 Task: Browse the website to select and compare furniture items for purchase, then add your preferred items to the cart or wishlist.
Action: Mouse moved to (369, 237)
Screenshot: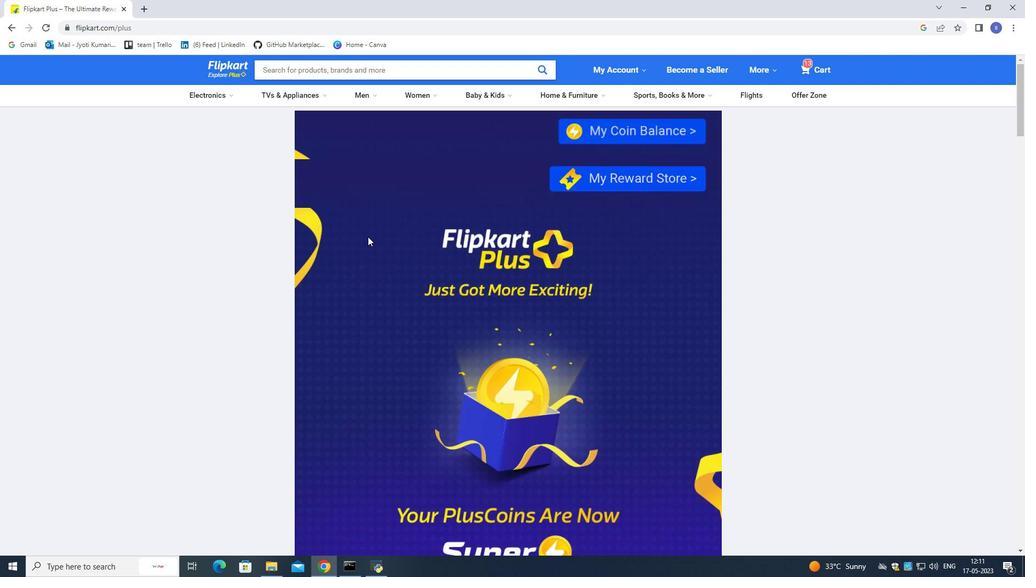 
Action: Mouse scrolled (369, 236) with delta (0, 0)
Screenshot: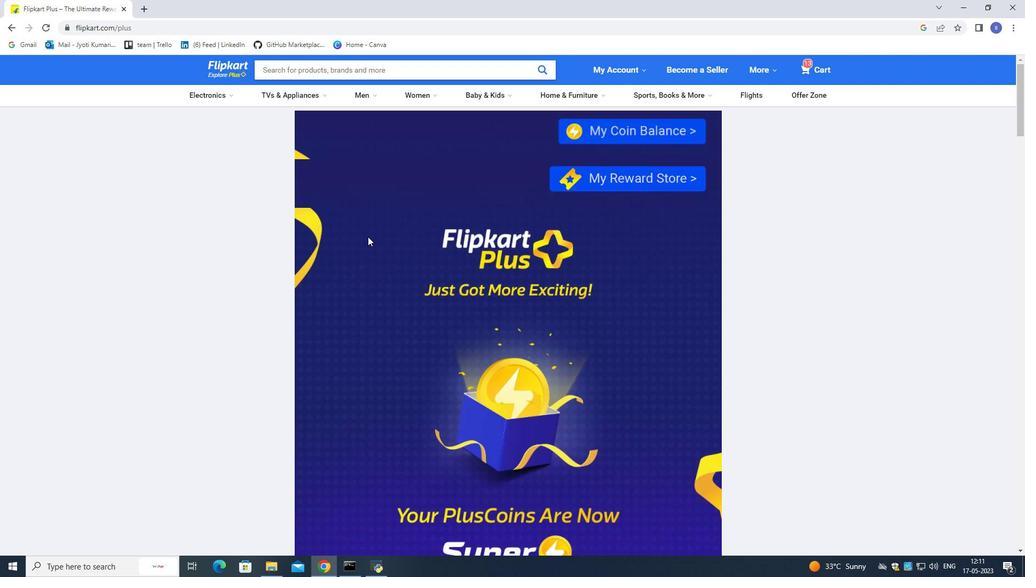 
Action: Mouse moved to (369, 238)
Screenshot: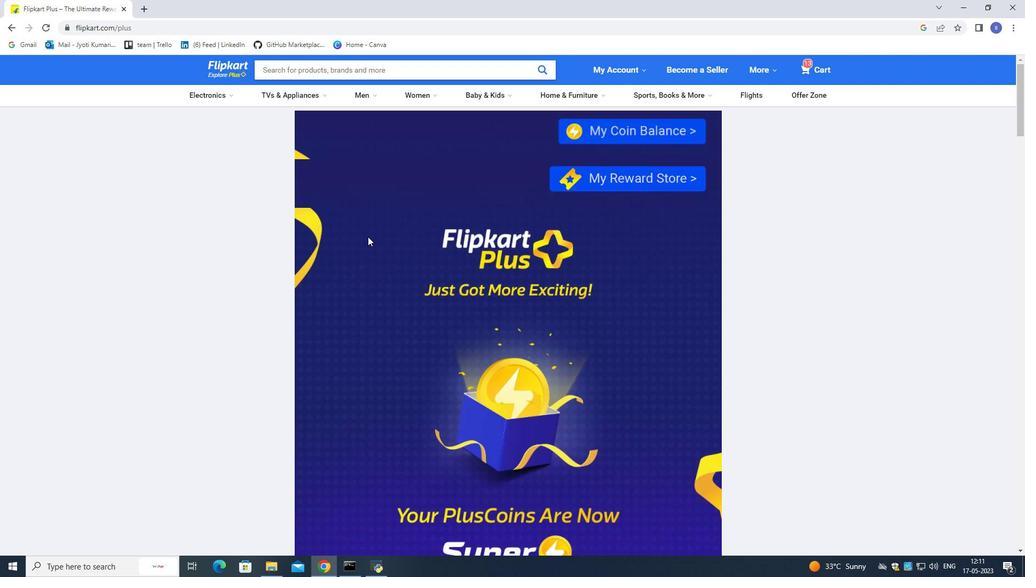 
Action: Mouse scrolled (369, 237) with delta (0, 0)
Screenshot: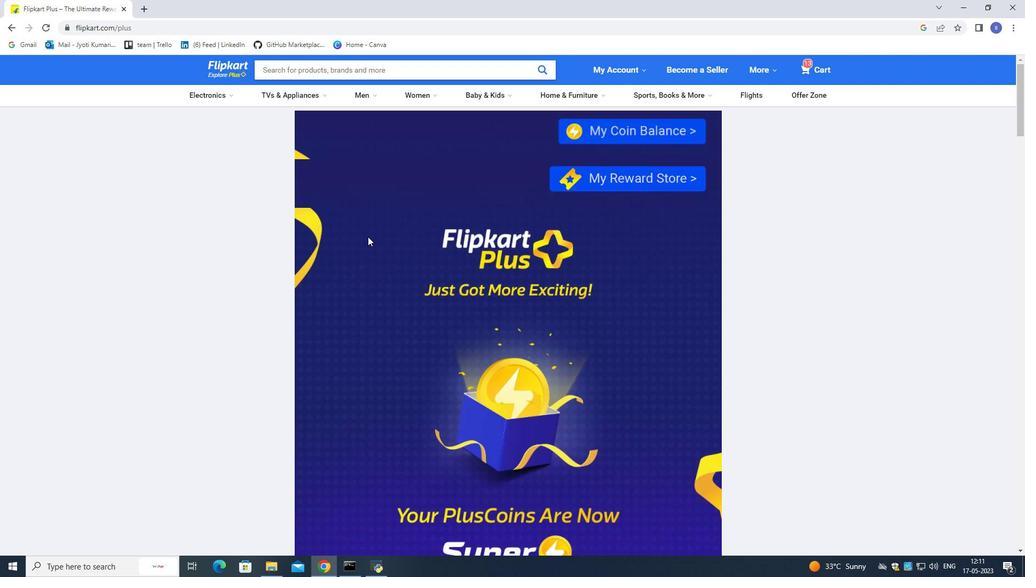 
Action: Mouse scrolled (369, 237) with delta (0, 0)
Screenshot: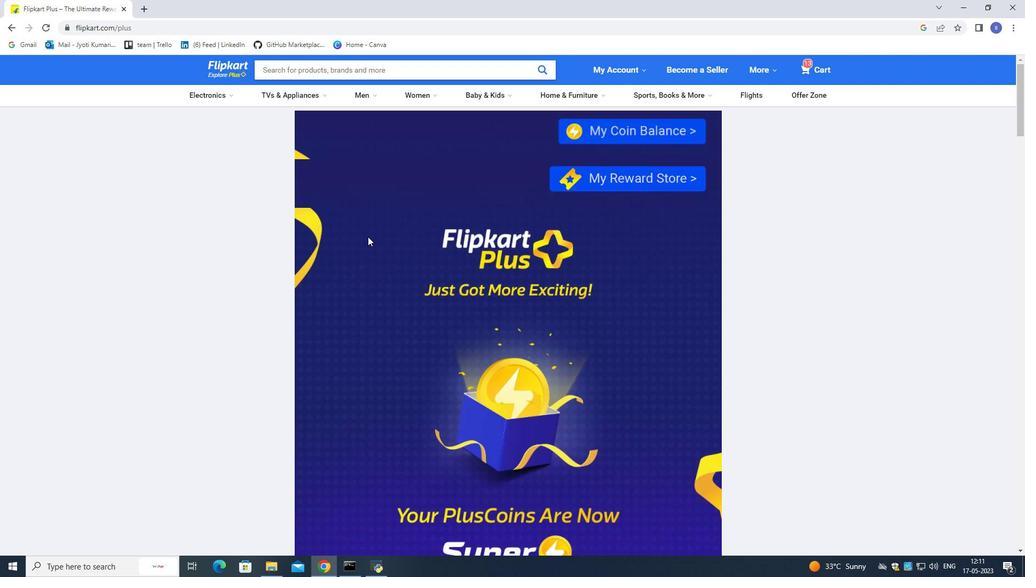 
Action: Mouse scrolled (369, 237) with delta (0, 0)
Screenshot: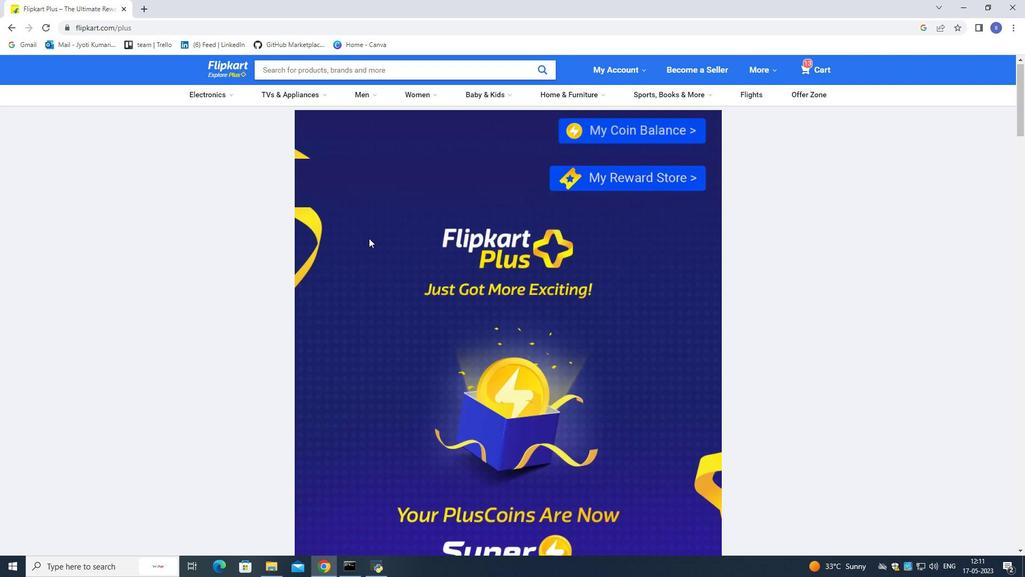 
Action: Mouse scrolled (369, 237) with delta (0, 0)
Screenshot: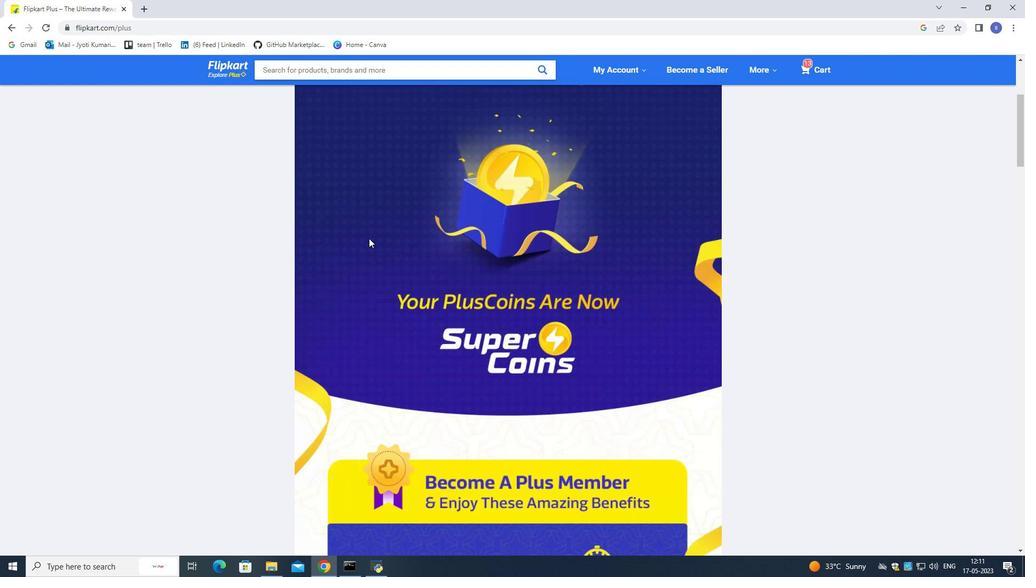 
Action: Mouse scrolled (369, 237) with delta (0, 0)
Screenshot: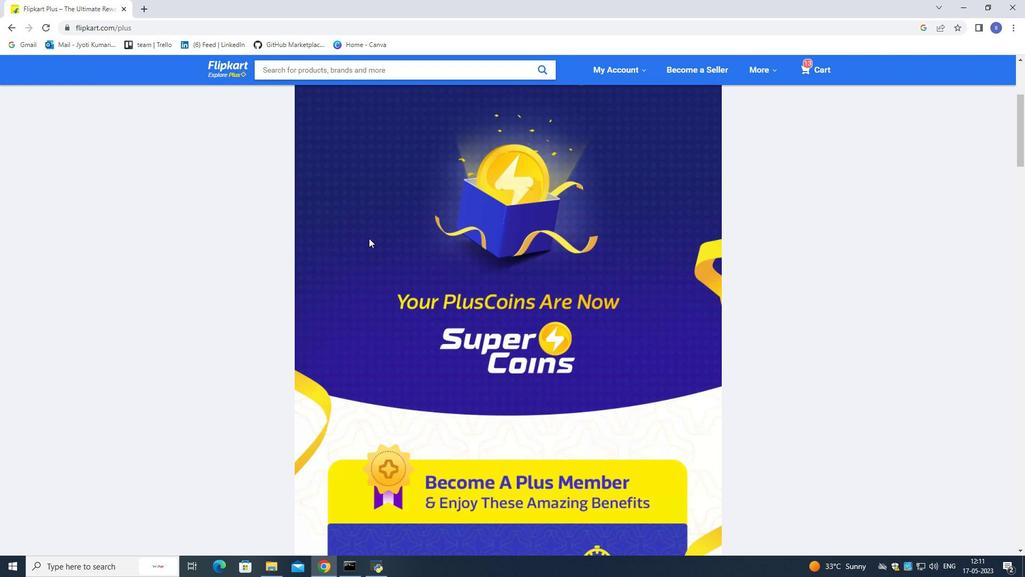 
Action: Mouse scrolled (369, 237) with delta (0, 0)
Screenshot: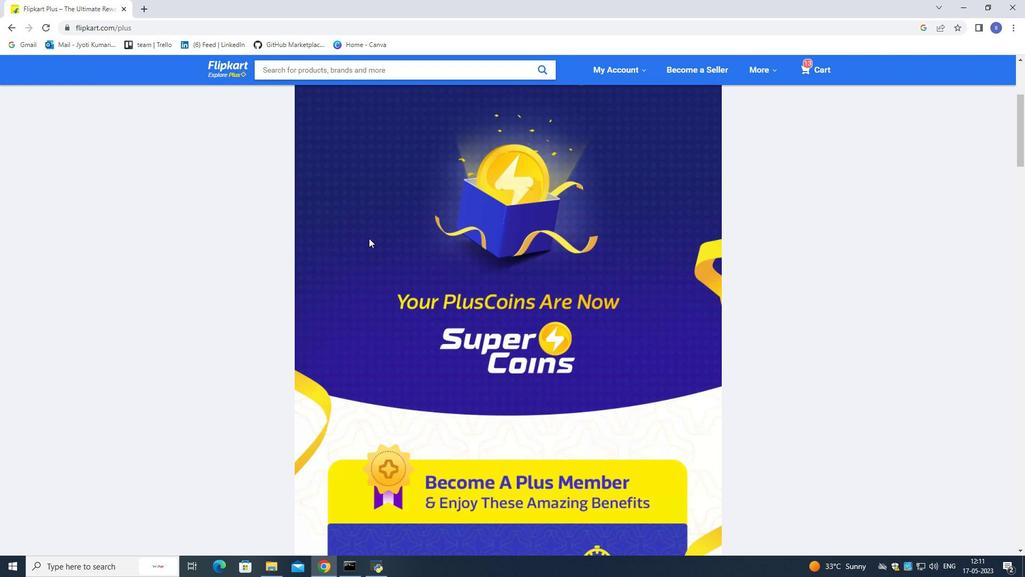 
Action: Mouse scrolled (369, 237) with delta (0, 0)
Screenshot: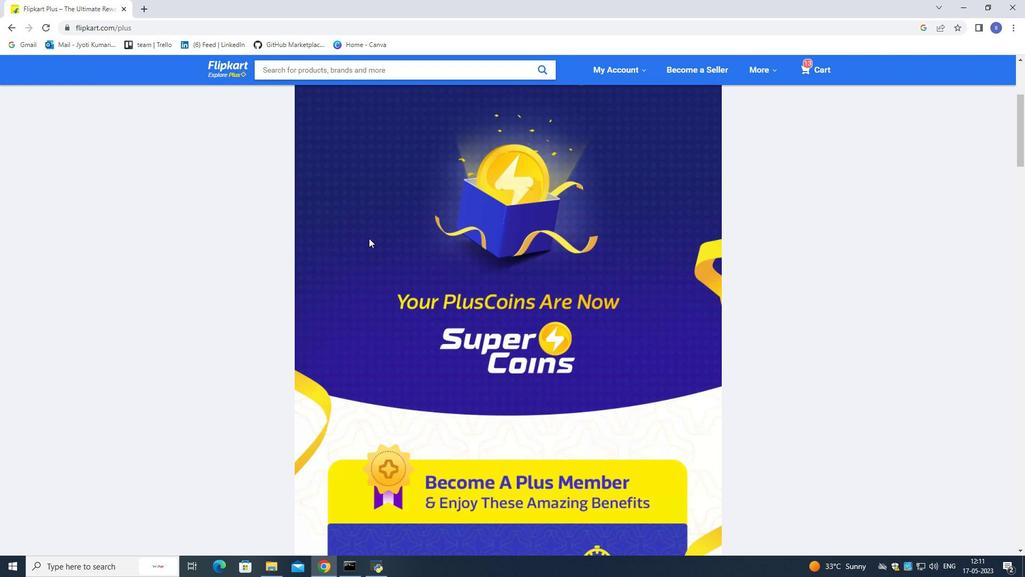 
Action: Mouse scrolled (369, 237) with delta (0, 0)
Screenshot: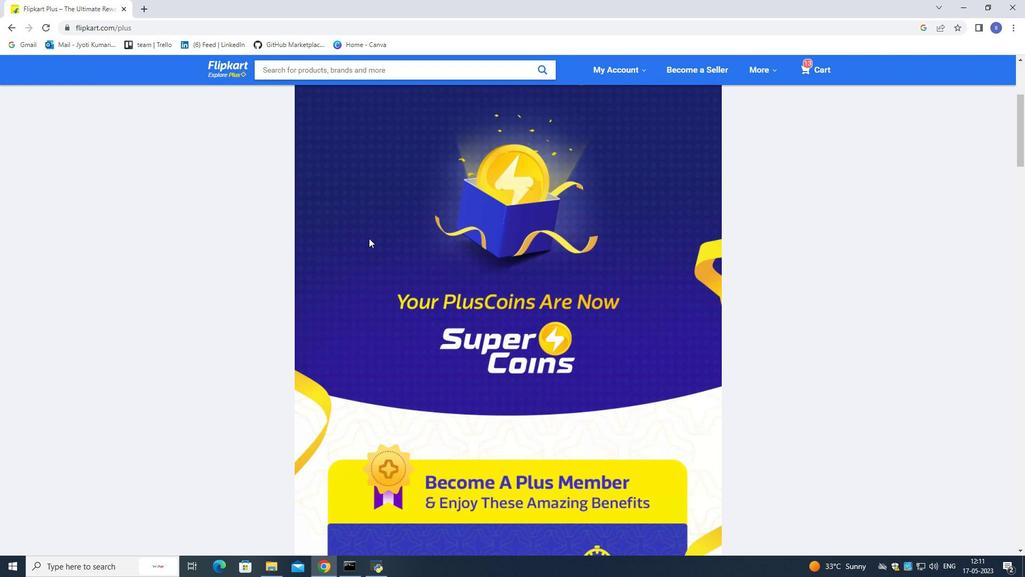 
Action: Mouse moved to (370, 237)
Screenshot: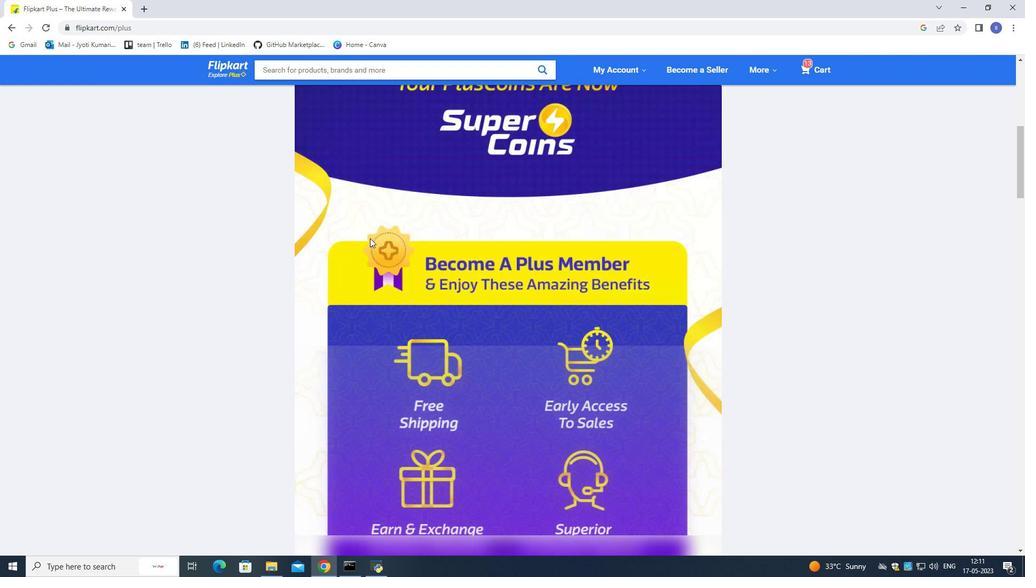 
Action: Mouse scrolled (370, 237) with delta (0, 0)
Screenshot: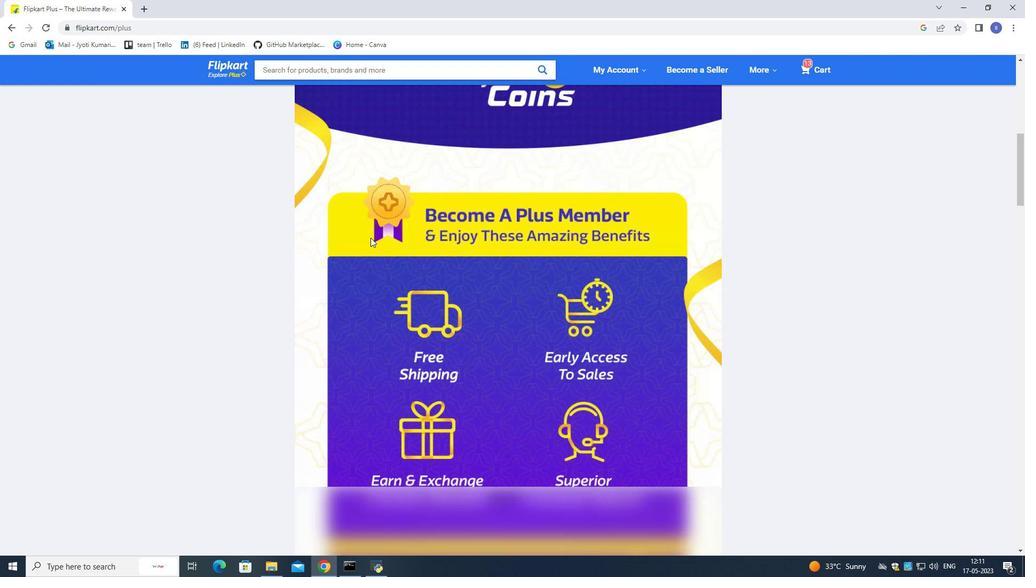 
Action: Mouse scrolled (370, 237) with delta (0, 0)
Screenshot: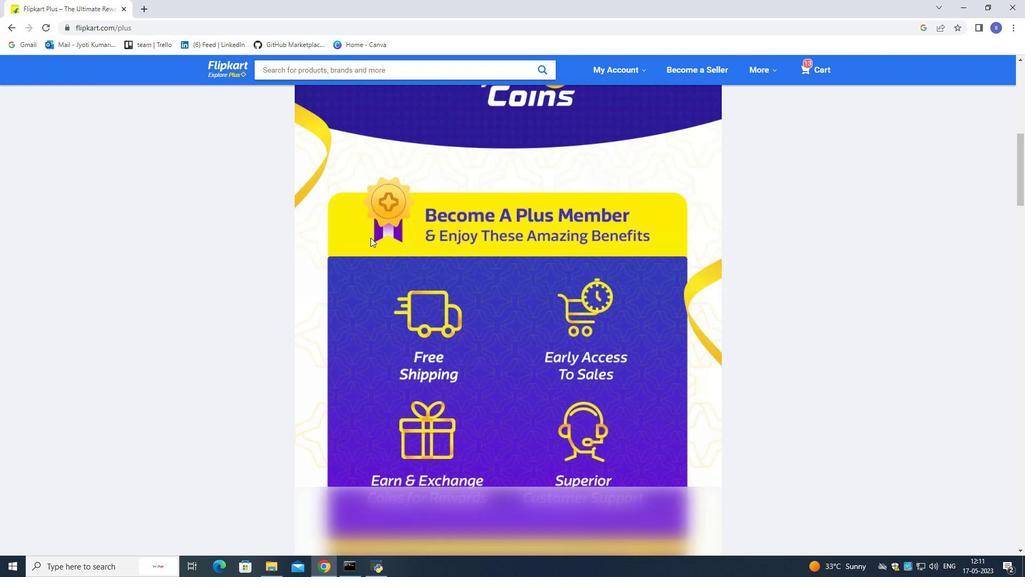 
Action: Mouse scrolled (370, 237) with delta (0, 0)
Screenshot: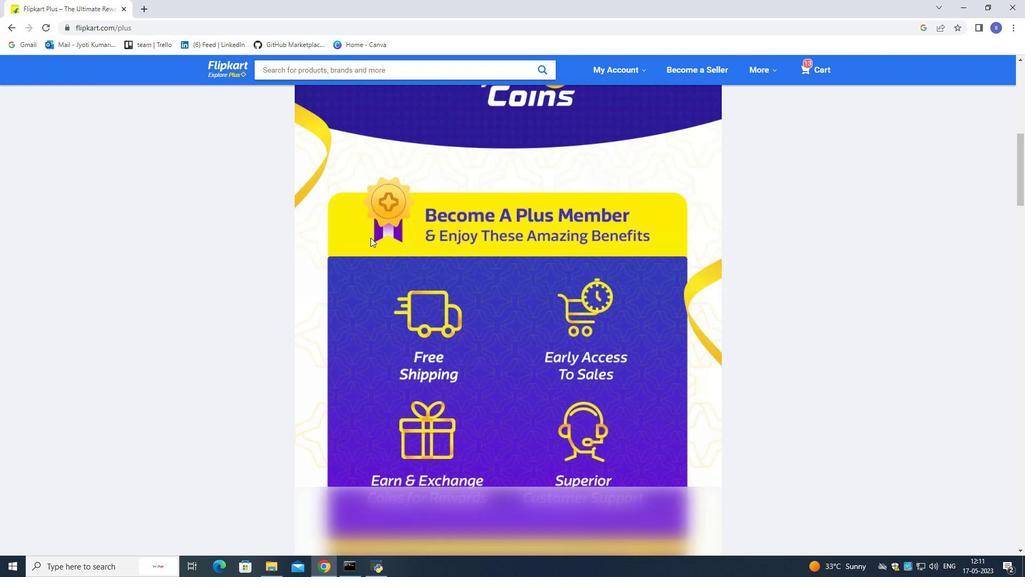 
Action: Mouse scrolled (370, 237) with delta (0, 0)
Screenshot: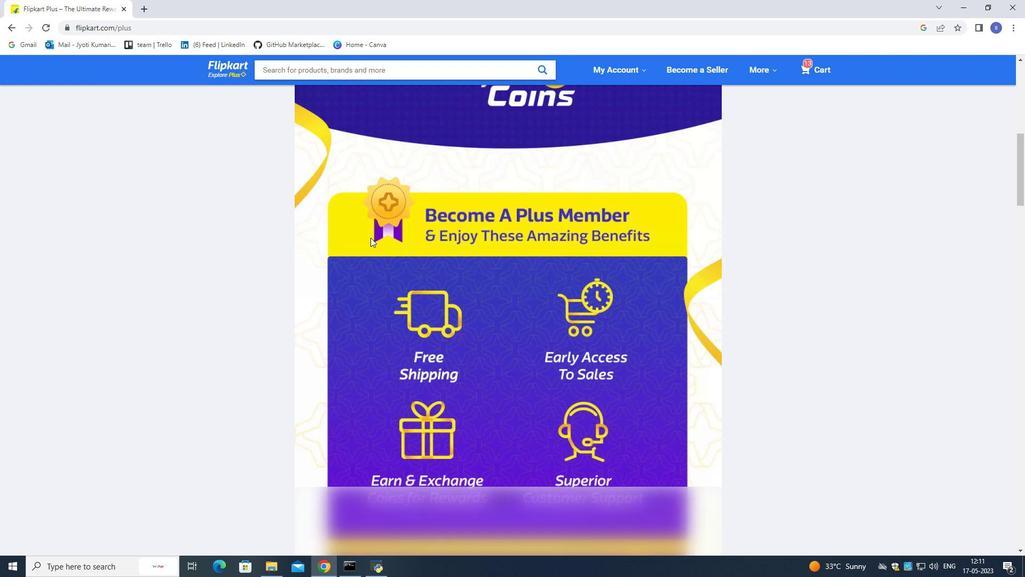 
Action: Mouse moved to (371, 237)
Screenshot: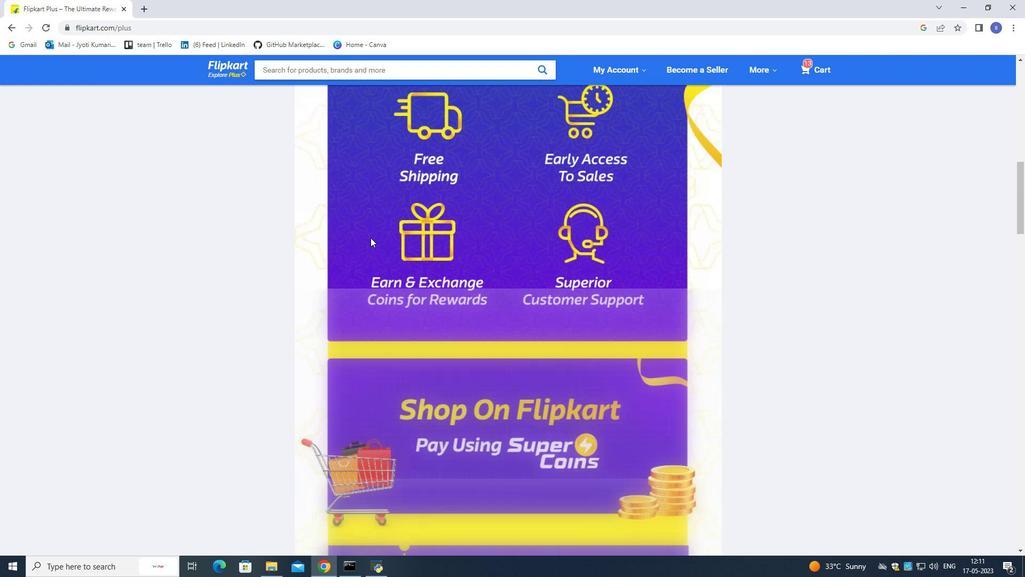 
Action: Mouse scrolled (371, 236) with delta (0, 0)
Screenshot: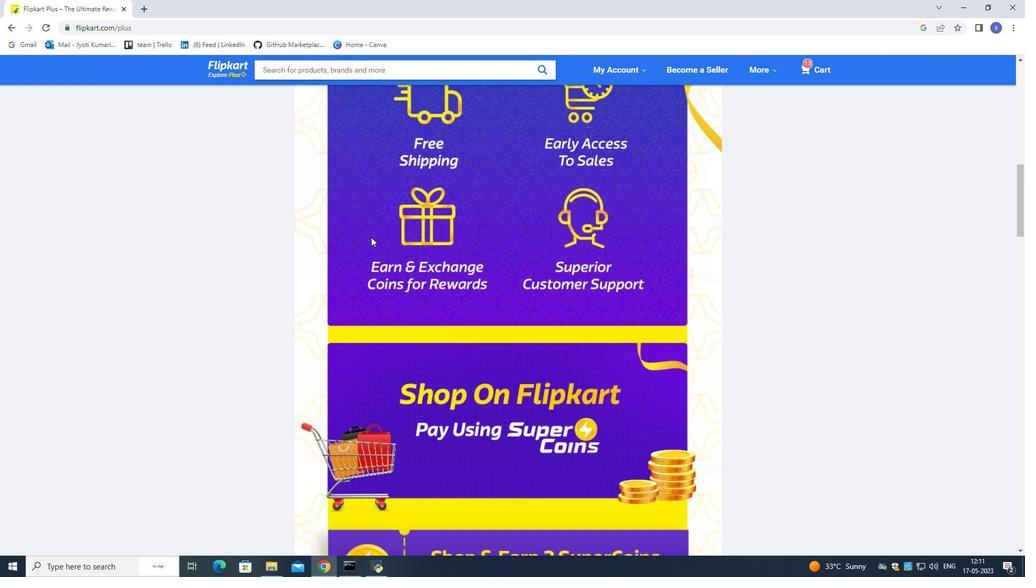 
Action: Mouse scrolled (371, 236) with delta (0, 0)
Screenshot: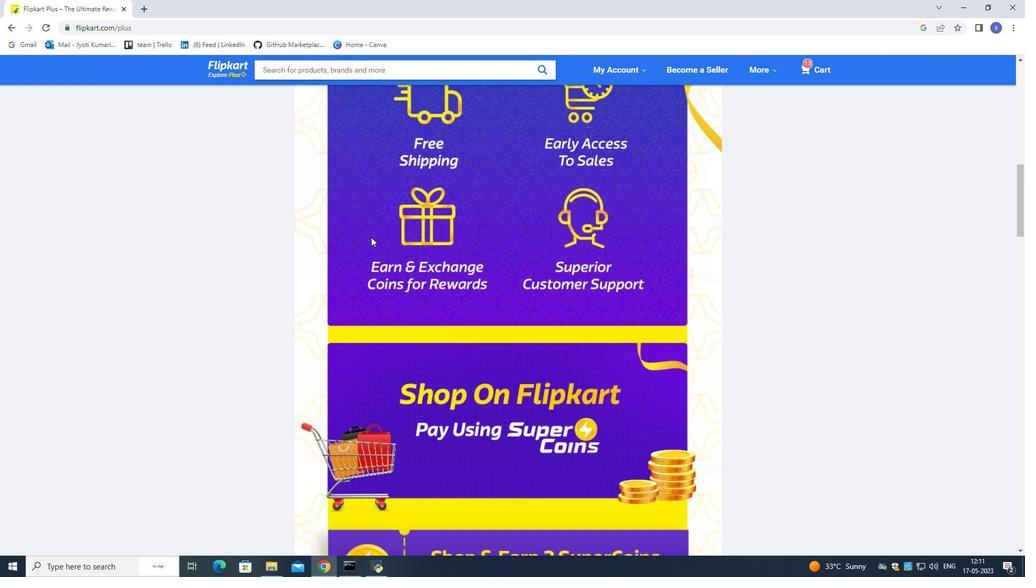
Action: Mouse scrolled (371, 236) with delta (0, 0)
Screenshot: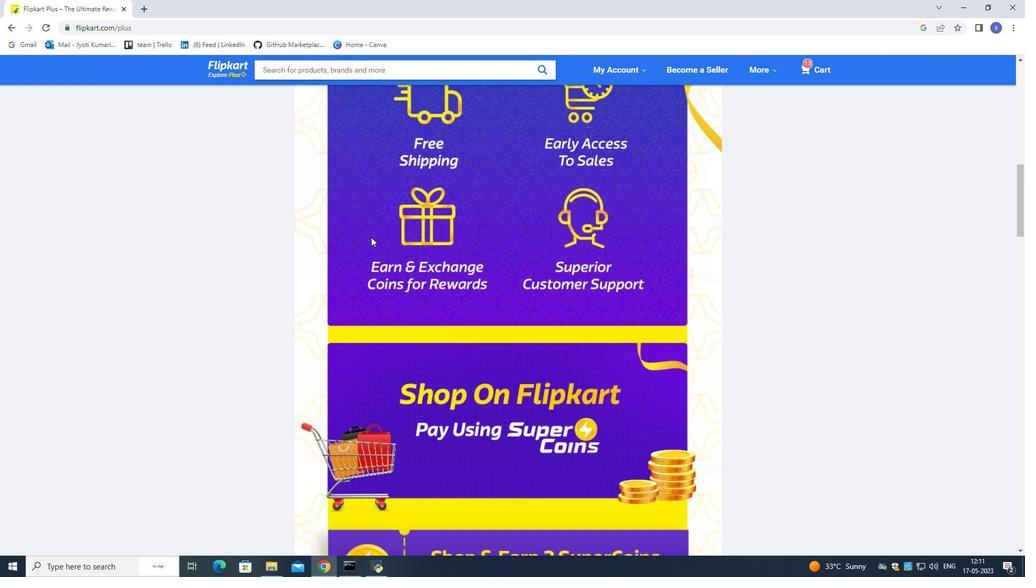 
Action: Mouse moved to (371, 237)
Screenshot: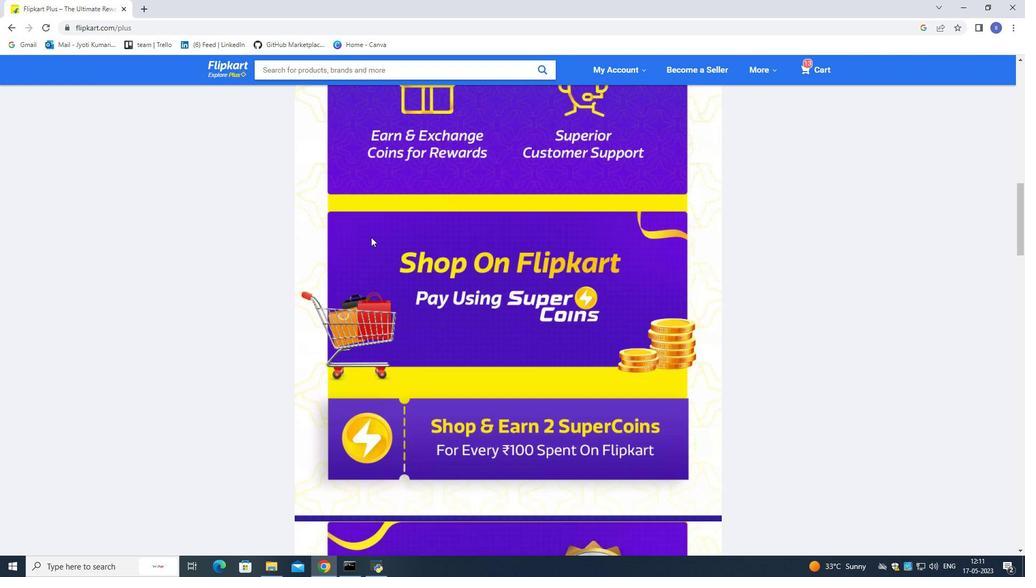 
Action: Mouse scrolled (371, 236) with delta (0, 0)
Screenshot: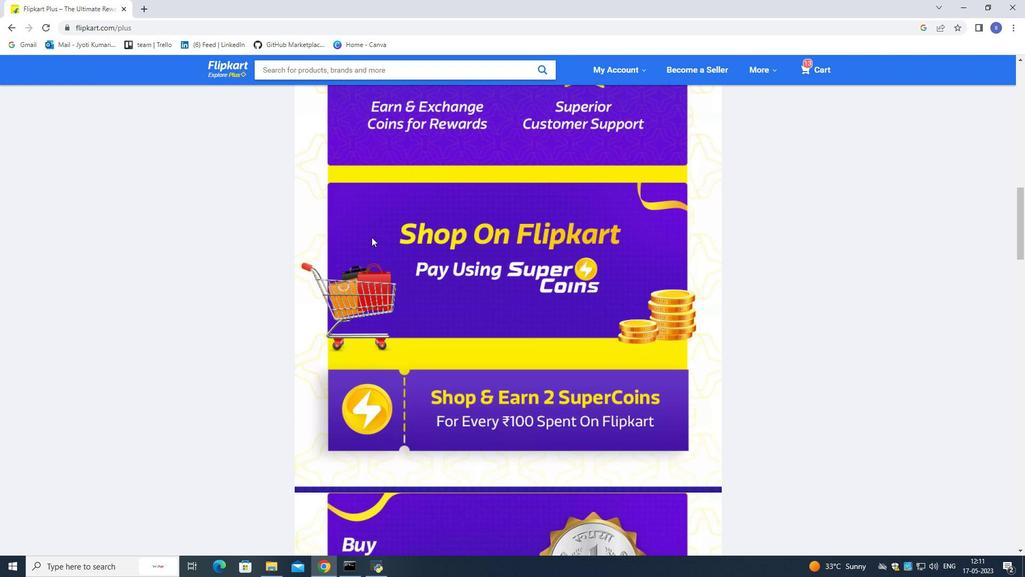 
Action: Mouse scrolled (371, 236) with delta (0, 0)
Screenshot: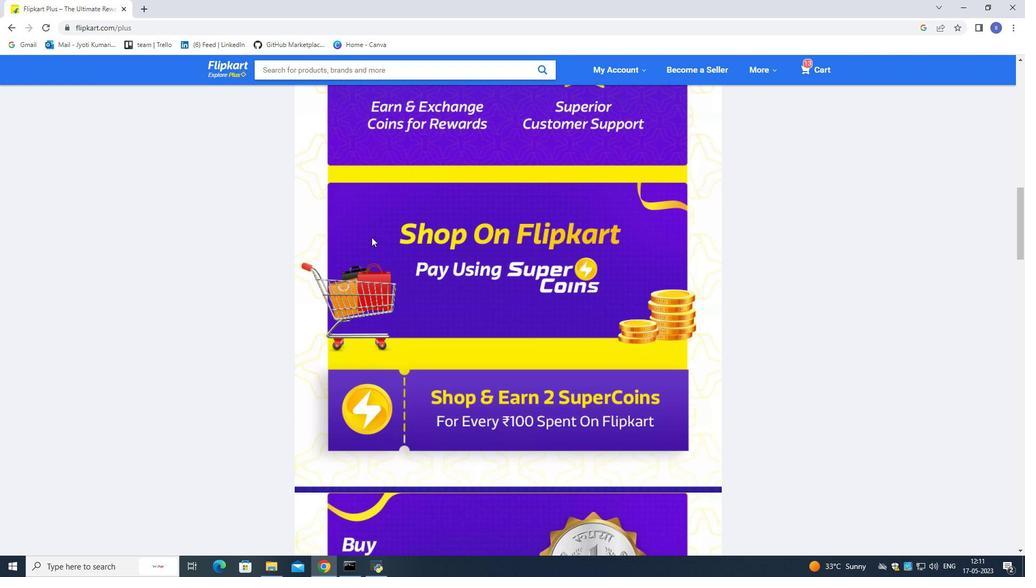 
Action: Mouse scrolled (371, 236) with delta (0, 0)
Screenshot: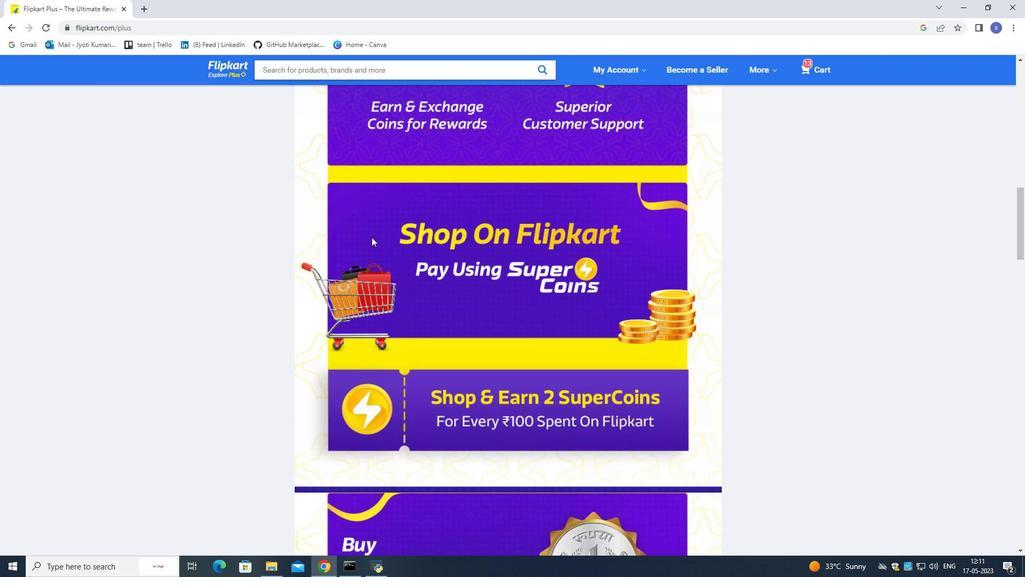 
Action: Mouse scrolled (371, 236) with delta (0, 0)
Screenshot: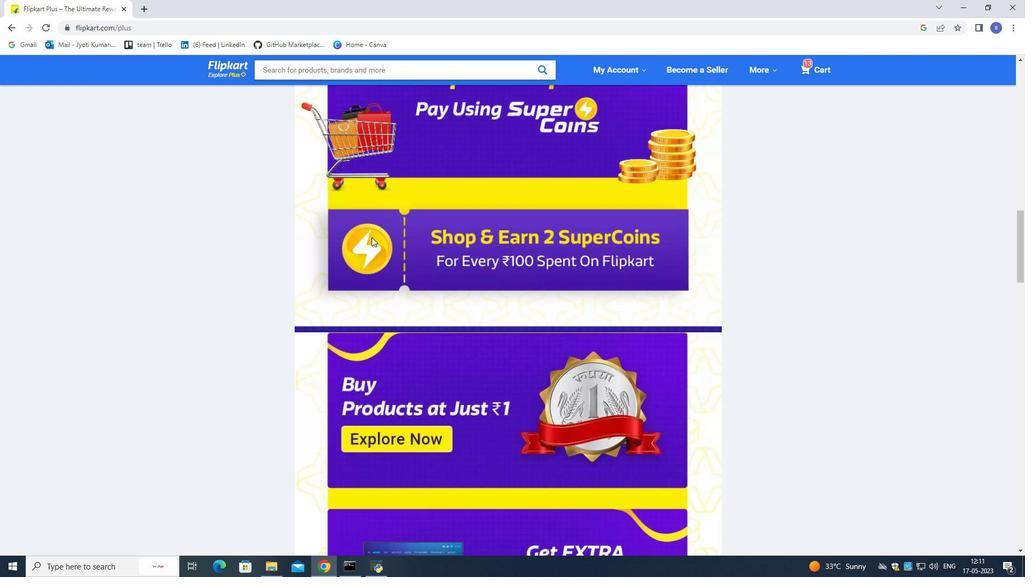 
Action: Mouse scrolled (371, 236) with delta (0, 0)
Screenshot: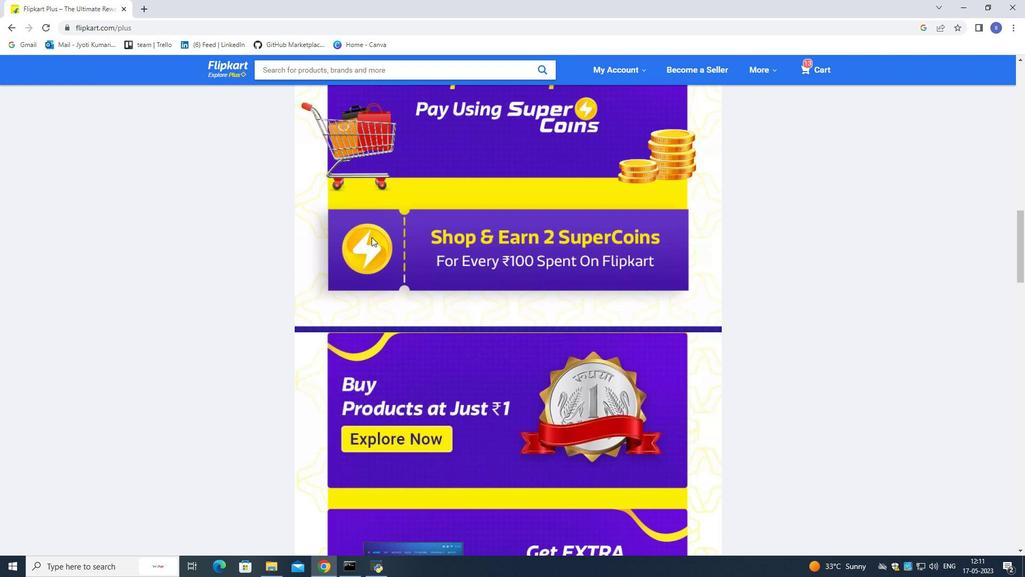 
Action: Mouse scrolled (371, 236) with delta (0, 0)
Screenshot: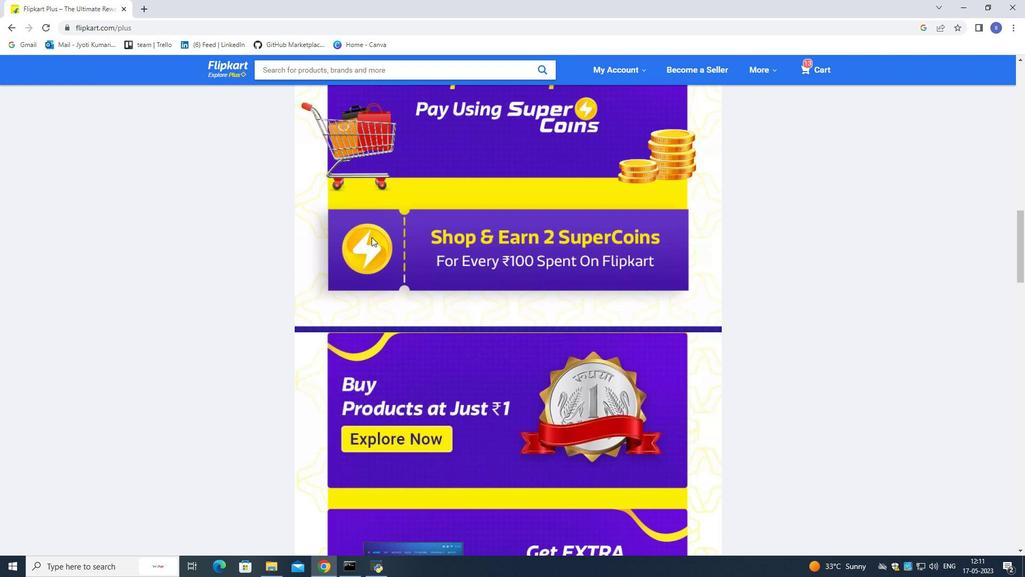 
Action: Mouse scrolled (371, 236) with delta (0, 0)
Screenshot: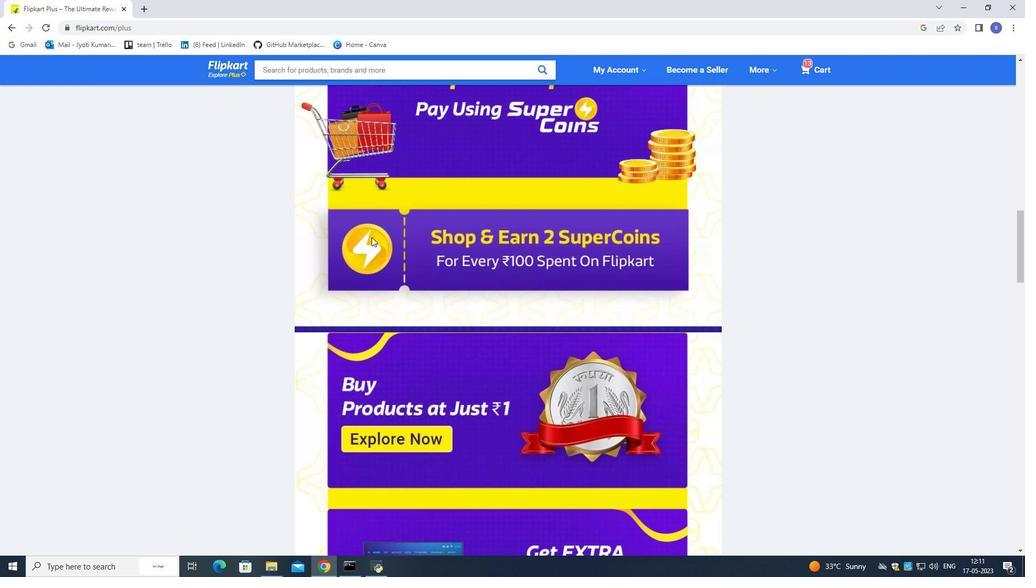 
Action: Mouse moved to (372, 236)
Screenshot: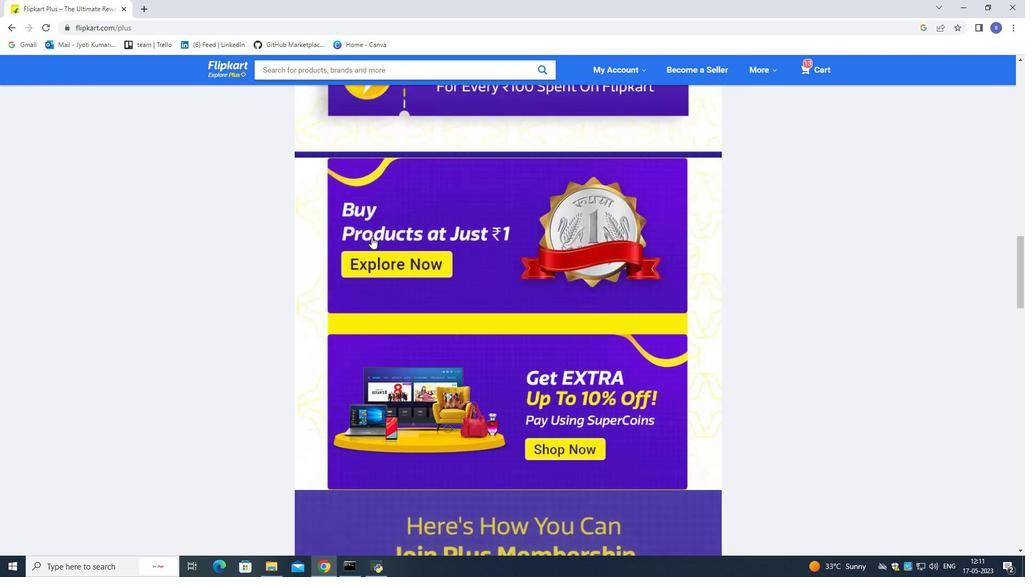 
Action: Mouse scrolled (372, 235) with delta (0, 0)
Screenshot: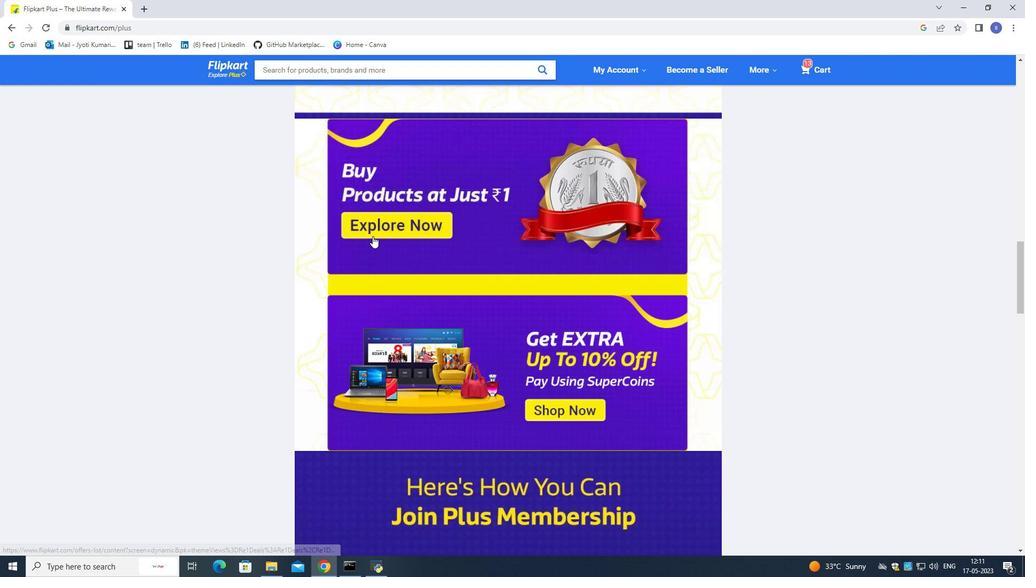 
Action: Mouse scrolled (372, 235) with delta (0, 0)
Screenshot: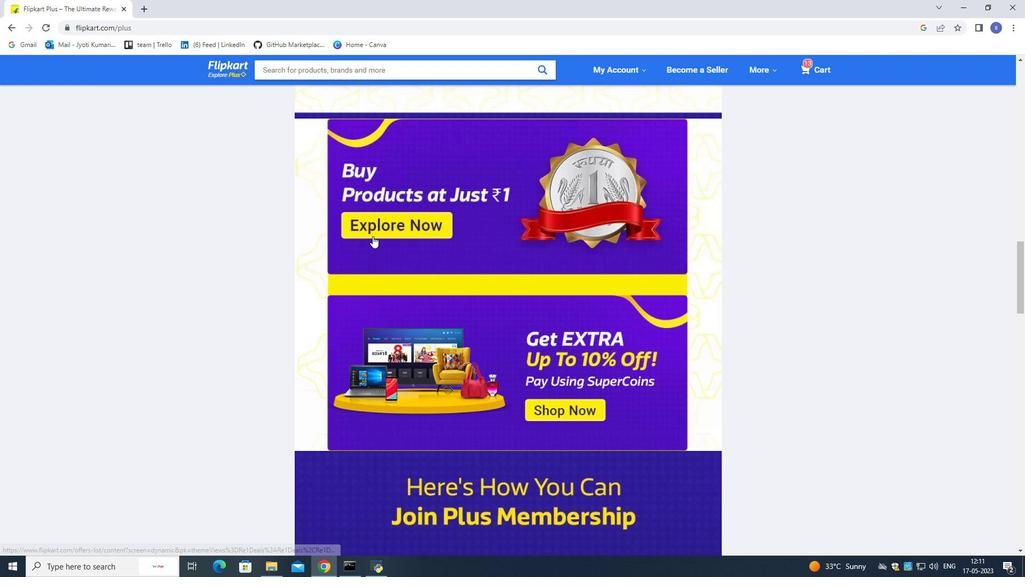 
Action: Mouse scrolled (372, 235) with delta (0, 0)
Screenshot: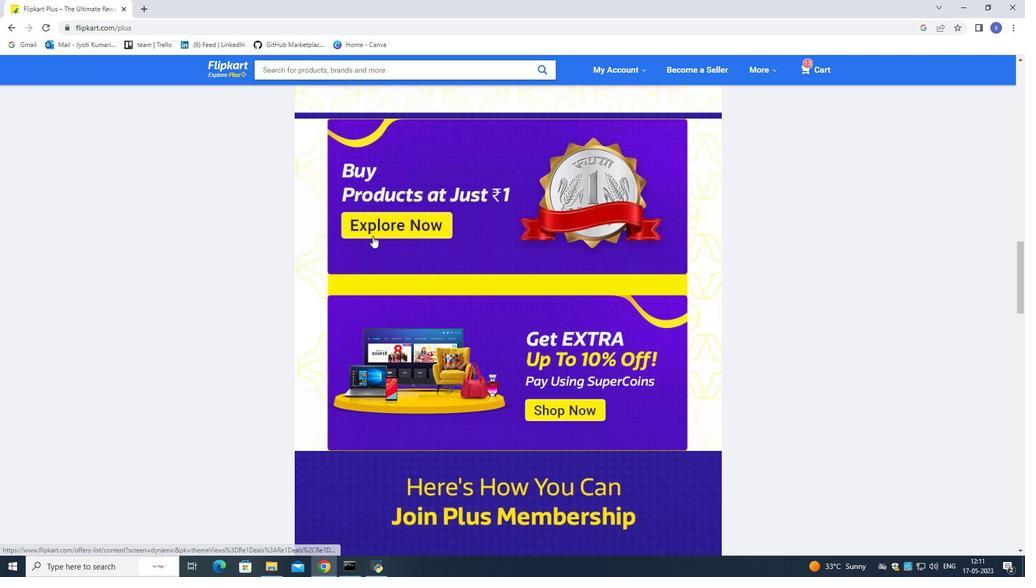 
Action: Mouse scrolled (372, 235) with delta (0, 0)
Screenshot: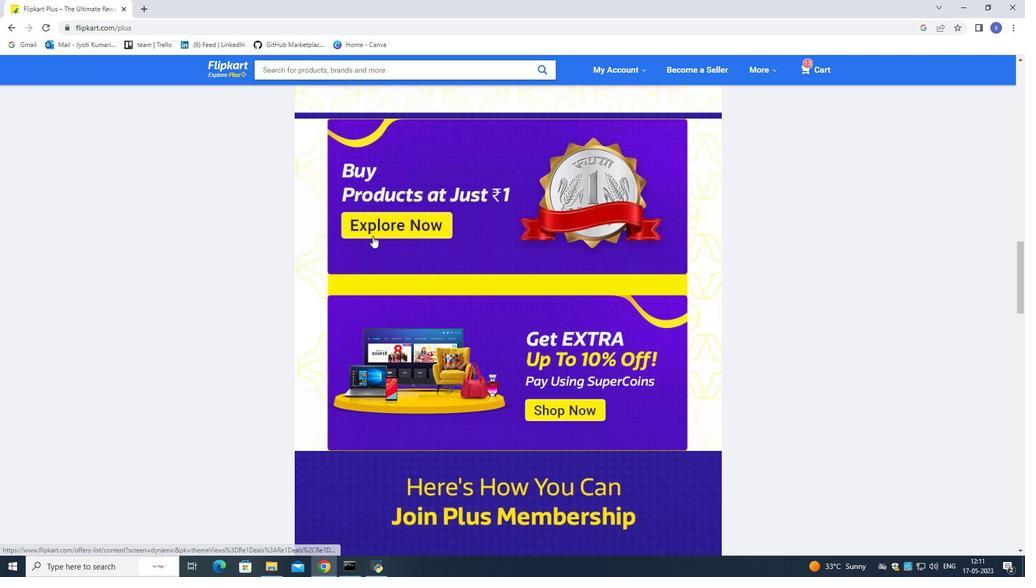 
Action: Mouse scrolled (372, 235) with delta (0, 0)
Screenshot: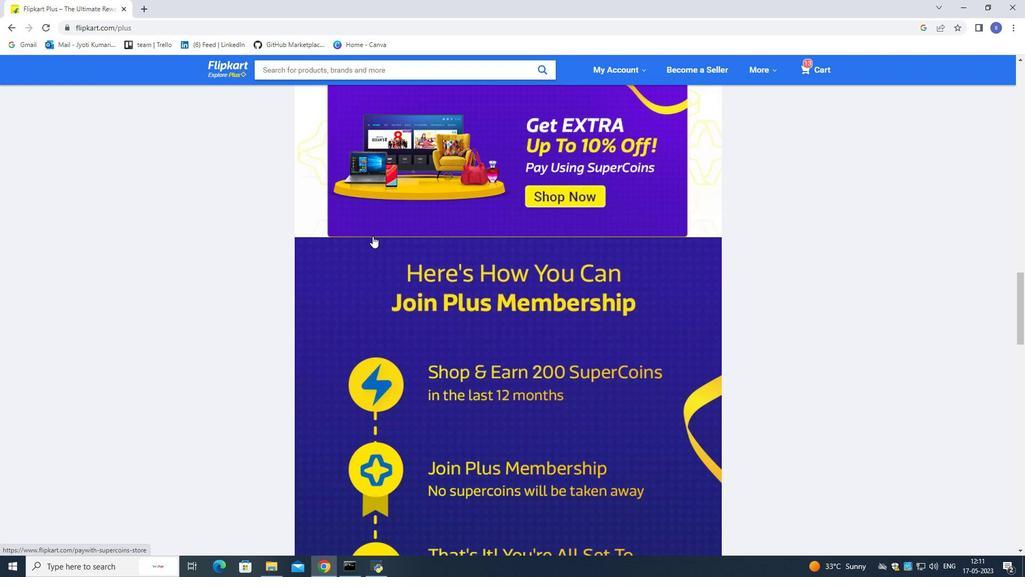 
Action: Mouse scrolled (372, 235) with delta (0, 0)
Screenshot: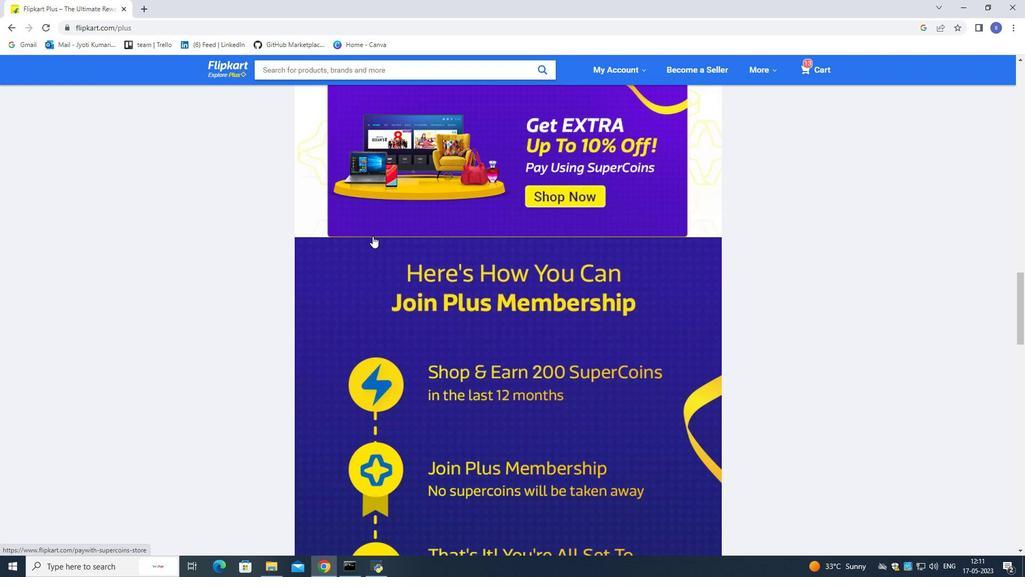
Action: Mouse scrolled (372, 235) with delta (0, 0)
Screenshot: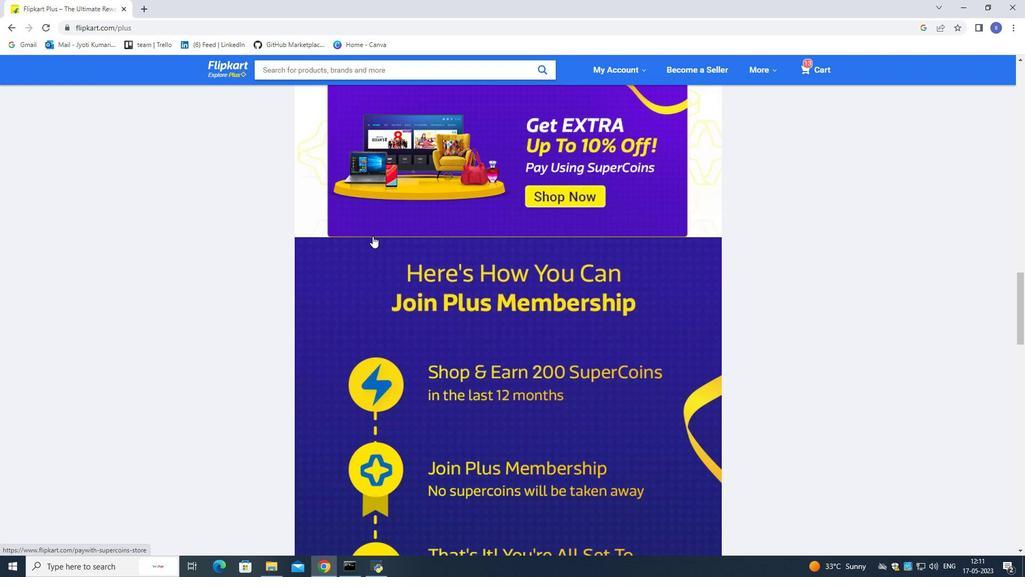 
Action: Mouse scrolled (372, 235) with delta (0, 0)
Screenshot: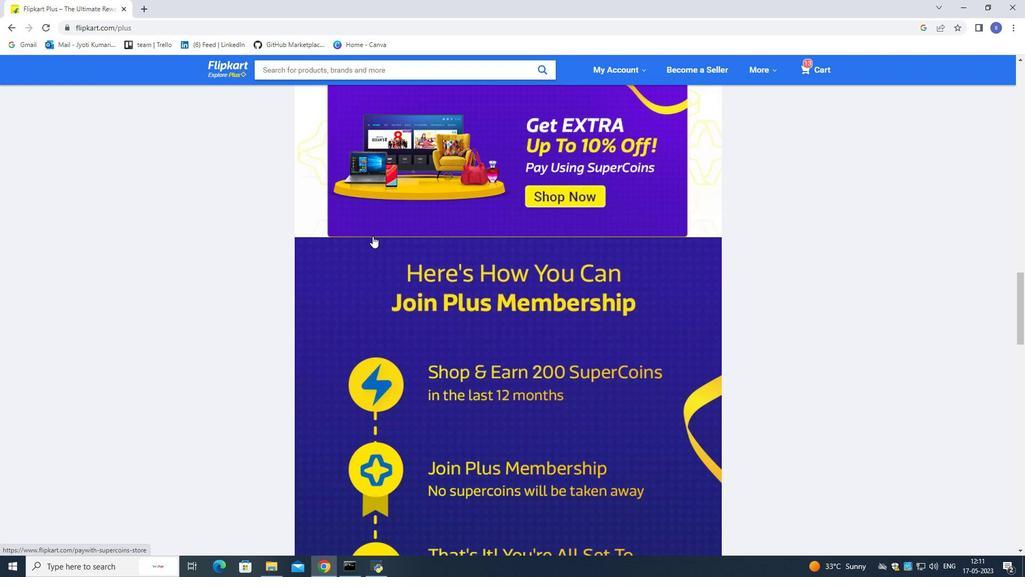 
Action: Mouse scrolled (372, 235) with delta (0, 0)
Screenshot: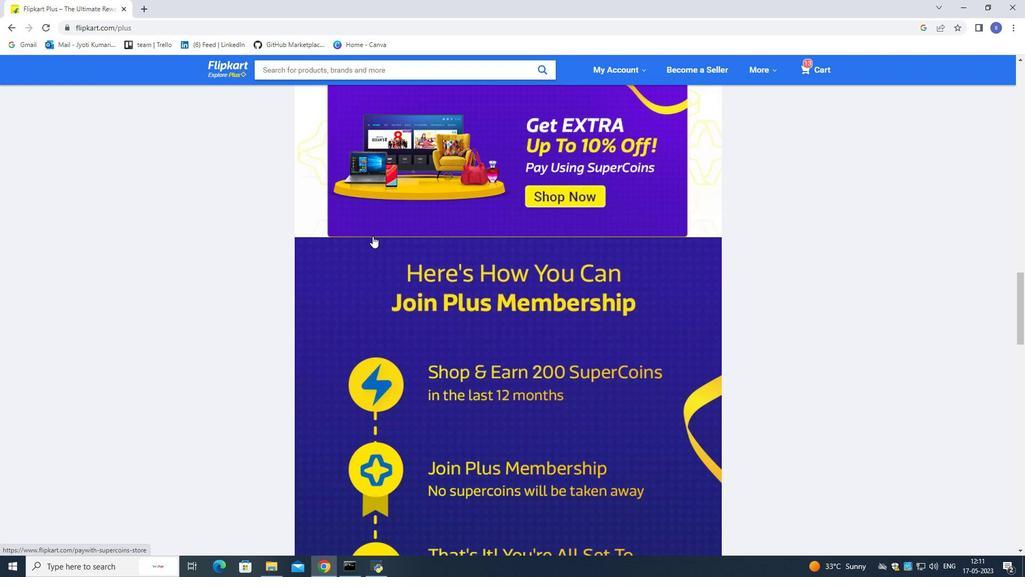 
Action: Mouse moved to (373, 236)
Screenshot: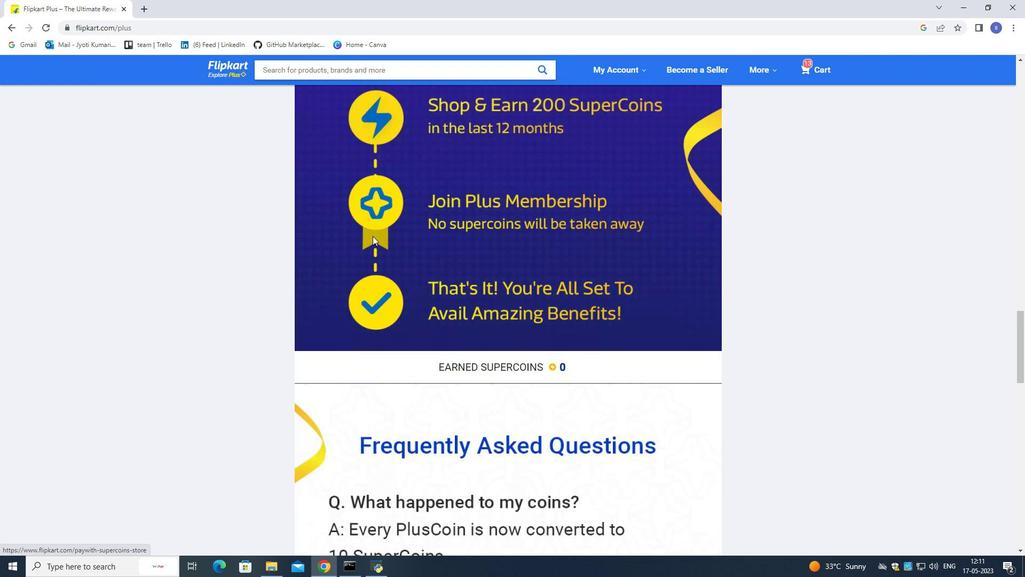 
Action: Mouse scrolled (373, 235) with delta (0, 0)
Screenshot: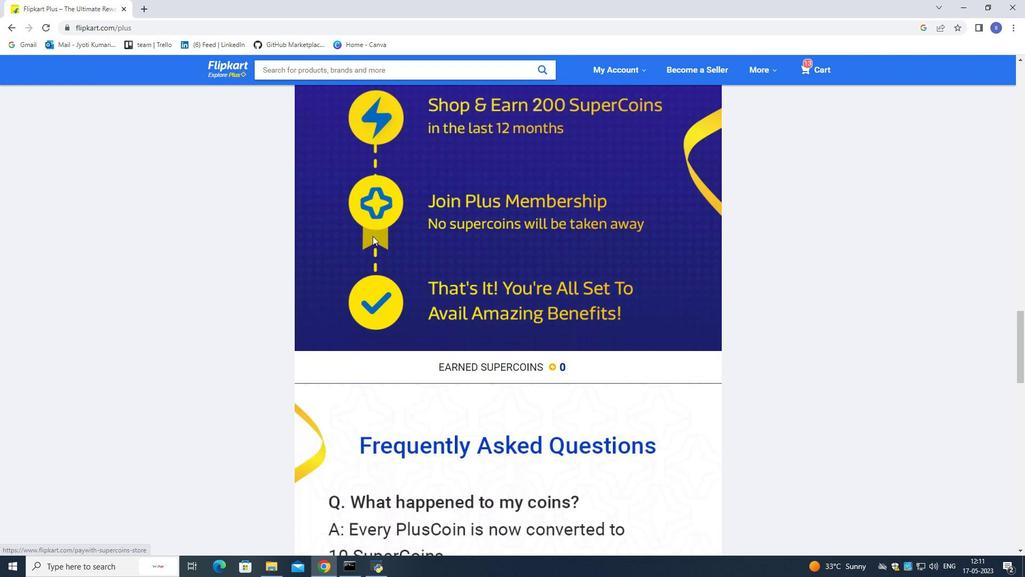 
Action: Mouse scrolled (373, 235) with delta (0, 0)
Screenshot: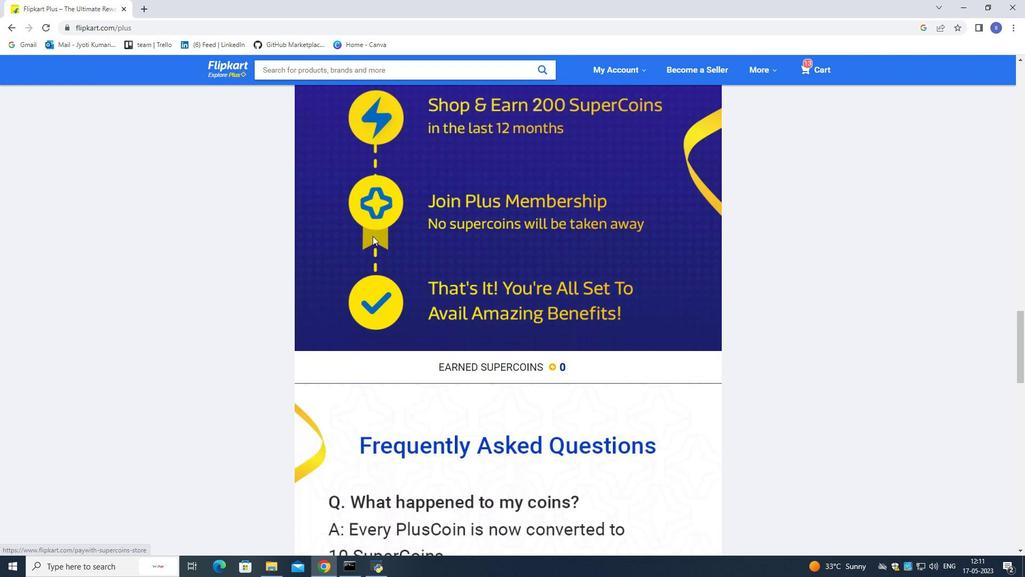 
Action: Mouse scrolled (373, 235) with delta (0, 0)
Screenshot: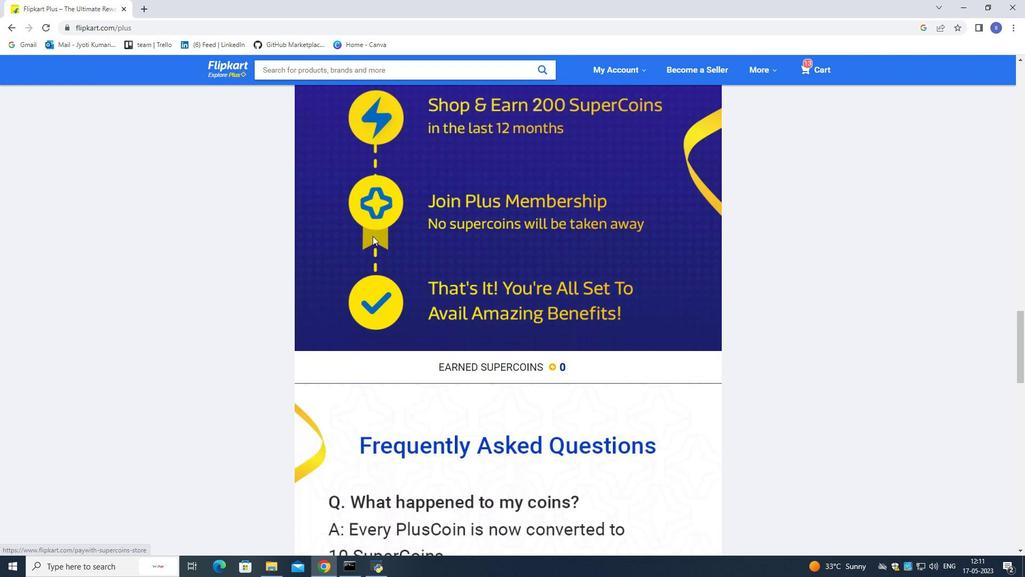 
Action: Mouse scrolled (373, 235) with delta (0, 0)
Screenshot: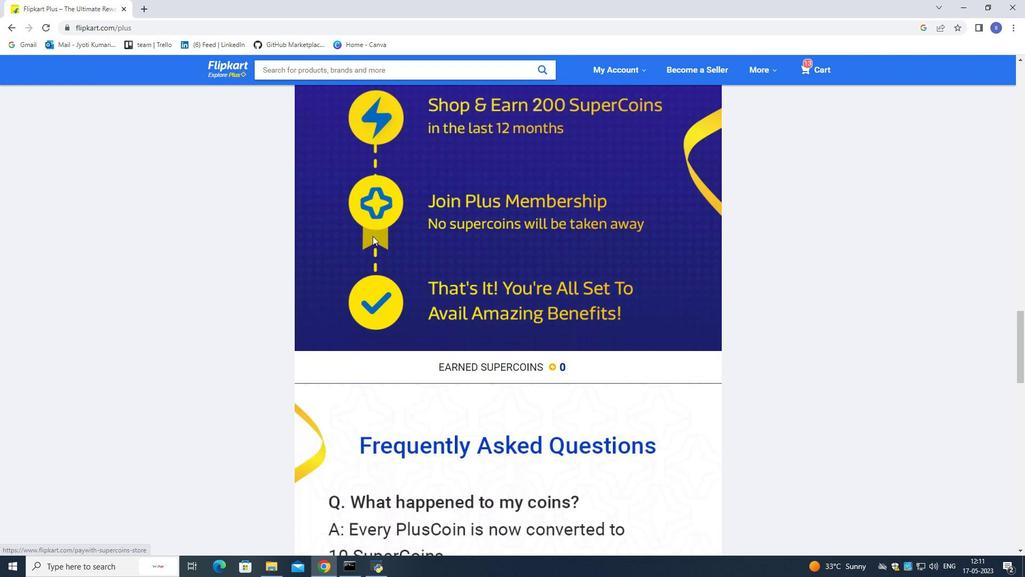 
Action: Mouse scrolled (373, 235) with delta (0, 0)
Screenshot: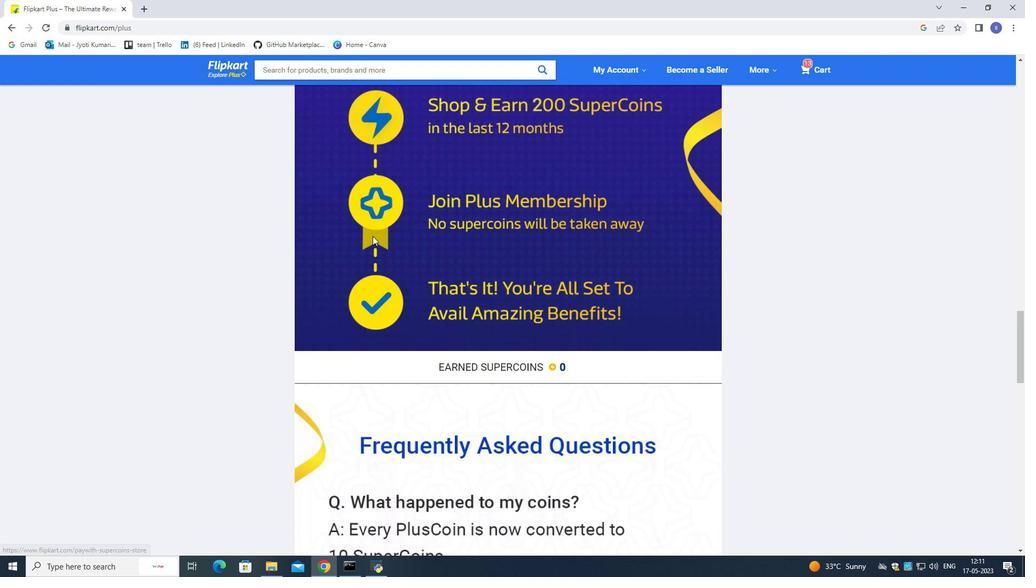 
Action: Mouse scrolled (373, 235) with delta (0, 0)
Screenshot: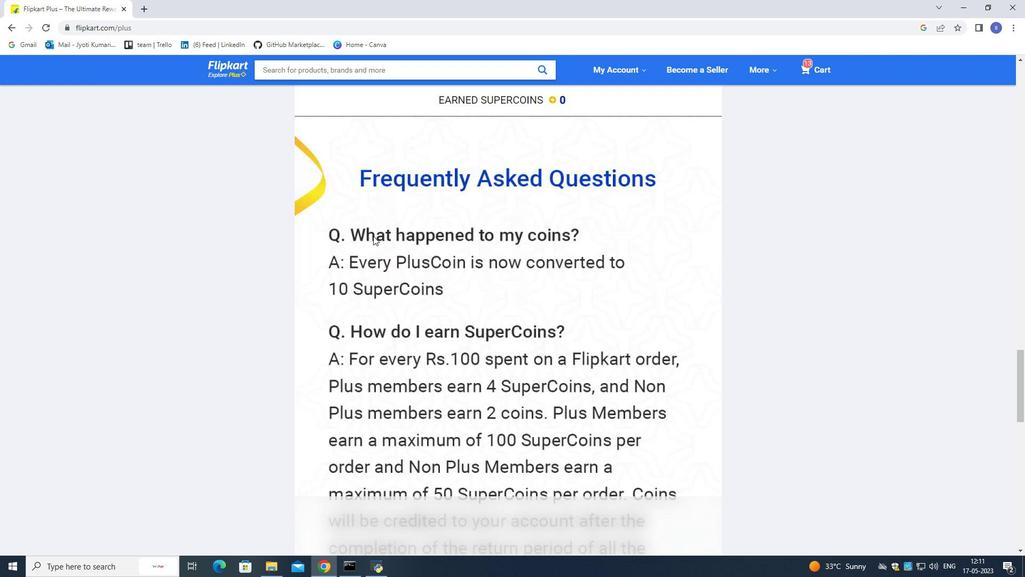 
Action: Mouse scrolled (373, 235) with delta (0, 0)
Screenshot: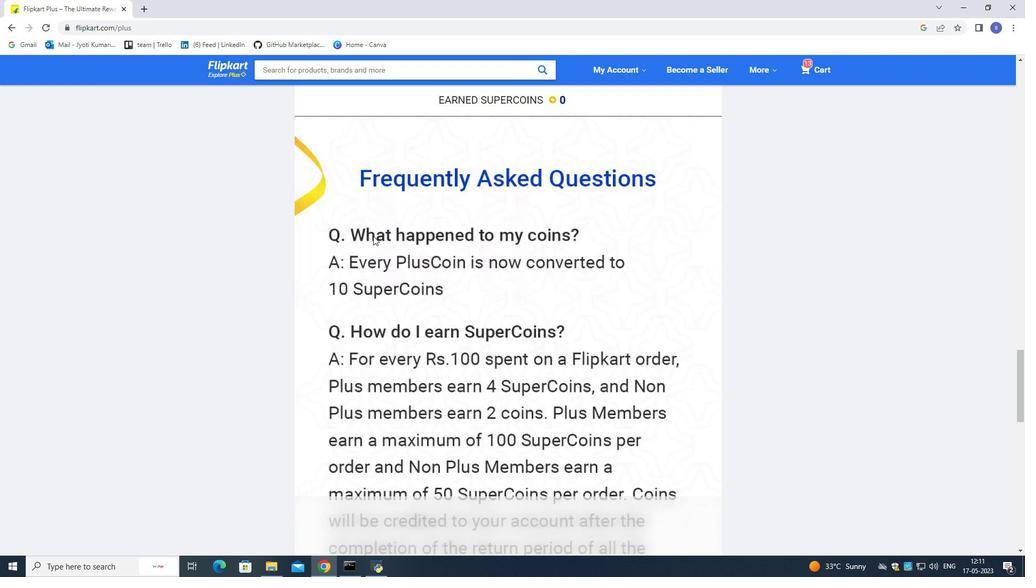 
Action: Mouse scrolled (373, 235) with delta (0, 0)
Screenshot: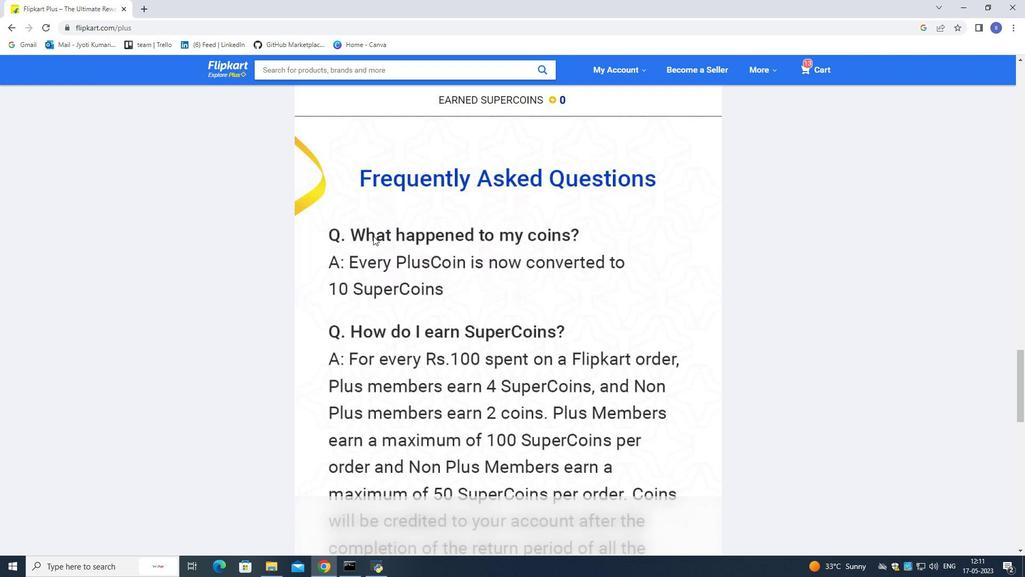 
Action: Mouse scrolled (373, 235) with delta (0, 0)
Screenshot: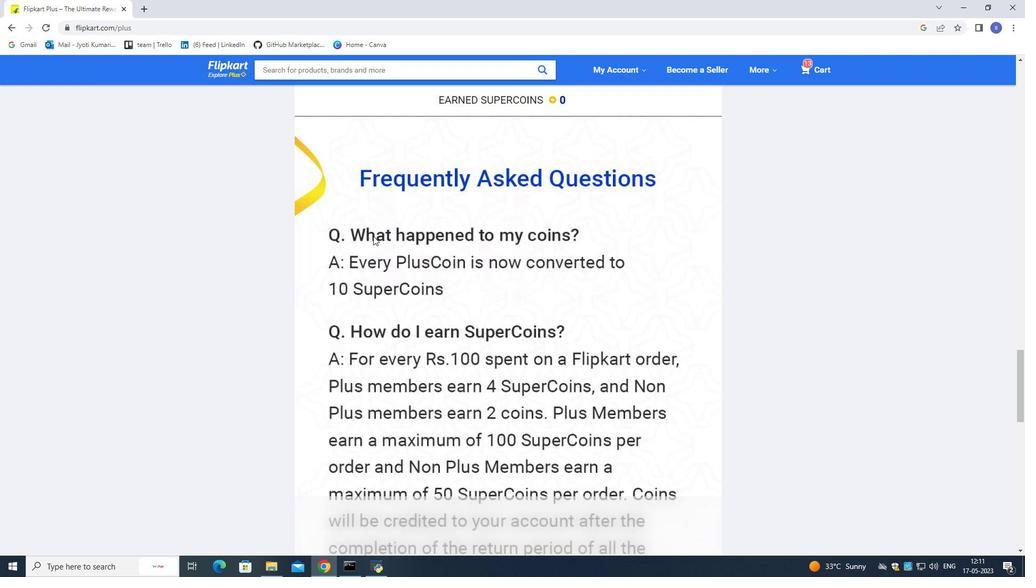 
Action: Mouse scrolled (373, 235) with delta (0, 0)
Screenshot: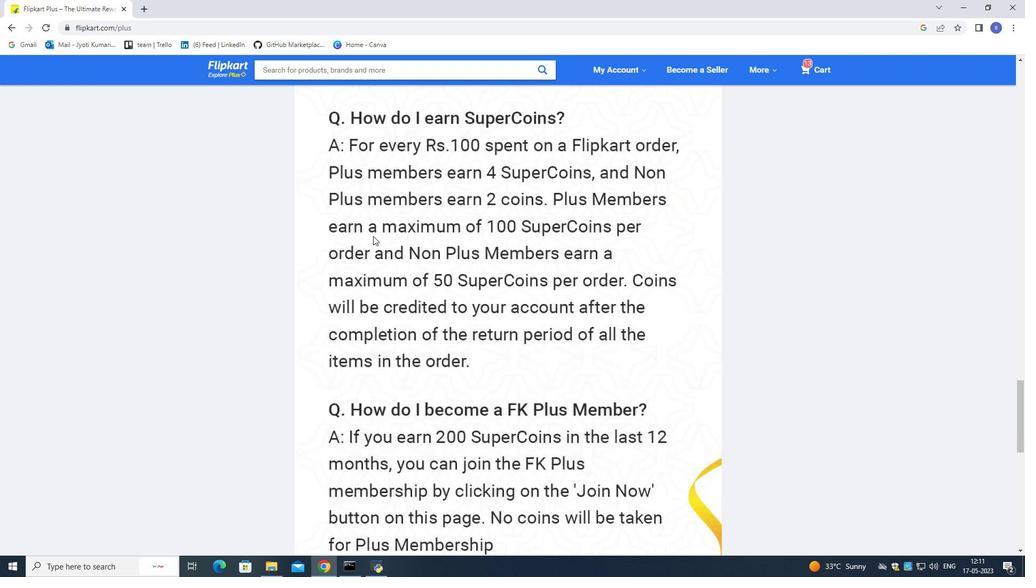 
Action: Mouse scrolled (373, 235) with delta (0, 0)
Screenshot: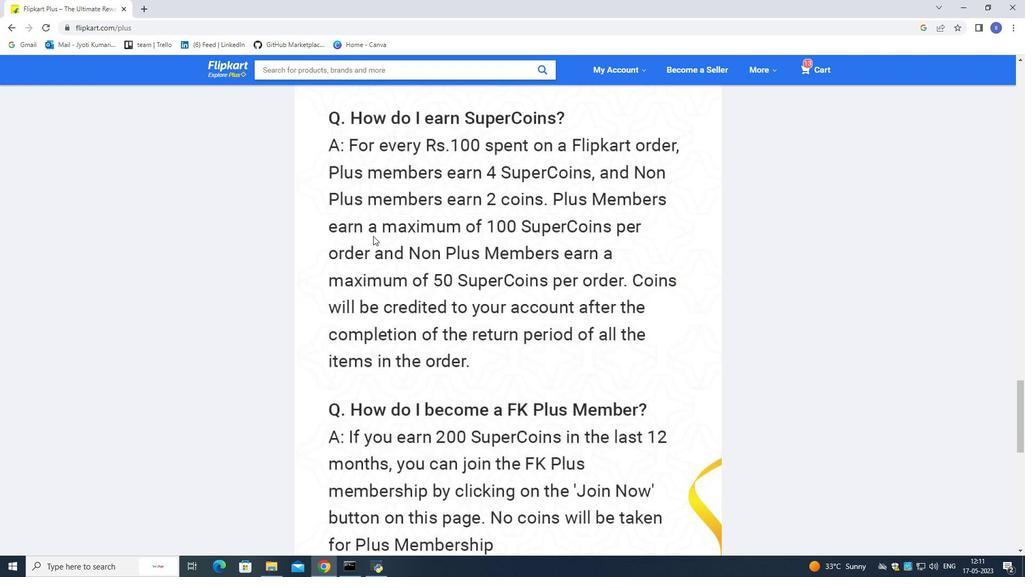 
Action: Mouse scrolled (373, 235) with delta (0, 0)
Screenshot: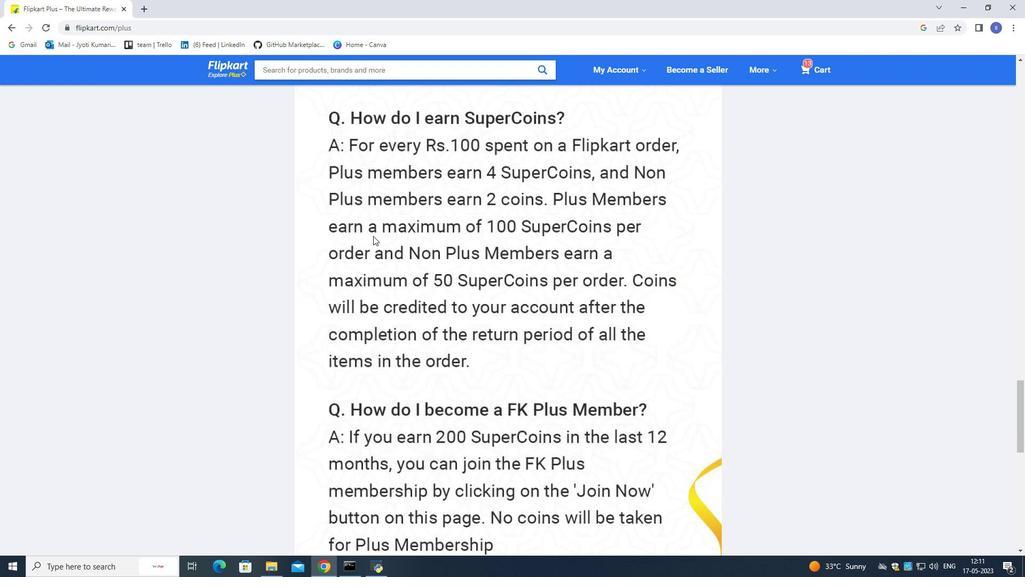 
Action: Mouse scrolled (373, 235) with delta (0, 0)
Screenshot: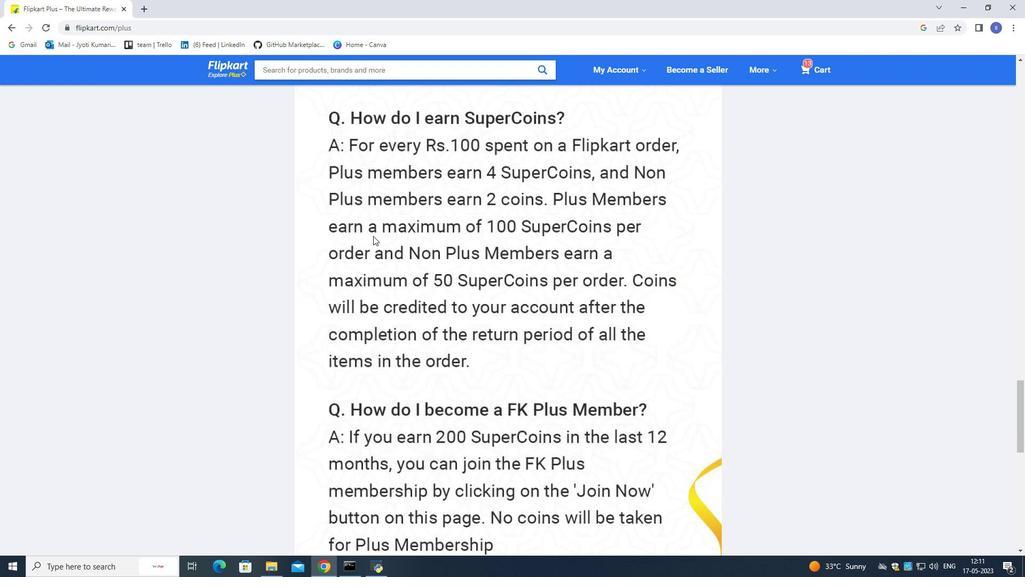 
Action: Mouse scrolled (373, 235) with delta (0, 0)
Screenshot: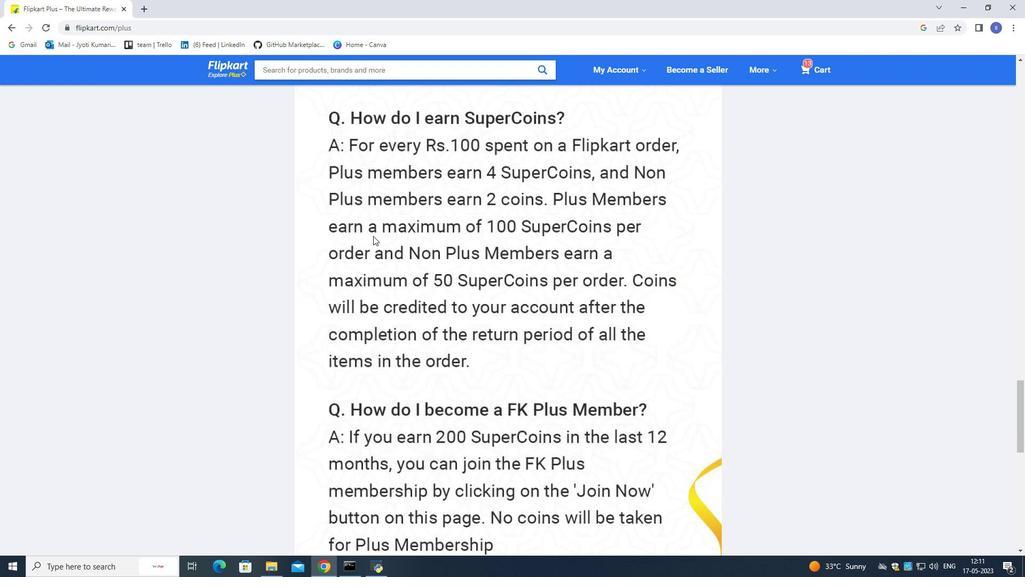 
Action: Mouse moved to (373, 235)
Screenshot: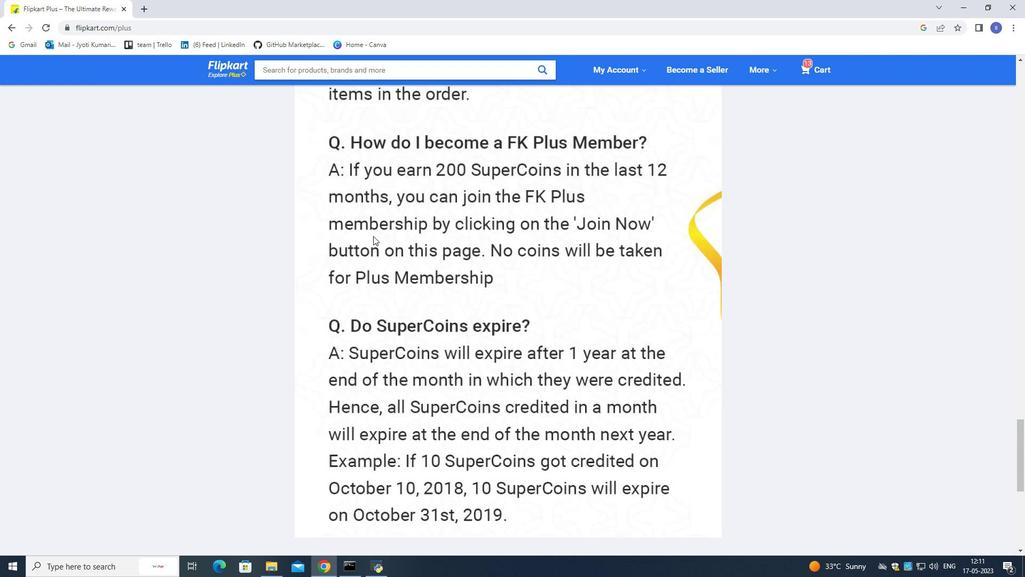 
Action: Mouse scrolled (373, 235) with delta (0, 0)
Screenshot: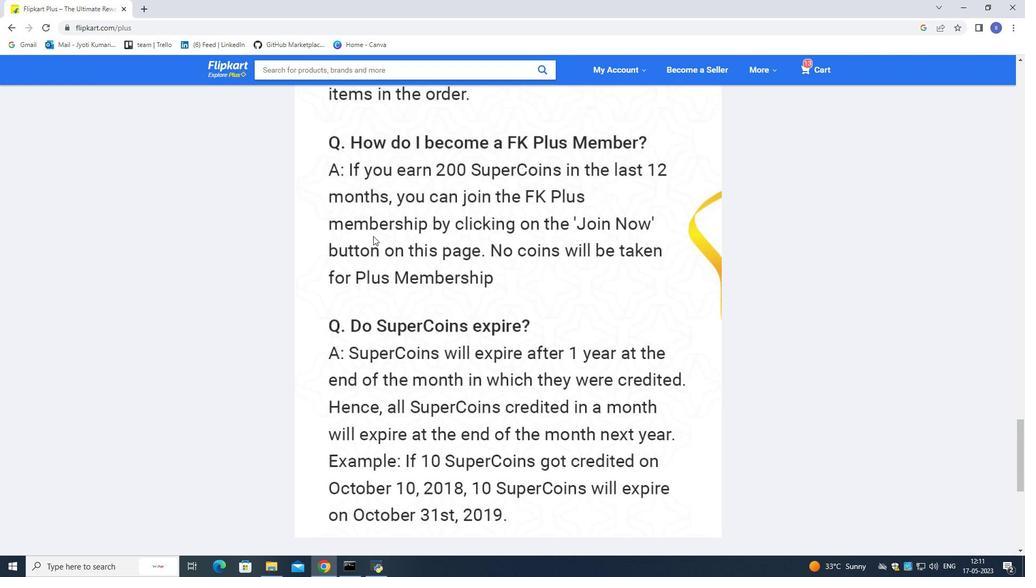 
Action: Mouse scrolled (373, 235) with delta (0, 0)
Screenshot: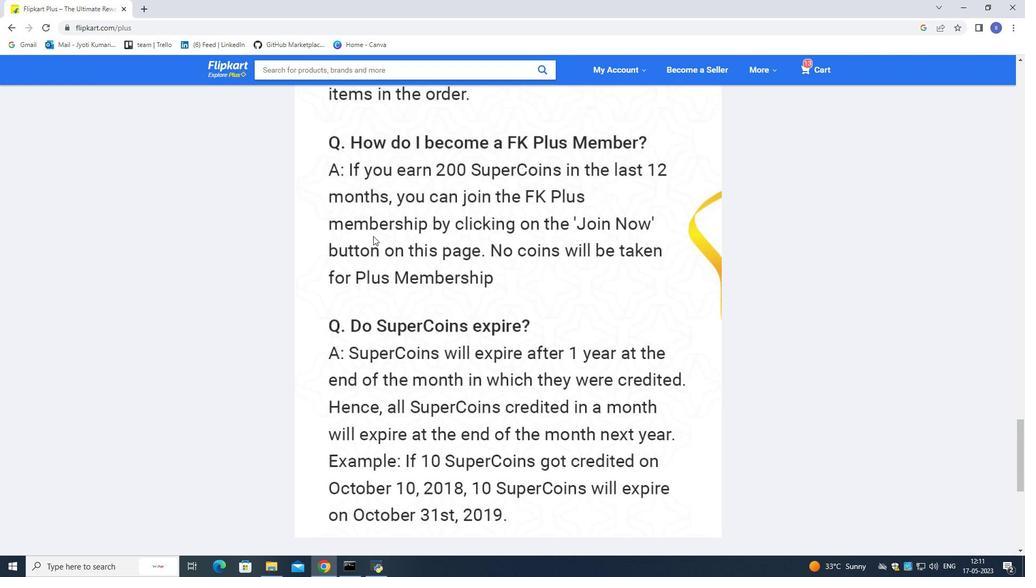 
Action: Mouse scrolled (373, 235) with delta (0, 0)
Screenshot: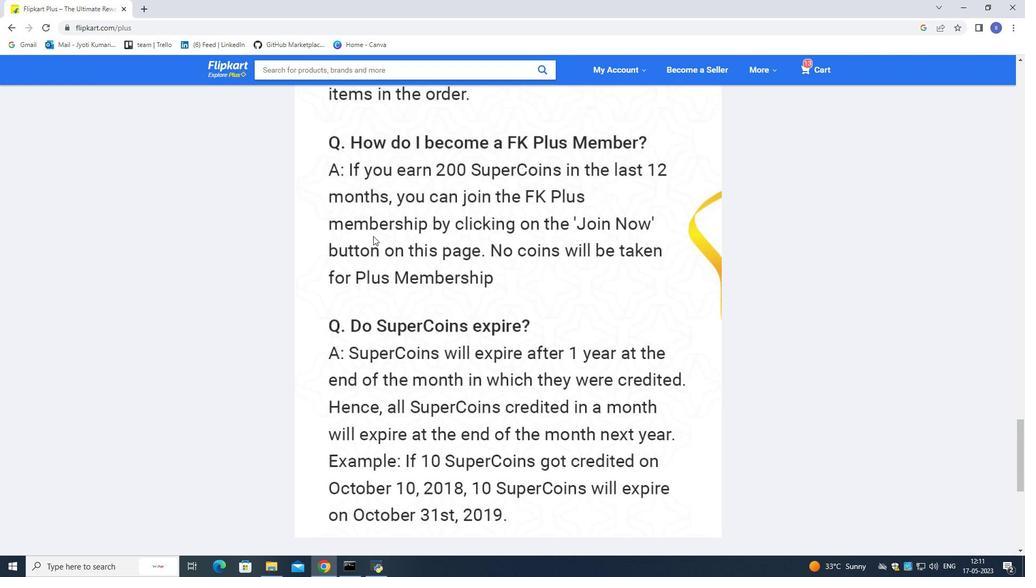 
Action: Mouse scrolled (373, 235) with delta (0, 0)
Screenshot: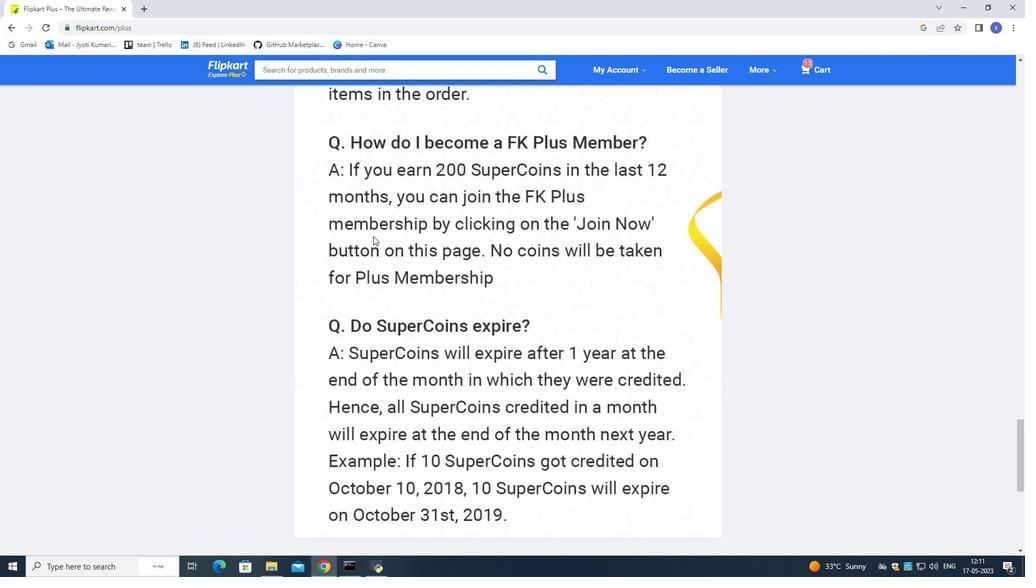 
Action: Mouse scrolled (373, 235) with delta (0, 0)
Screenshot: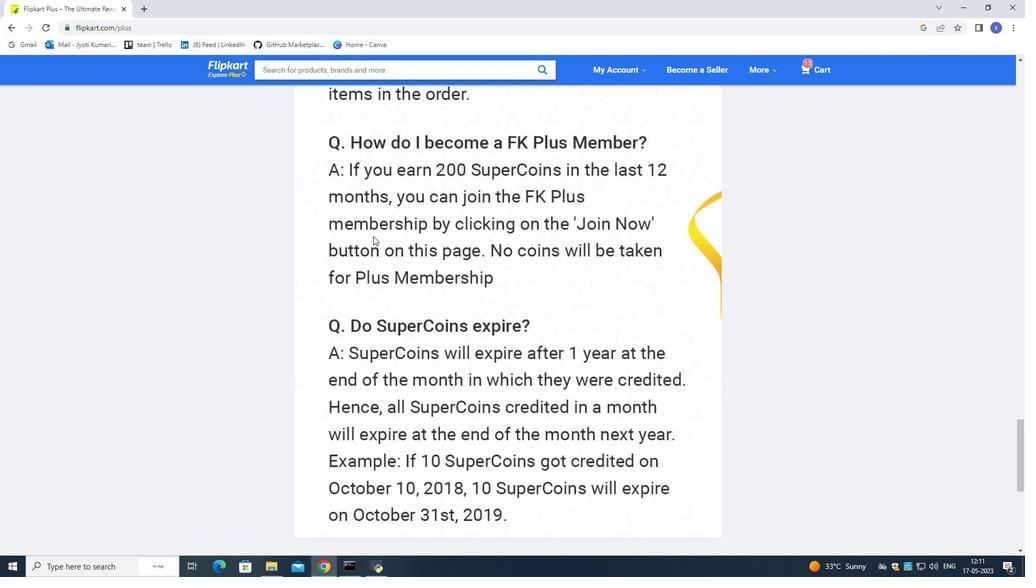 
Action: Mouse scrolled (373, 235) with delta (0, 0)
Screenshot: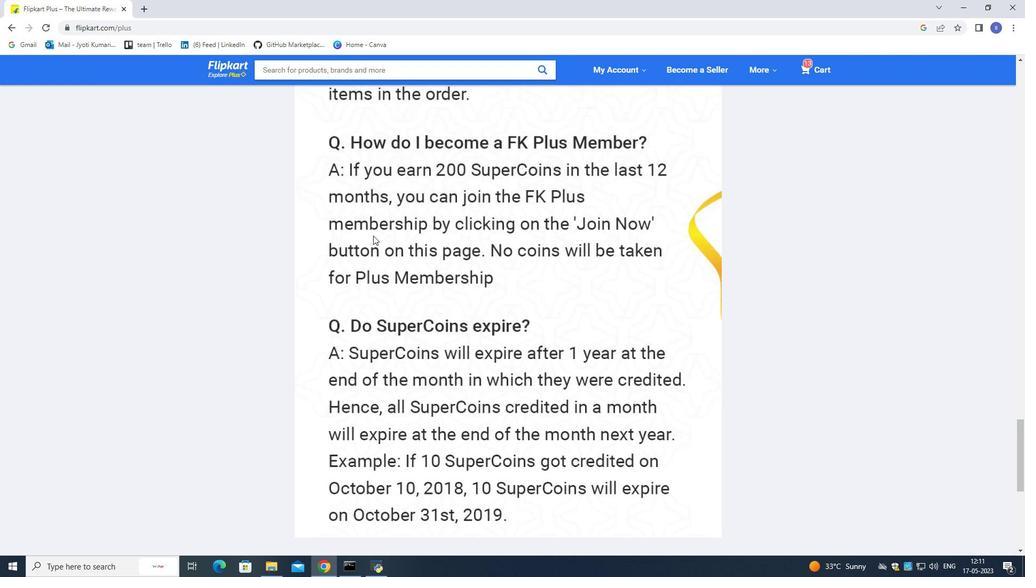
Action: Mouse scrolled (373, 235) with delta (0, 0)
Screenshot: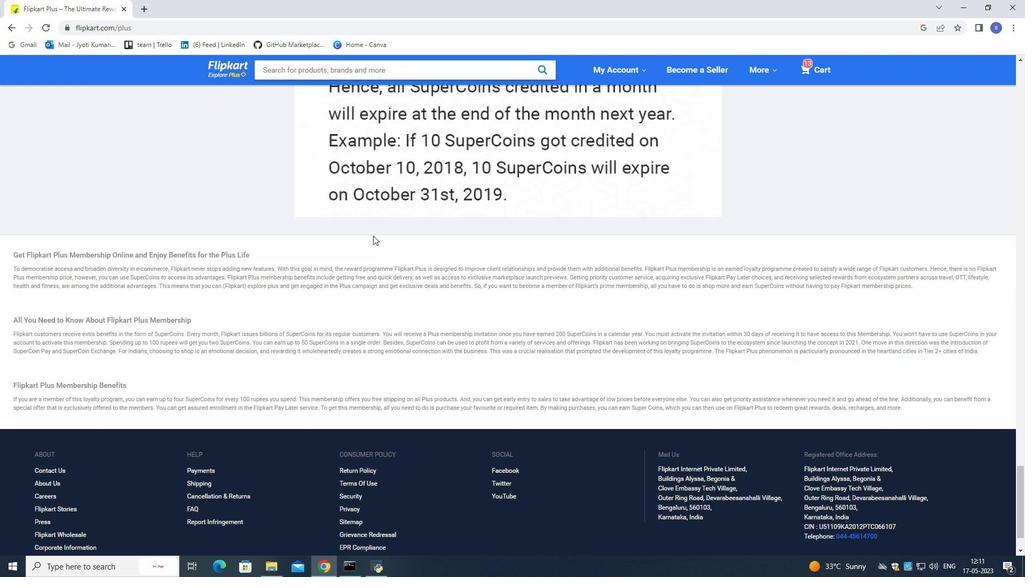 
Action: Mouse scrolled (373, 235) with delta (0, 0)
Screenshot: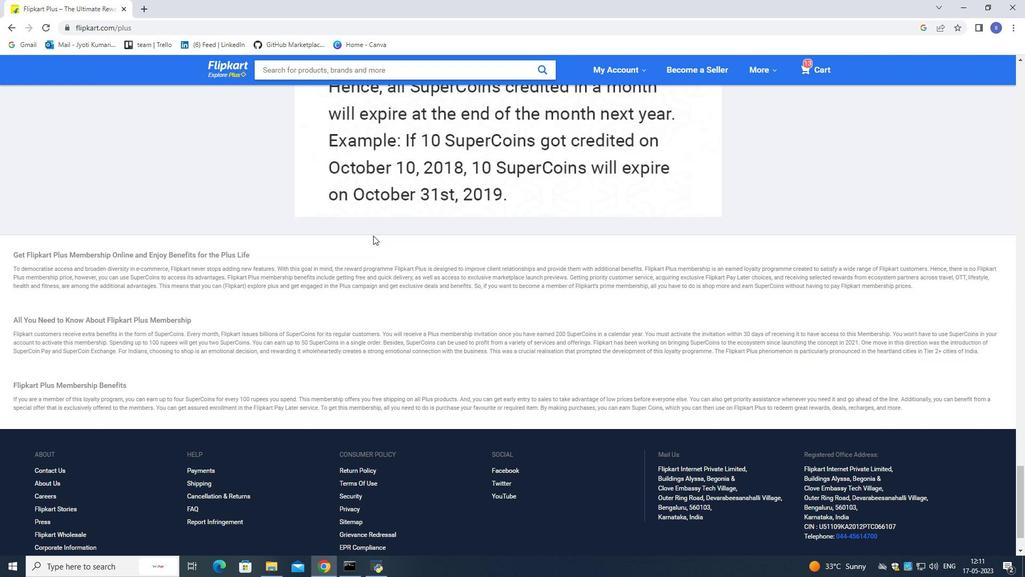 
Action: Mouse scrolled (373, 235) with delta (0, 0)
Screenshot: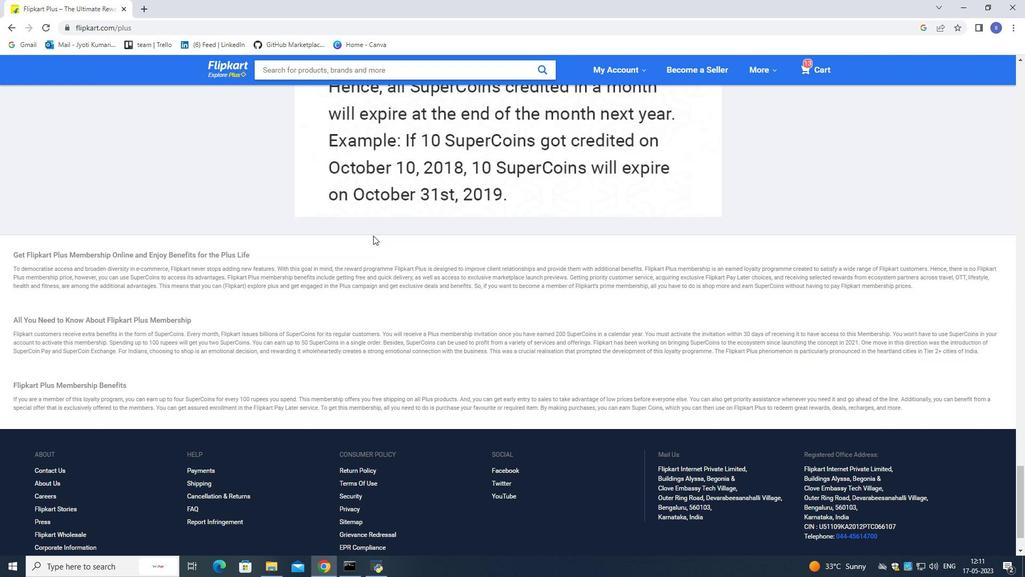 
Action: Mouse scrolled (373, 235) with delta (0, 0)
Screenshot: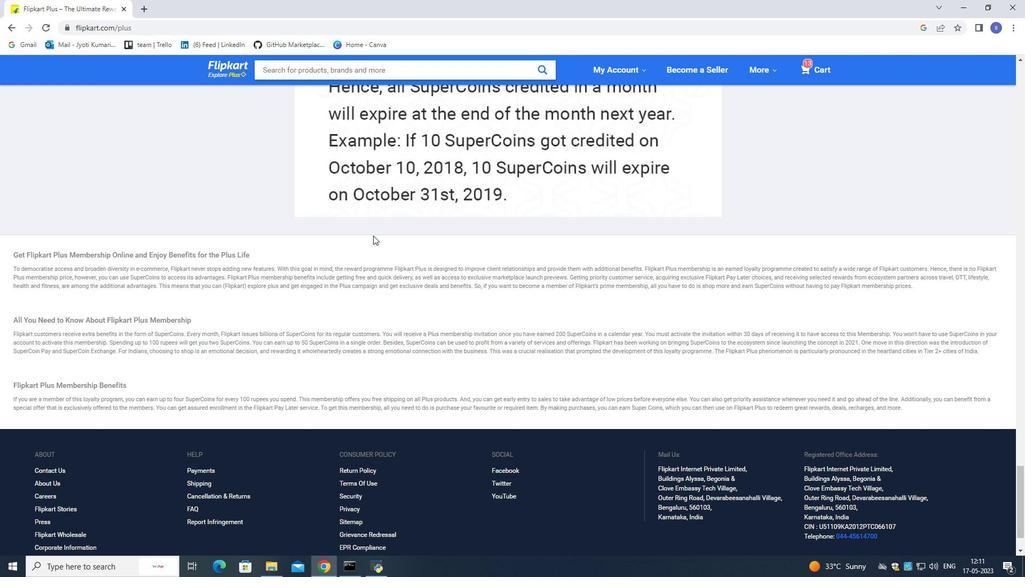
Action: Mouse scrolled (373, 236) with delta (0, 0)
Screenshot: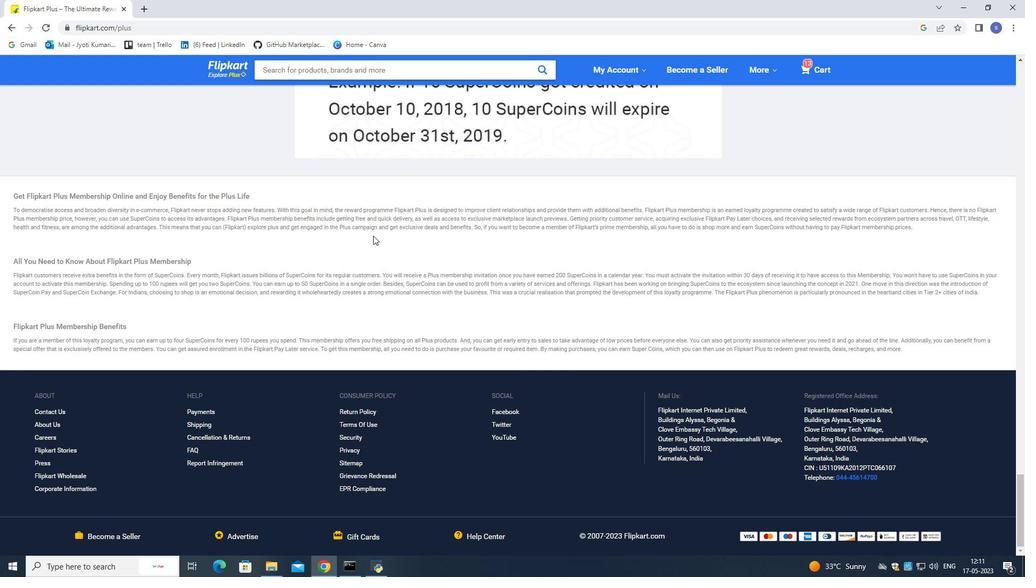 
Action: Mouse scrolled (373, 236) with delta (0, 0)
Screenshot: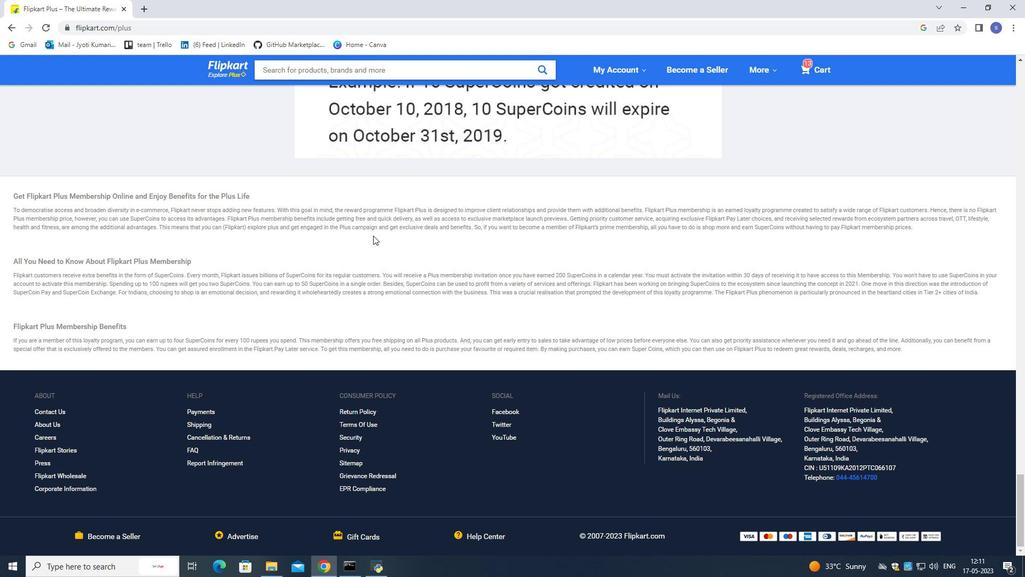 
Action: Mouse scrolled (373, 236) with delta (0, 0)
Screenshot: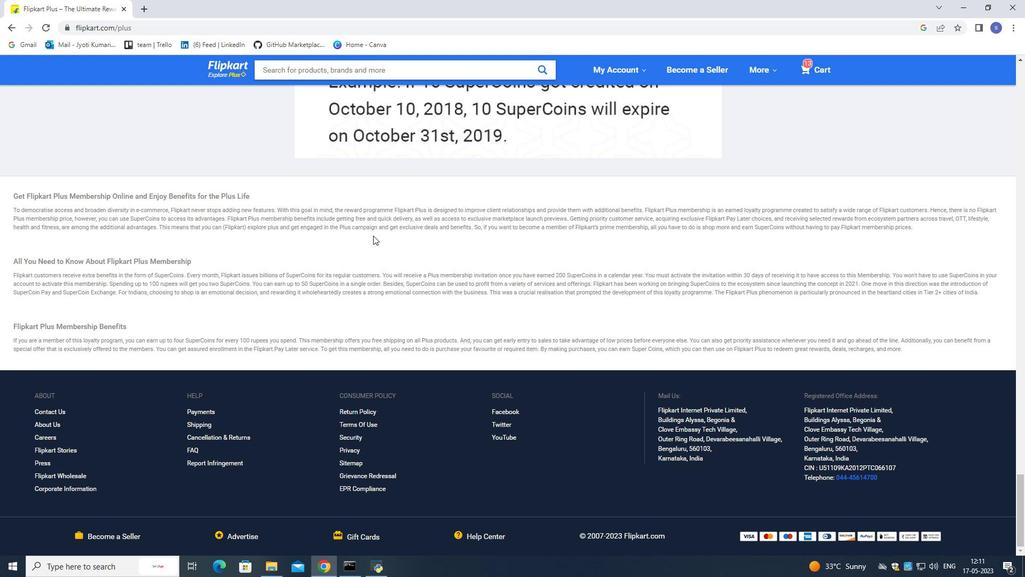 
Action: Mouse scrolled (373, 236) with delta (0, 0)
Screenshot: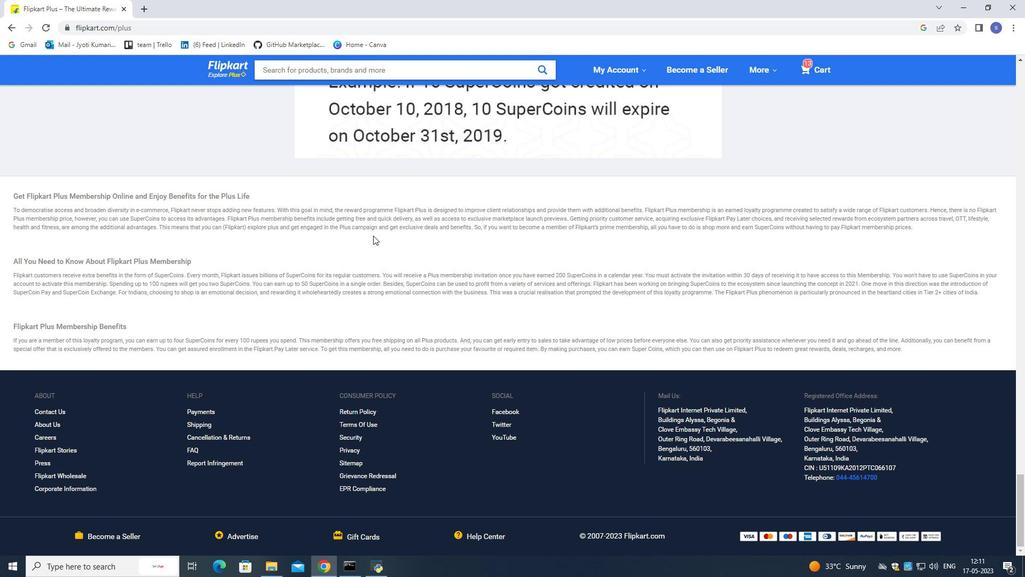 
Action: Mouse scrolled (373, 236) with delta (0, 0)
Screenshot: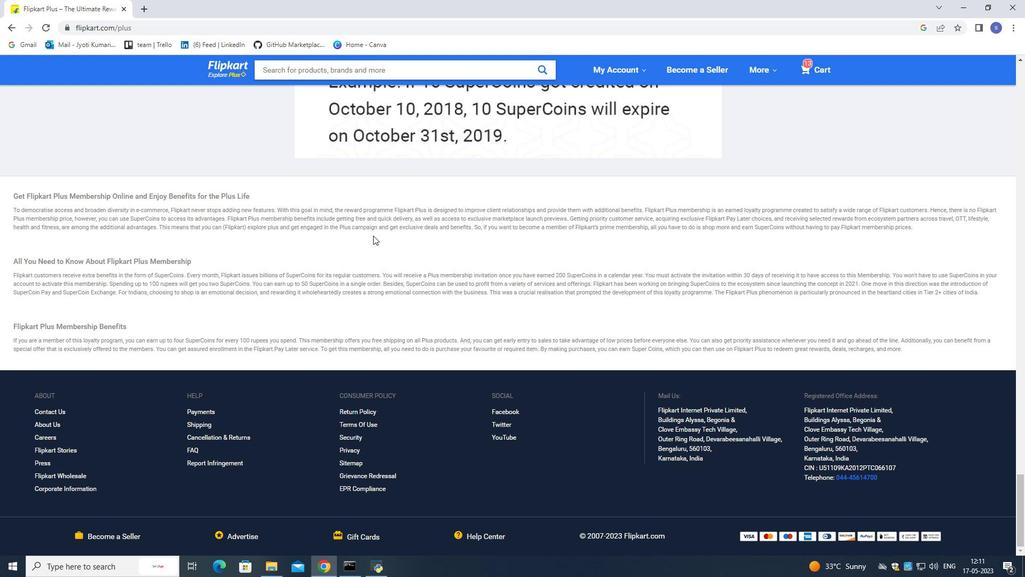 
Action: Mouse scrolled (373, 236) with delta (0, 0)
Screenshot: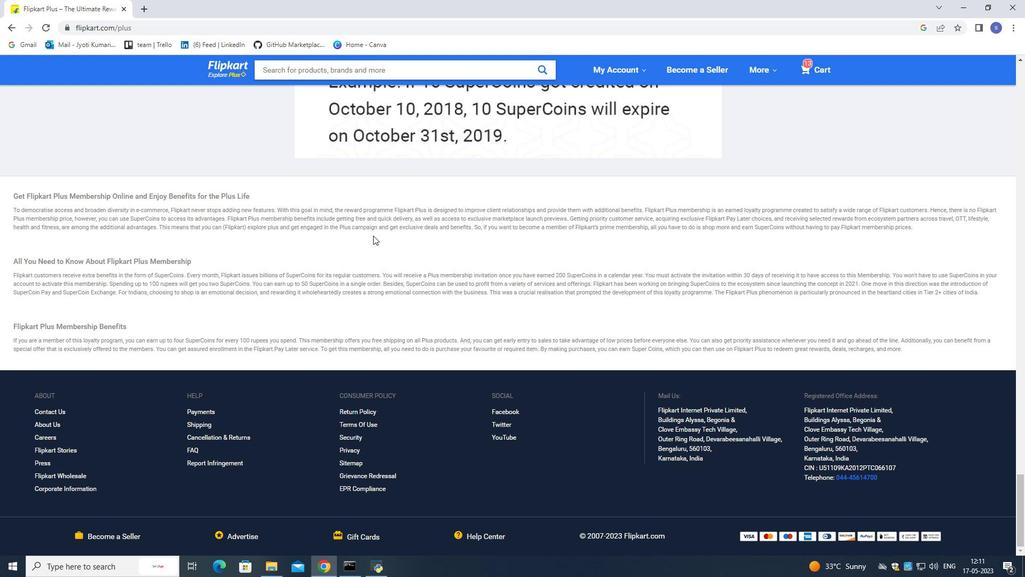 
Action: Mouse moved to (374, 235)
Screenshot: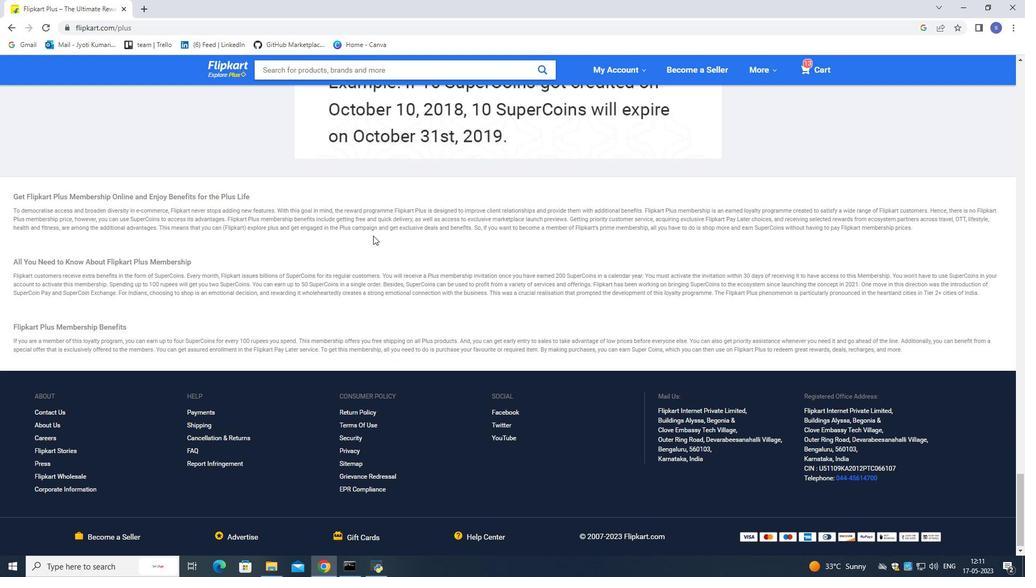 
Action: Mouse scrolled (374, 236) with delta (0, 0)
Screenshot: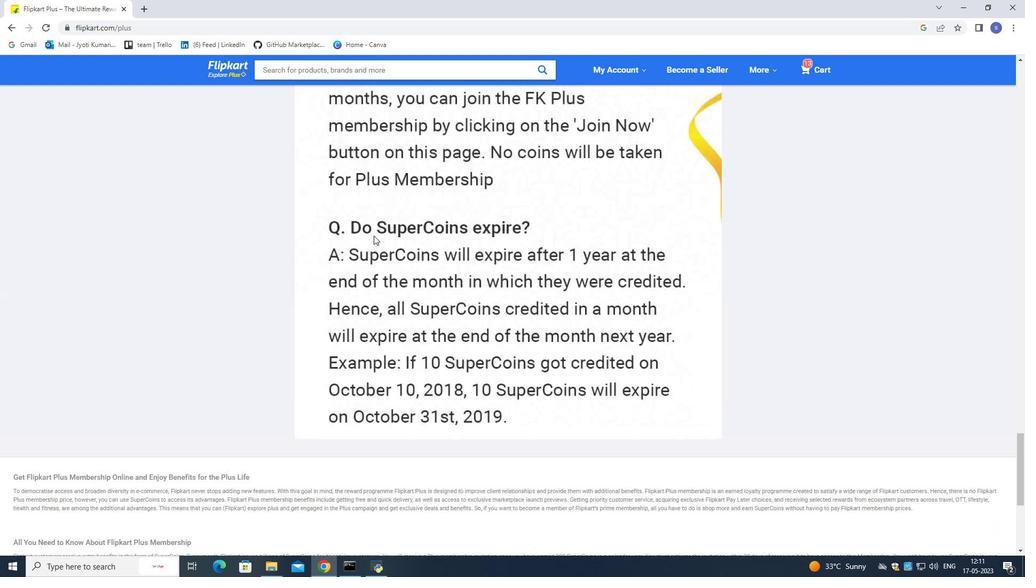 
Action: Mouse moved to (374, 235)
Screenshot: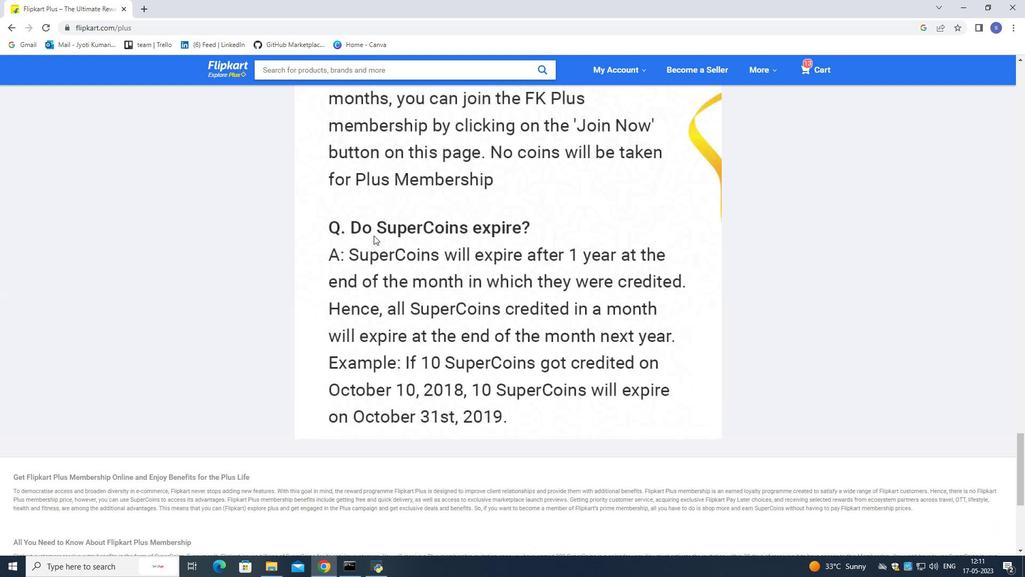 
Action: Mouse scrolled (374, 236) with delta (0, 0)
Screenshot: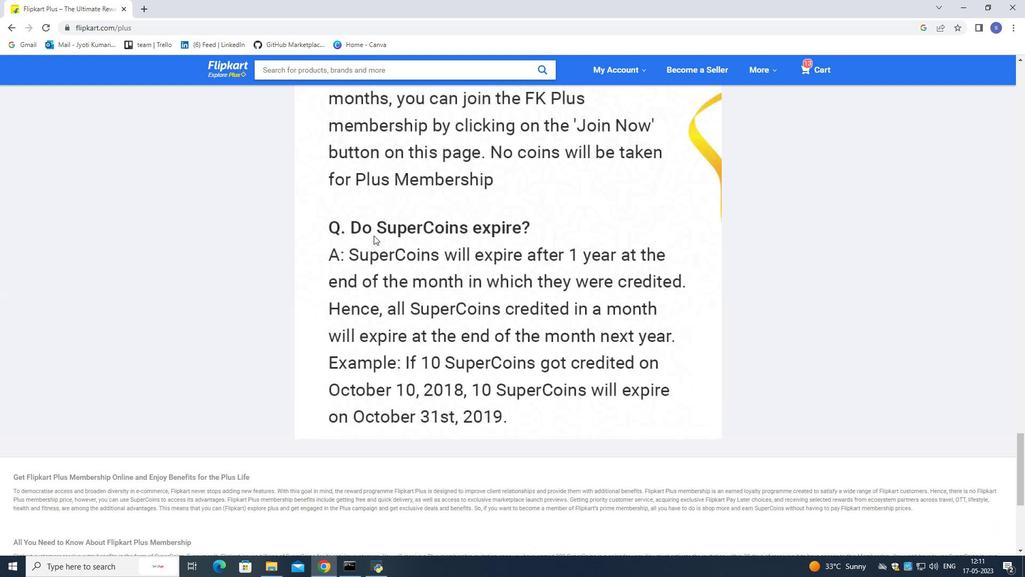 
Action: Mouse scrolled (374, 236) with delta (0, 0)
Screenshot: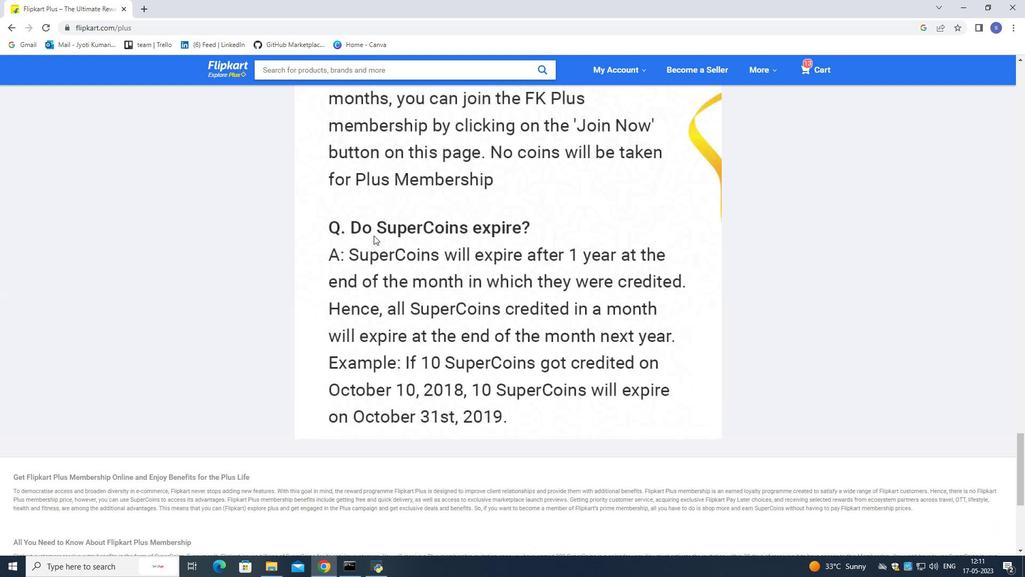 
Action: Mouse scrolled (374, 236) with delta (0, 0)
Screenshot: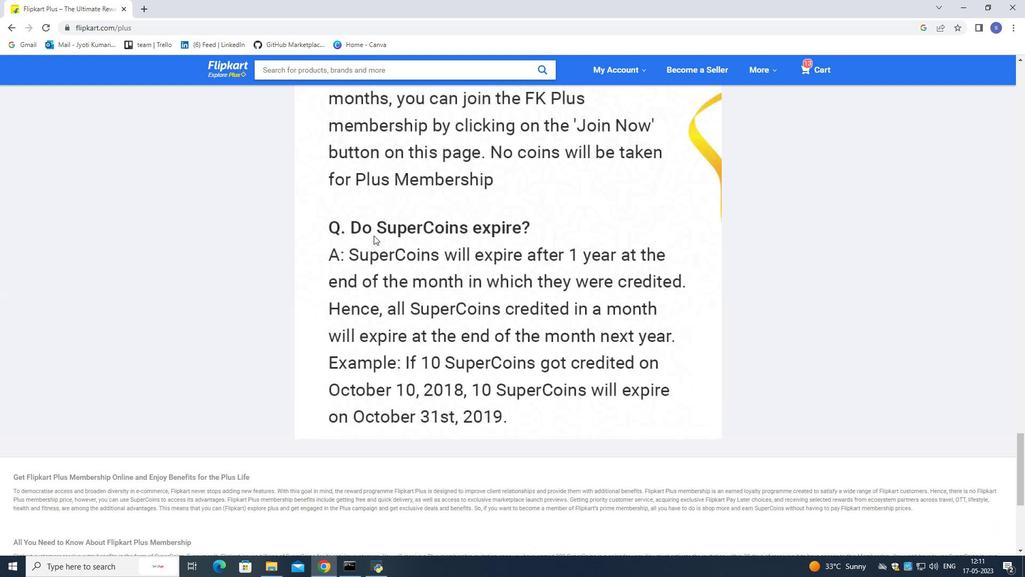 
Action: Mouse scrolled (374, 236) with delta (0, 0)
Screenshot: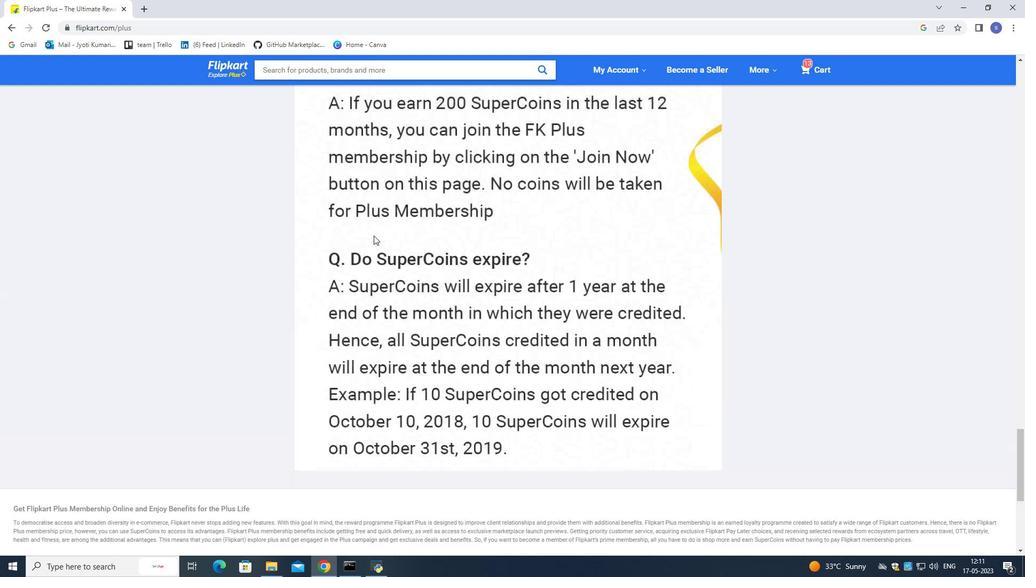 
Action: Mouse scrolled (374, 236) with delta (0, 0)
Screenshot: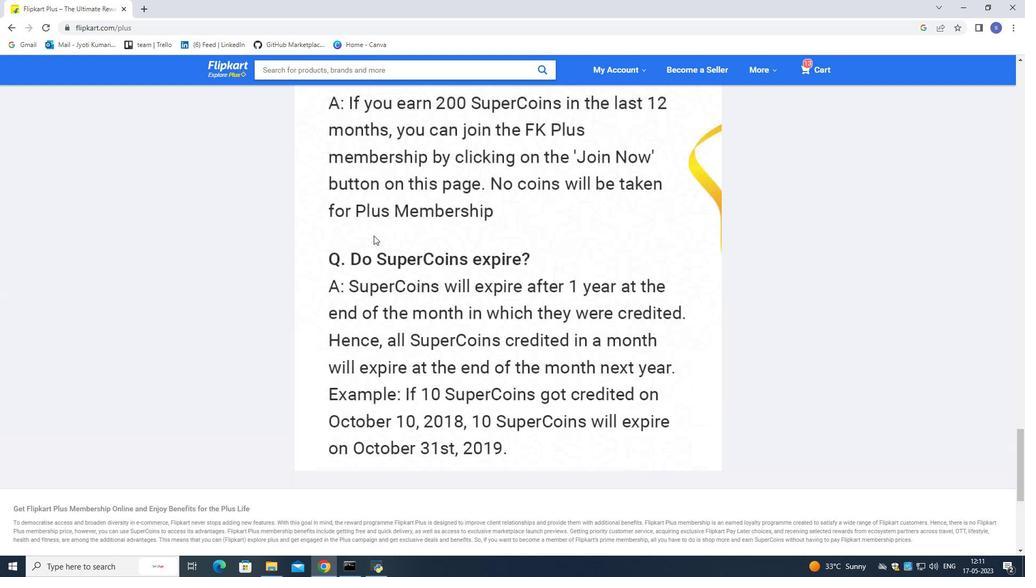 
Action: Mouse scrolled (374, 236) with delta (0, 0)
Screenshot: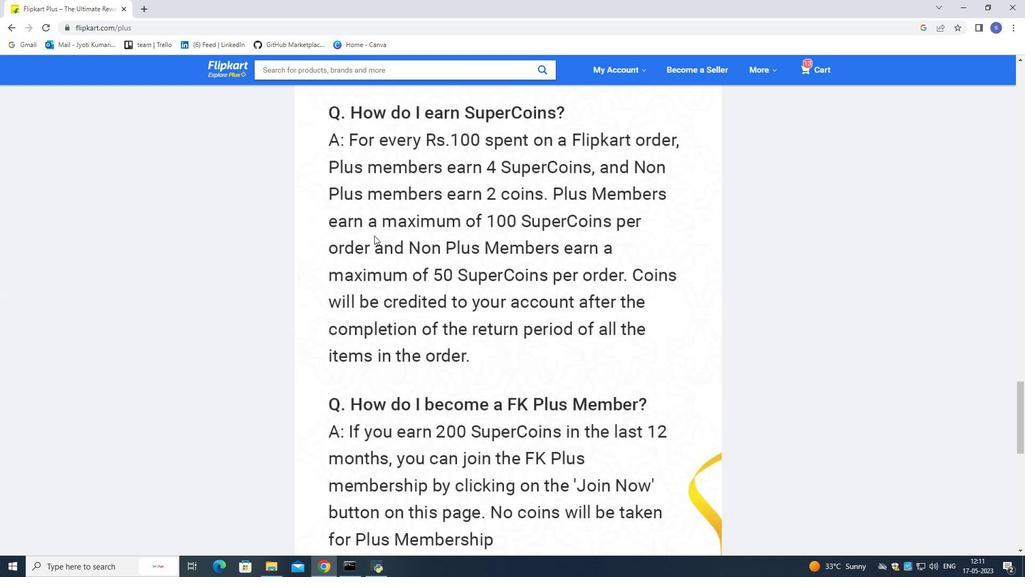 
Action: Mouse scrolled (374, 236) with delta (0, 0)
Screenshot: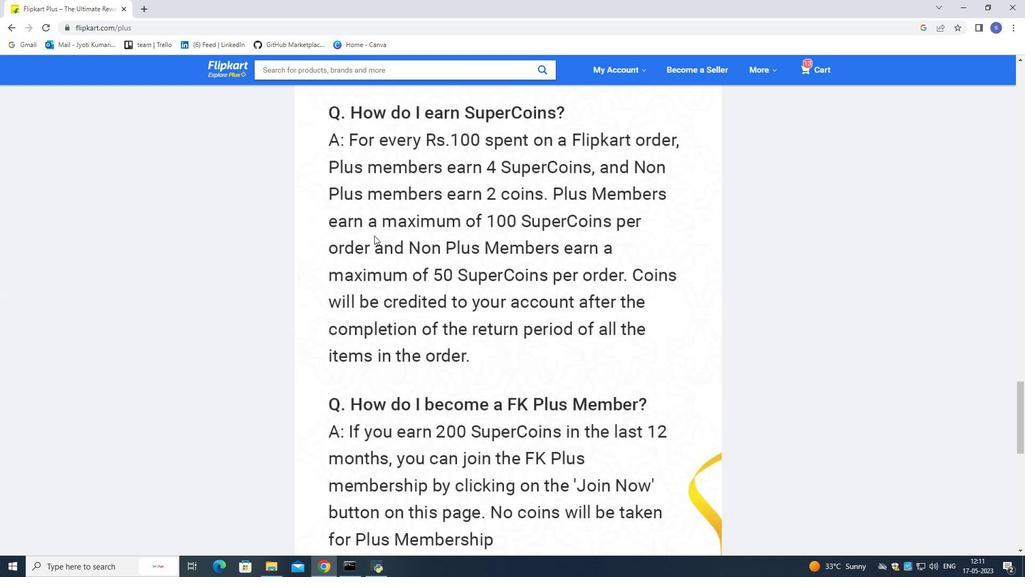 
Action: Mouse scrolled (374, 236) with delta (0, 0)
Screenshot: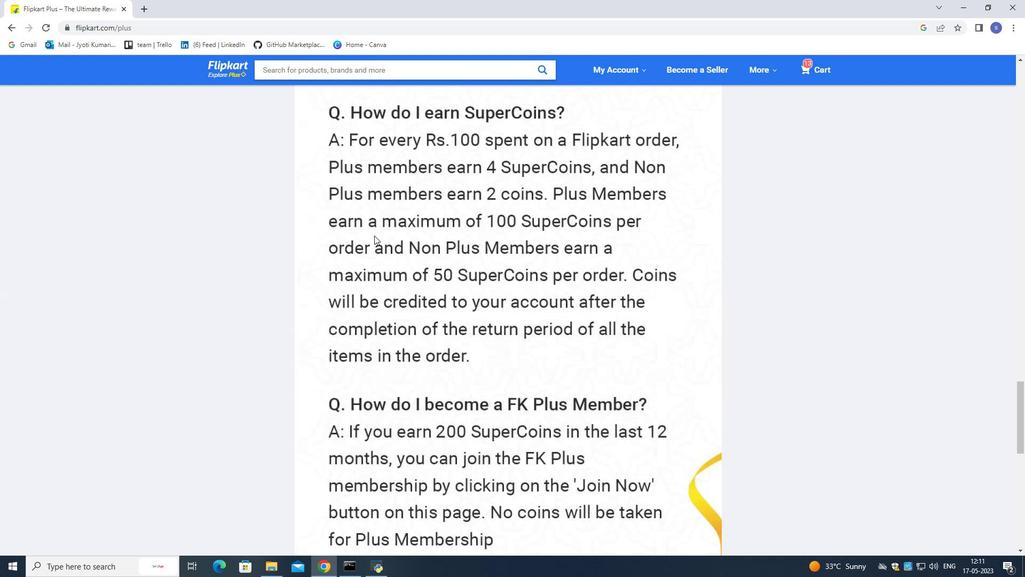 
Action: Mouse scrolled (374, 236) with delta (0, 0)
Screenshot: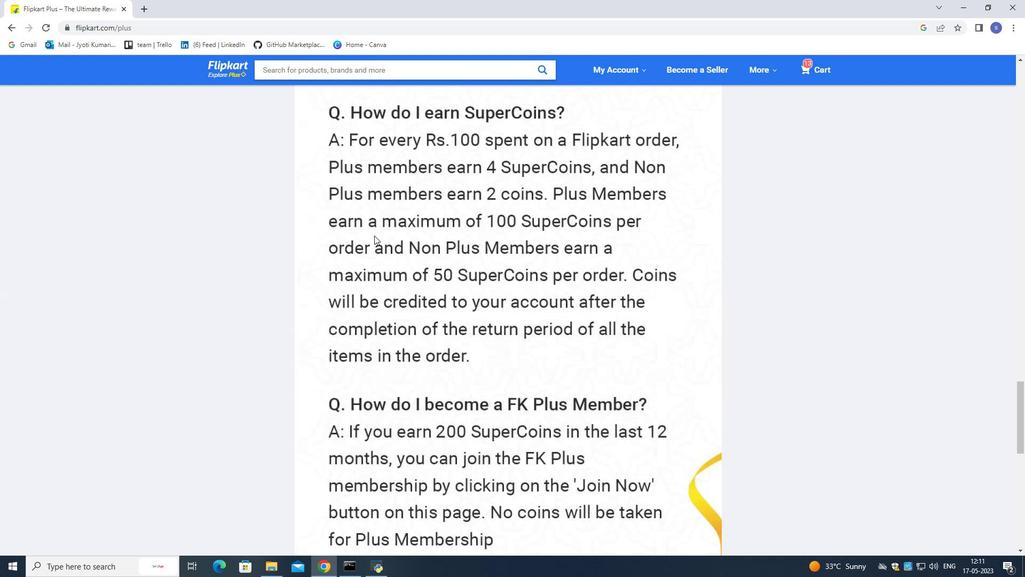 
Action: Mouse scrolled (374, 236) with delta (0, 0)
Screenshot: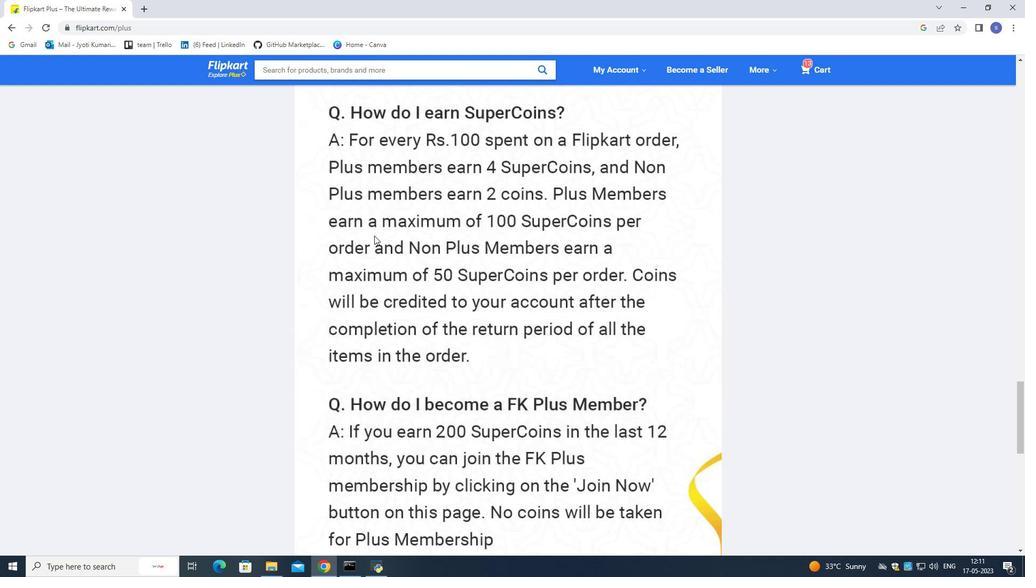 
Action: Mouse scrolled (374, 236) with delta (0, 0)
Screenshot: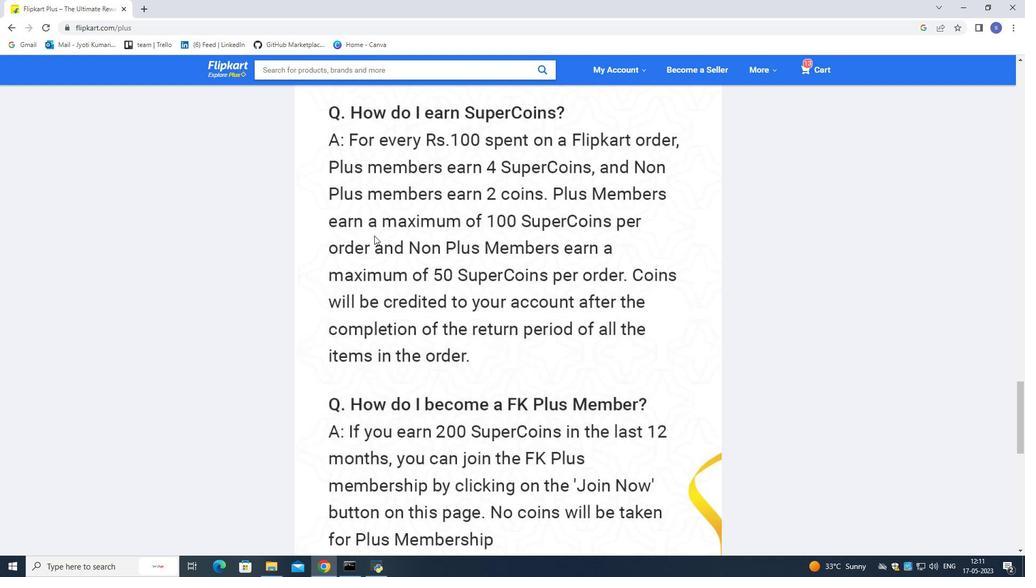
Action: Mouse scrolled (374, 236) with delta (0, 0)
Screenshot: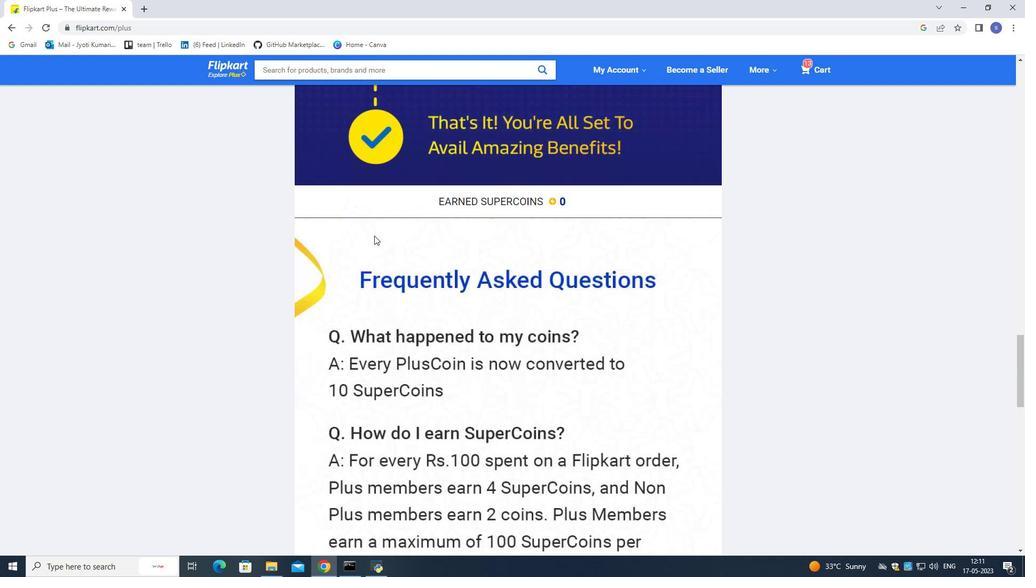 
Action: Mouse moved to (374, 235)
Screenshot: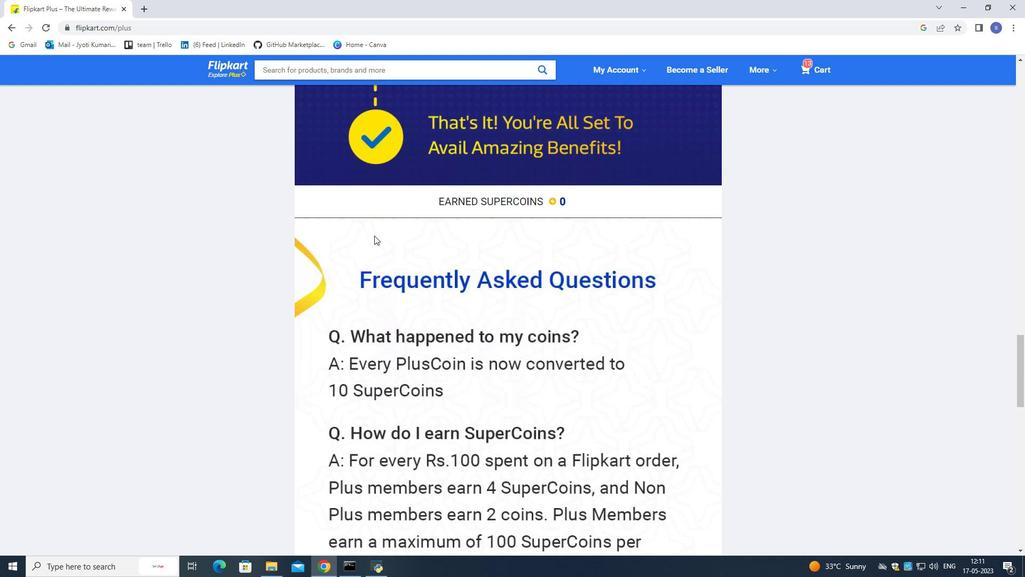 
Action: Mouse scrolled (374, 236) with delta (0, 0)
Screenshot: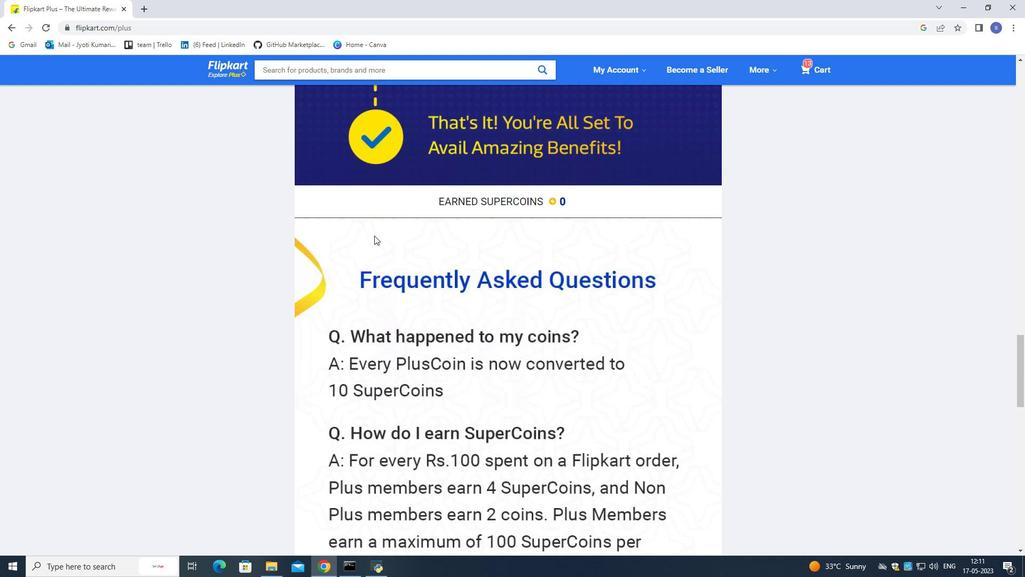 
Action: Mouse moved to (375, 234)
Screenshot: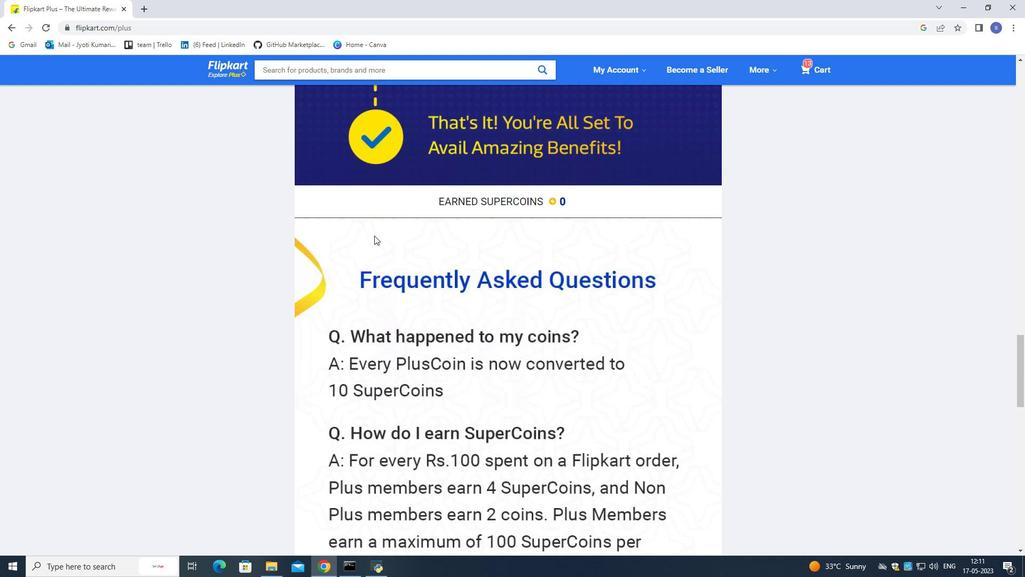 
Action: Mouse scrolled (374, 236) with delta (0, 0)
Screenshot: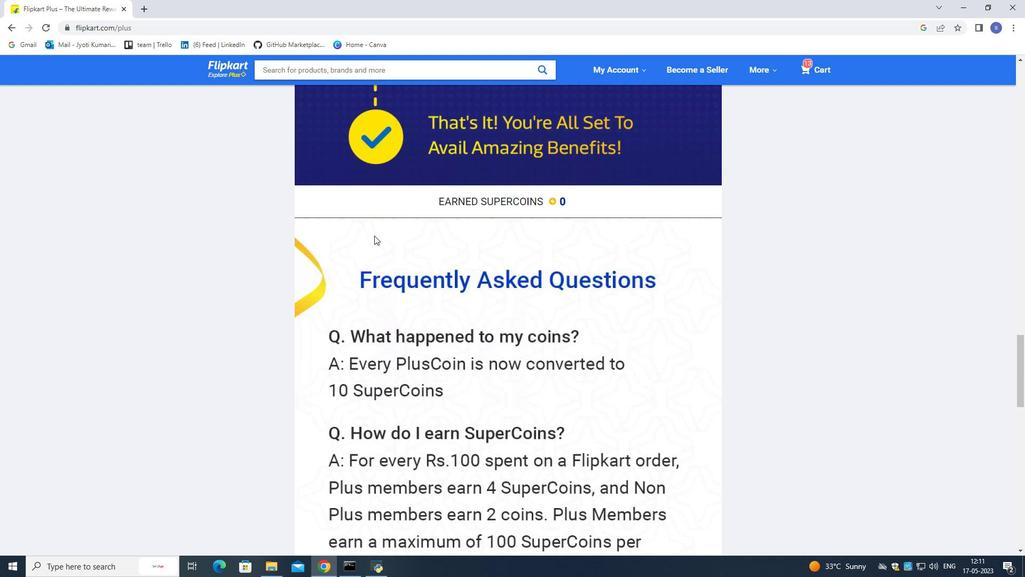 
Action: Mouse moved to (375, 234)
Screenshot: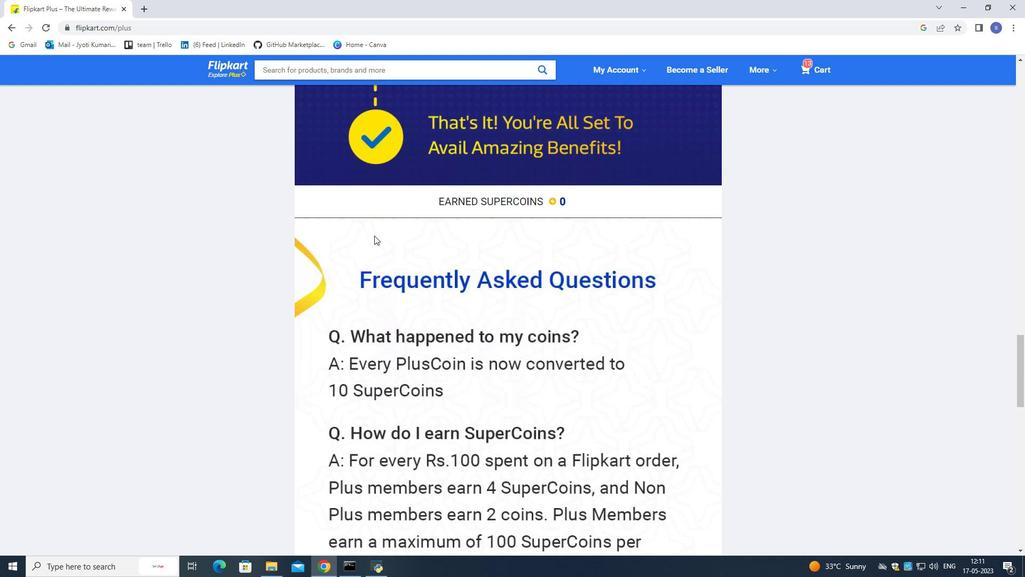
Action: Mouse scrolled (374, 235) with delta (0, 0)
Screenshot: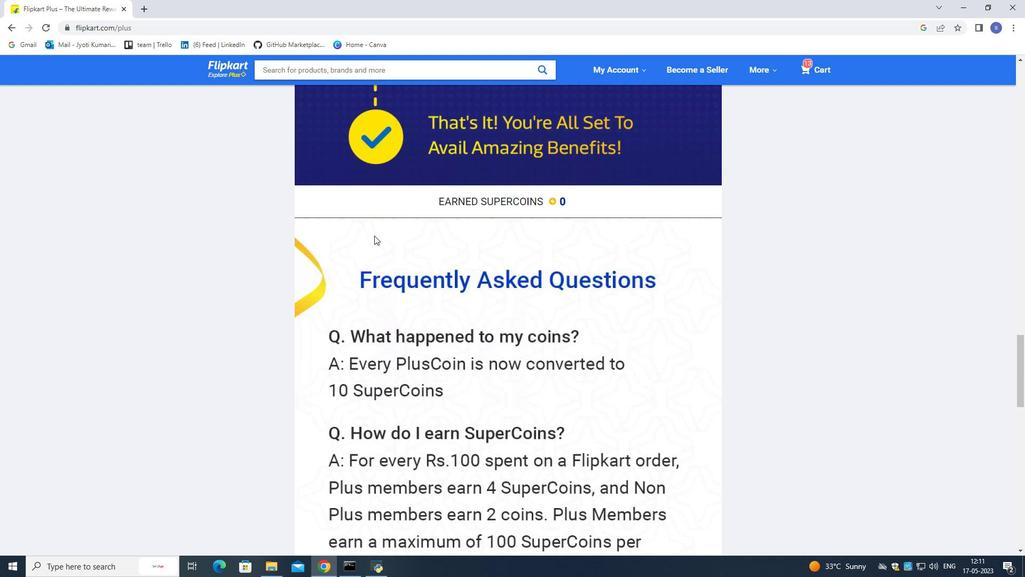 
Action: Mouse scrolled (375, 235) with delta (0, 0)
Screenshot: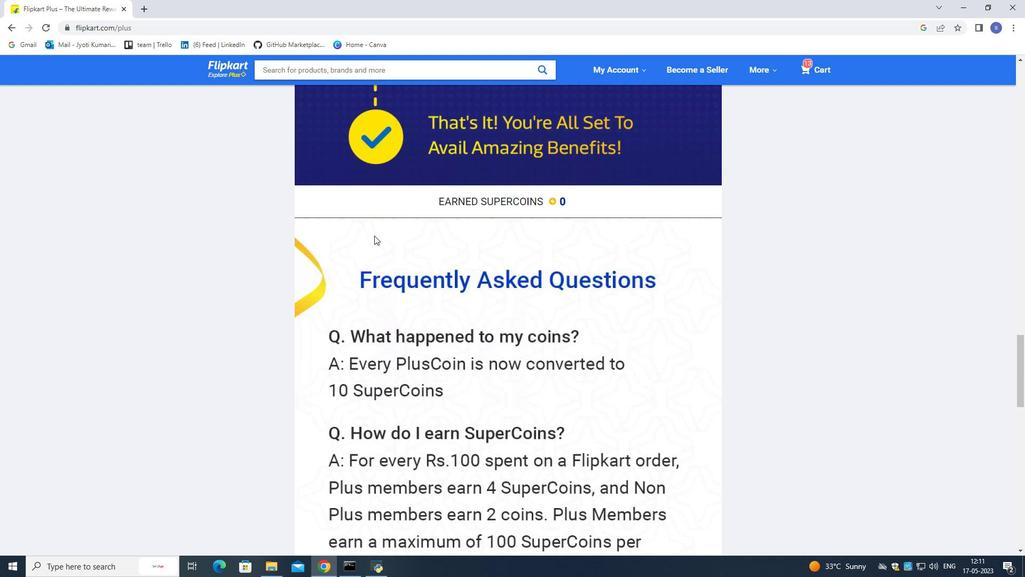 
Action: Mouse moved to (375, 234)
Screenshot: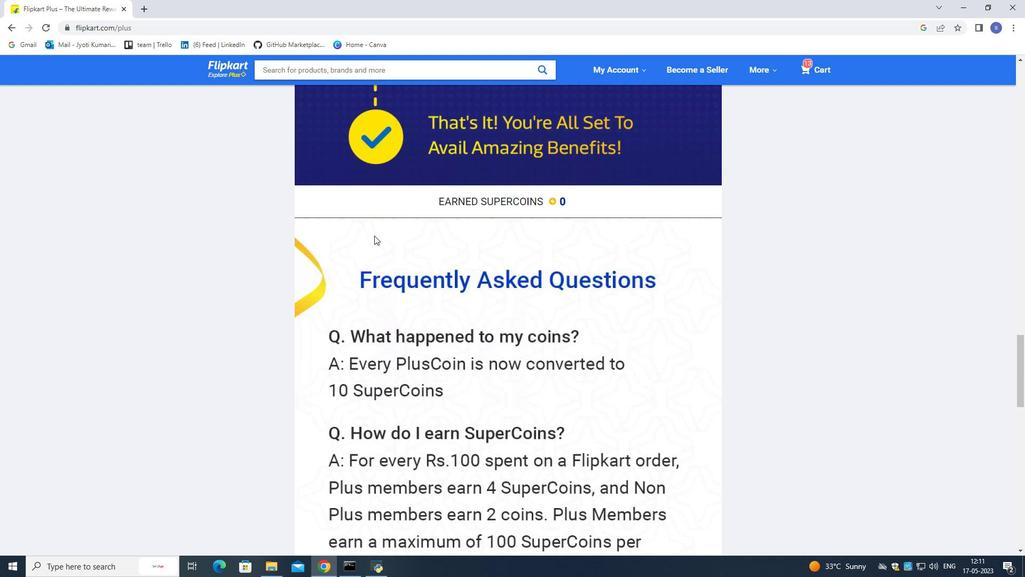 
Action: Mouse scrolled (375, 234) with delta (0, 0)
Screenshot: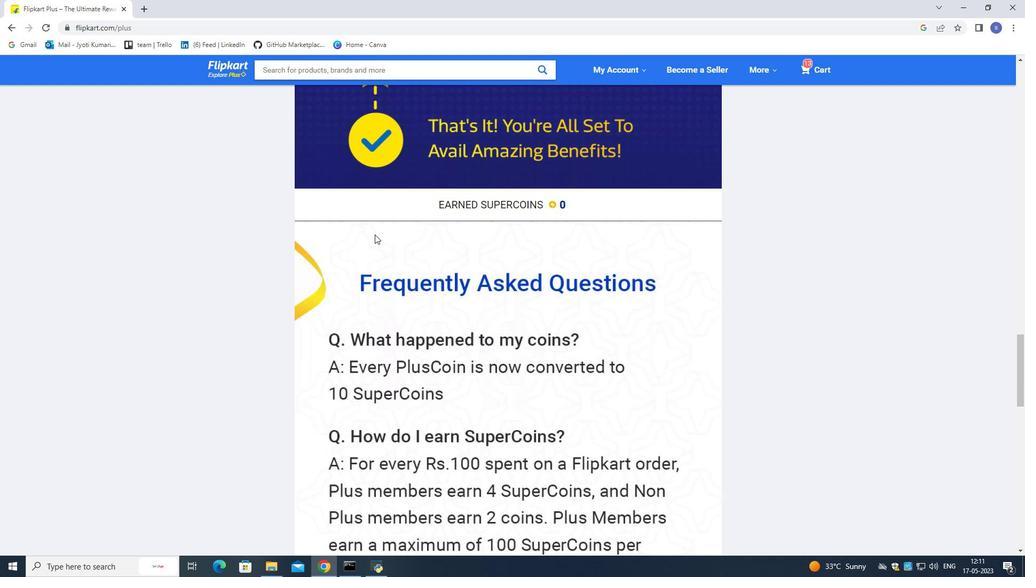 
Action: Mouse scrolled (375, 234) with delta (0, 0)
Screenshot: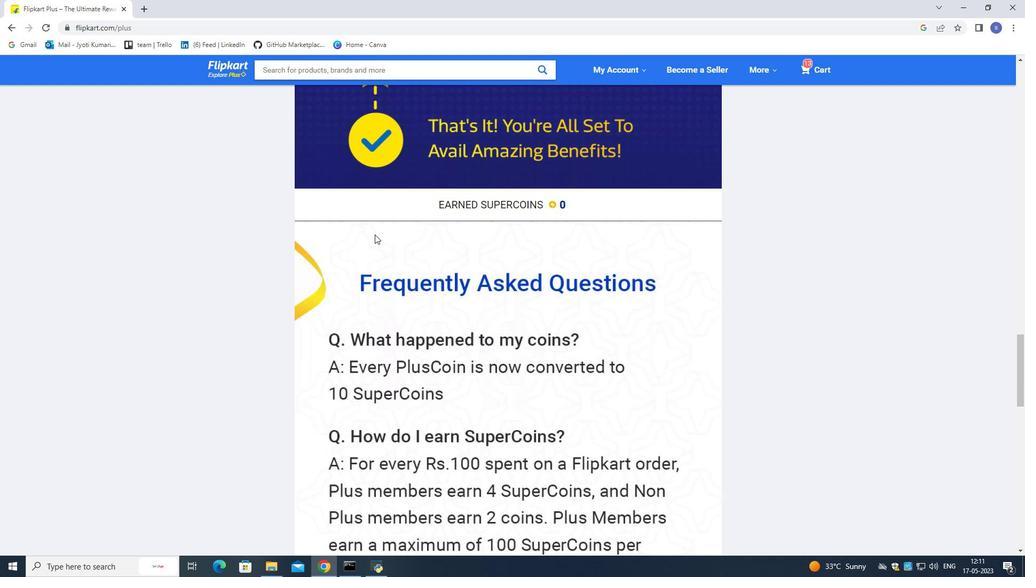 
Action: Mouse scrolled (375, 234) with delta (0, 0)
Screenshot: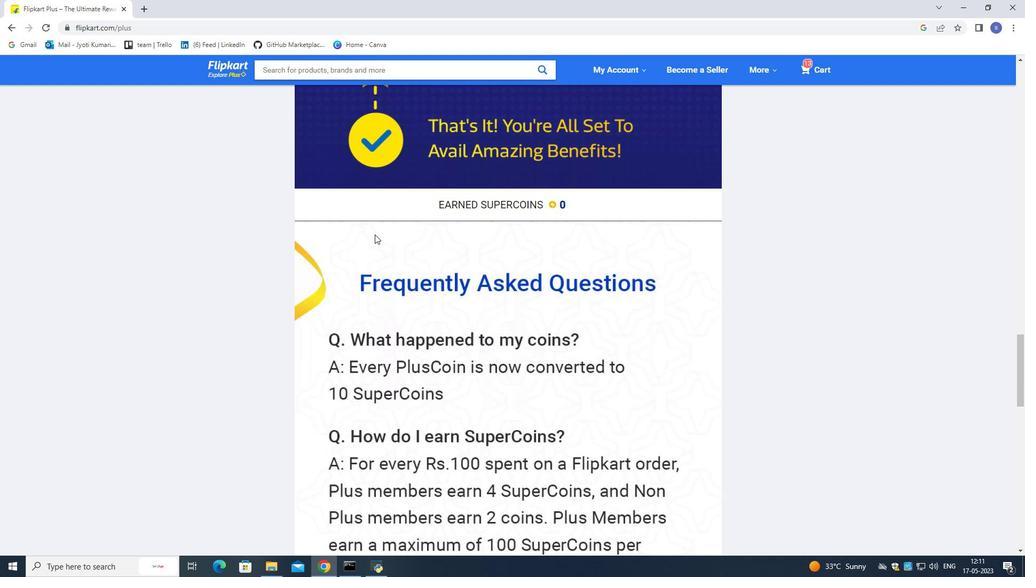 
Action: Mouse moved to (375, 233)
Screenshot: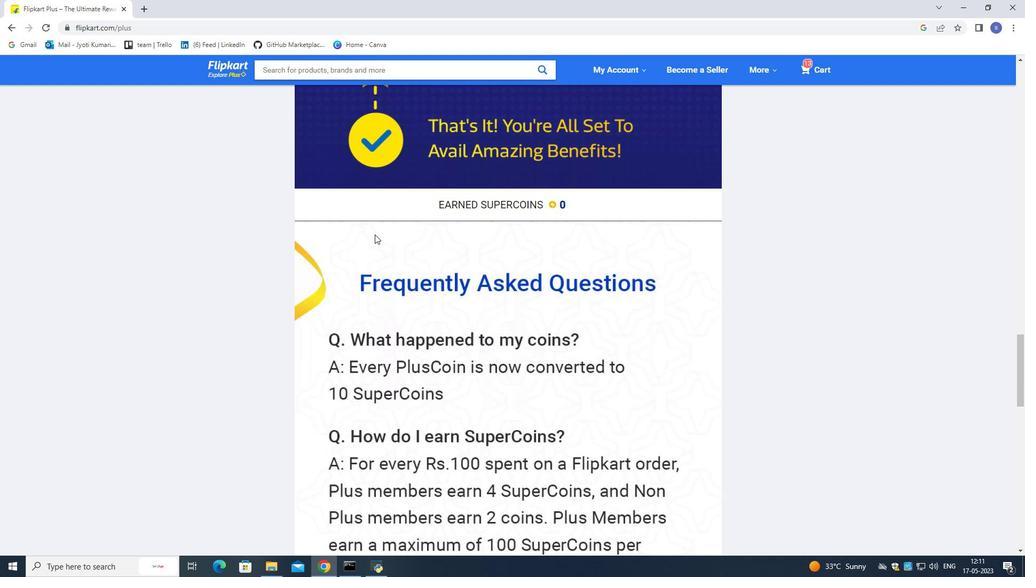 
Action: Mouse scrolled (375, 234) with delta (0, 0)
Screenshot: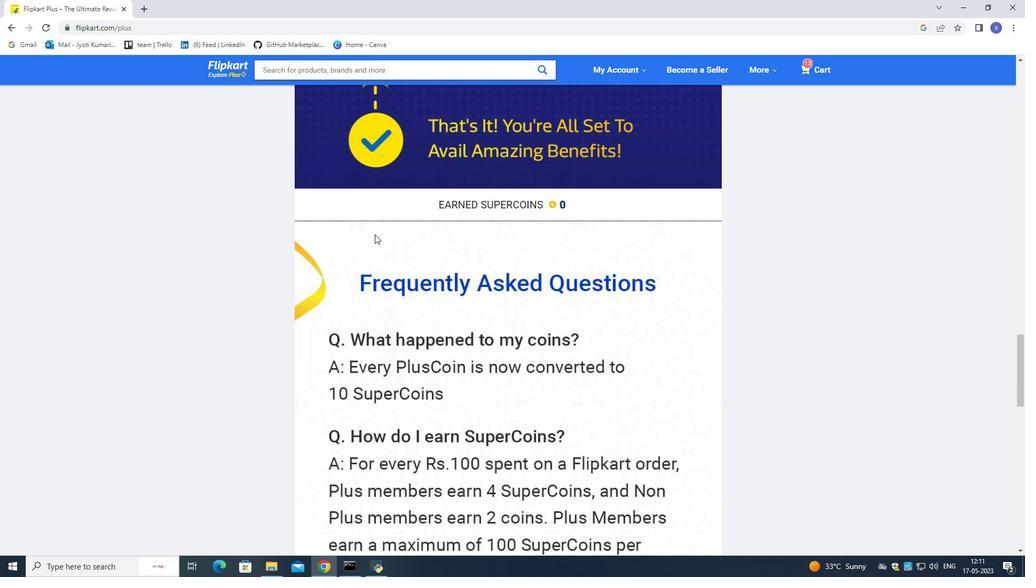
Action: Mouse moved to (375, 230)
Screenshot: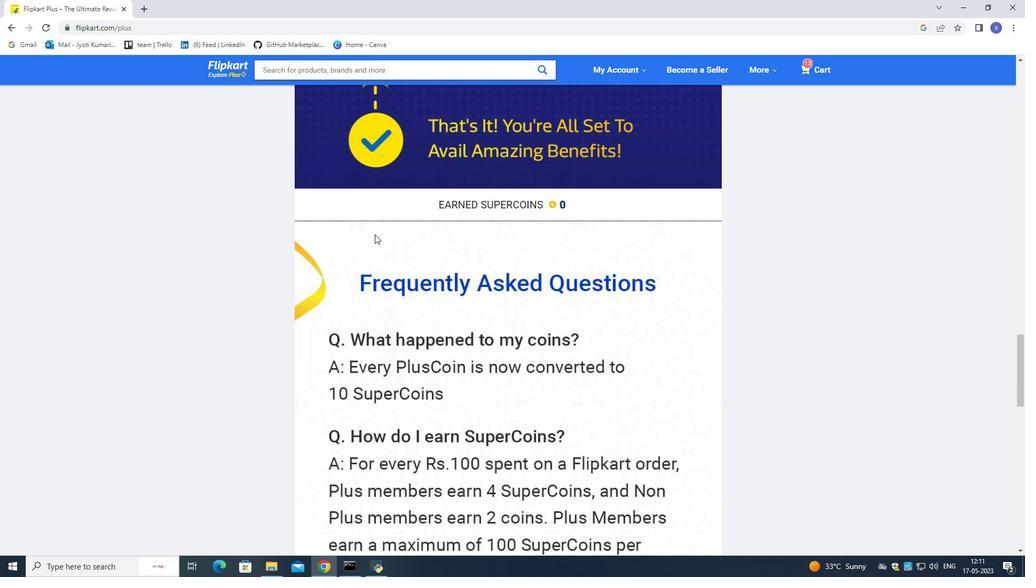 
Action: Mouse scrolled (375, 231) with delta (0, 0)
Screenshot: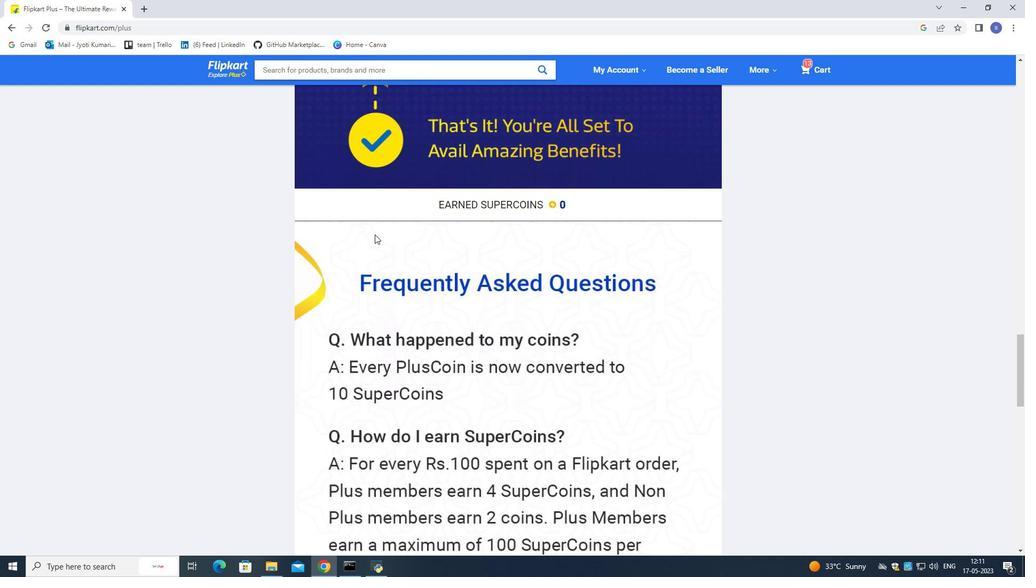 
Action: Mouse moved to (375, 229)
Screenshot: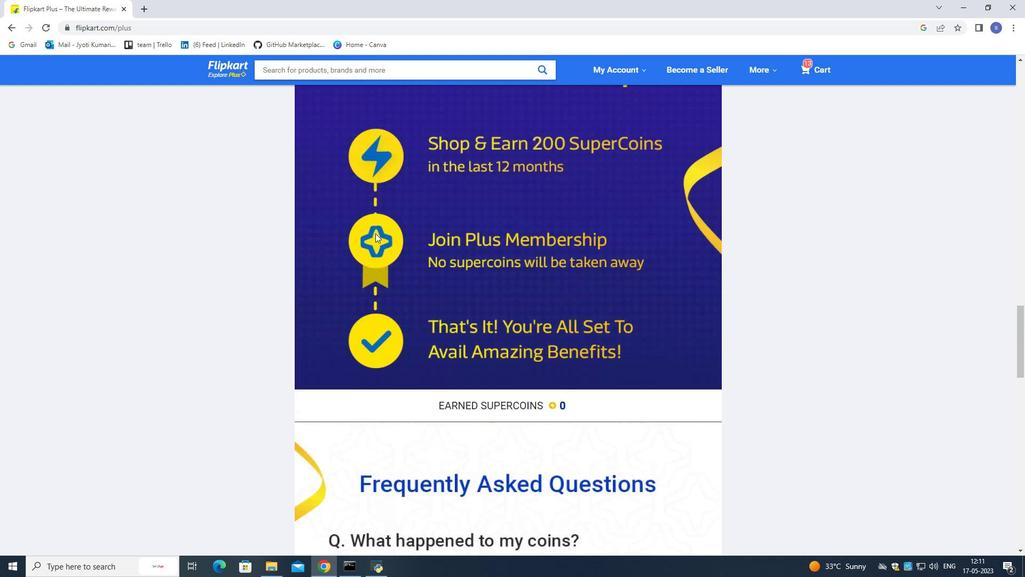
Action: Mouse scrolled (375, 230) with delta (0, 0)
Screenshot: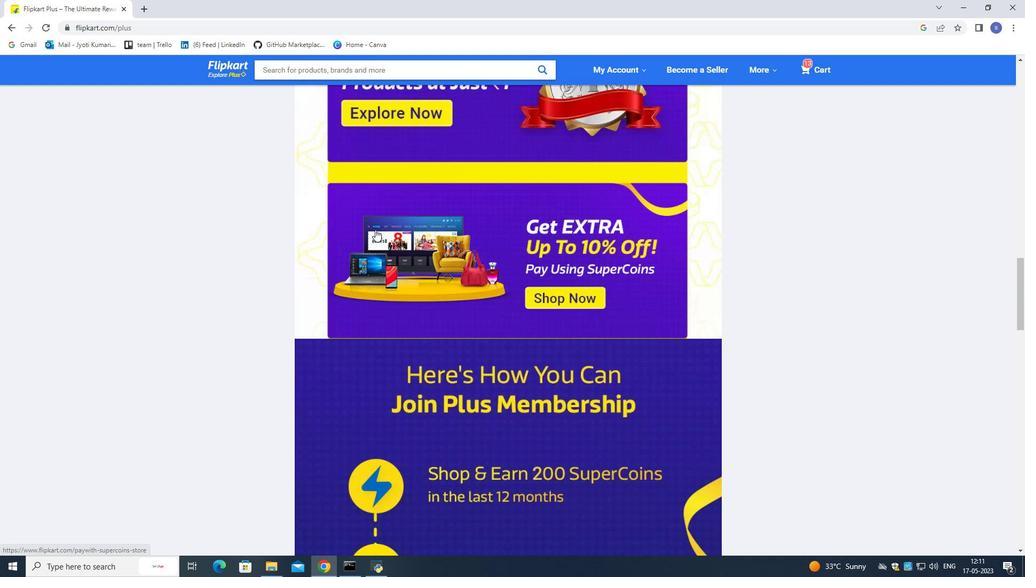 
Action: Mouse scrolled (375, 230) with delta (0, 0)
Screenshot: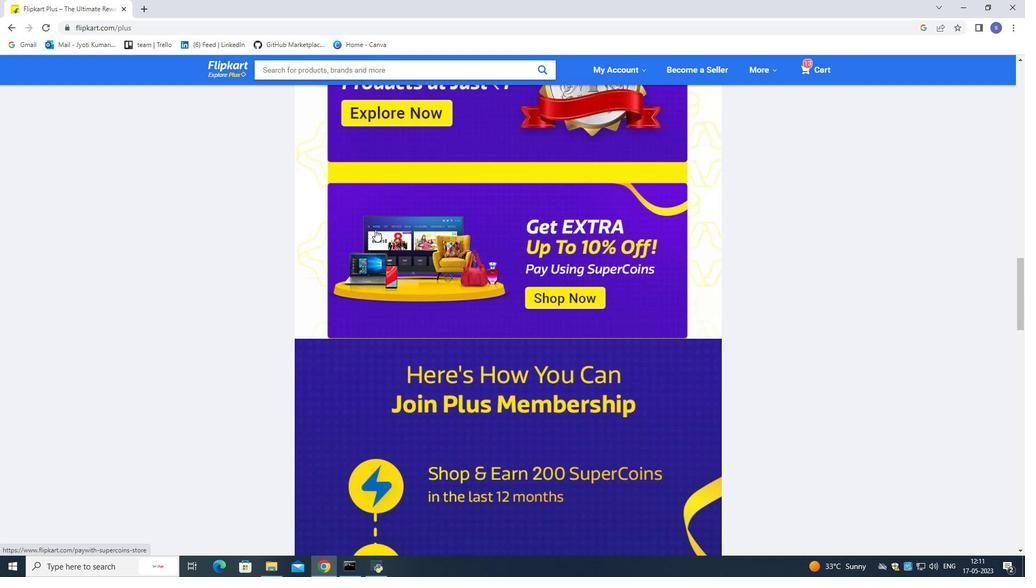 
Action: Mouse scrolled (375, 230) with delta (0, 0)
Screenshot: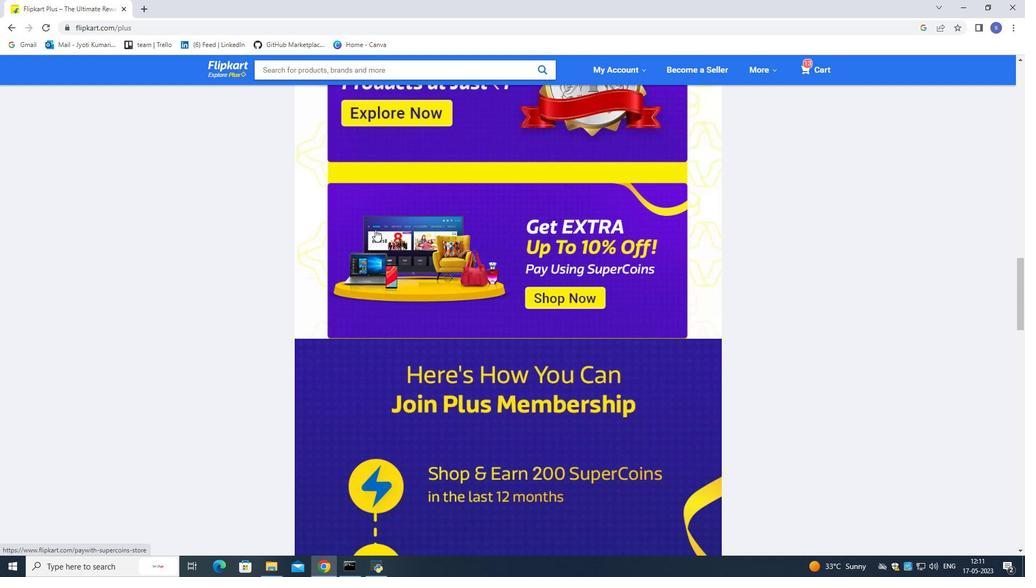 
Action: Mouse scrolled (375, 230) with delta (0, 0)
Screenshot: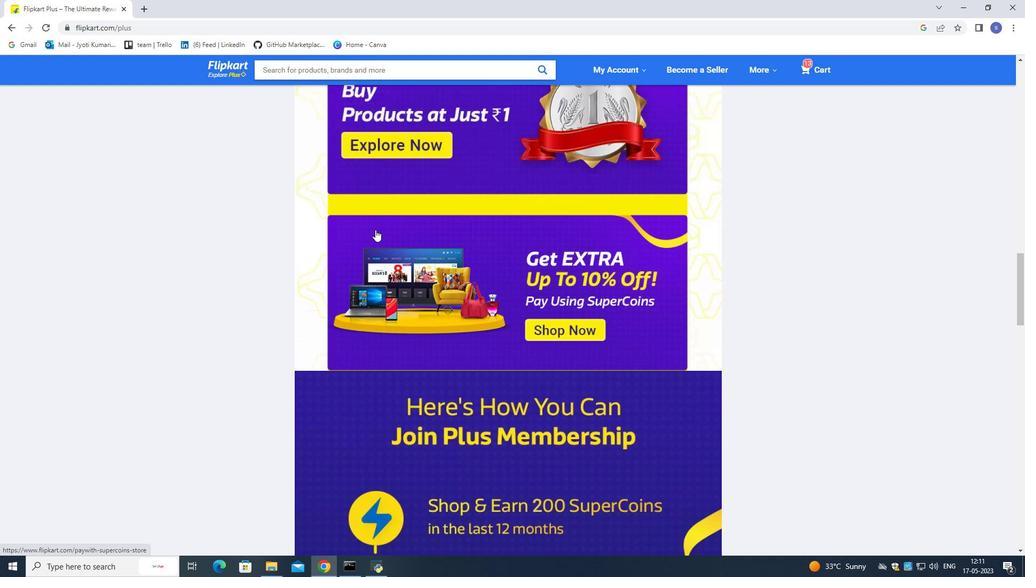
Action: Mouse scrolled (375, 230) with delta (0, 0)
Screenshot: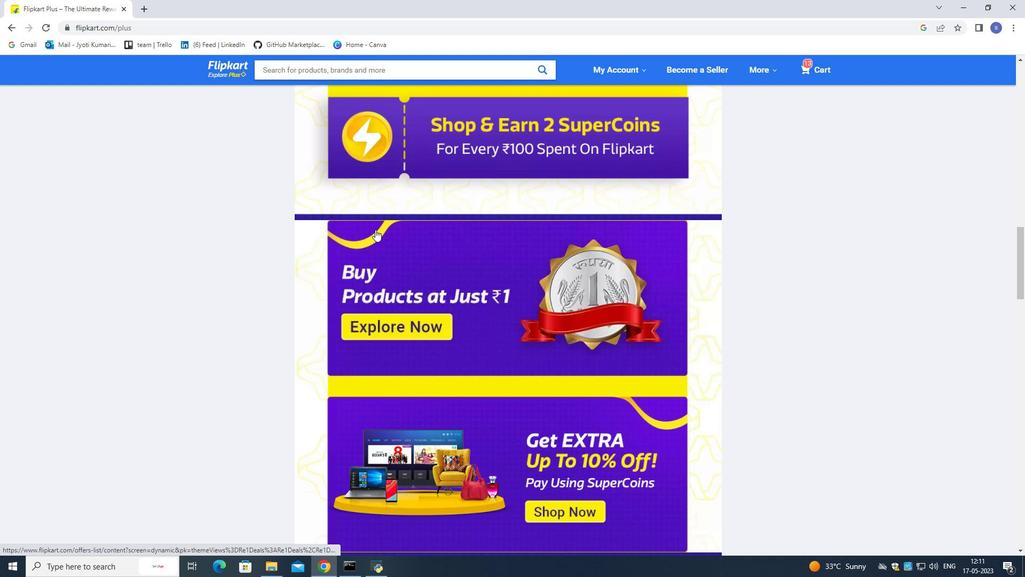 
Action: Mouse scrolled (375, 230) with delta (0, 0)
Screenshot: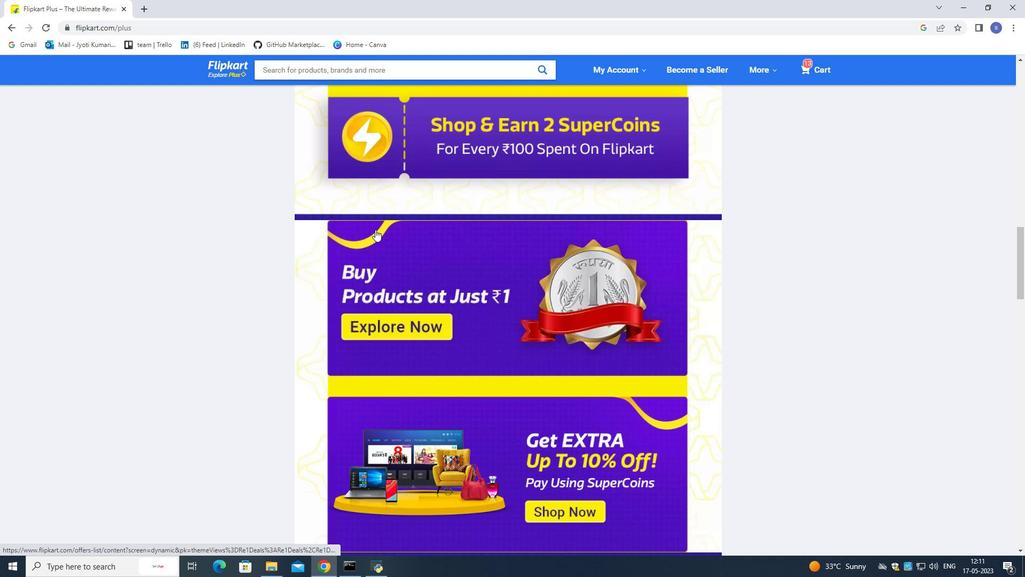 
Action: Mouse scrolled (375, 230) with delta (0, 0)
Screenshot: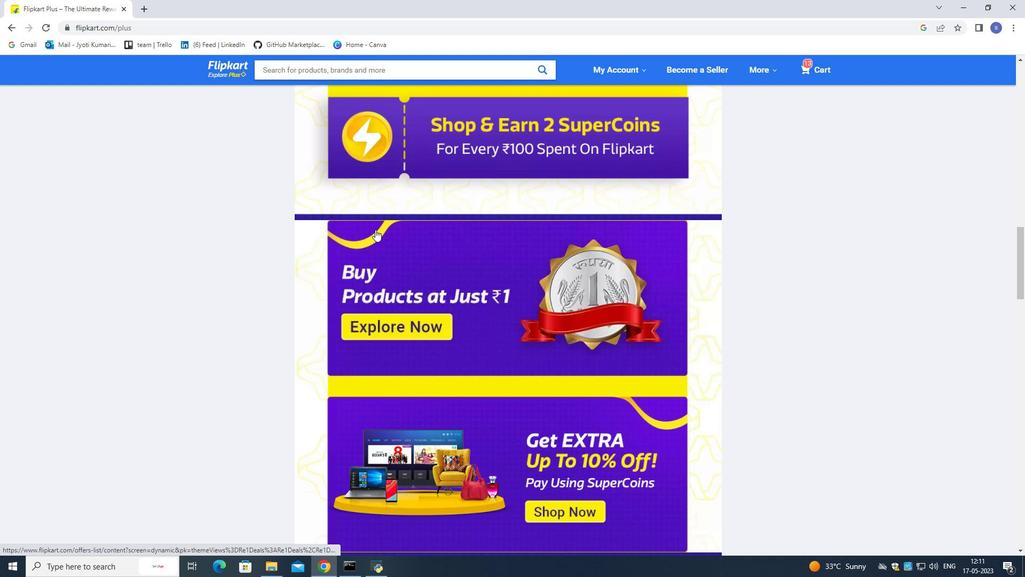 
Action: Mouse scrolled (375, 230) with delta (0, 0)
Screenshot: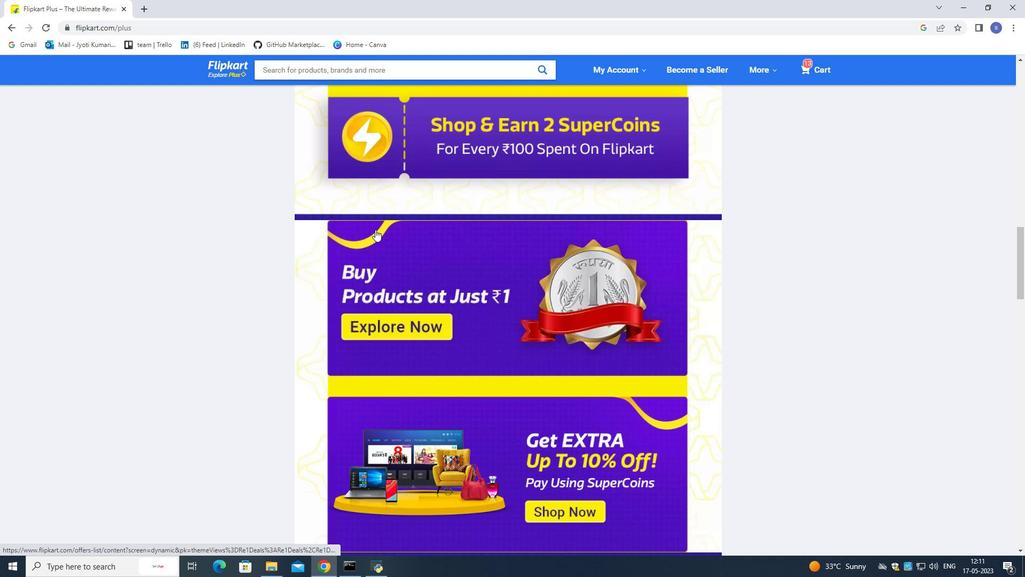 
Action: Mouse scrolled (375, 230) with delta (0, 0)
Screenshot: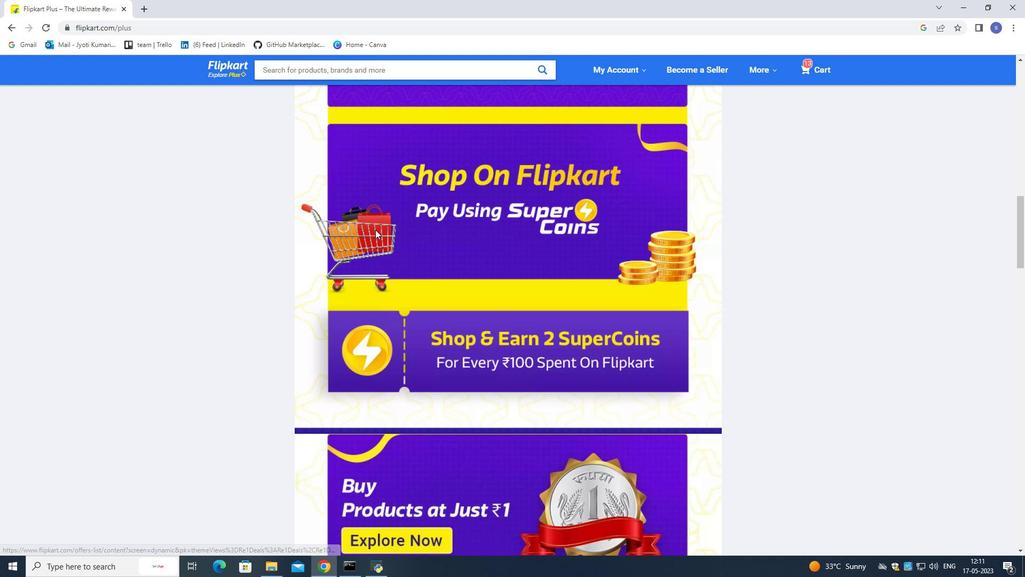 
Action: Mouse scrolled (375, 230) with delta (0, 0)
Screenshot: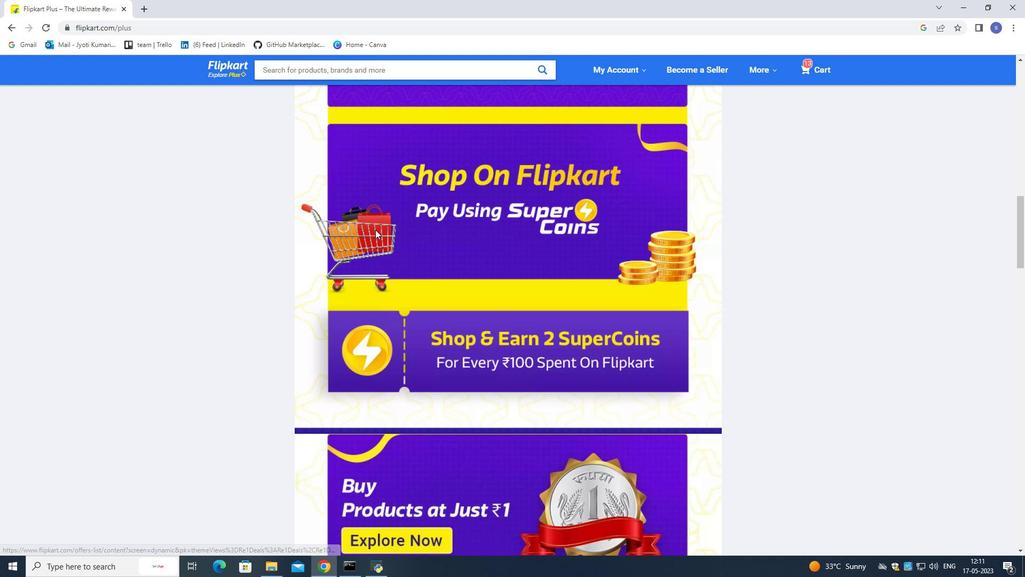 
Action: Mouse scrolled (375, 230) with delta (0, 0)
Screenshot: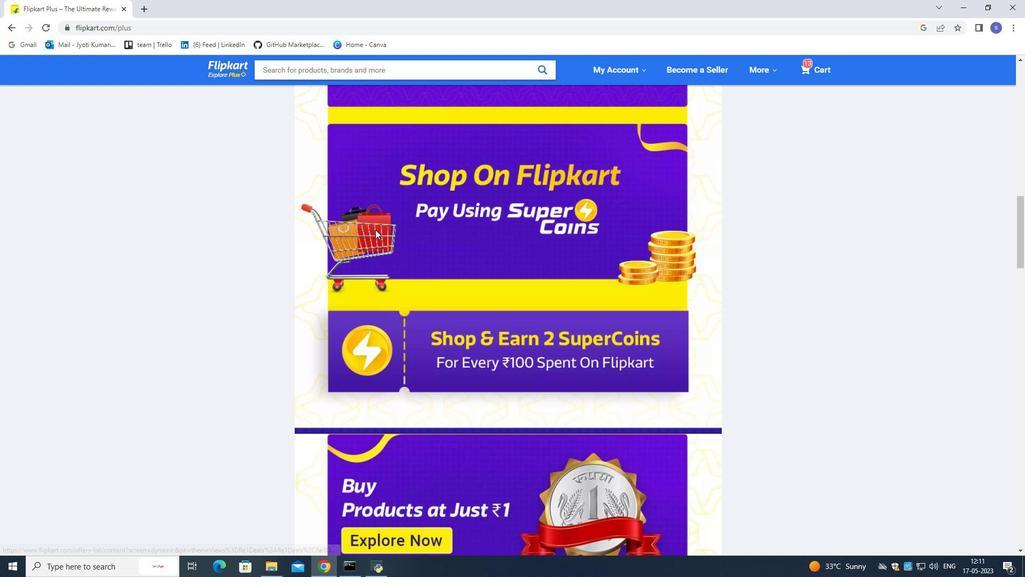 
Action: Mouse scrolled (375, 230) with delta (0, 0)
Screenshot: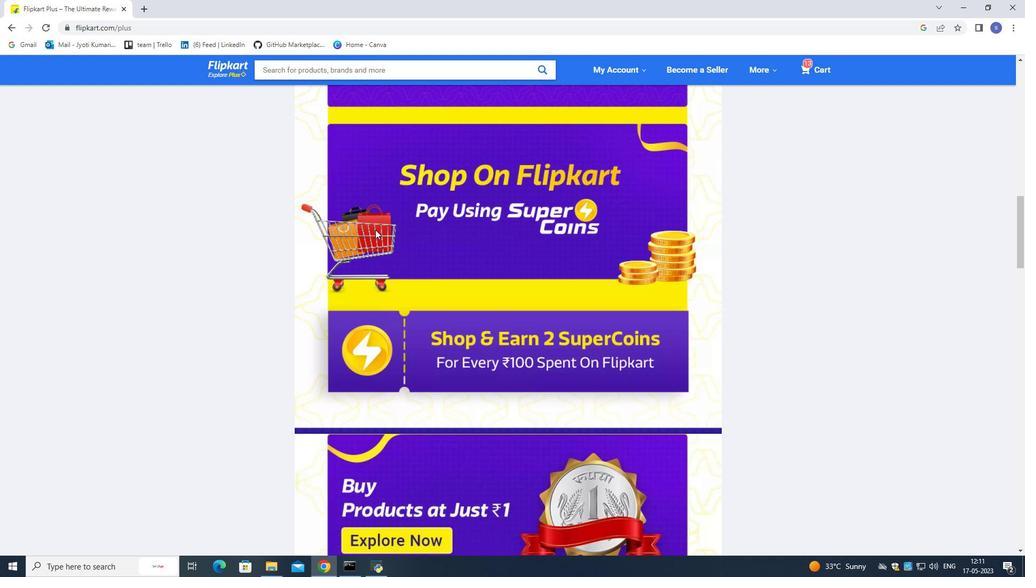
Action: Mouse moved to (376, 229)
Screenshot: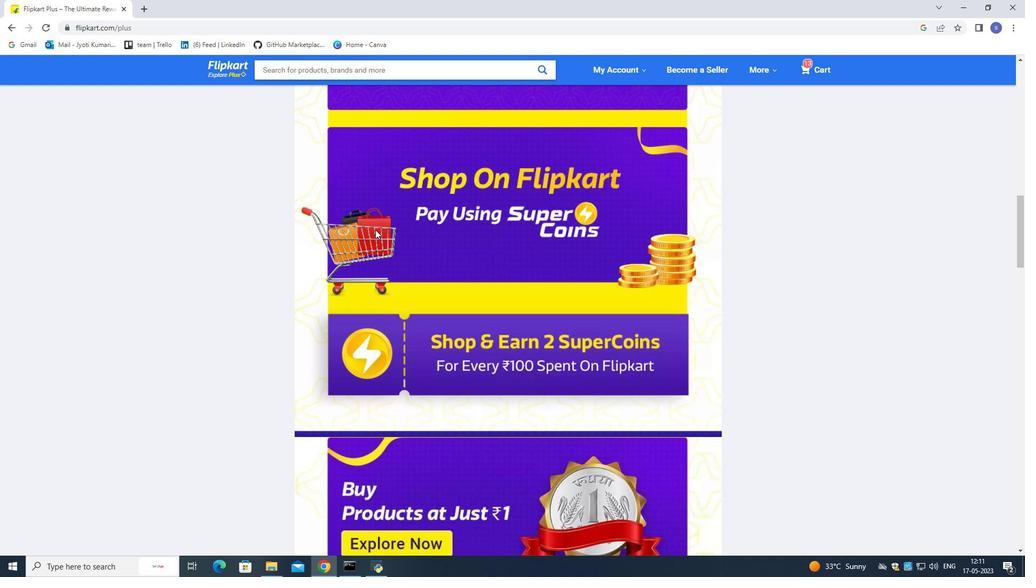 
Action: Mouse scrolled (376, 229) with delta (0, 0)
Screenshot: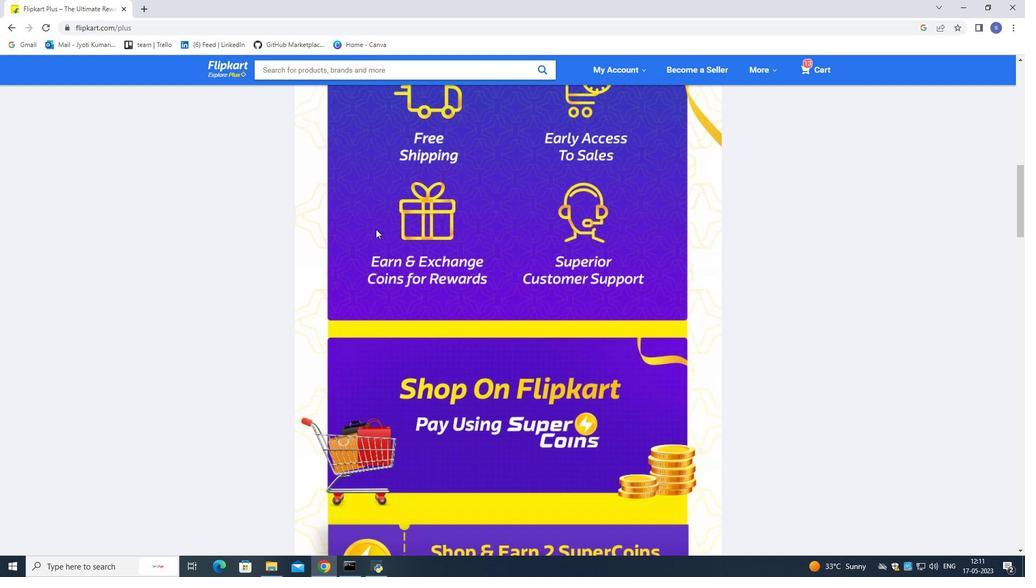 
Action: Mouse scrolled (376, 229) with delta (0, 0)
Screenshot: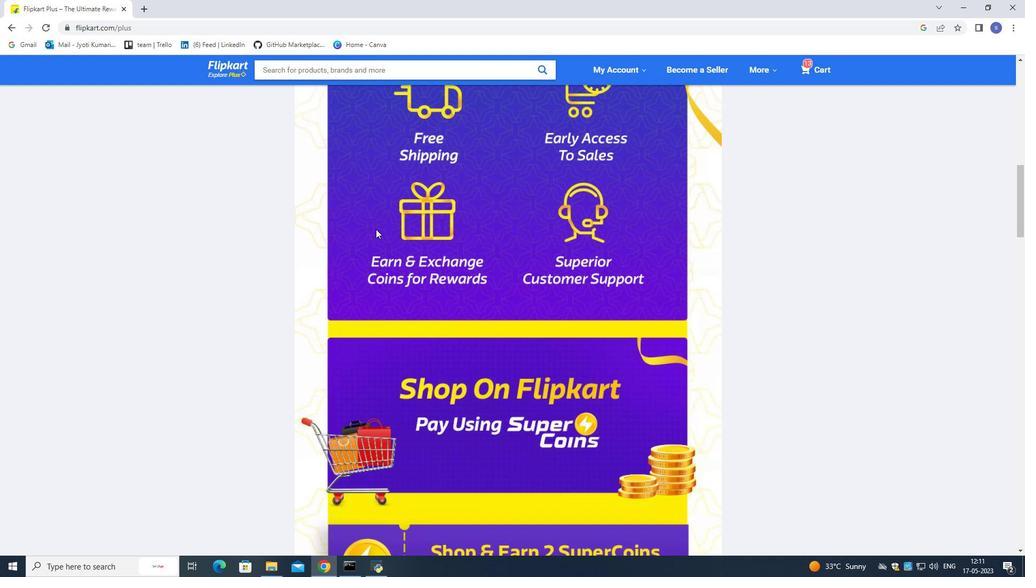 
Action: Mouse scrolled (376, 229) with delta (0, 0)
Screenshot: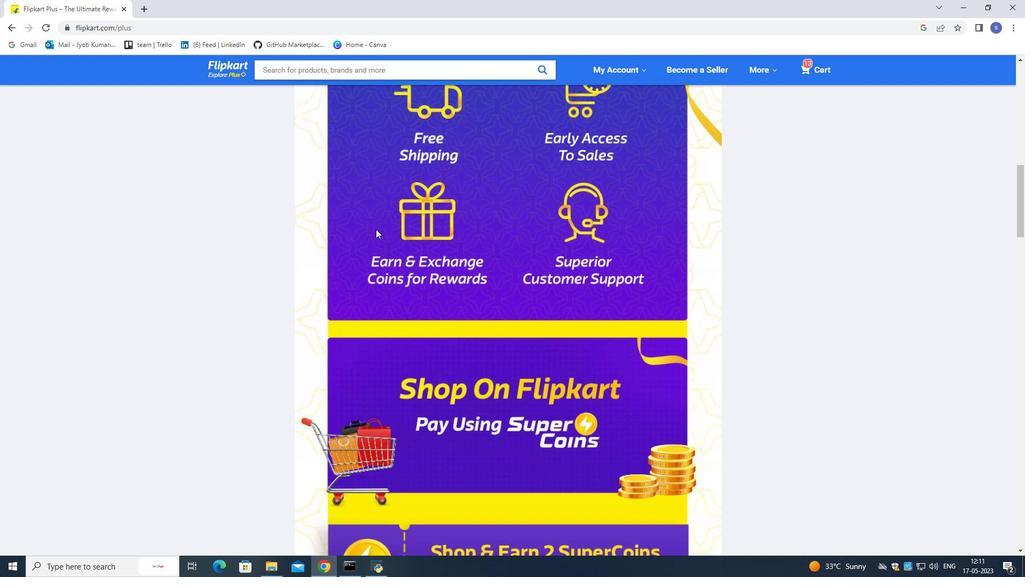 
Action: Mouse scrolled (376, 229) with delta (0, 0)
Screenshot: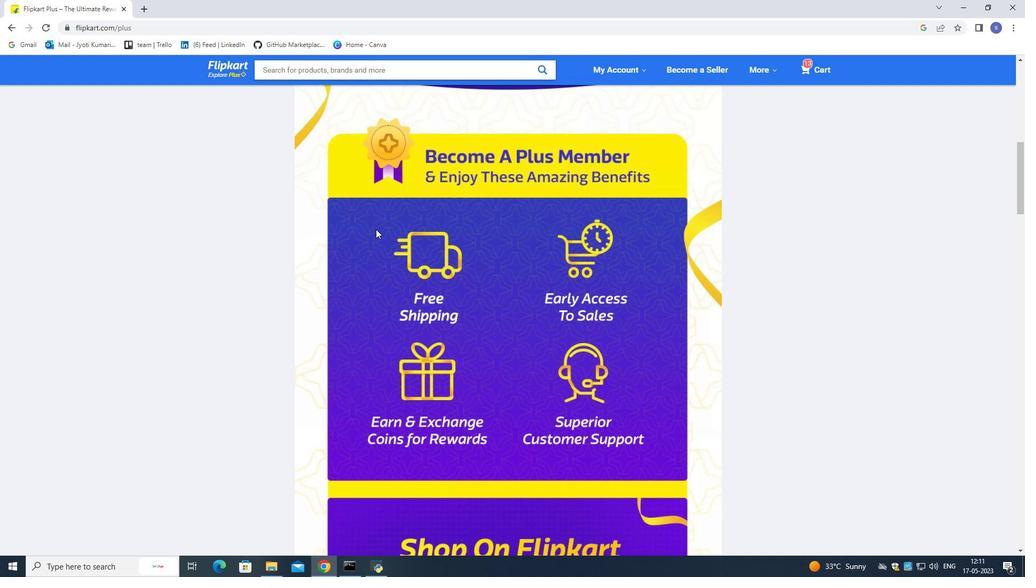 
Action: Mouse scrolled (376, 229) with delta (0, 0)
Screenshot: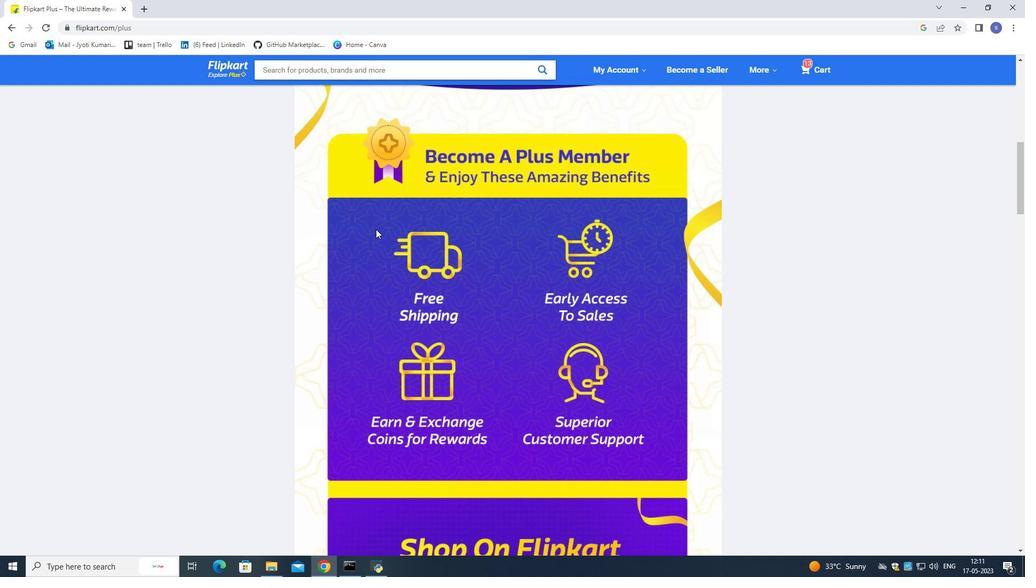 
Action: Mouse scrolled (376, 229) with delta (0, 0)
Screenshot: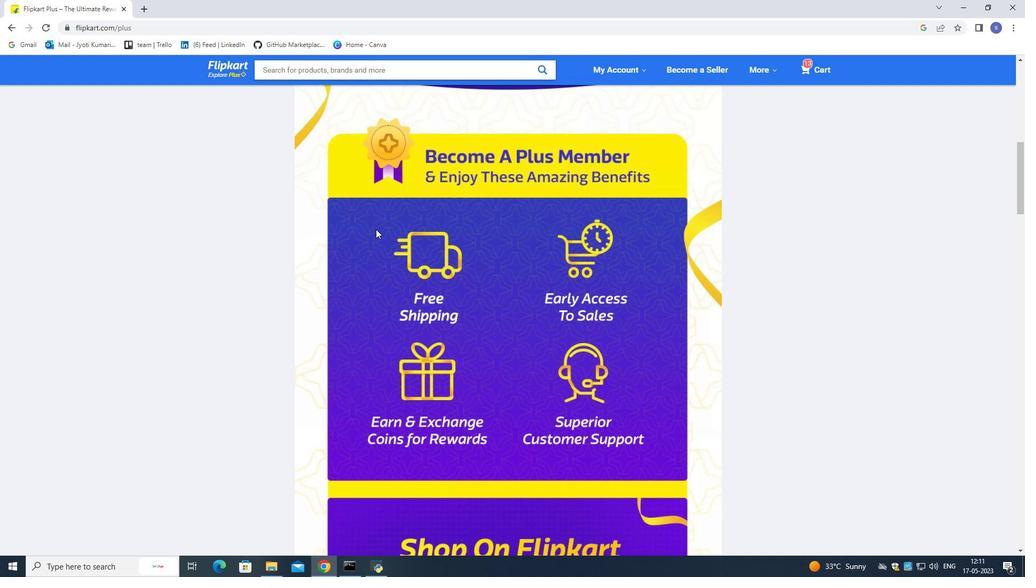 
Action: Mouse scrolled (376, 229) with delta (0, 0)
Screenshot: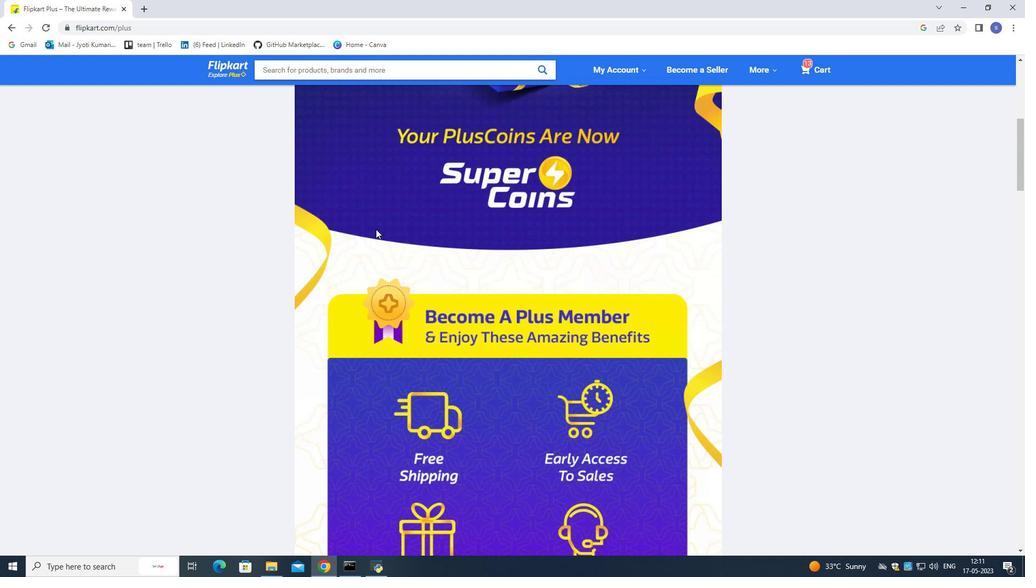 
Action: Mouse scrolled (376, 229) with delta (0, 0)
Screenshot: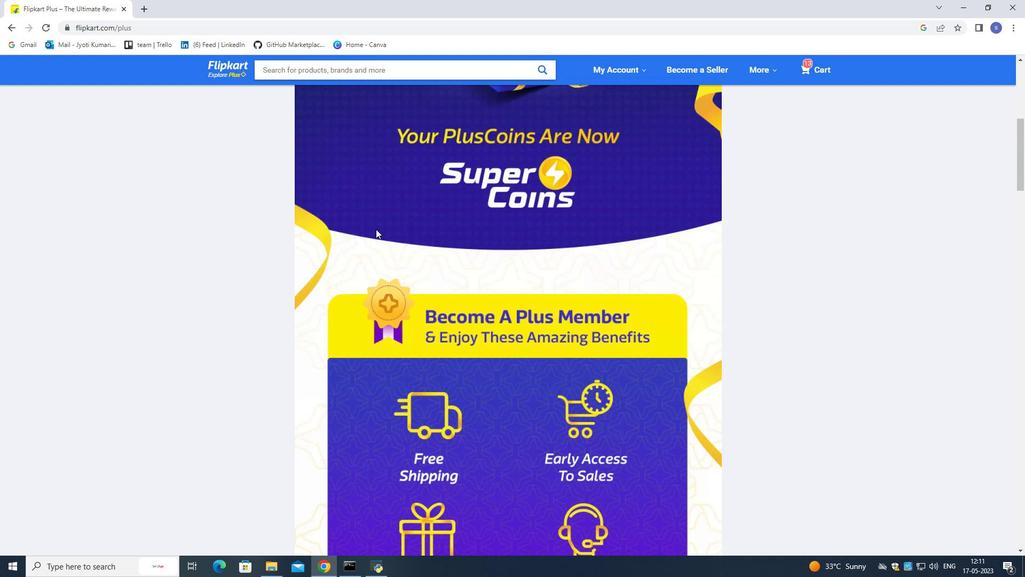 
Action: Mouse scrolled (376, 229) with delta (0, 0)
Screenshot: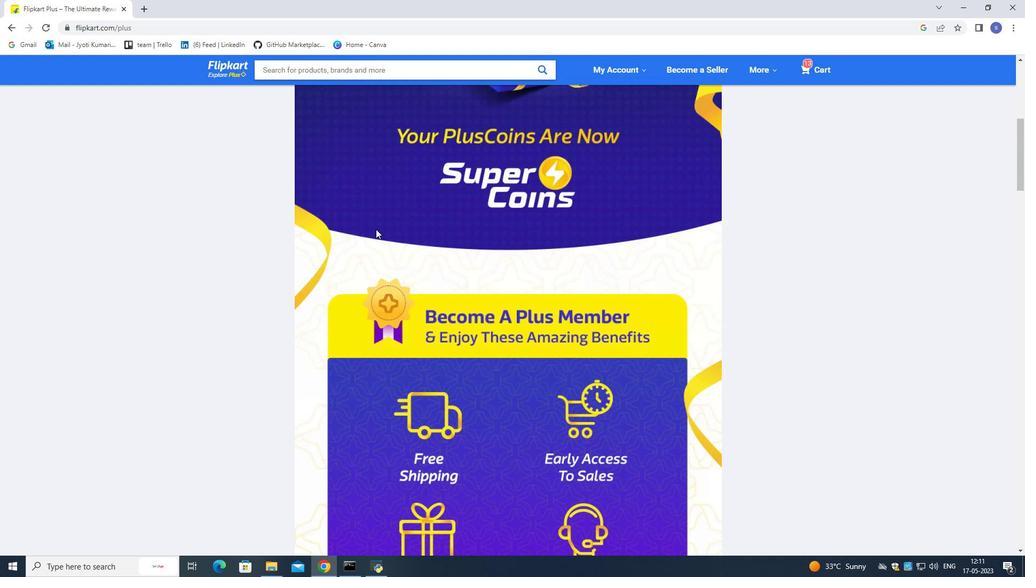 
Action: Mouse scrolled (376, 229) with delta (0, 0)
Screenshot: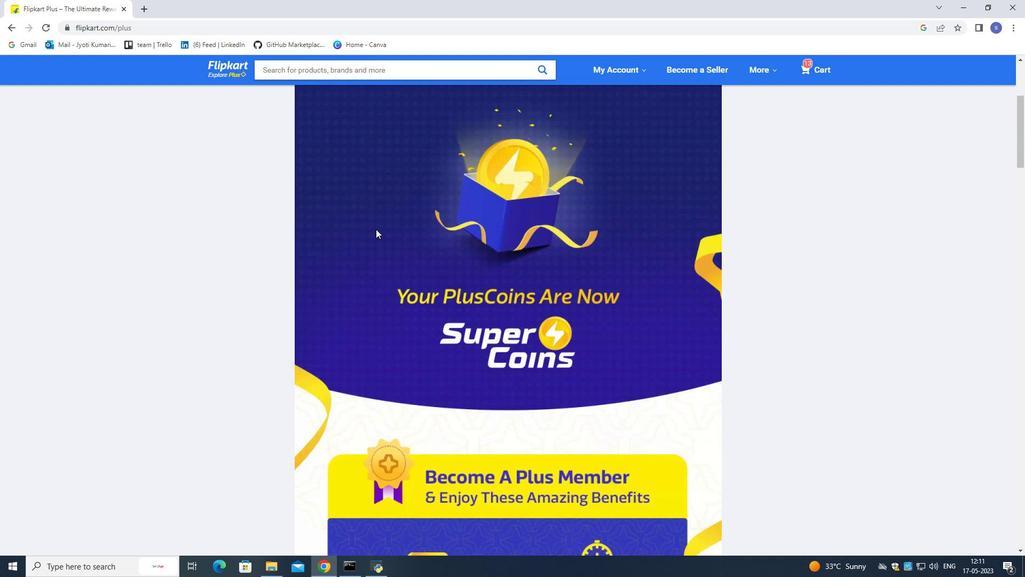 
Action: Mouse scrolled (376, 229) with delta (0, 0)
Screenshot: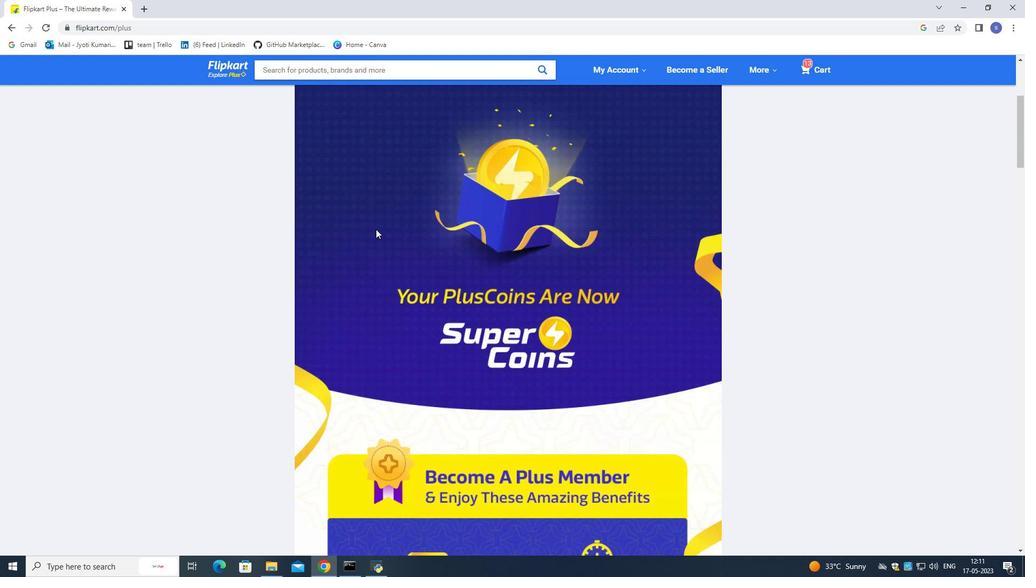 
Action: Mouse scrolled (376, 229) with delta (0, 0)
Screenshot: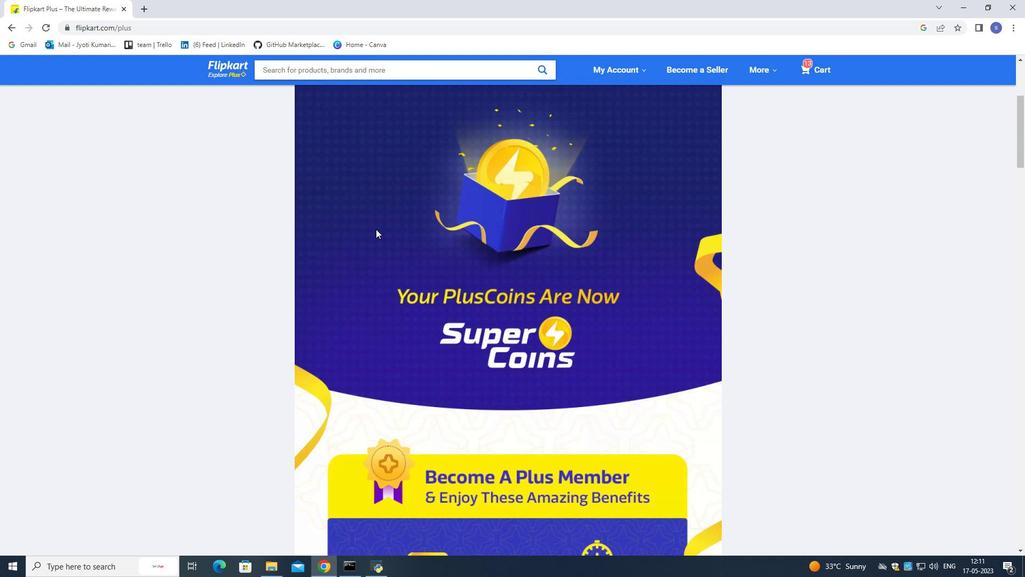 
Action: Mouse scrolled (376, 229) with delta (0, 0)
Screenshot: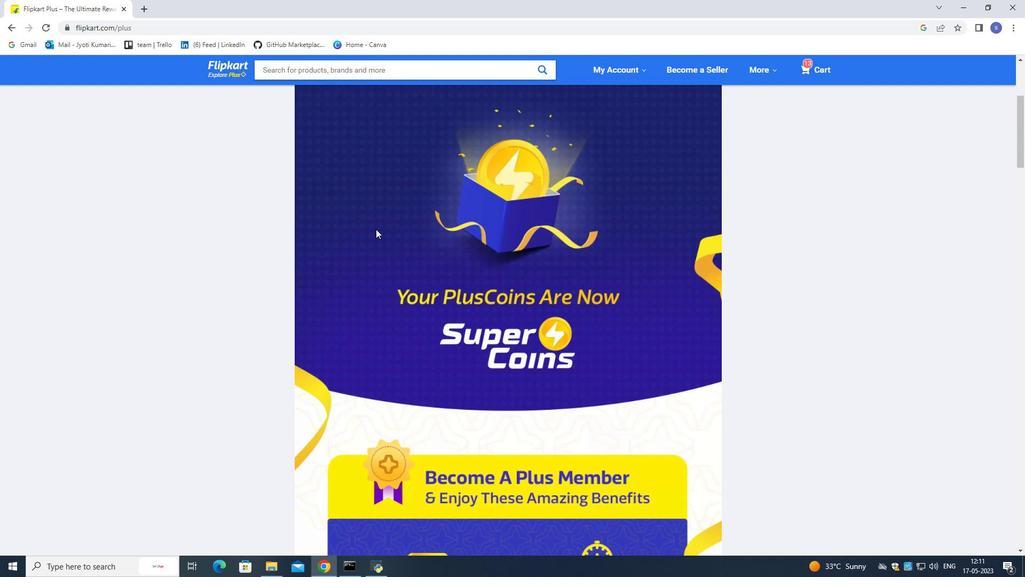 
Action: Mouse scrolled (376, 229) with delta (0, 0)
Screenshot: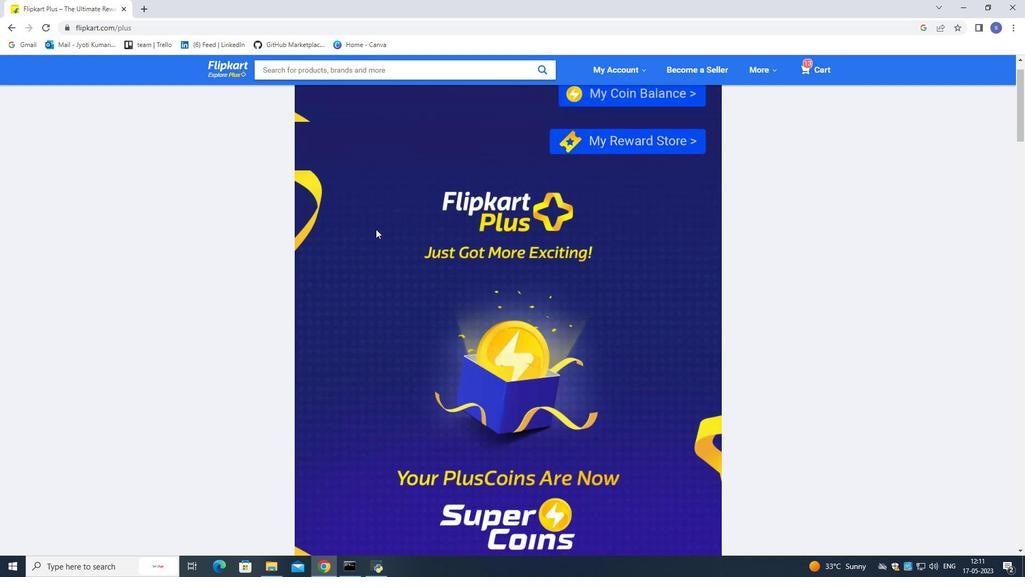 
Action: Mouse scrolled (376, 229) with delta (0, 0)
Screenshot: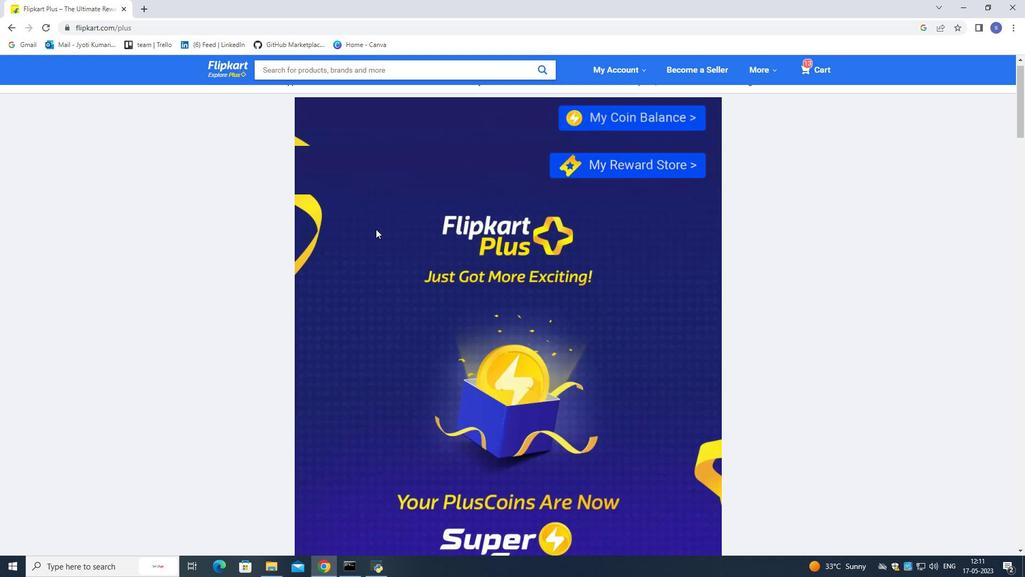 
Action: Mouse scrolled (376, 229) with delta (0, 0)
Screenshot: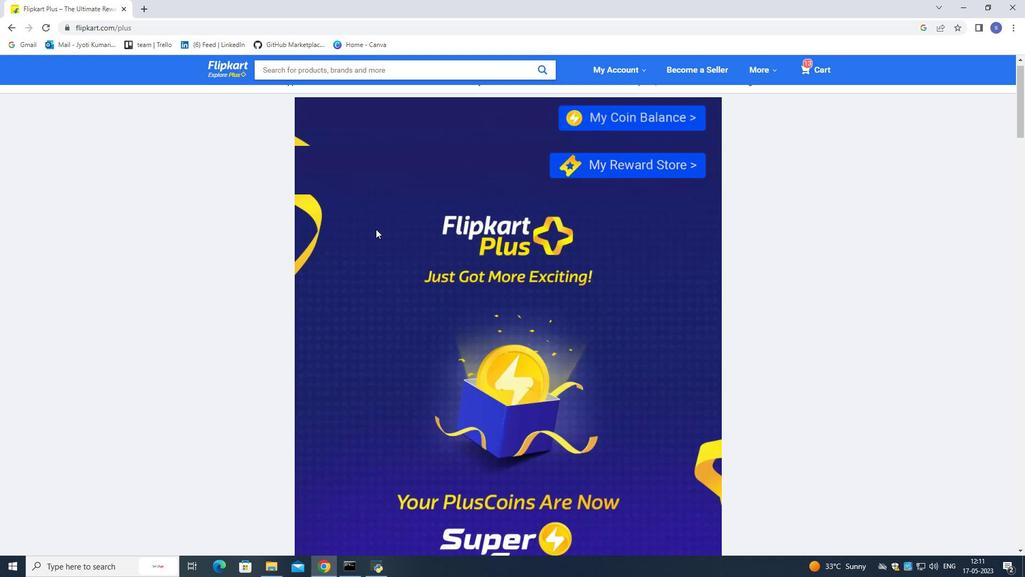 
Action: Mouse moved to (391, 67)
Screenshot: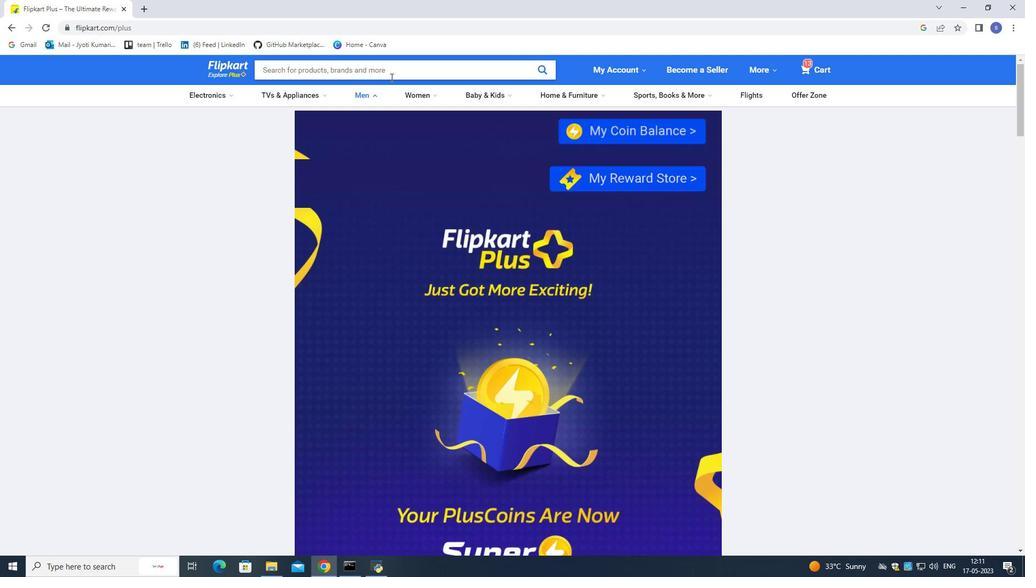 
Action: Mouse pressed left at (391, 67)
Screenshot: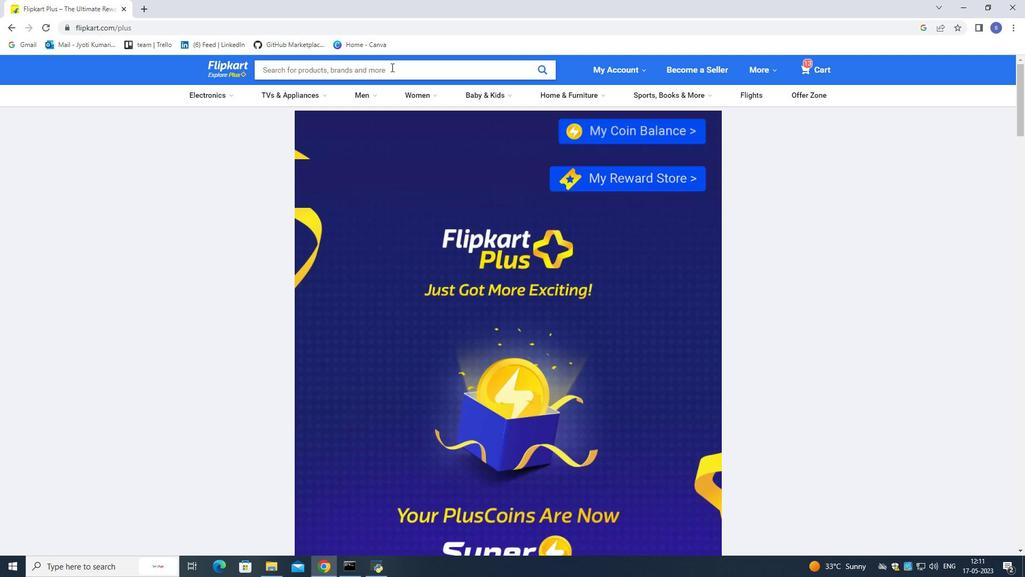 
Action: Mouse moved to (391, 70)
Screenshot: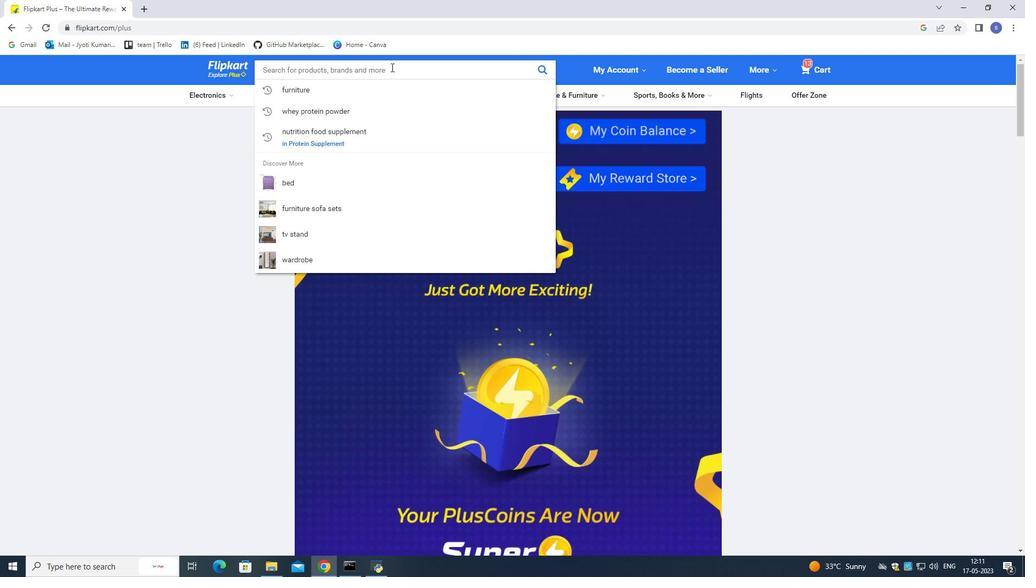 
Action: Key pressed furniture
Screenshot: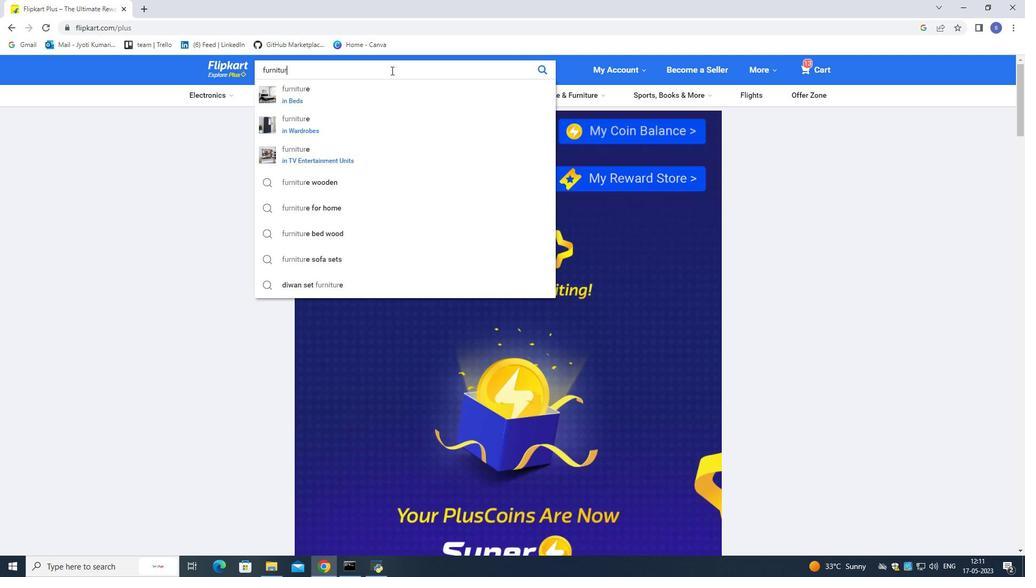 
Action: Mouse moved to (392, 69)
Screenshot: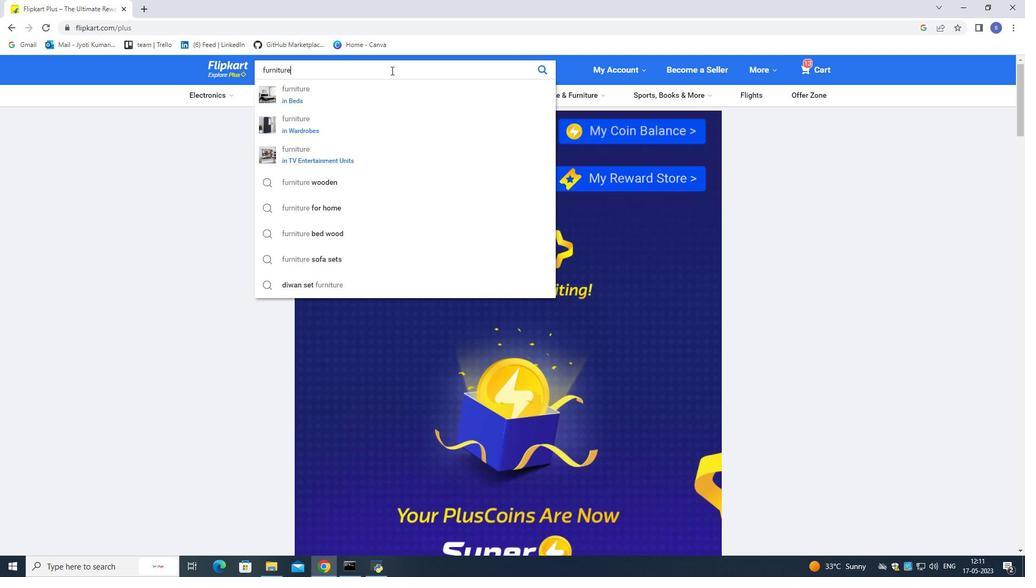 
Action: Key pressed <Key.enter>
Screenshot: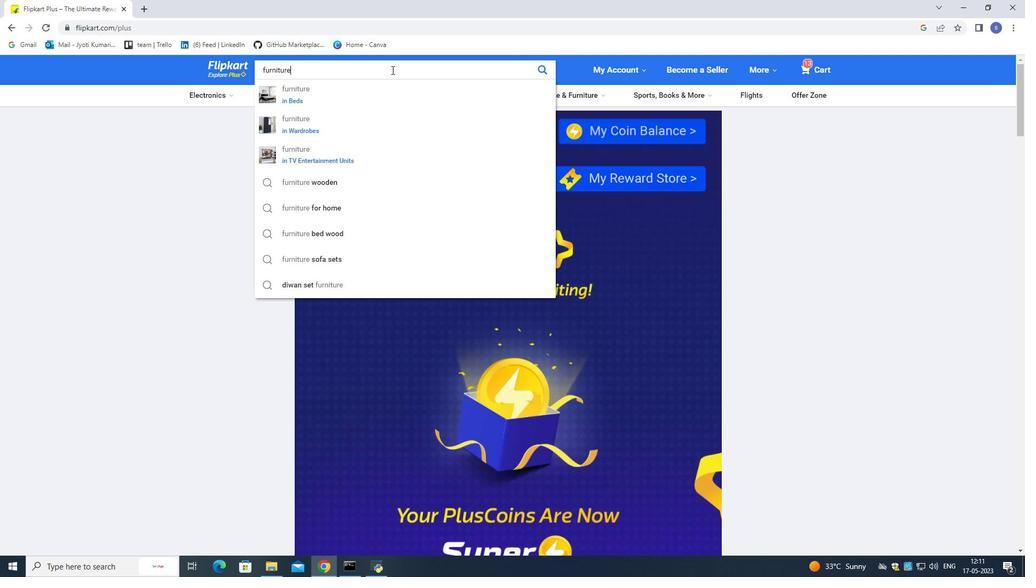
Action: Mouse moved to (114, 260)
Screenshot: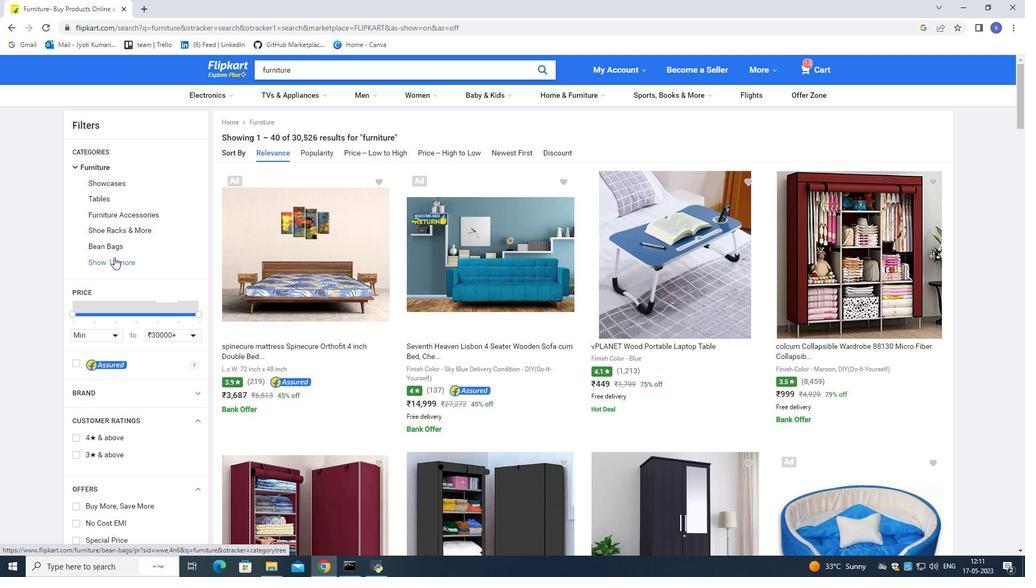 
Action: Mouse pressed left at (114, 260)
Screenshot: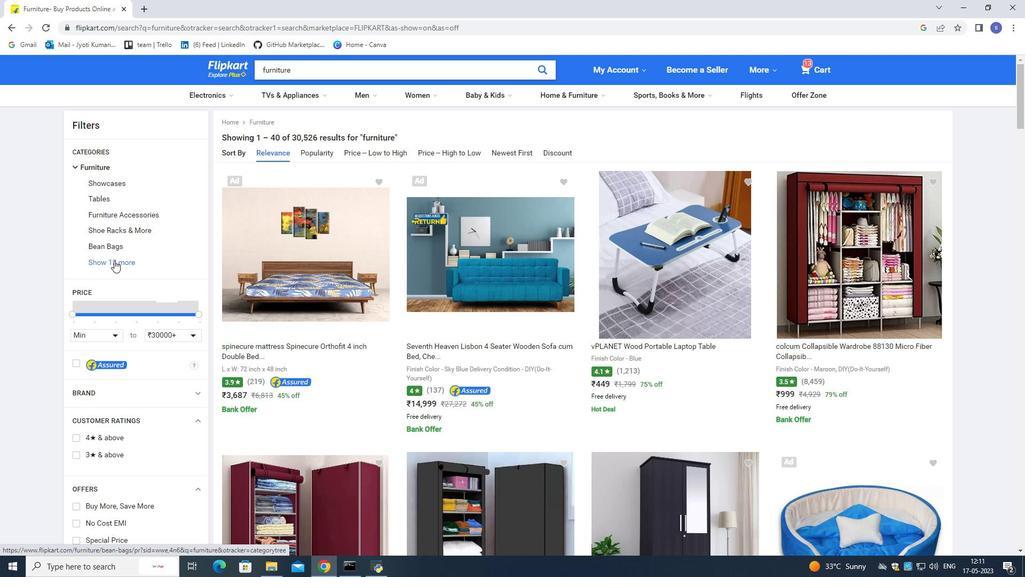 
Action: Mouse moved to (110, 309)
Screenshot: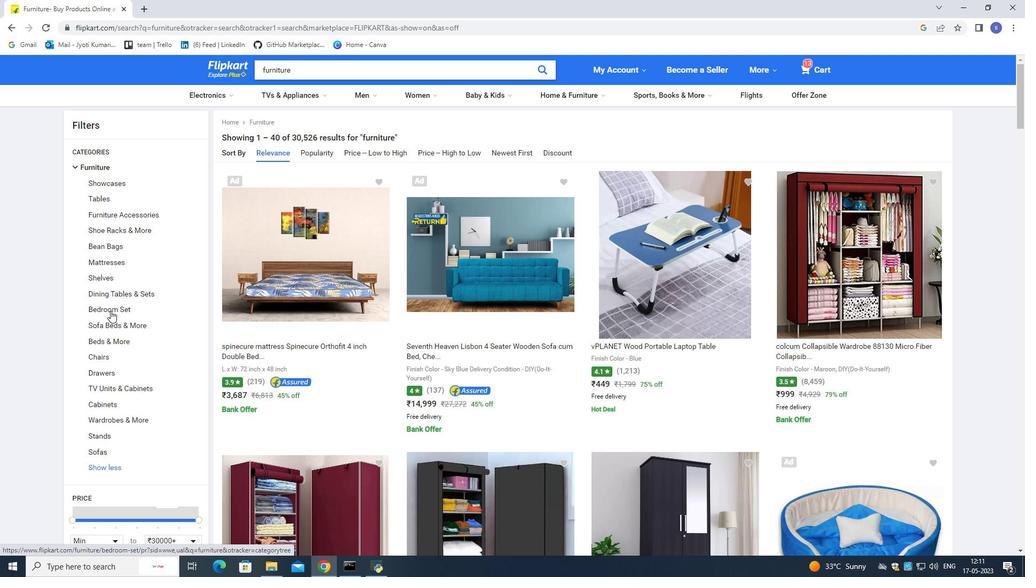 
Action: Mouse pressed left at (110, 309)
Screenshot: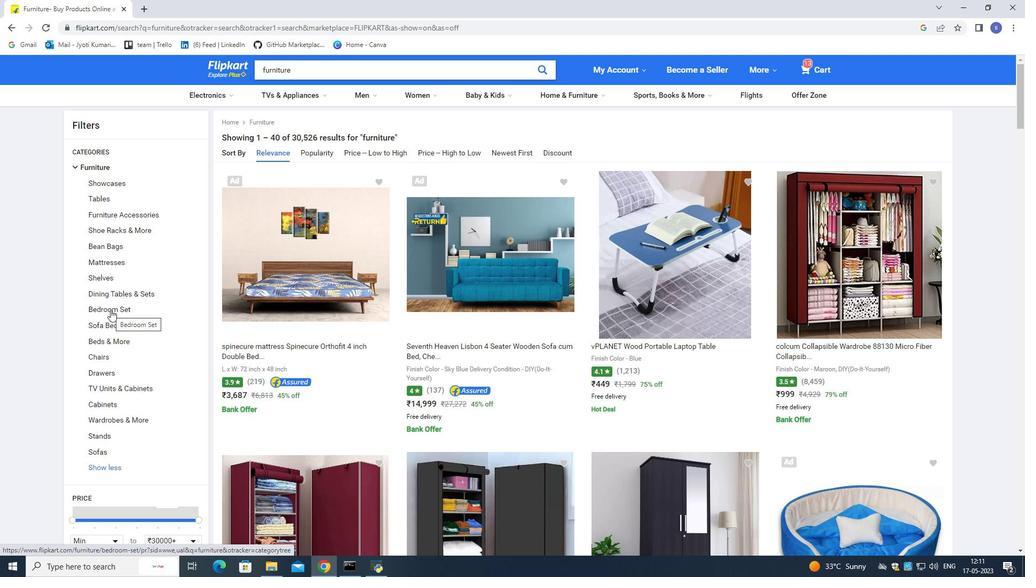 
Action: Mouse moved to (509, 399)
Screenshot: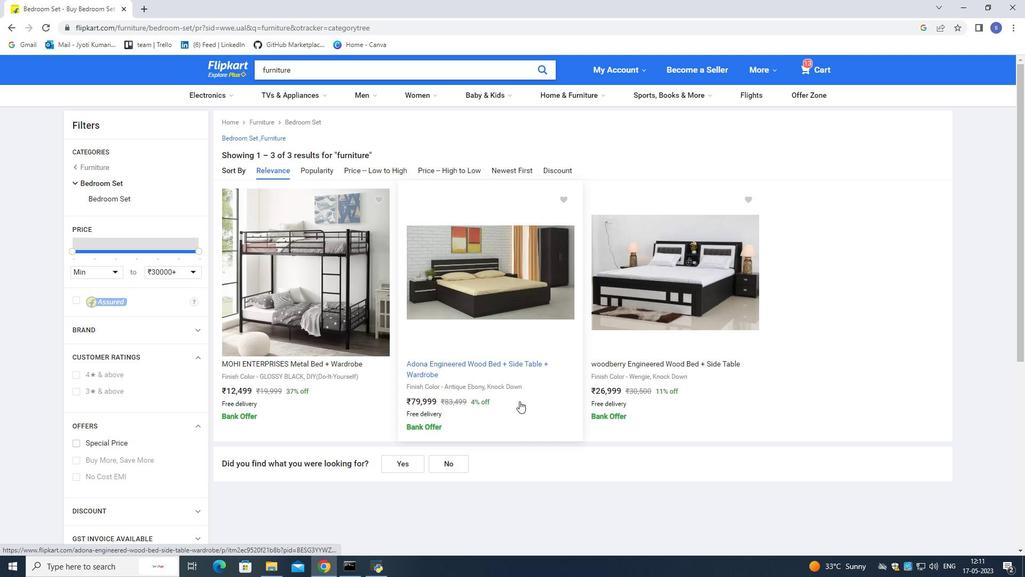 
Action: Mouse scrolled (509, 399) with delta (0, 0)
Screenshot: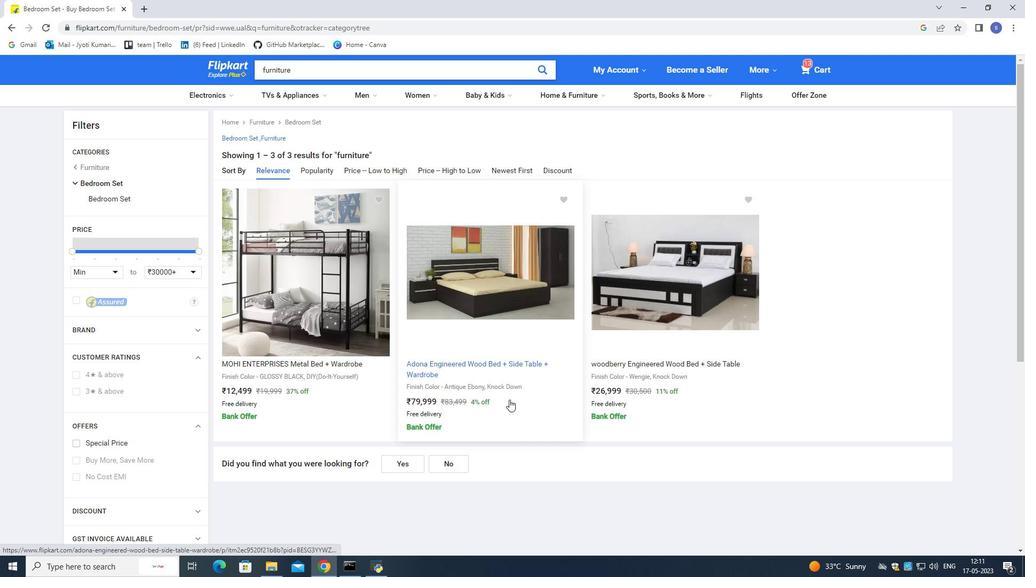 
Action: Mouse scrolled (509, 399) with delta (0, 0)
Screenshot: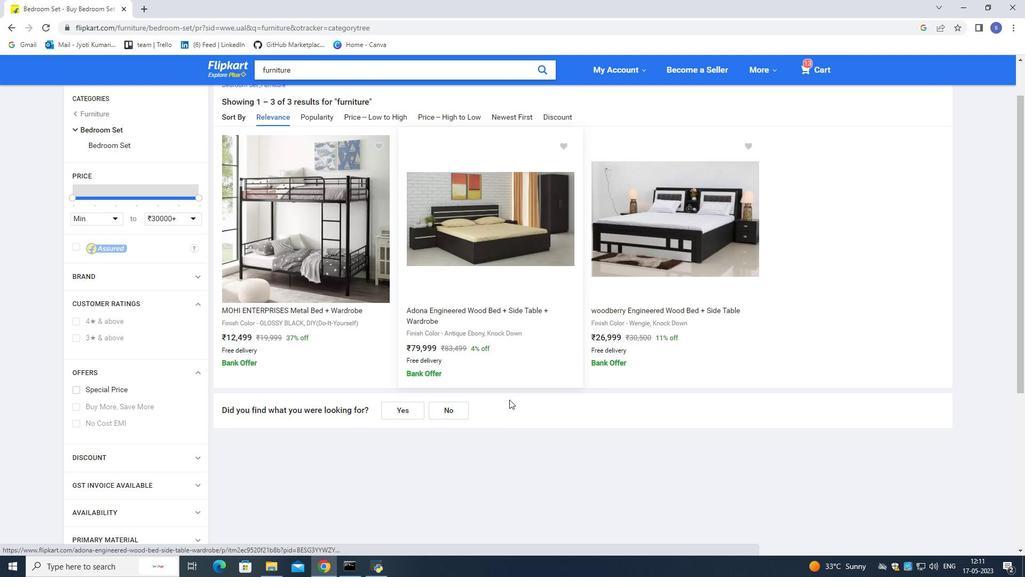 
Action: Mouse scrolled (509, 400) with delta (0, 0)
Screenshot: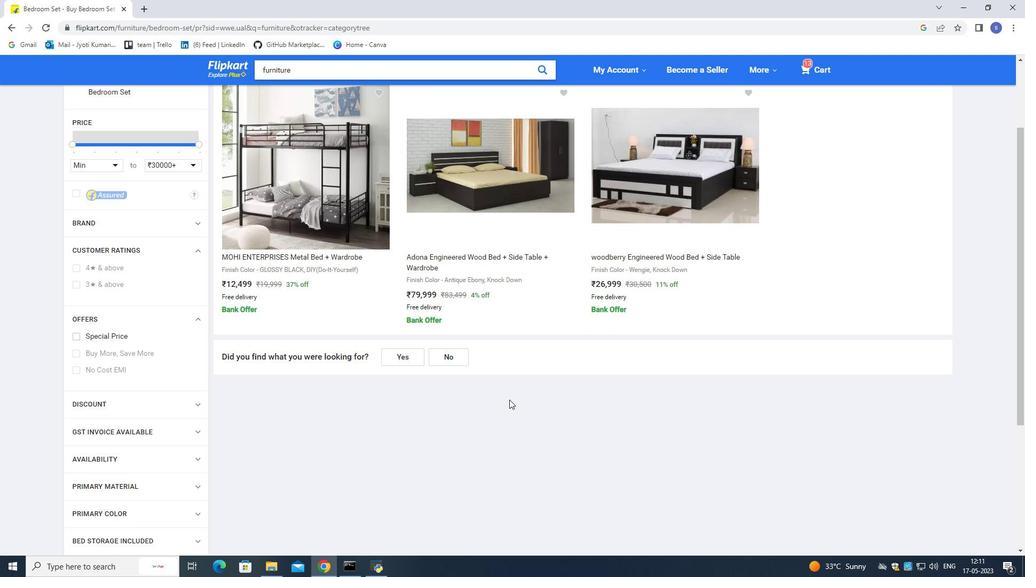 
Action: Mouse scrolled (509, 400) with delta (0, 0)
Screenshot: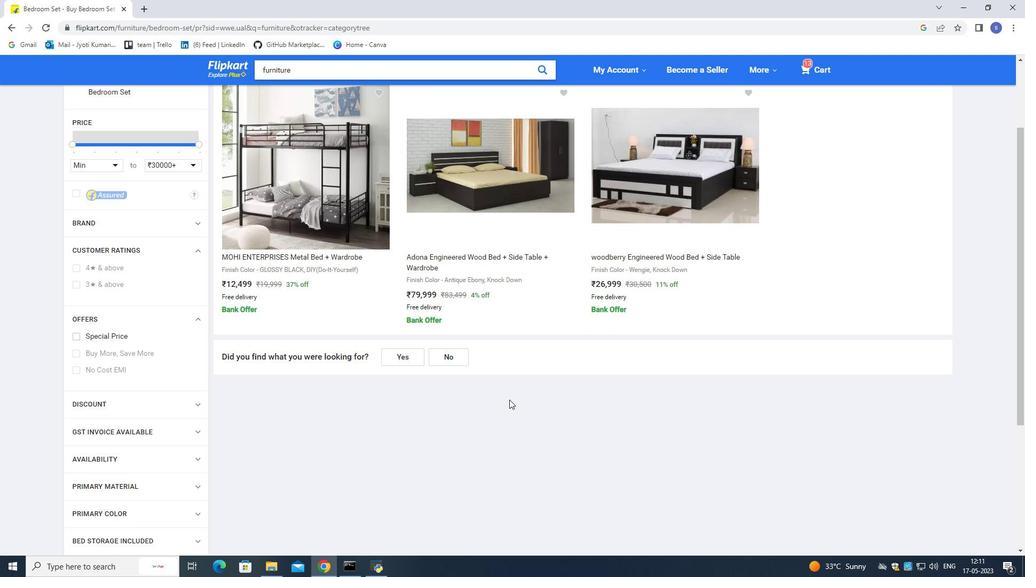 
Action: Mouse scrolled (509, 400) with delta (0, 0)
Screenshot: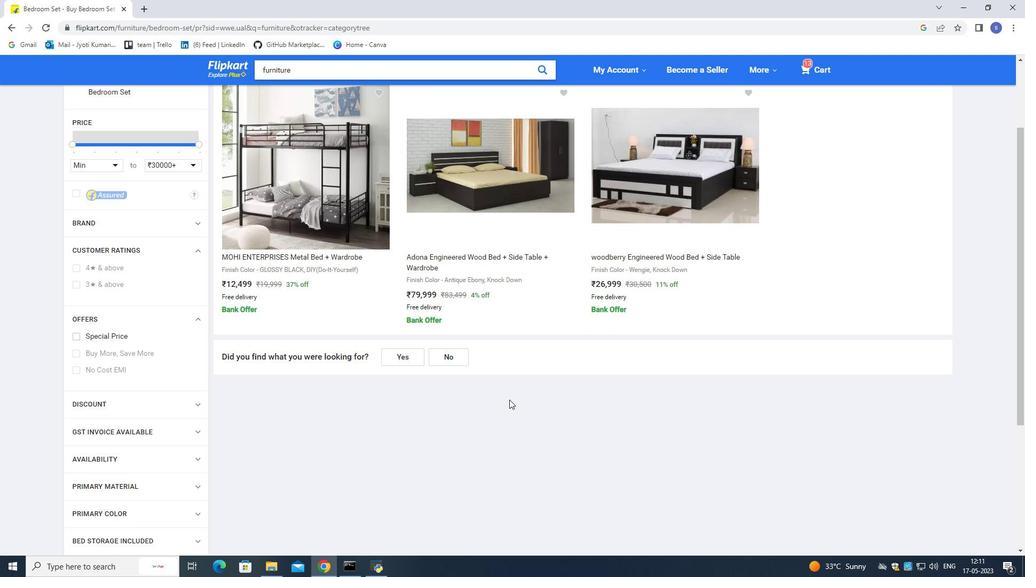 
Action: Mouse moved to (525, 367)
Screenshot: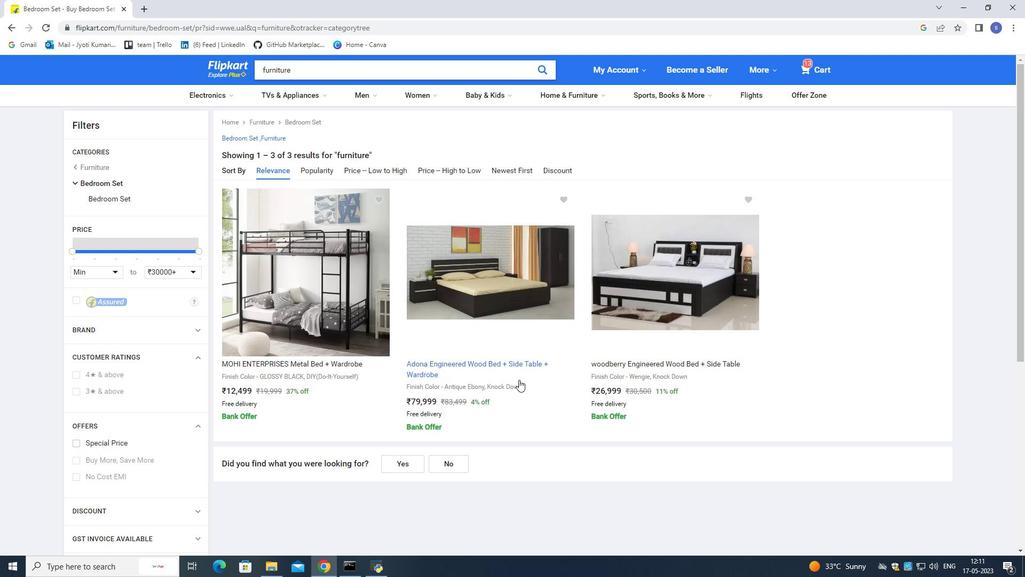 
Action: Mouse scrolled (525, 368) with delta (0, 0)
Screenshot: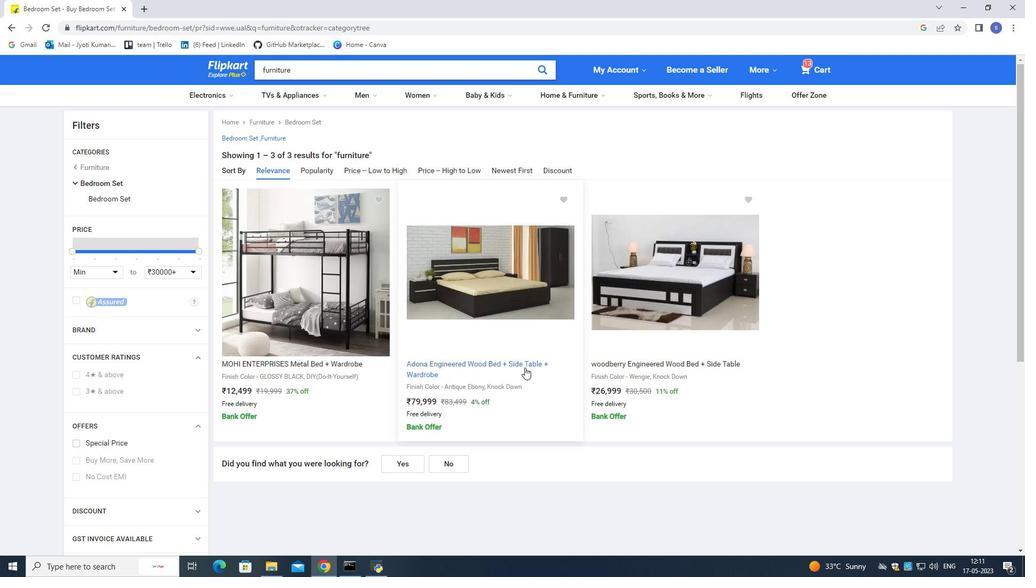
Action: Mouse scrolled (525, 368) with delta (0, 0)
Screenshot: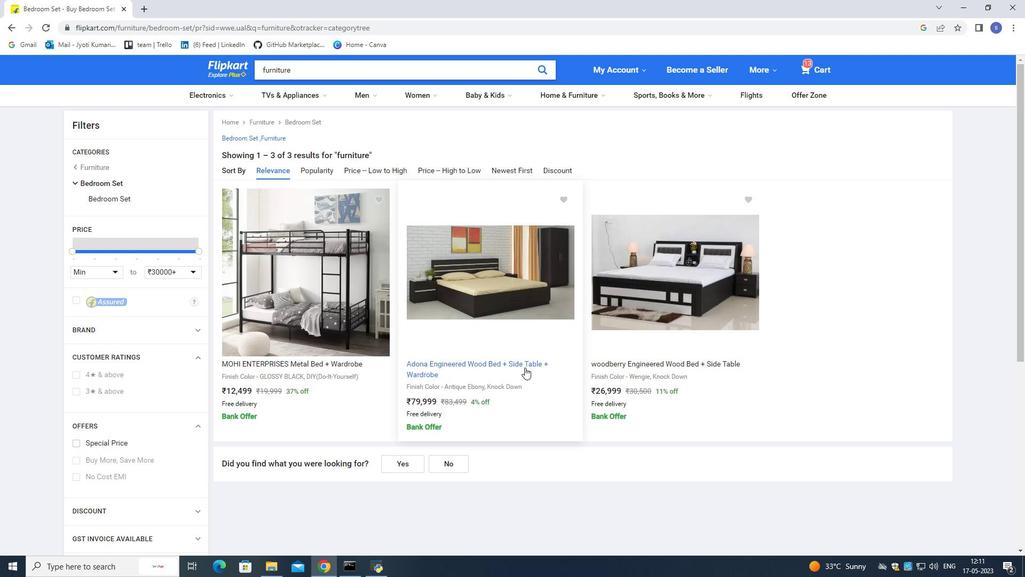 
Action: Mouse scrolled (525, 368) with delta (0, 0)
Screenshot: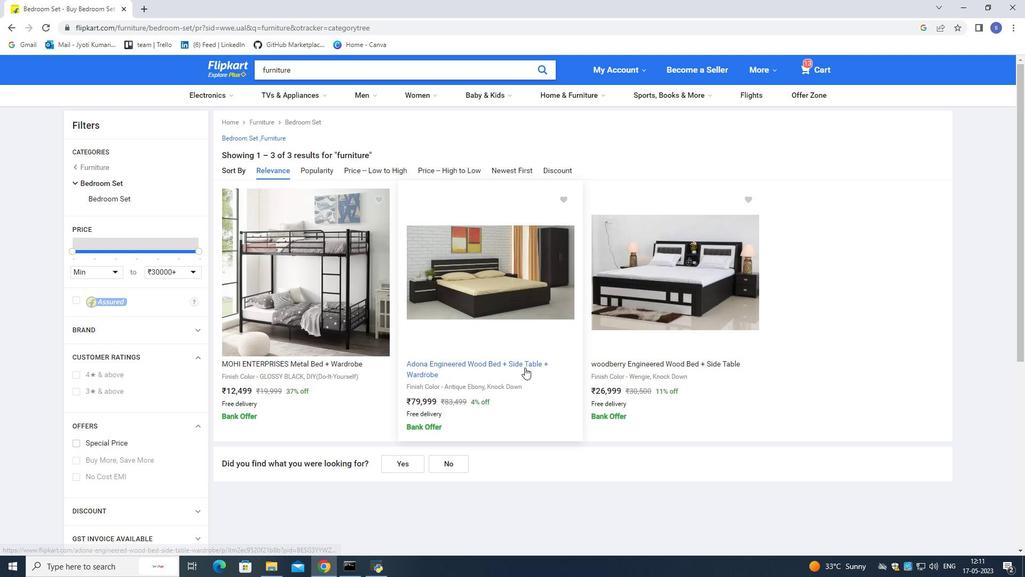 
Action: Mouse moved to (624, 303)
Screenshot: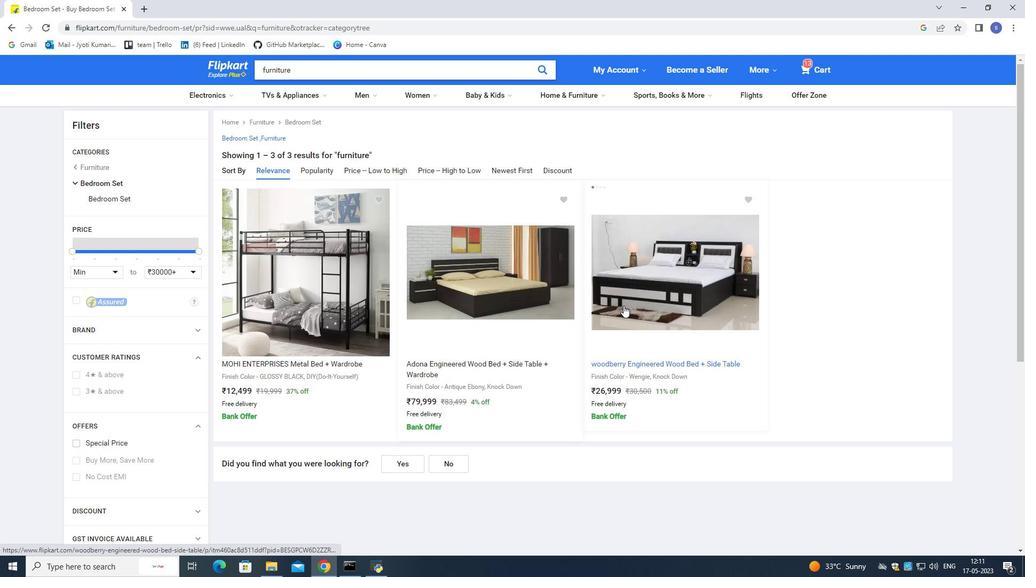 
Action: Mouse pressed left at (624, 303)
Screenshot: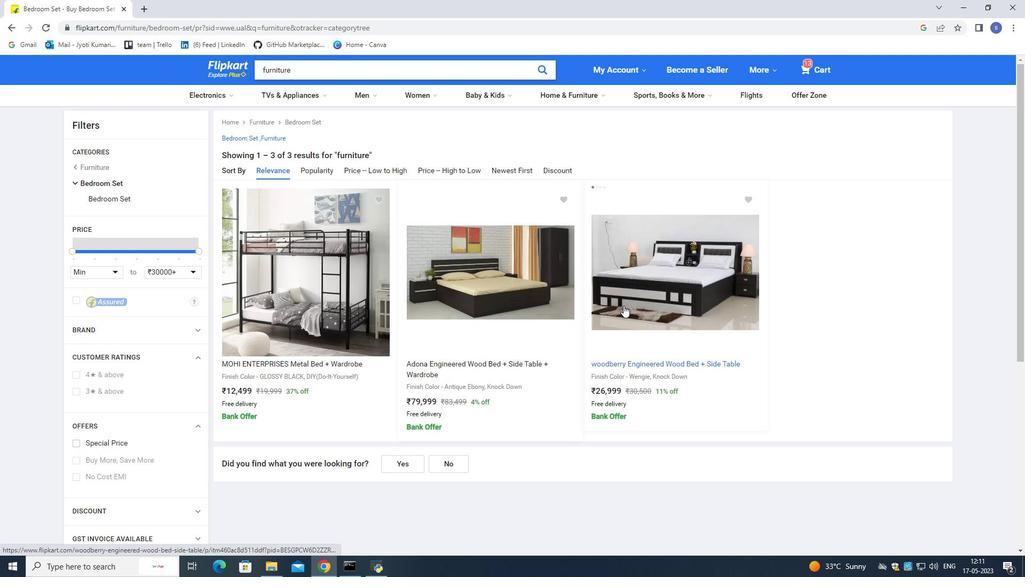
Action: Mouse moved to (166, 168)
Screenshot: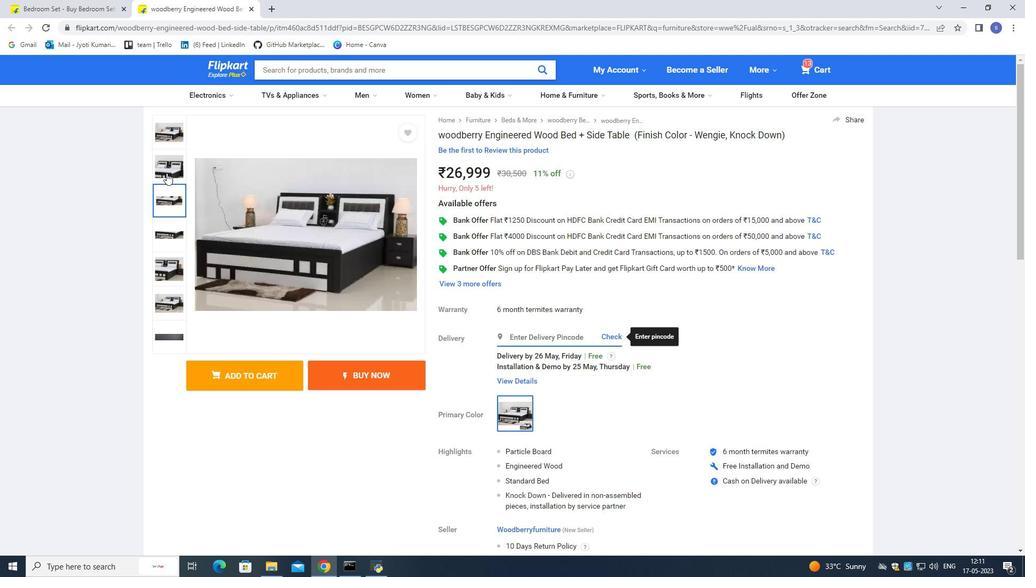 
Action: Mouse pressed left at (166, 168)
Screenshot: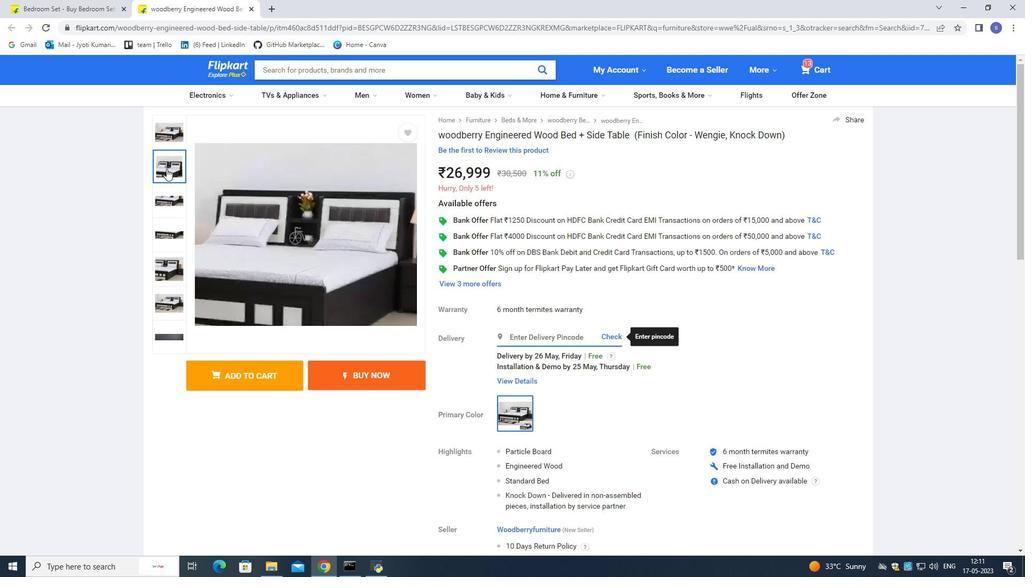 
Action: Mouse moved to (161, 225)
Screenshot: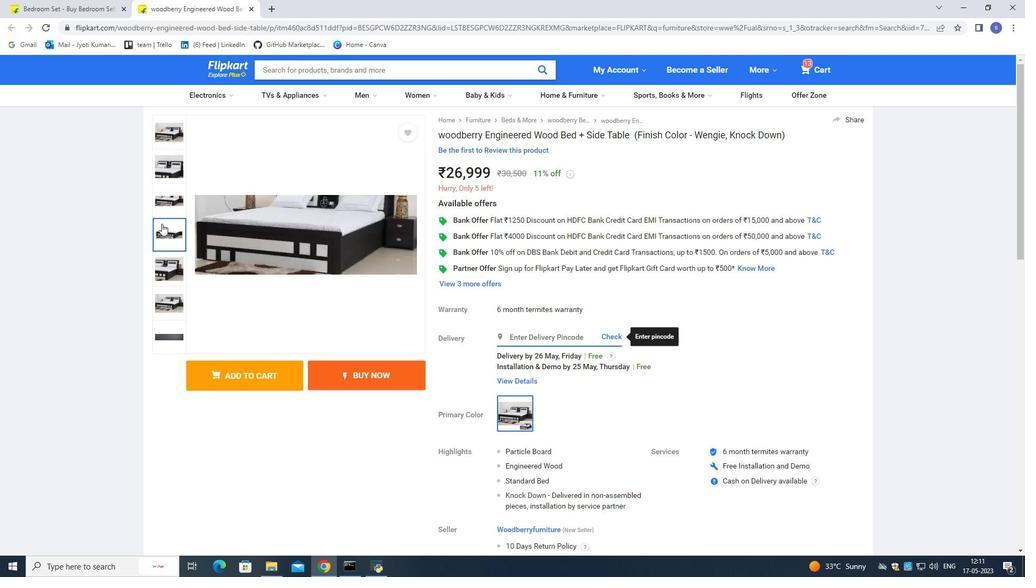 
Action: Mouse pressed left at (161, 225)
Screenshot: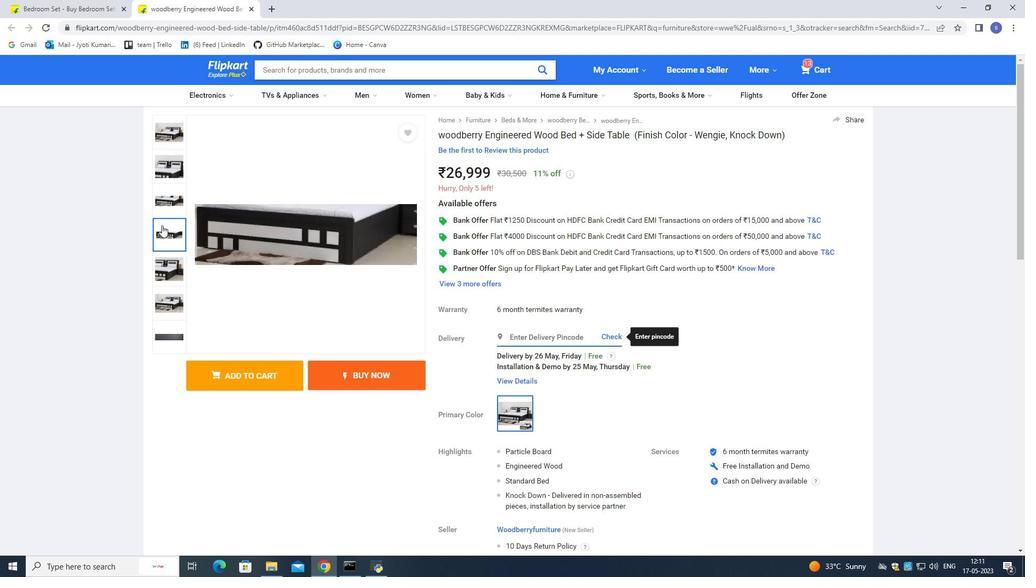
Action: Mouse moved to (159, 260)
Screenshot: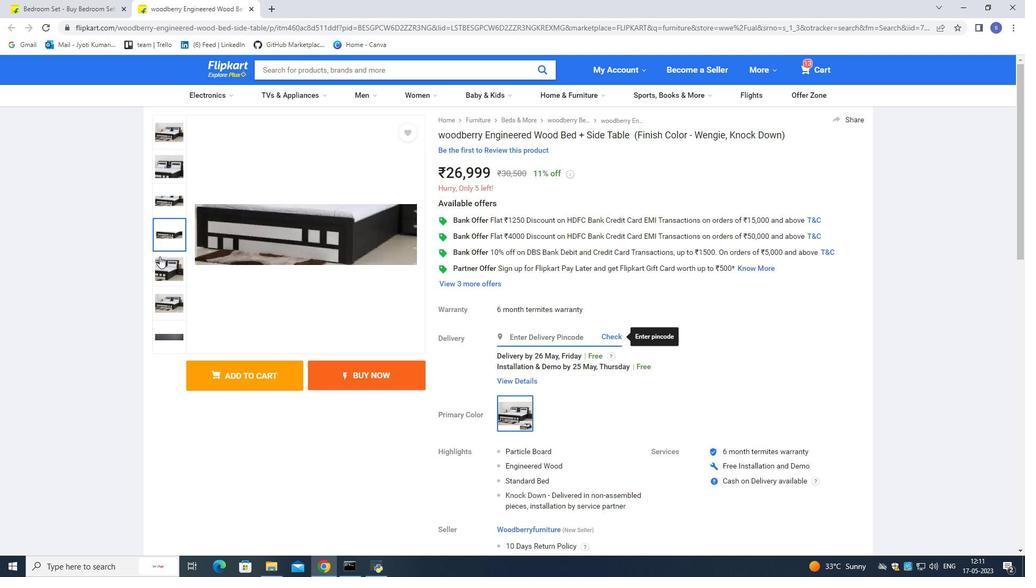 
Action: Mouse pressed left at (159, 260)
Screenshot: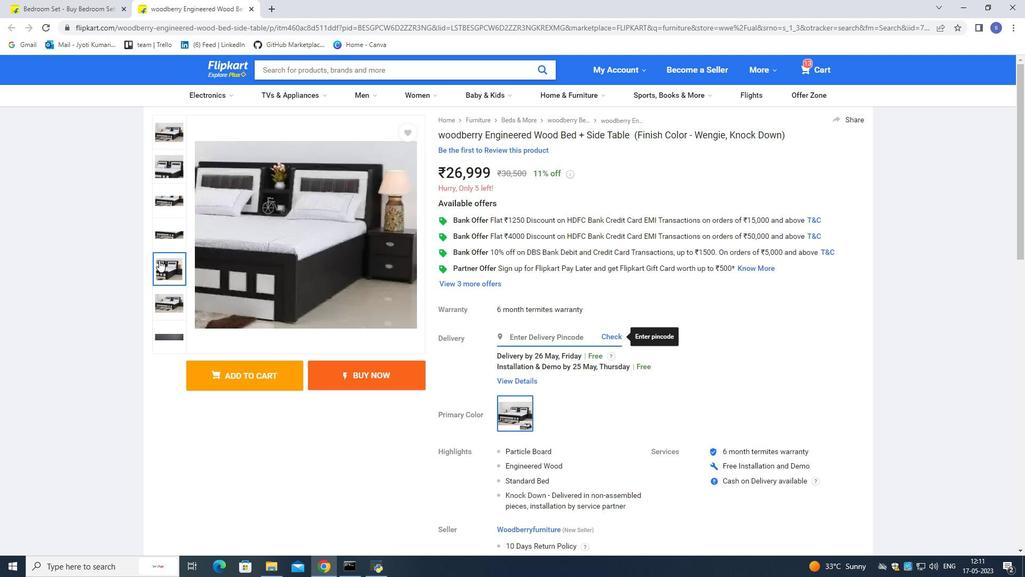 
Action: Mouse moved to (599, 300)
Screenshot: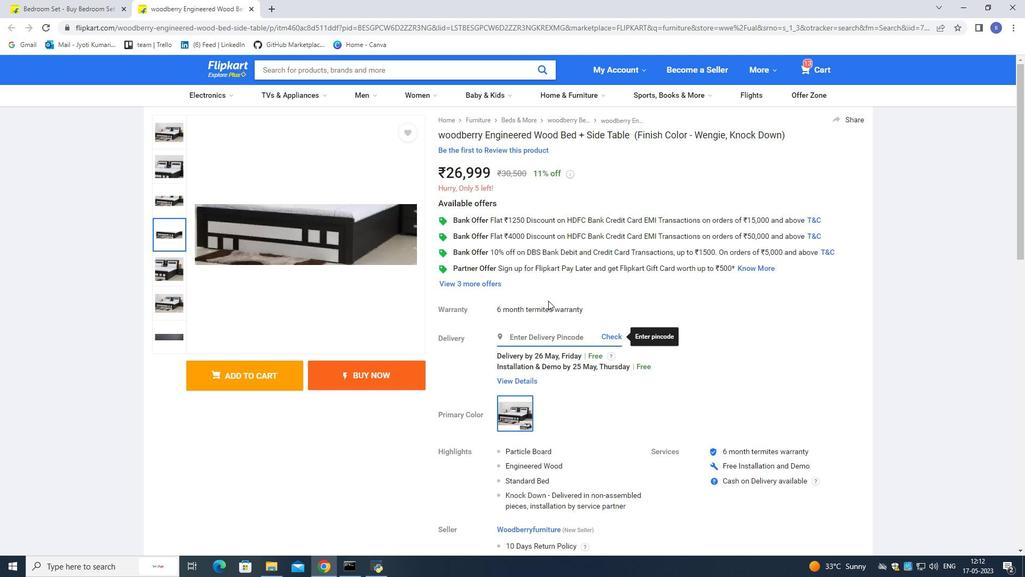 
Action: Mouse scrolled (599, 300) with delta (0, 0)
Screenshot: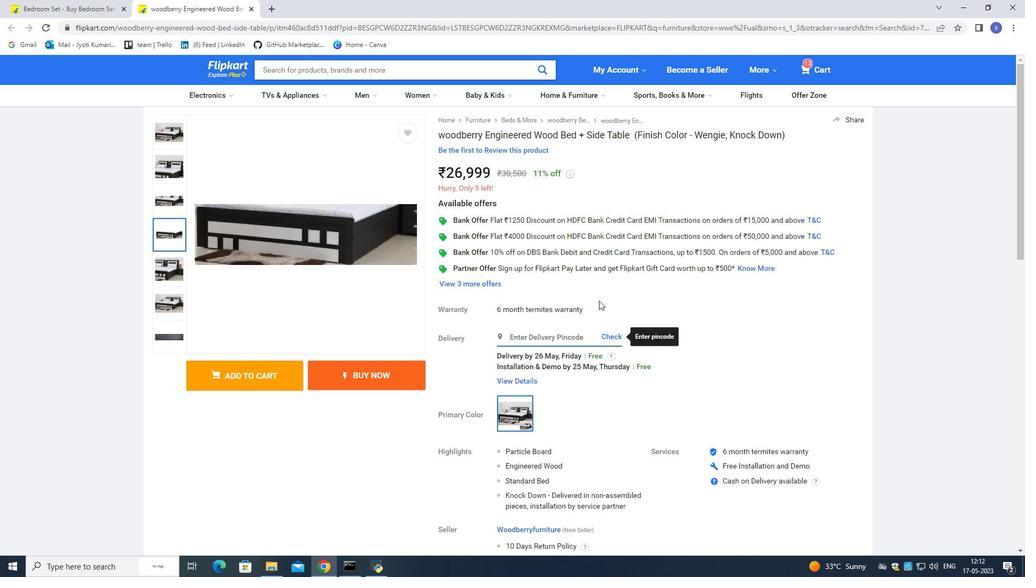 
Action: Mouse moved to (600, 300)
Screenshot: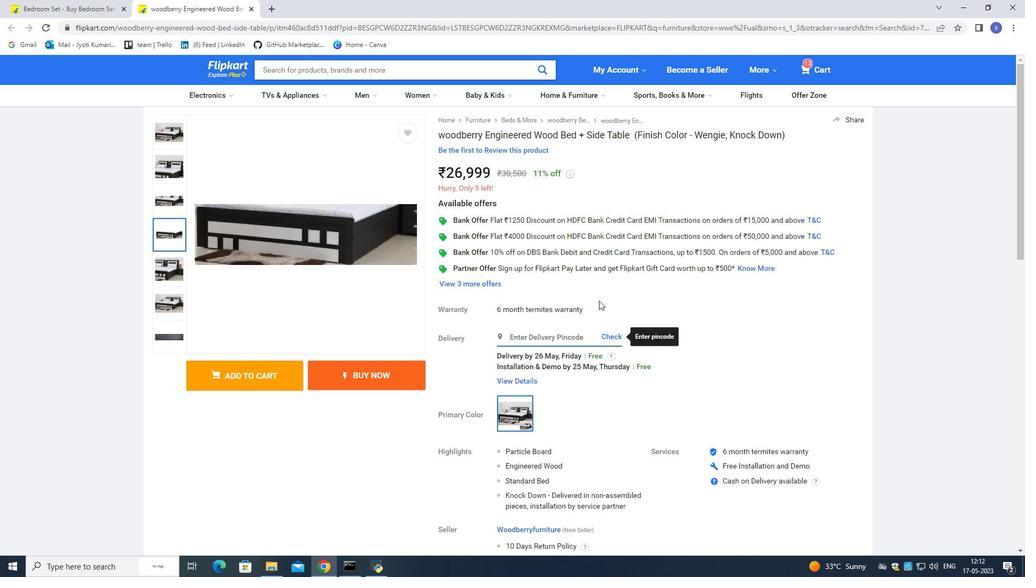 
Action: Mouse scrolled (600, 300) with delta (0, 0)
Screenshot: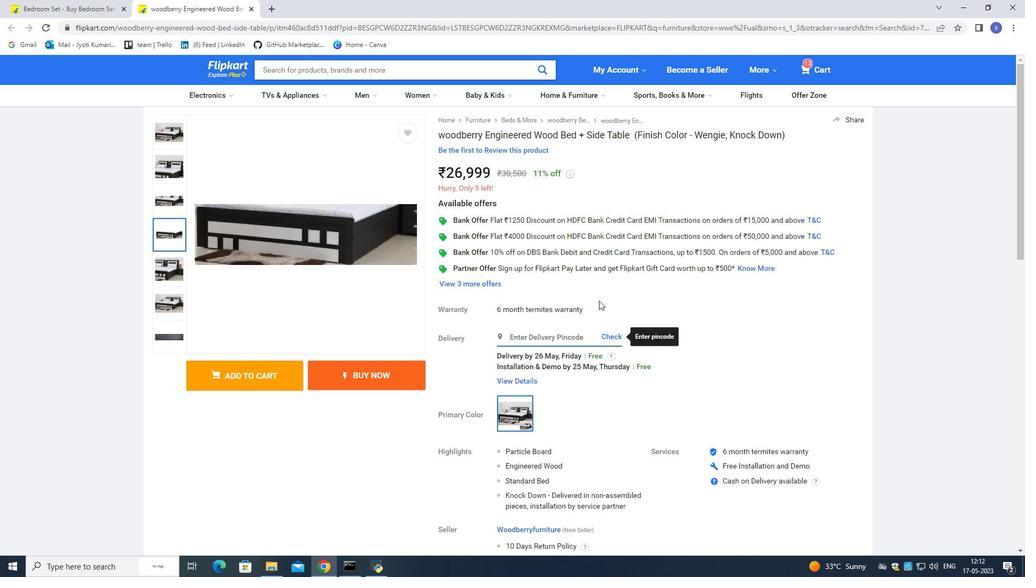 
Action: Mouse moved to (602, 305)
Screenshot: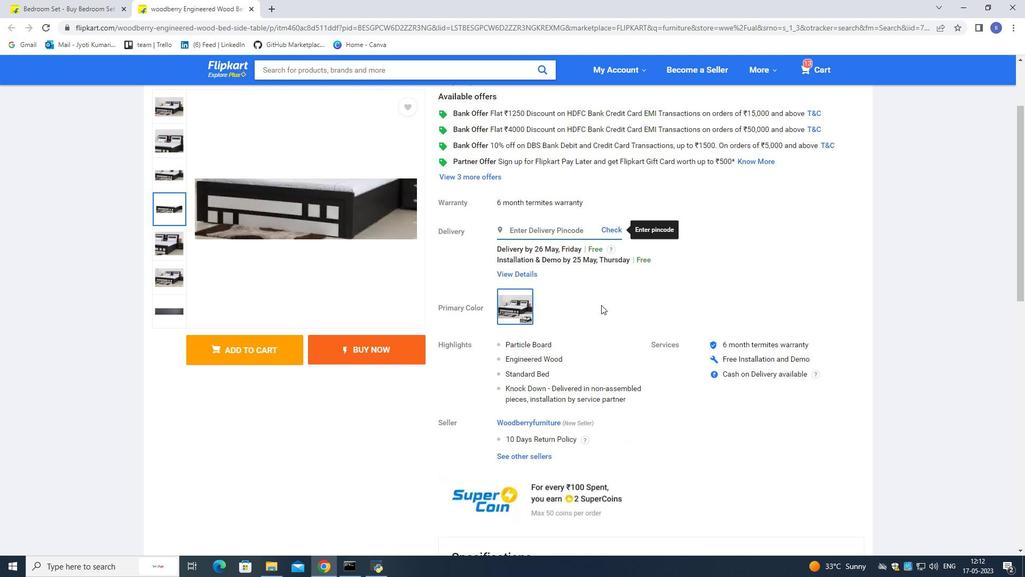 
Action: Mouse scrolled (601, 304) with delta (0, 0)
Screenshot: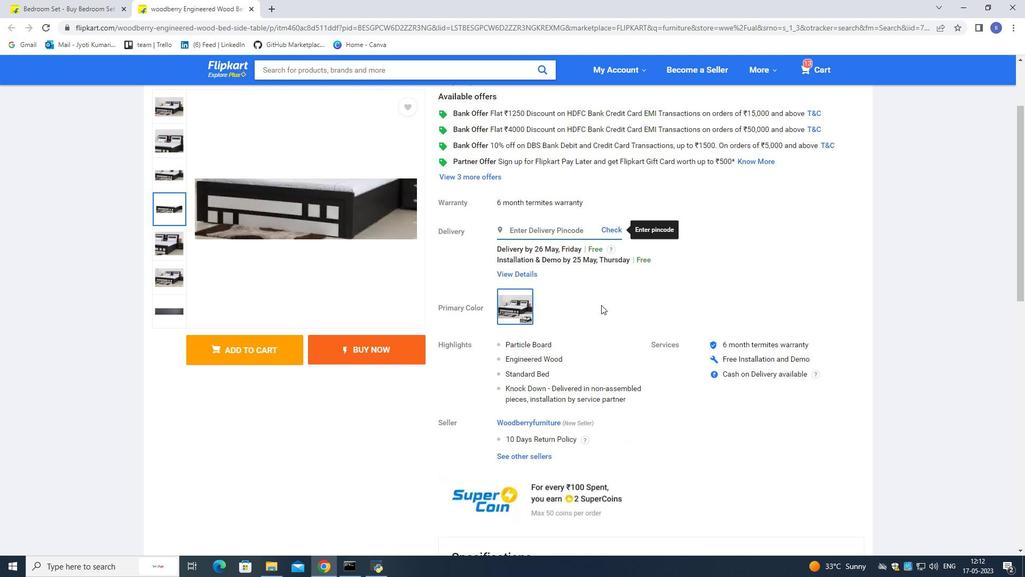 
Action: Mouse moved to (602, 305)
Screenshot: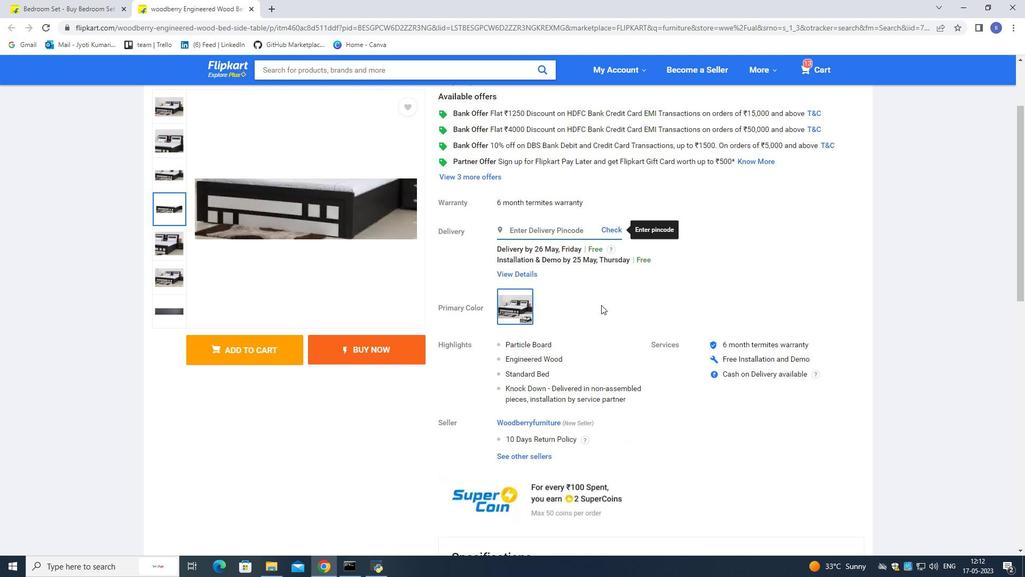 
Action: Mouse scrolled (602, 304) with delta (0, 0)
Screenshot: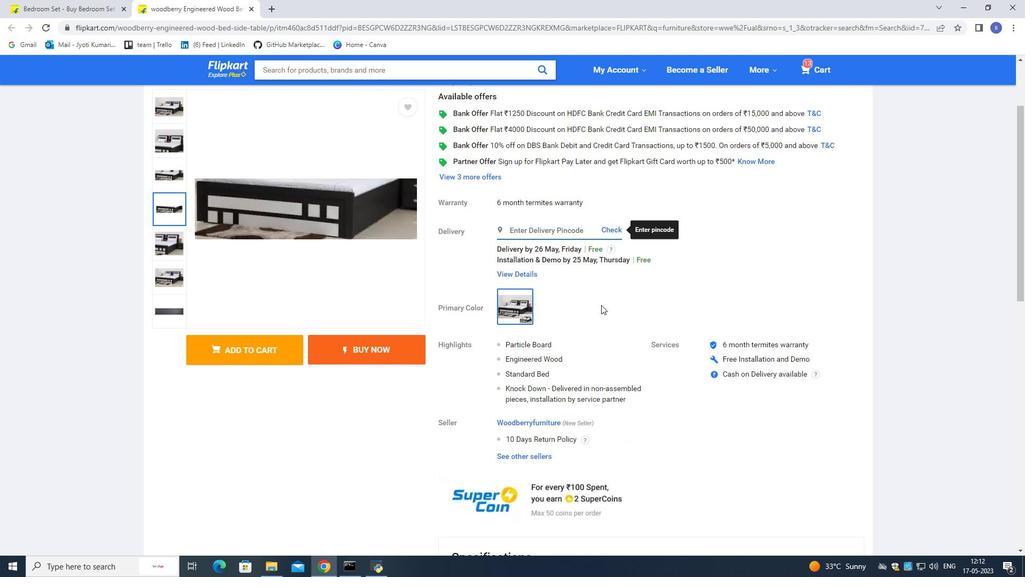 
Action: Mouse moved to (609, 300)
Screenshot: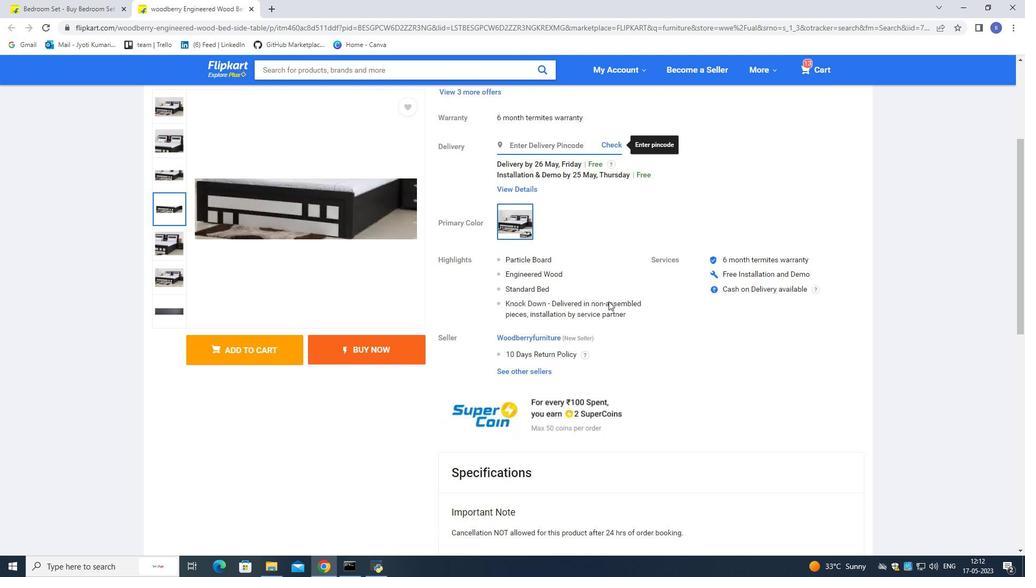 
Action: Mouse scrolled (609, 300) with delta (0, 0)
Screenshot: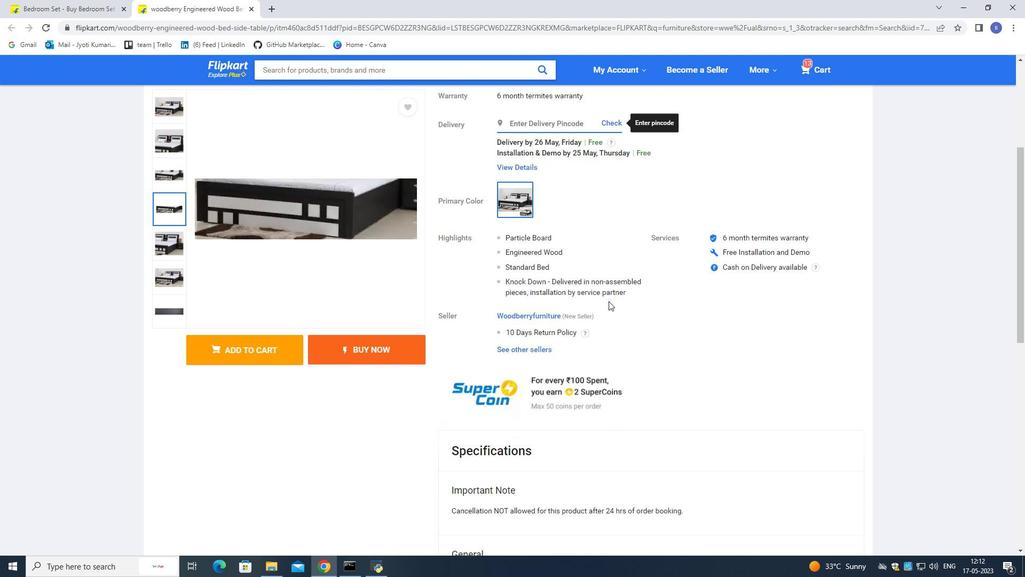 
Action: Mouse scrolled (609, 300) with delta (0, 0)
Screenshot: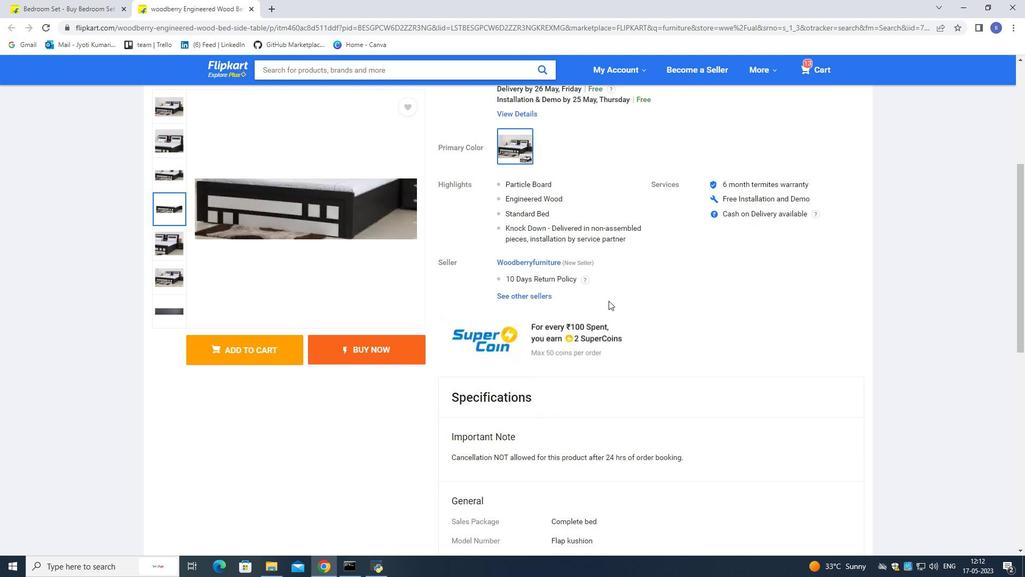 
Action: Mouse scrolled (609, 300) with delta (0, 0)
Screenshot: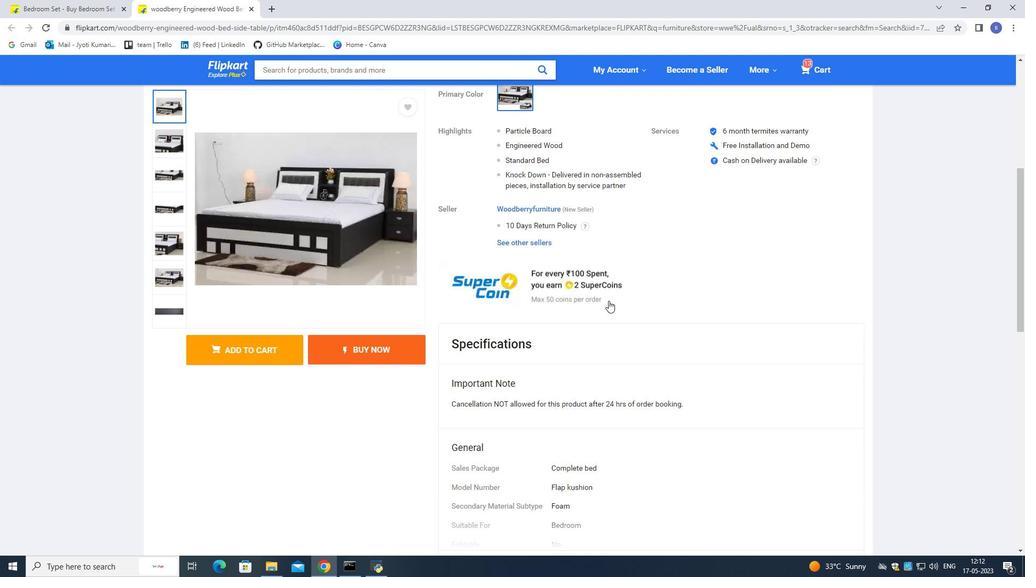 
Action: Mouse scrolled (609, 300) with delta (0, 0)
Screenshot: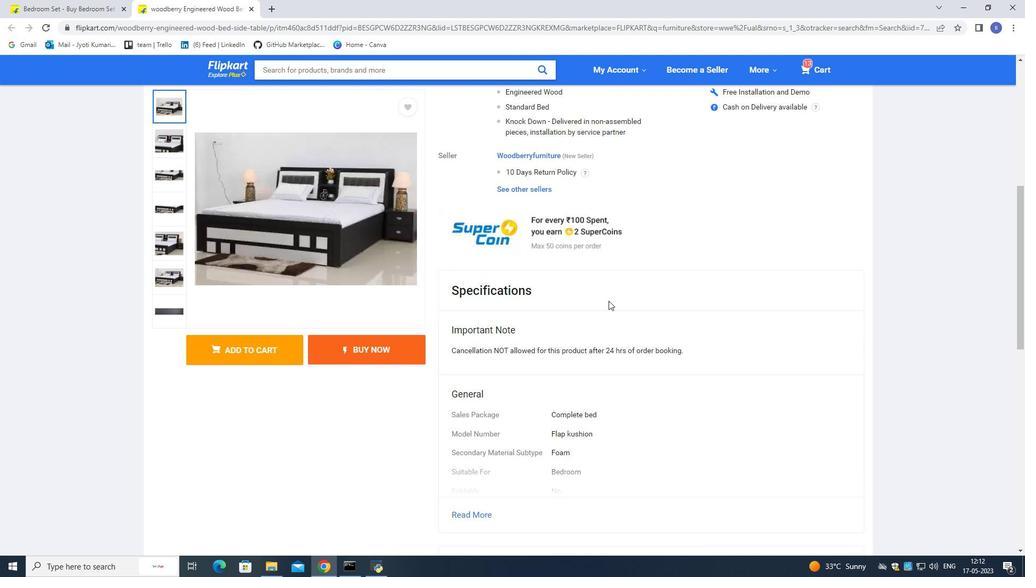 
Action: Mouse scrolled (609, 300) with delta (0, 0)
Screenshot: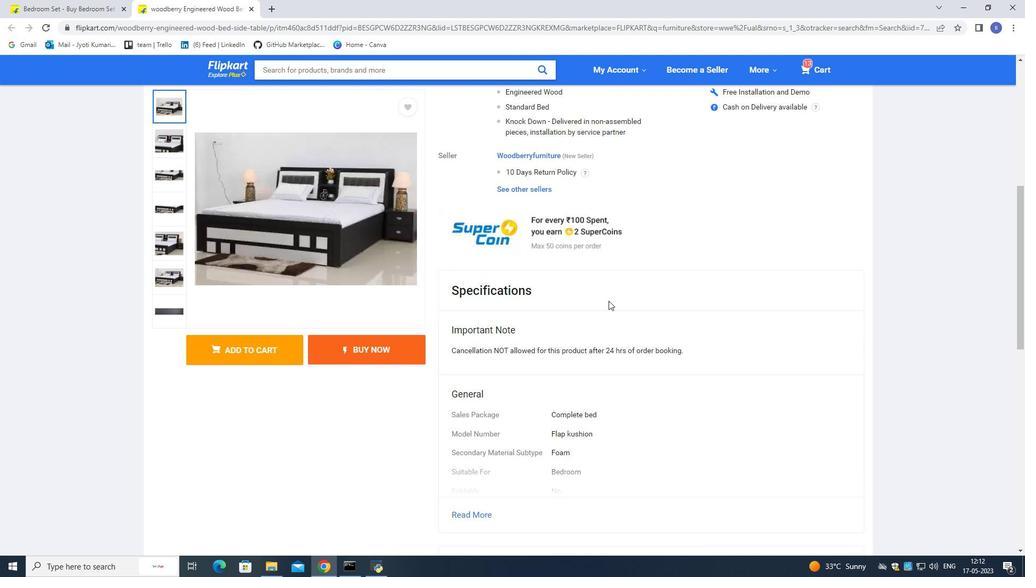 
Action: Mouse scrolled (609, 300) with delta (0, 0)
Screenshot: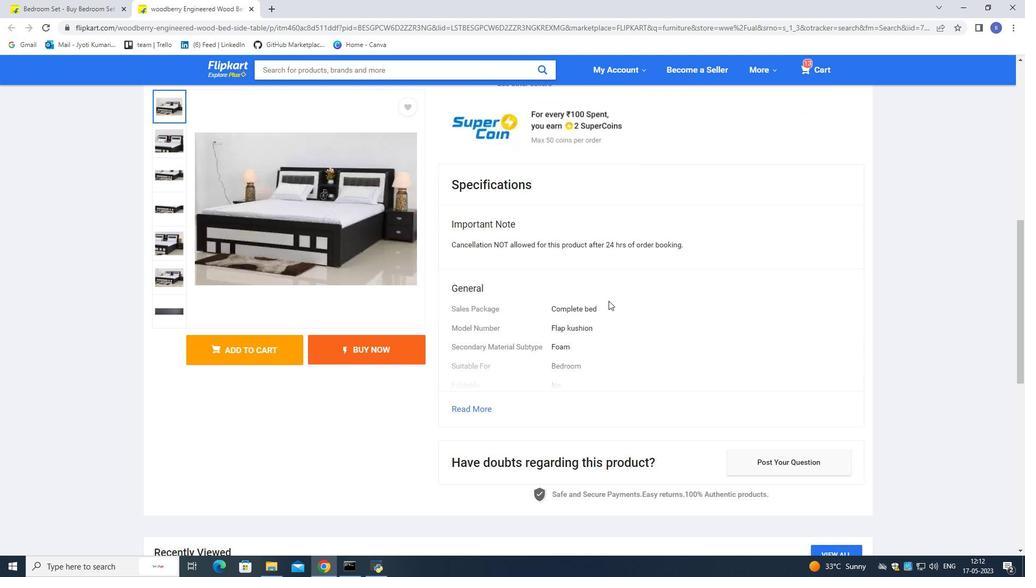 
Action: Mouse scrolled (609, 300) with delta (0, 0)
Screenshot: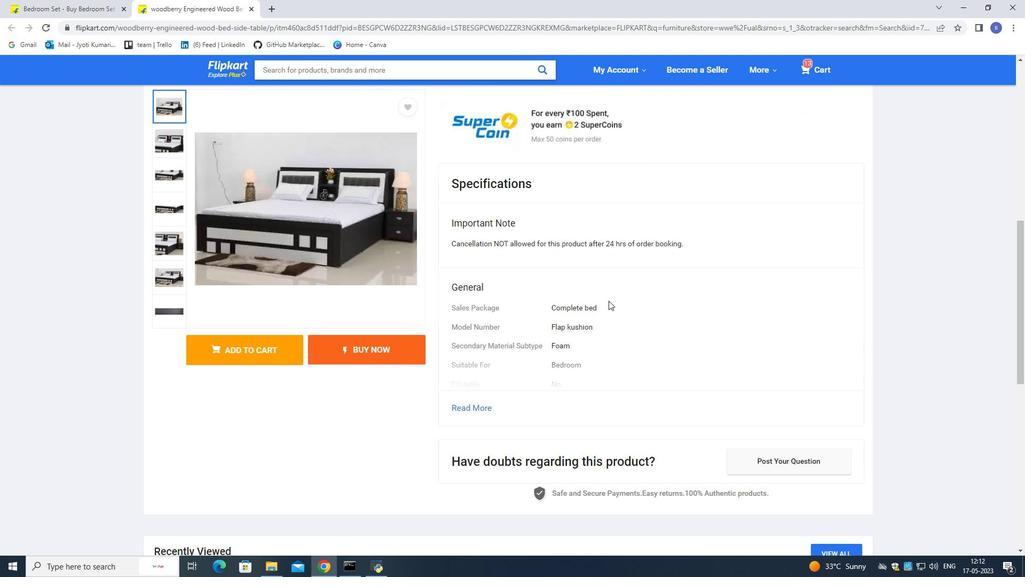 
Action: Mouse scrolled (609, 300) with delta (0, 0)
Screenshot: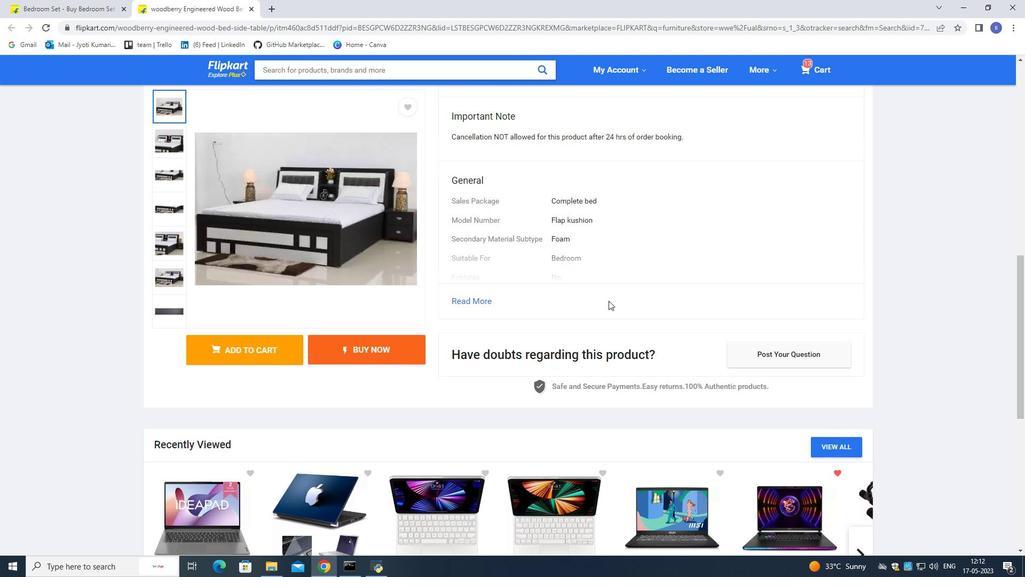 
Action: Mouse scrolled (609, 300) with delta (0, 0)
Screenshot: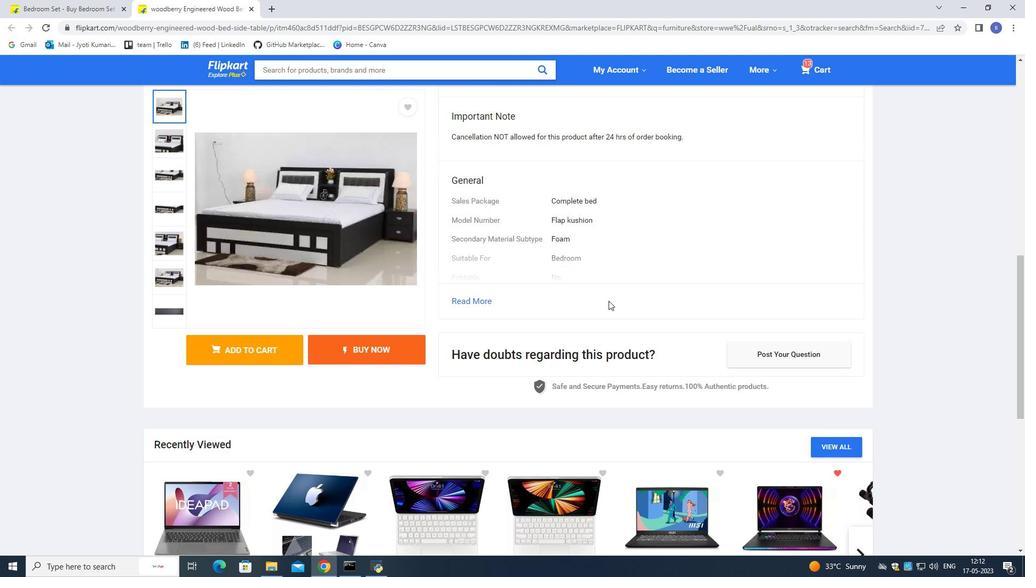 
Action: Mouse scrolled (609, 301) with delta (0, 0)
Screenshot: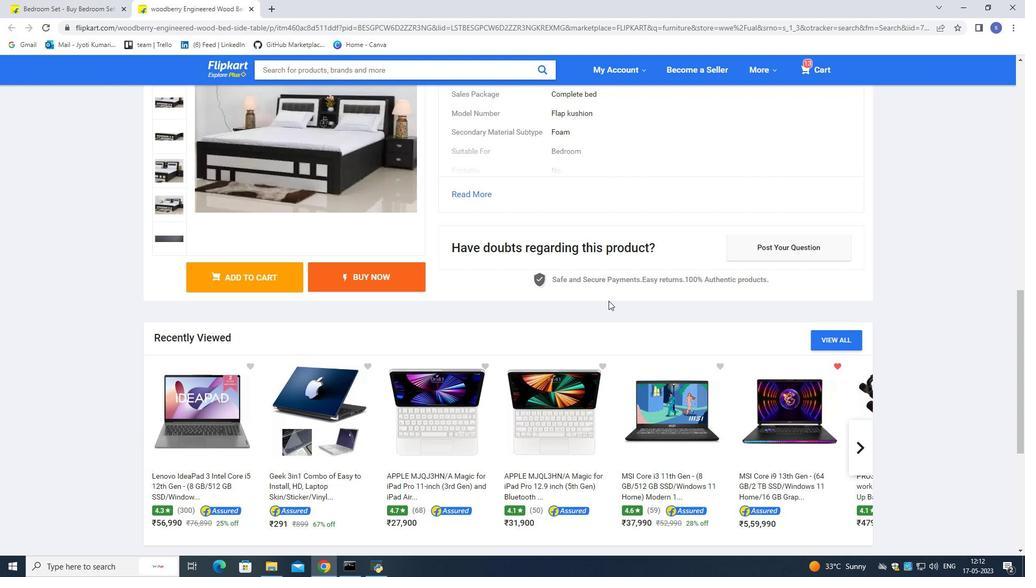 
Action: Mouse scrolled (609, 301) with delta (0, 0)
Screenshot: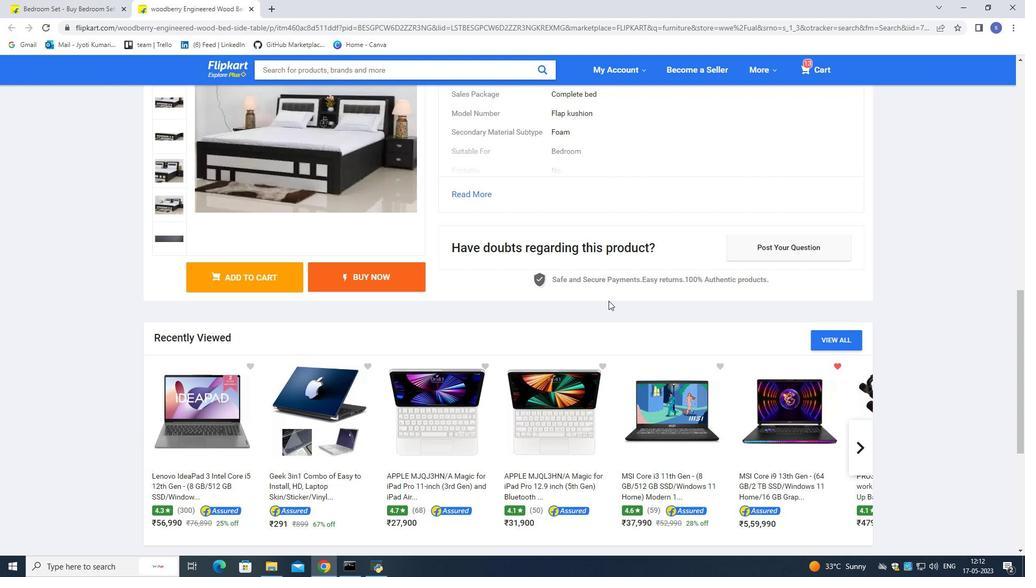 
Action: Mouse scrolled (609, 301) with delta (0, 0)
Screenshot: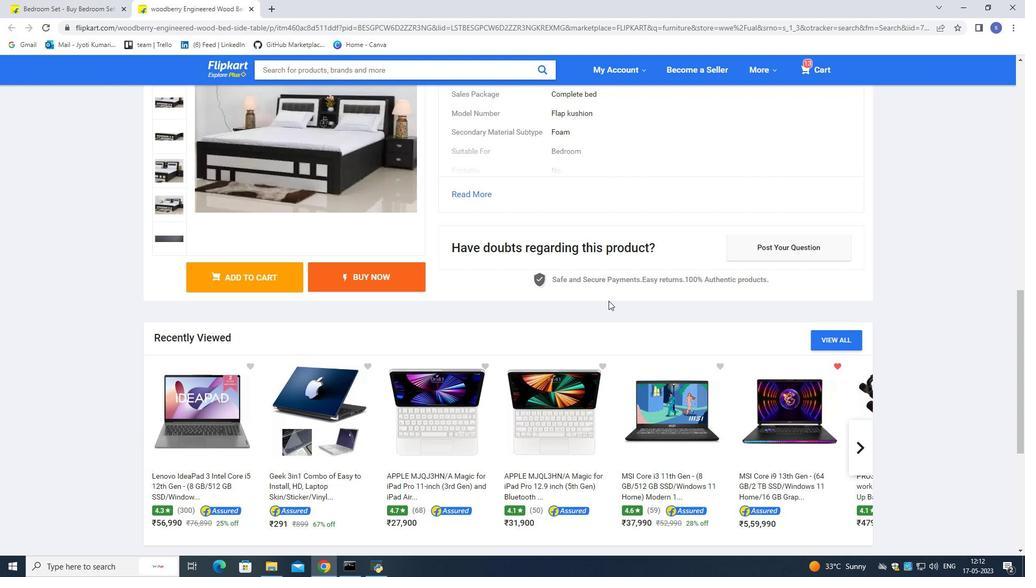 
Action: Mouse scrolled (609, 301) with delta (0, 0)
Screenshot: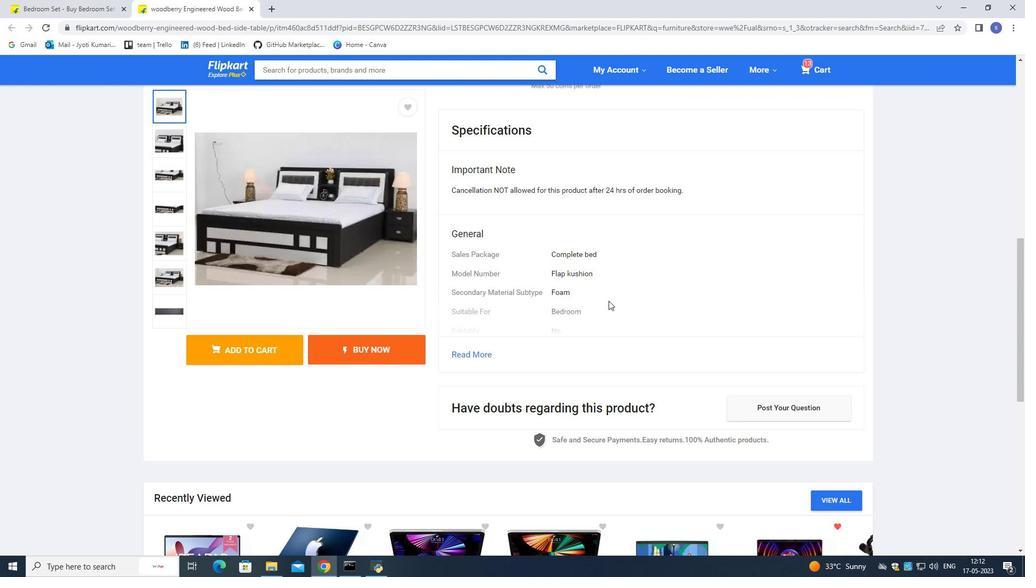
Action: Mouse scrolled (609, 301) with delta (0, 0)
Screenshot: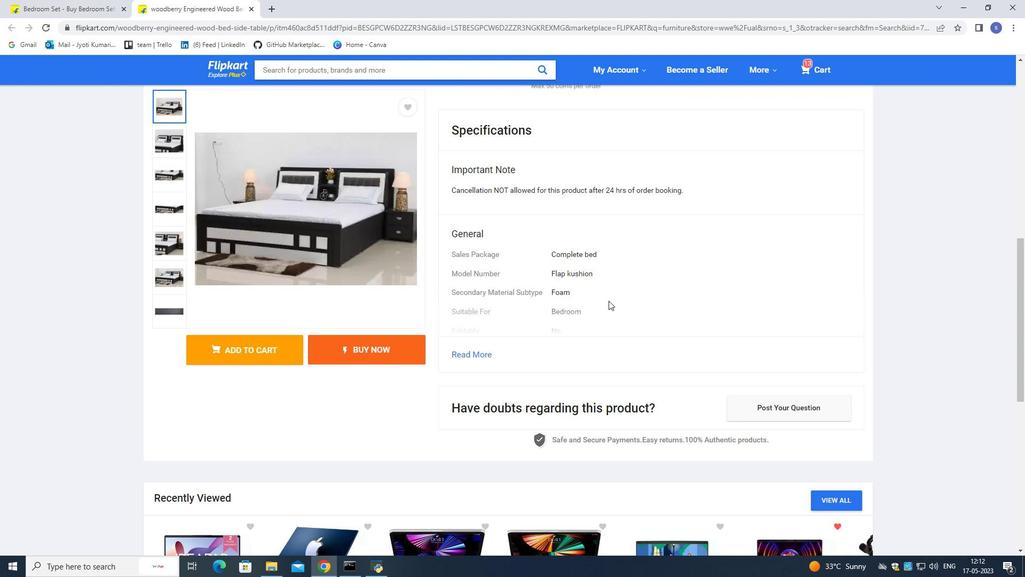 
Action: Mouse scrolled (609, 301) with delta (0, 0)
Screenshot: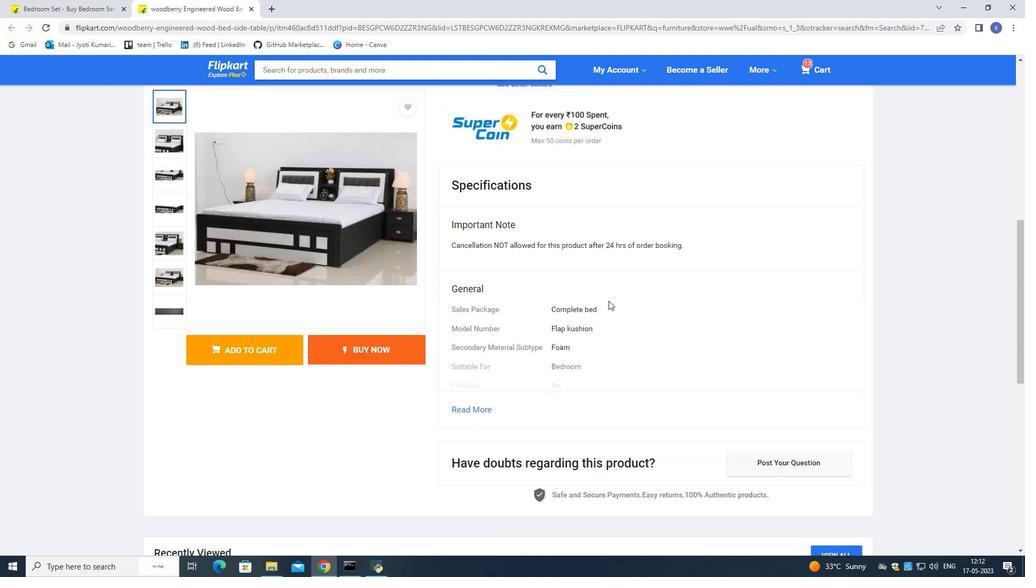 
Action: Mouse scrolled (609, 301) with delta (0, 0)
Screenshot: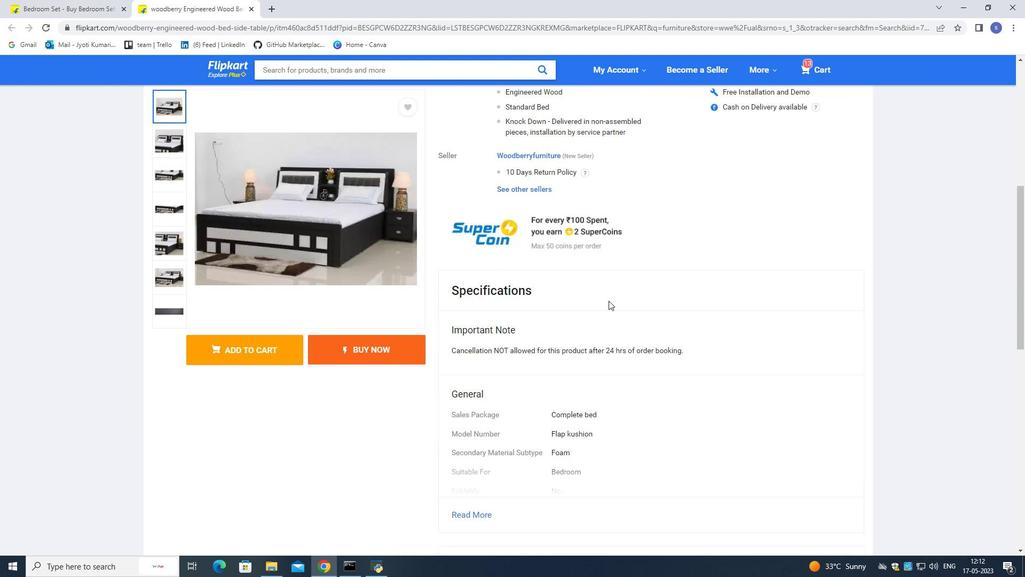 
Action: Mouse scrolled (609, 301) with delta (0, 0)
Screenshot: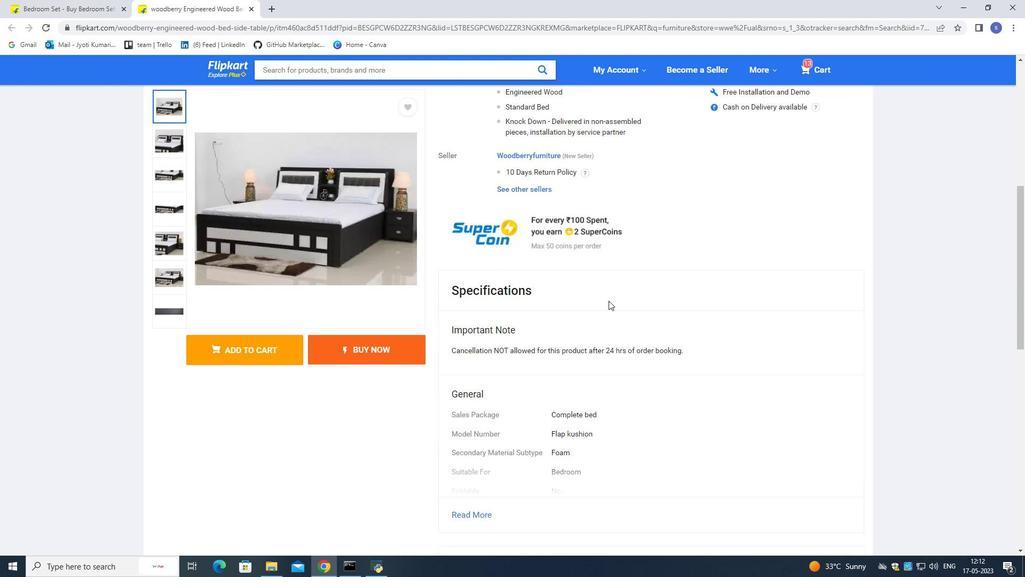 
Action: Mouse scrolled (609, 301) with delta (0, 0)
Screenshot: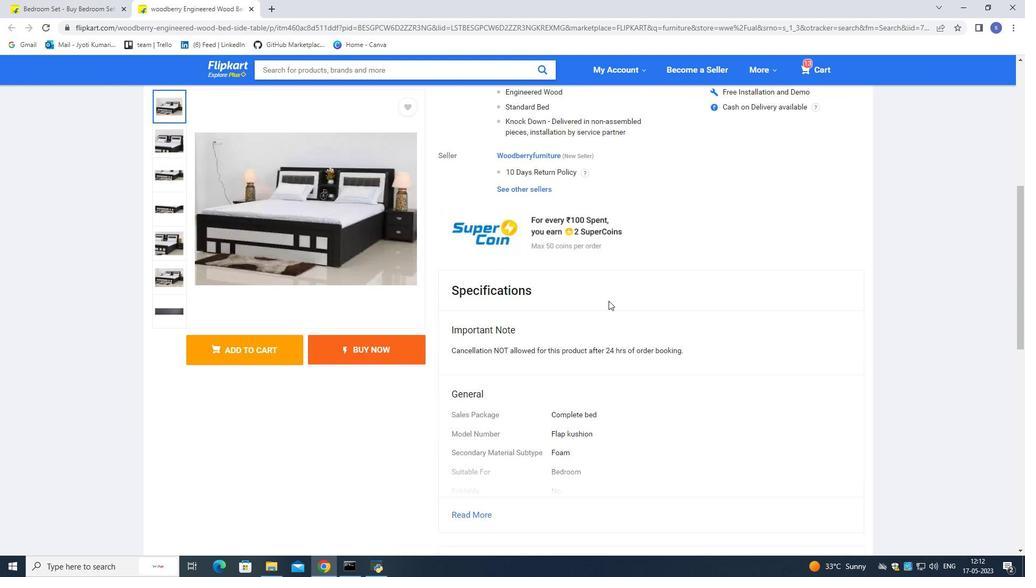 
Action: Mouse scrolled (609, 301) with delta (0, 0)
Screenshot: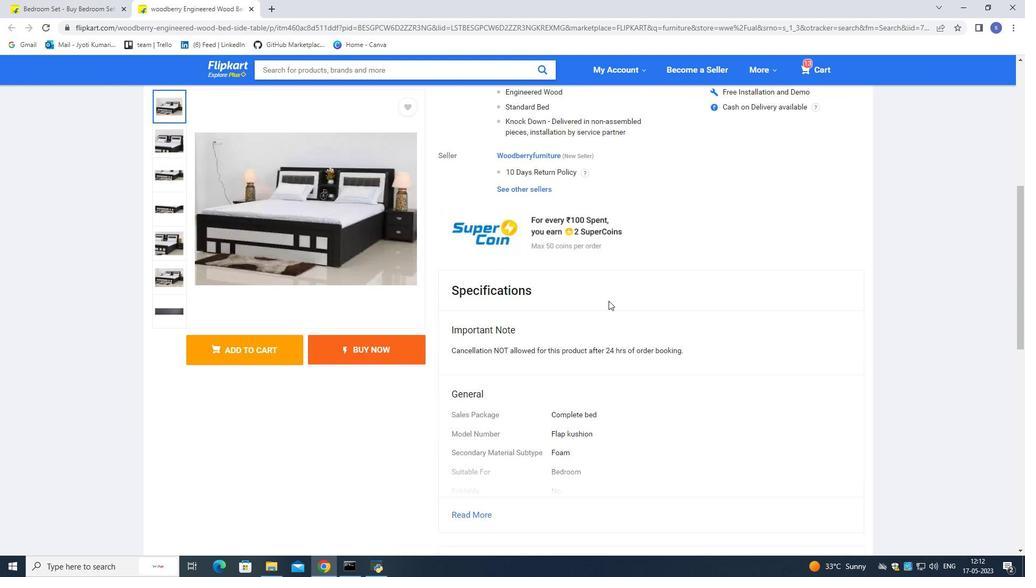 
Action: Mouse moved to (609, 300)
Screenshot: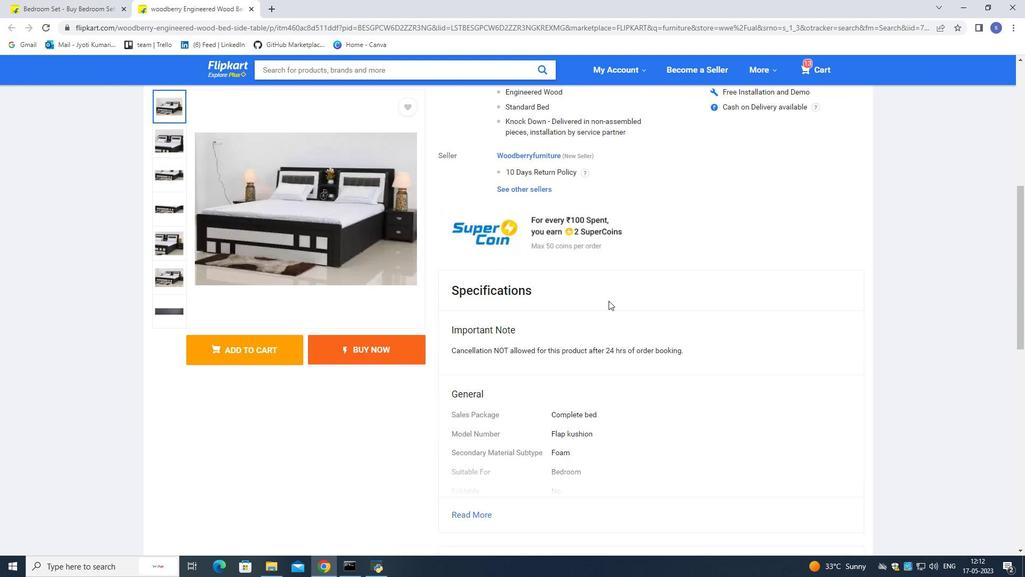 
Action: Mouse scrolled (609, 300) with delta (0, 0)
Screenshot: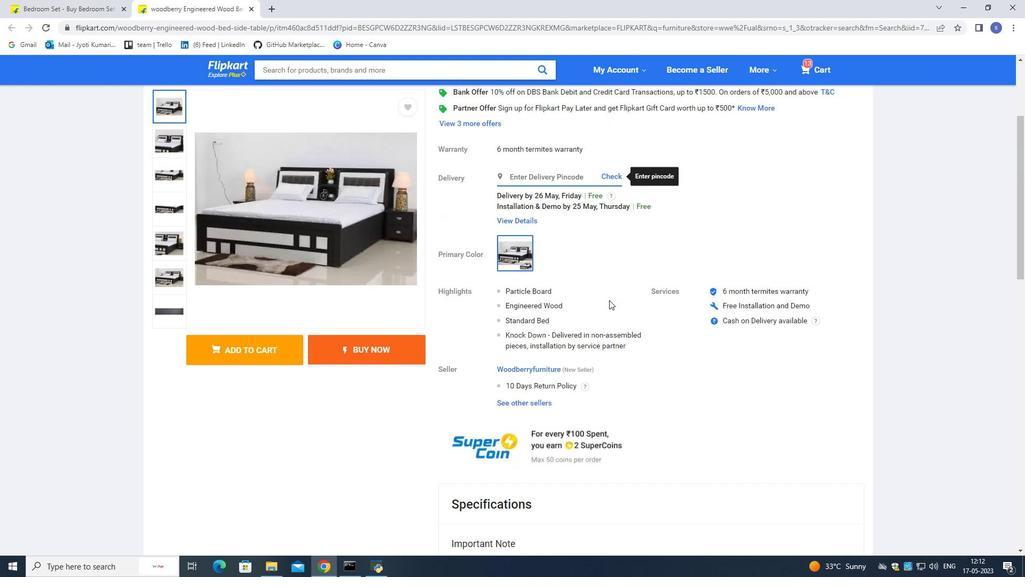 
Action: Mouse scrolled (609, 300) with delta (0, 0)
Screenshot: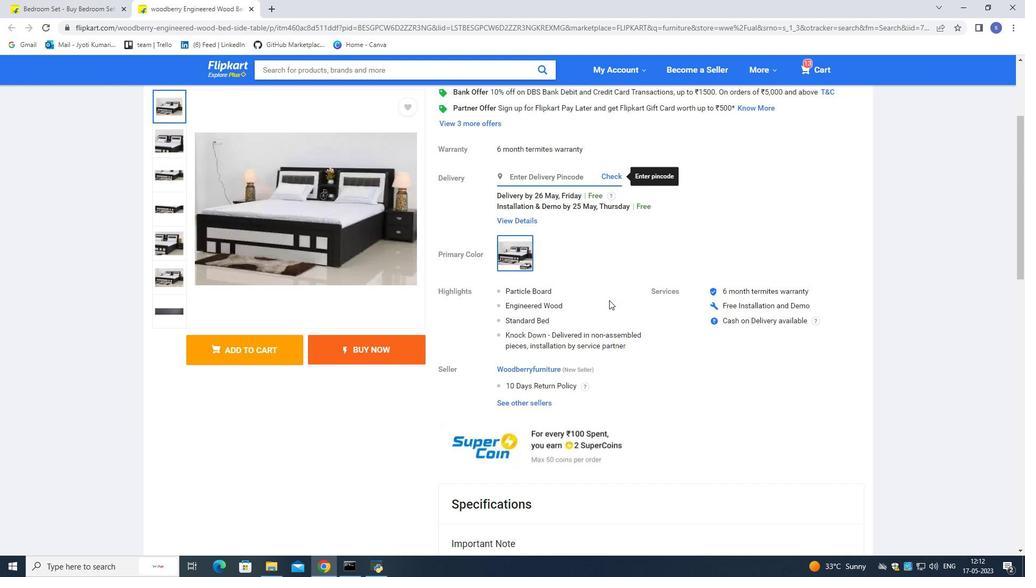 
Action: Mouse moved to (117, 0)
Screenshot: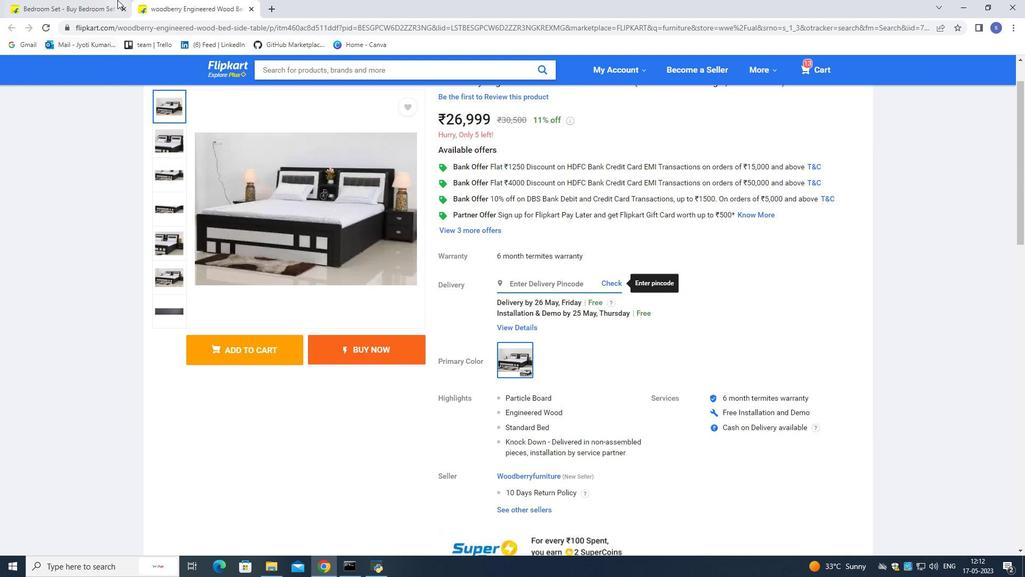 
Action: Mouse pressed left at (117, 0)
Screenshot: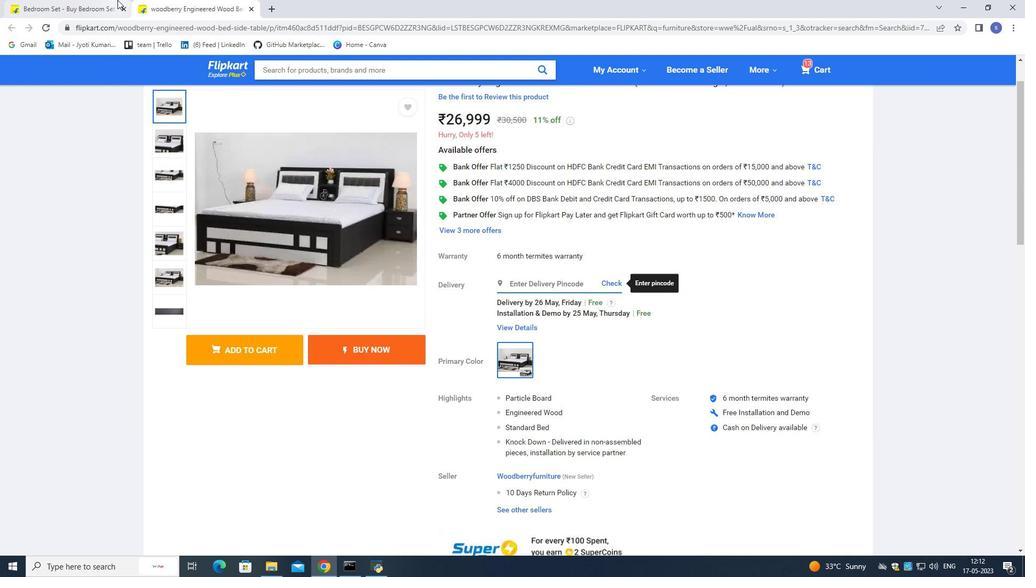 
Action: Mouse moved to (375, 275)
Screenshot: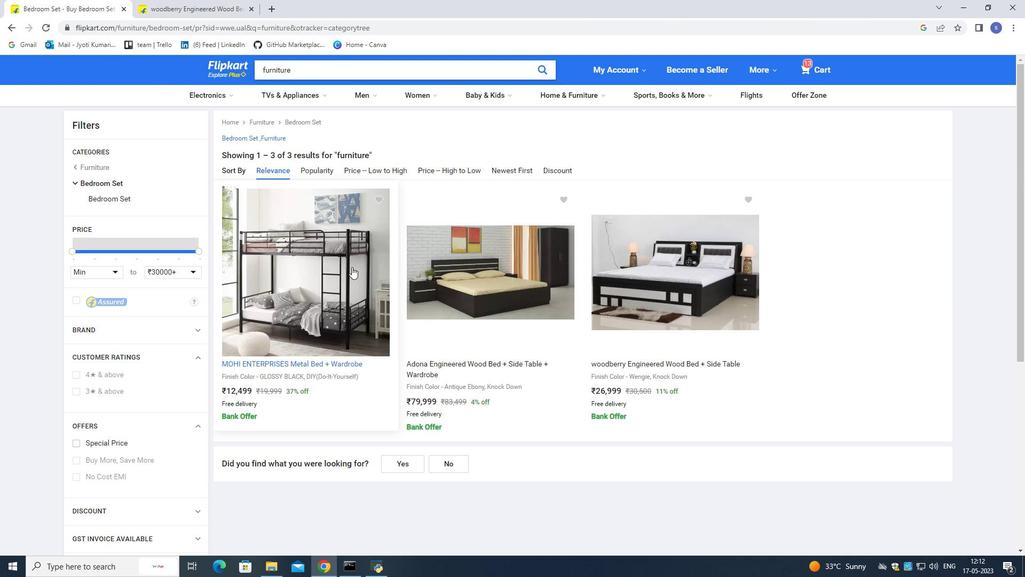 
Action: Mouse scrolled (375, 275) with delta (0, 0)
Screenshot: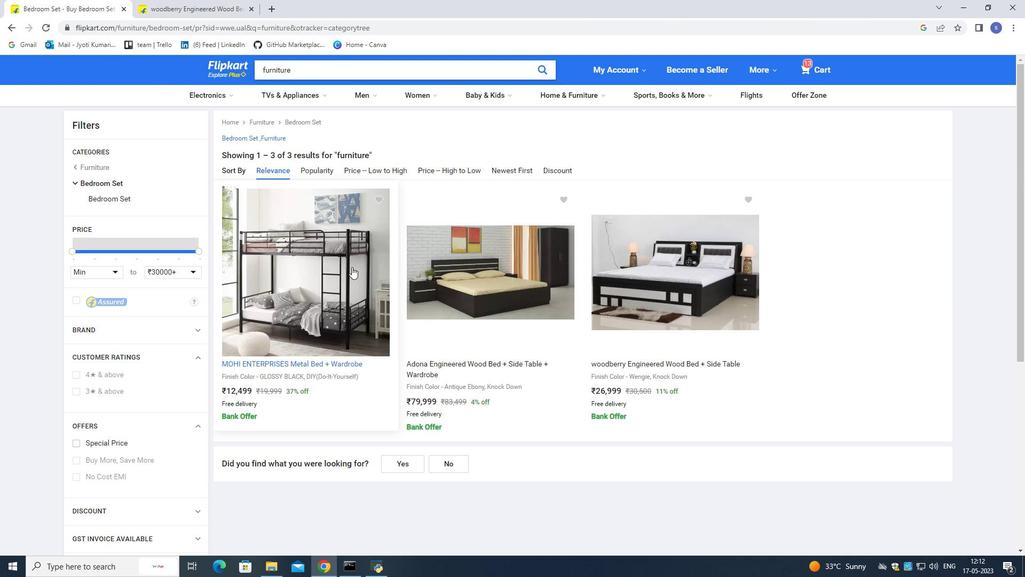 
Action: Mouse moved to (195, 197)
Screenshot: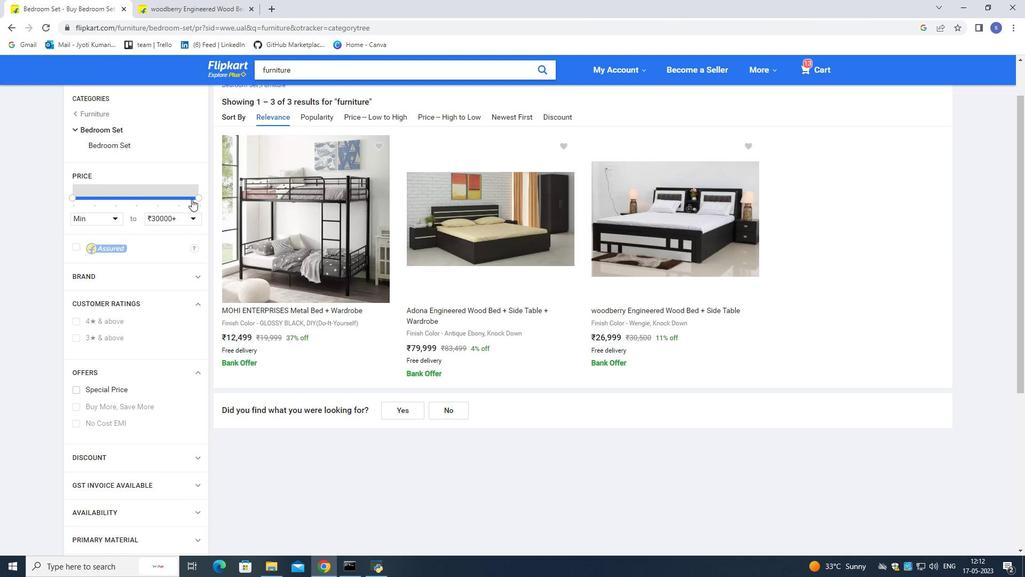 
Action: Mouse pressed left at (195, 197)
Screenshot: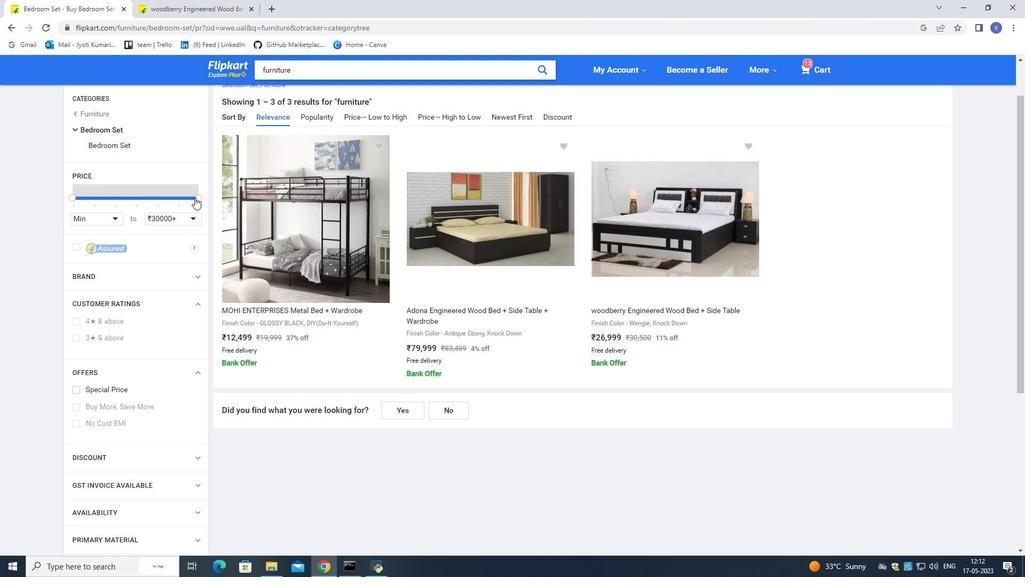 
Action: Mouse moved to (176, 278)
Screenshot: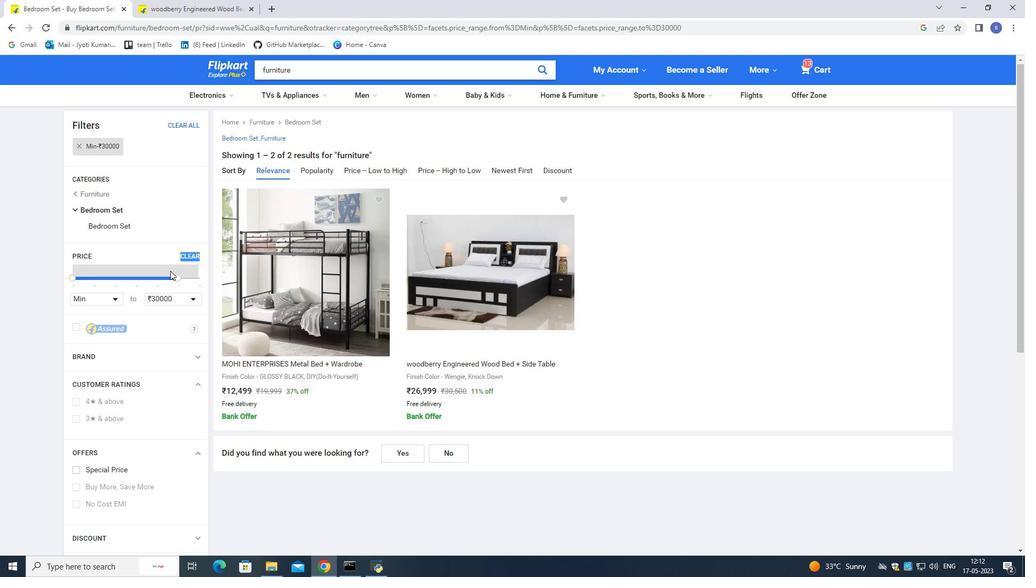 
Action: Mouse pressed left at (176, 278)
Screenshot: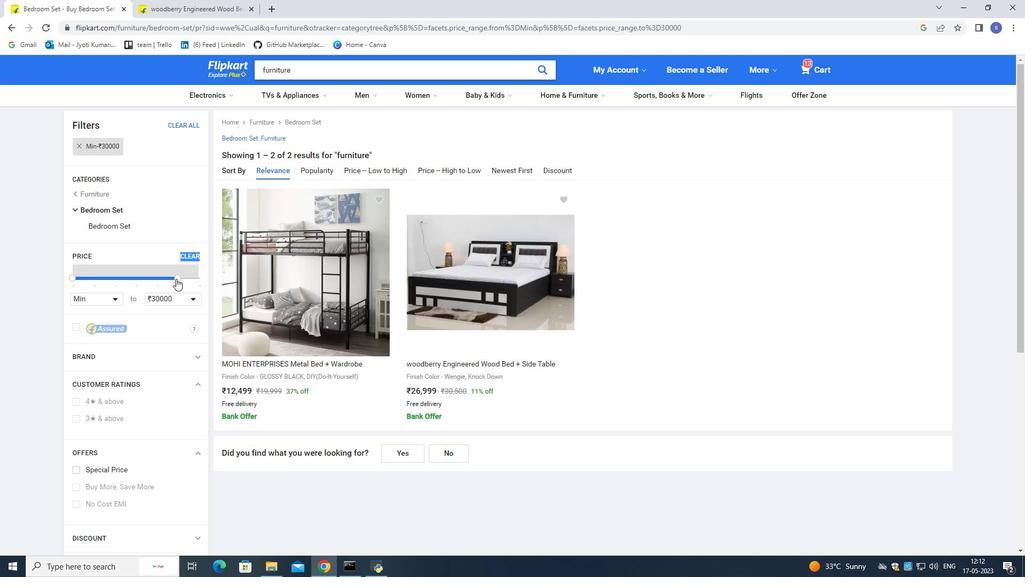 
Action: Mouse moved to (176, 275)
Screenshot: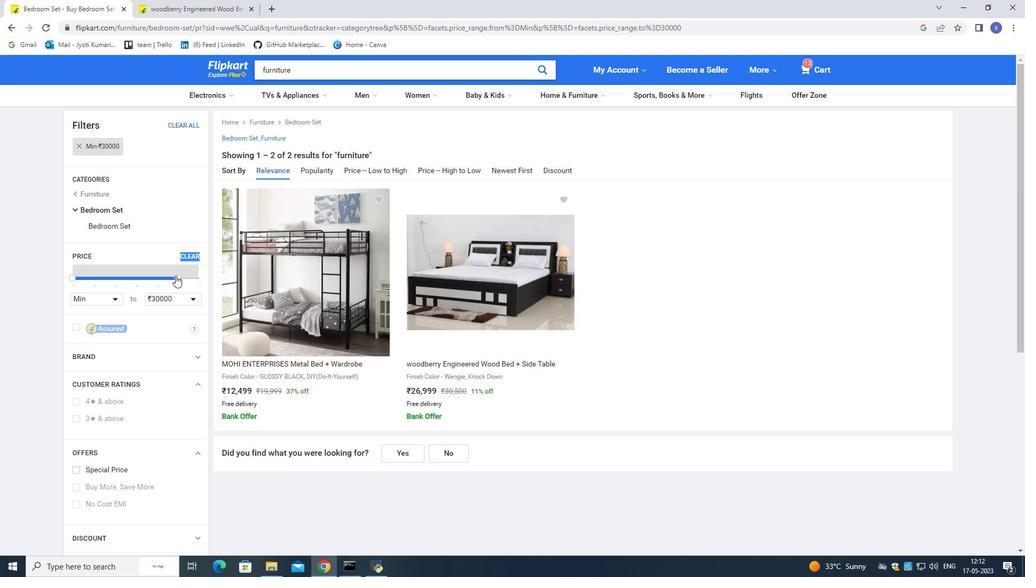 
Action: Mouse pressed left at (176, 275)
Screenshot: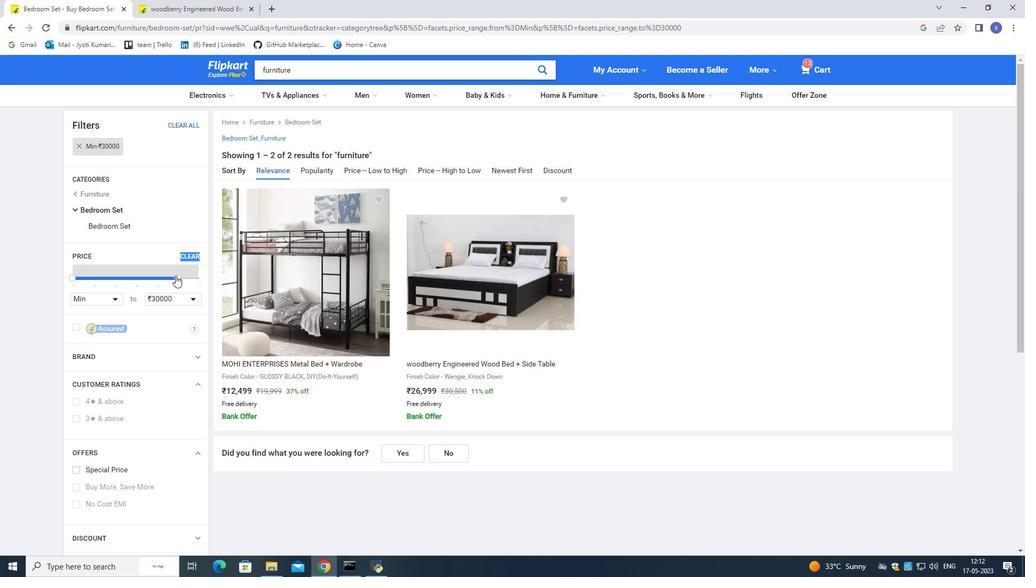 
Action: Mouse moved to (163, 228)
Screenshot: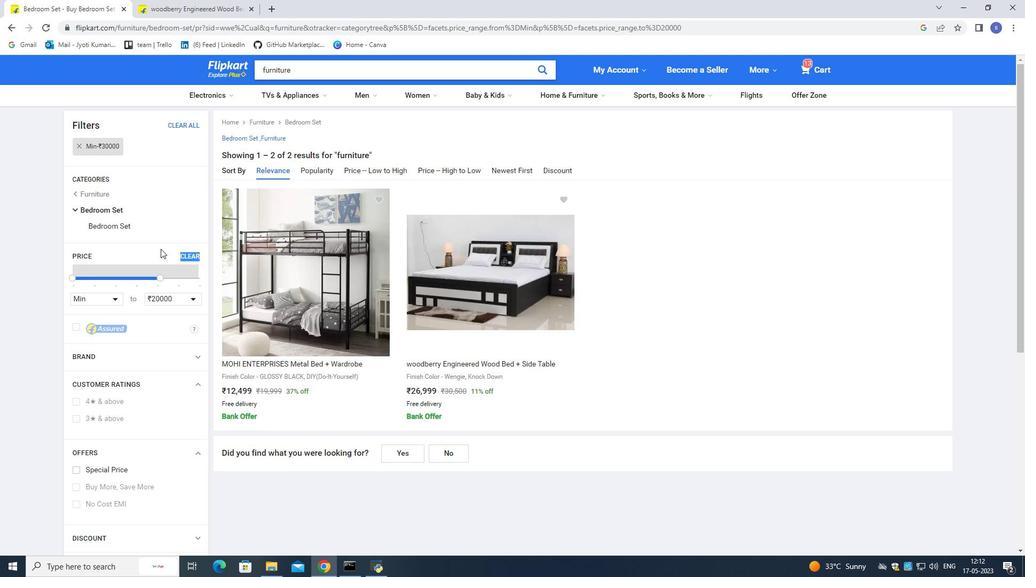 
Action: Mouse pressed left at (163, 228)
Screenshot: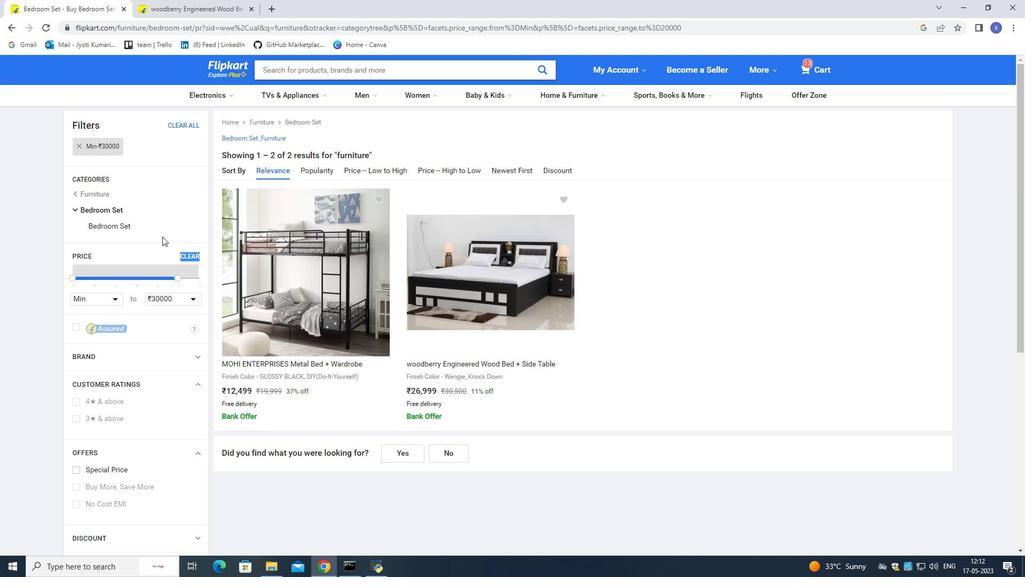 
Action: Mouse moved to (153, 278)
Screenshot: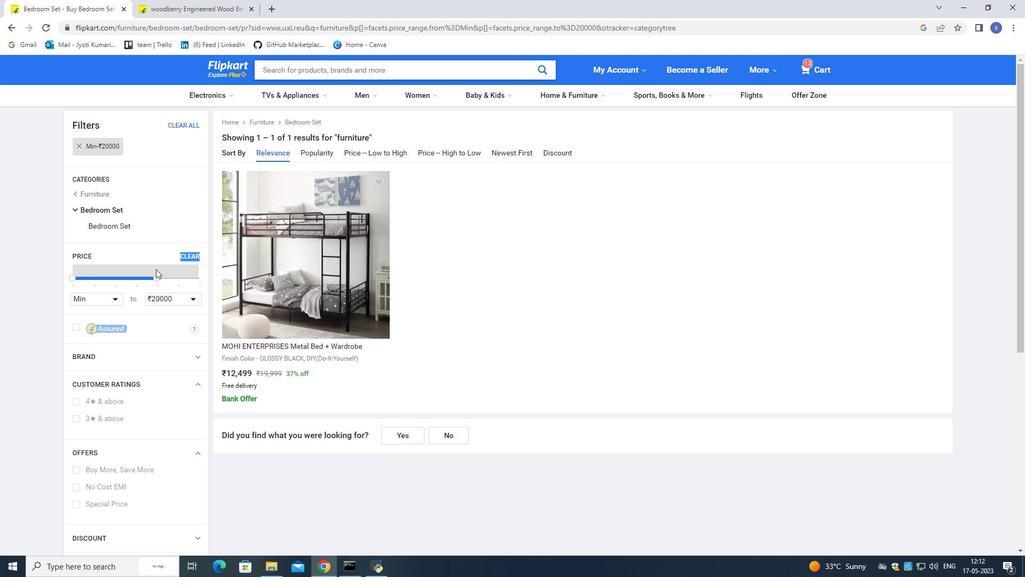 
Action: Mouse pressed left at (153, 278)
Screenshot: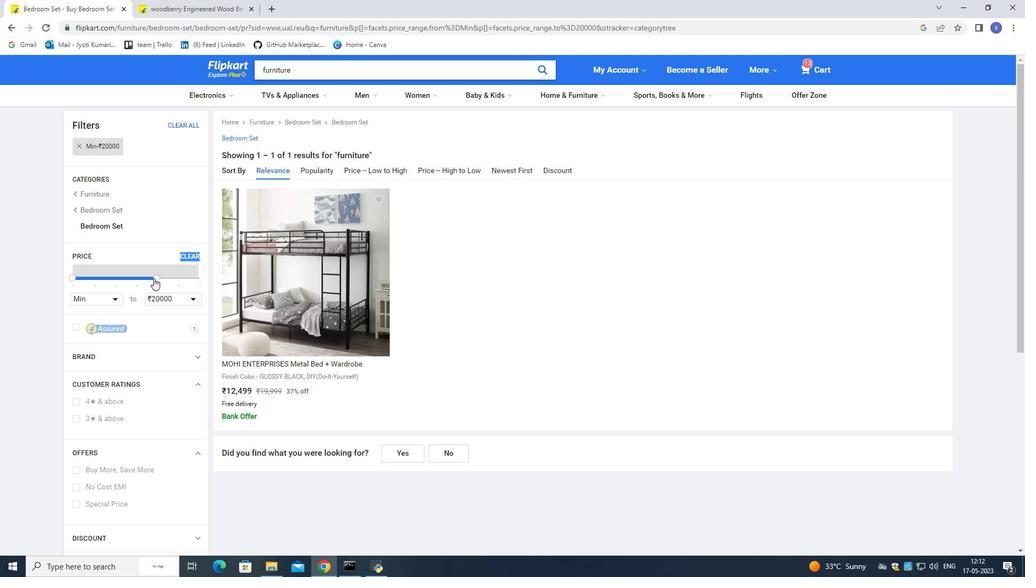 
Action: Mouse moved to (159, 278)
Screenshot: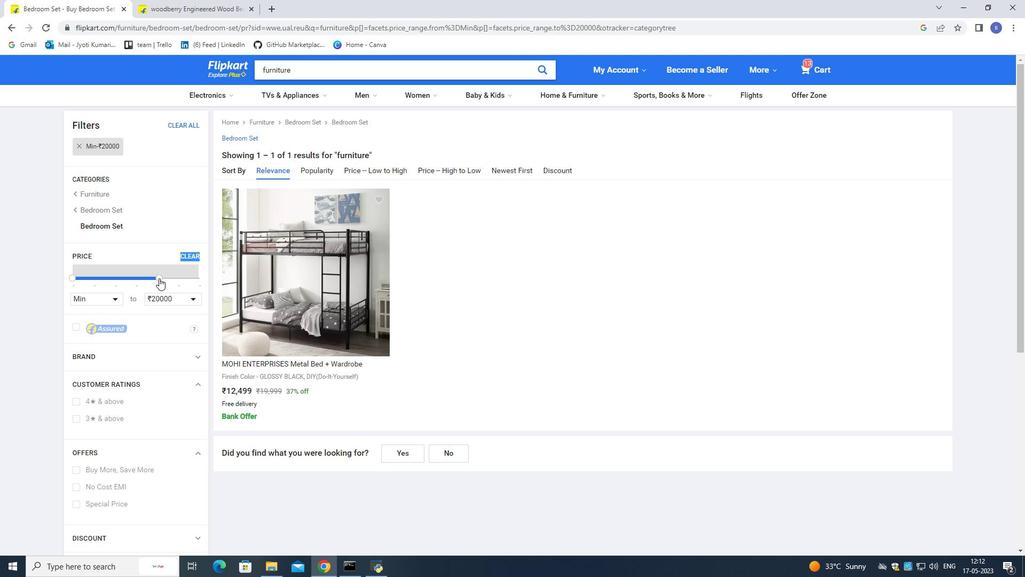 
Action: Mouse pressed left at (159, 278)
Screenshot: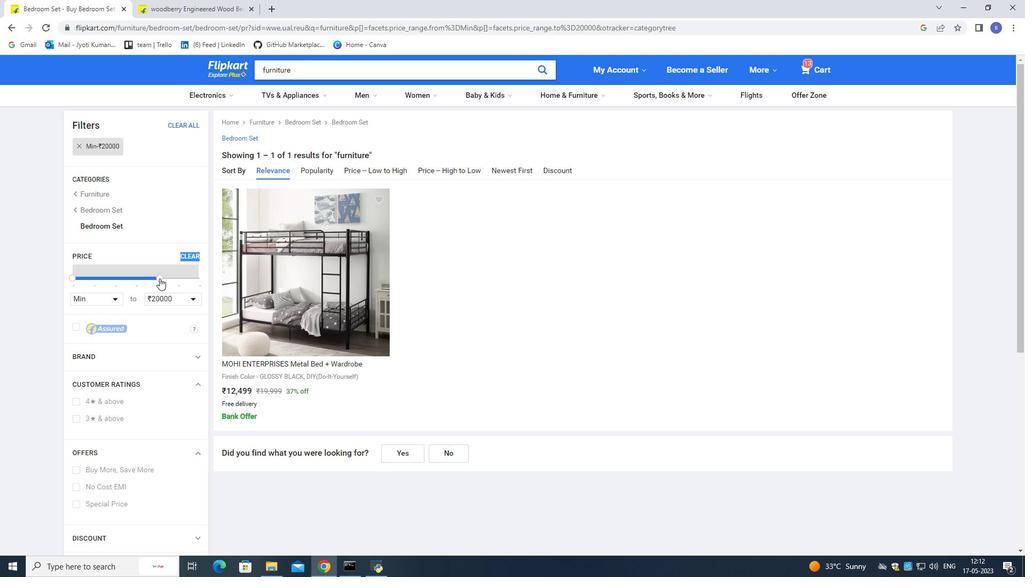 
Action: Mouse moved to (107, 208)
Screenshot: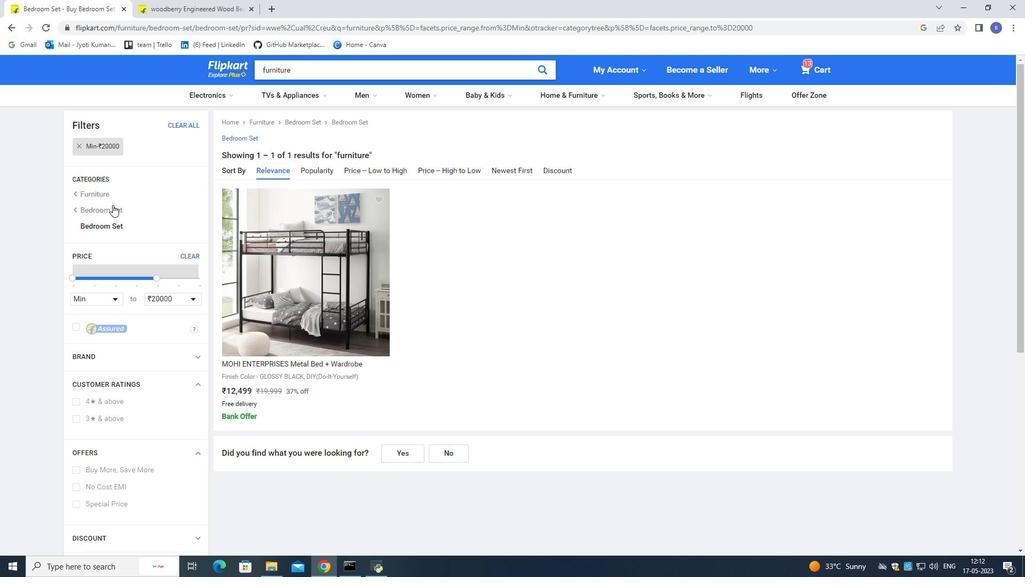 
Action: Mouse pressed left at (107, 208)
Screenshot: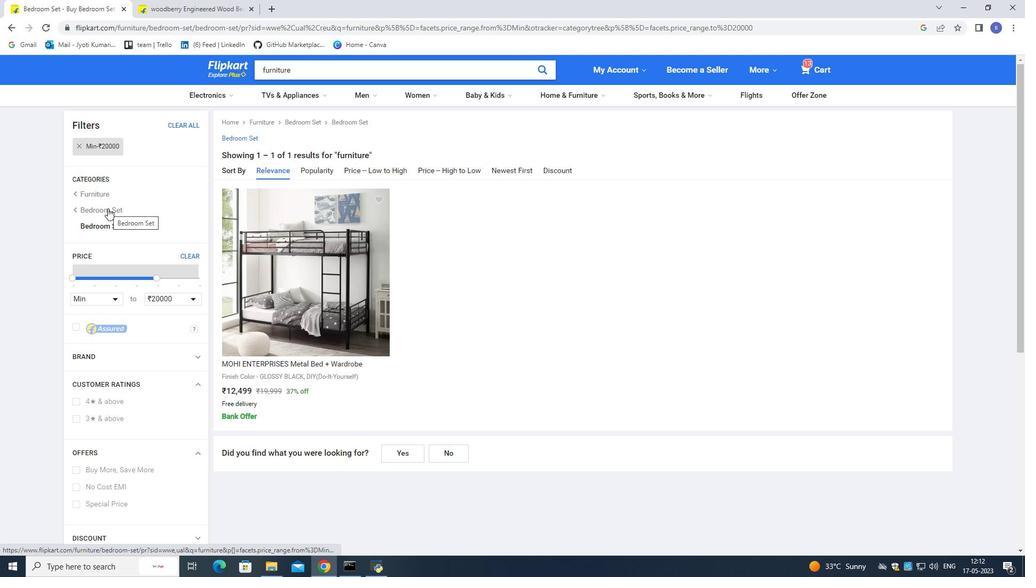 
Action: Mouse moved to (120, 231)
Screenshot: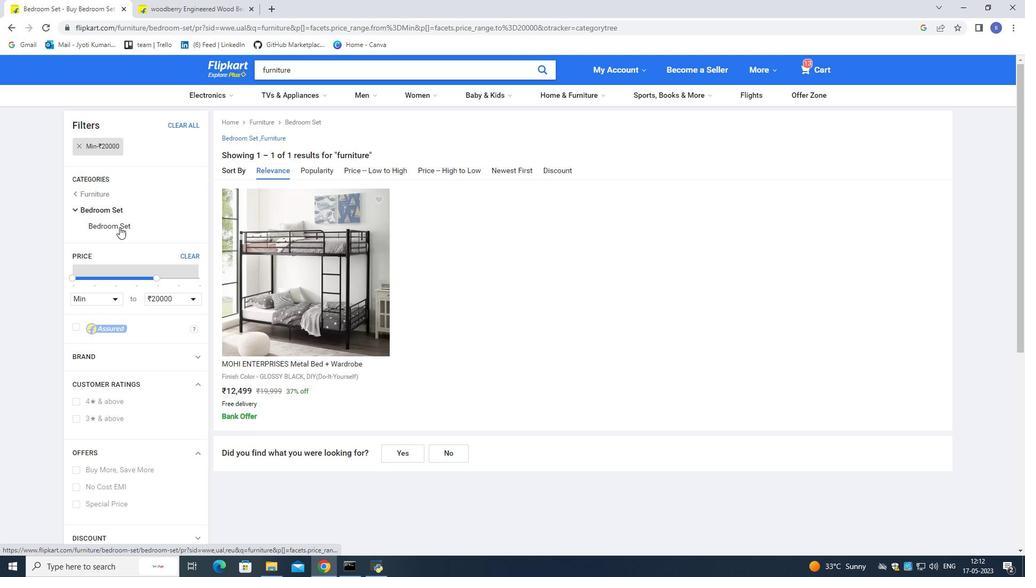 
Action: Mouse scrolled (120, 231) with delta (0, 0)
Screenshot: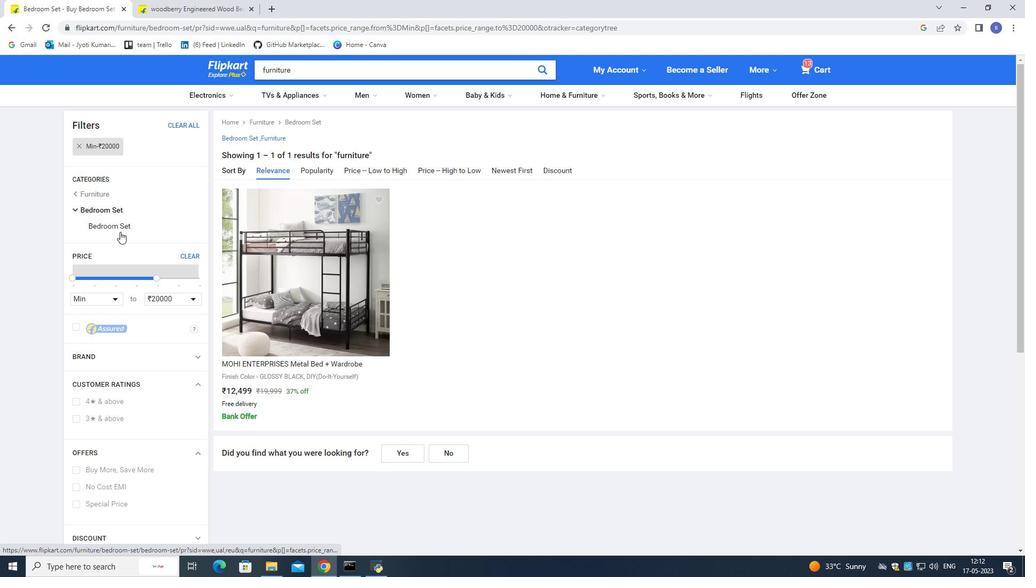 
Action: Mouse moved to (120, 233)
Screenshot: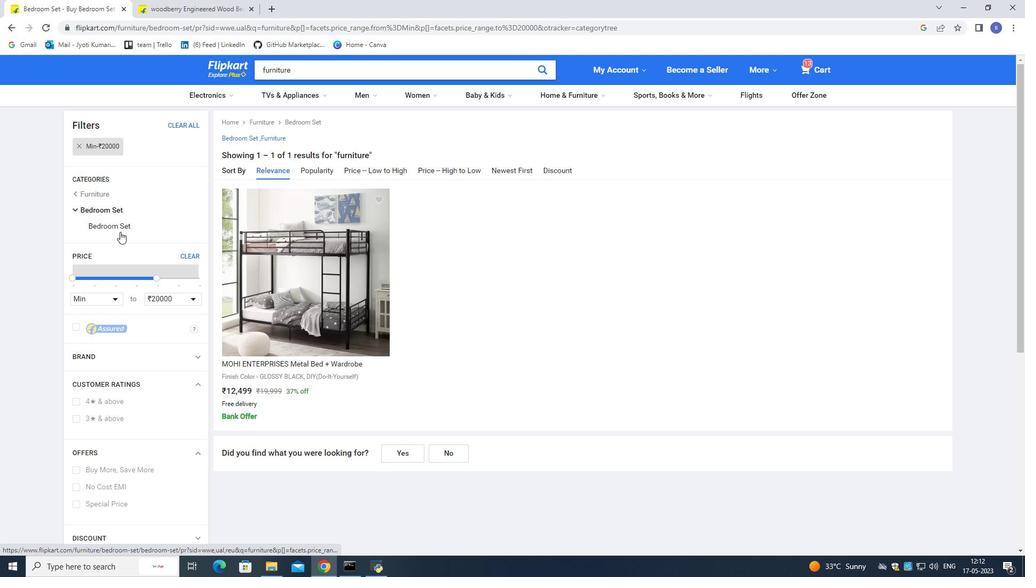 
Action: Mouse scrolled (120, 232) with delta (0, 0)
Screenshot: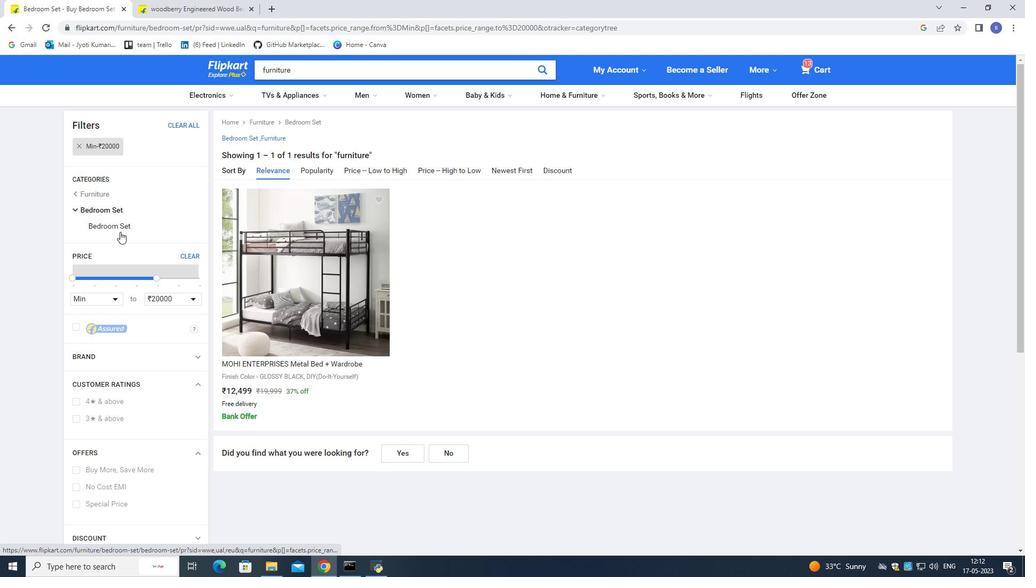 
Action: Mouse moved to (120, 233)
Screenshot: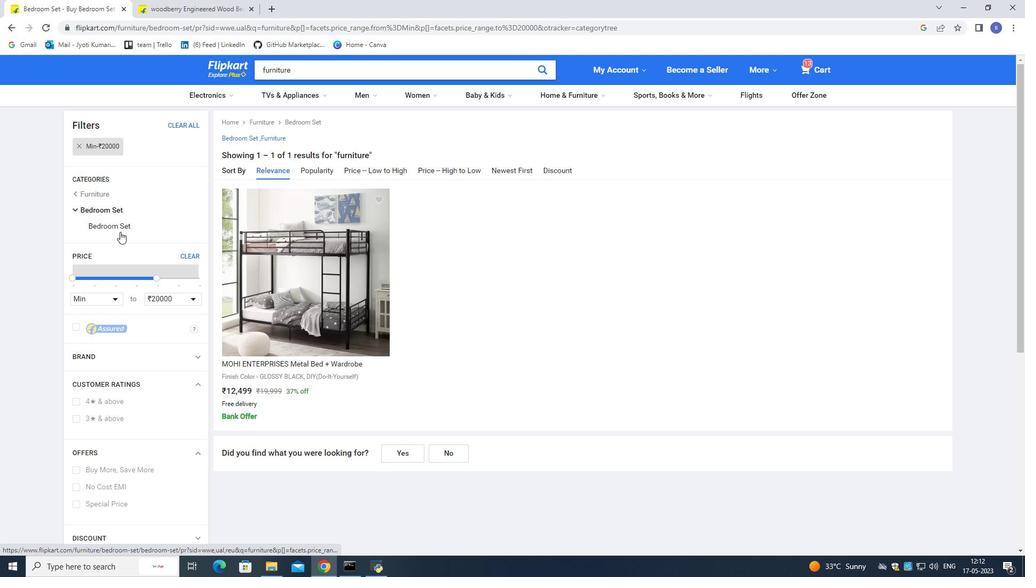 
Action: Mouse scrolled (120, 232) with delta (0, 0)
Screenshot: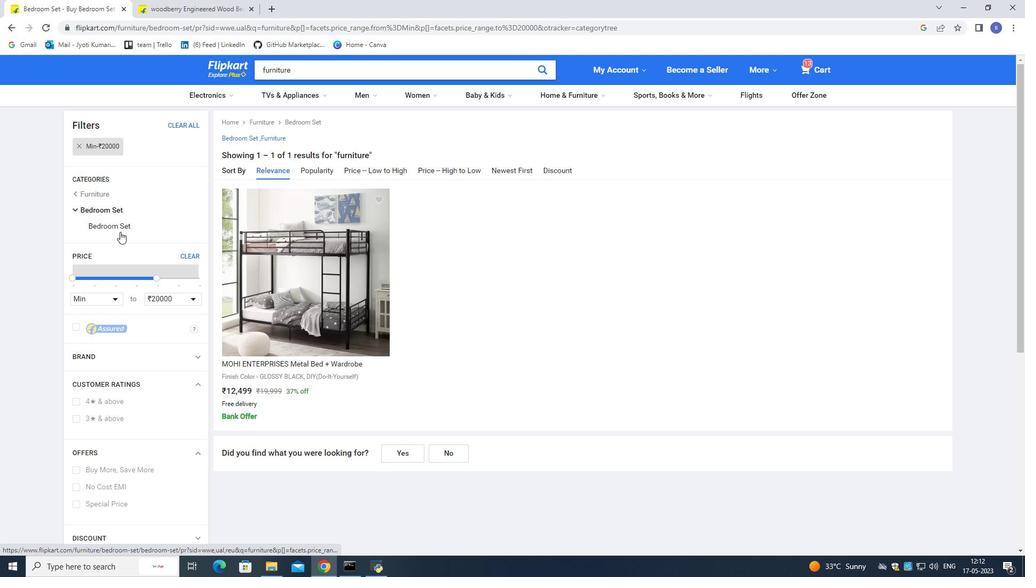 
Action: Mouse moved to (121, 234)
Screenshot: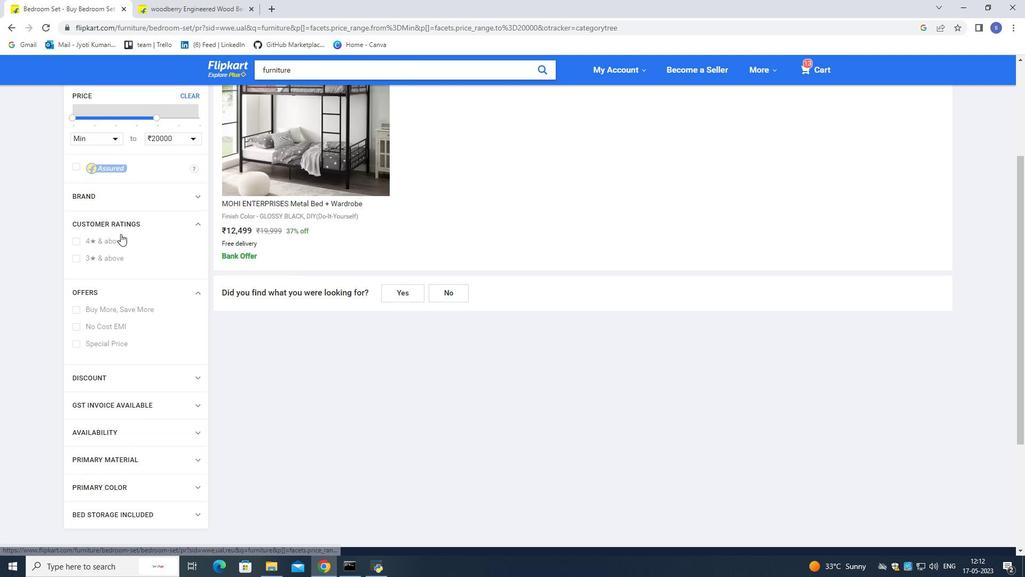 
Action: Mouse scrolled (121, 233) with delta (0, 0)
Screenshot: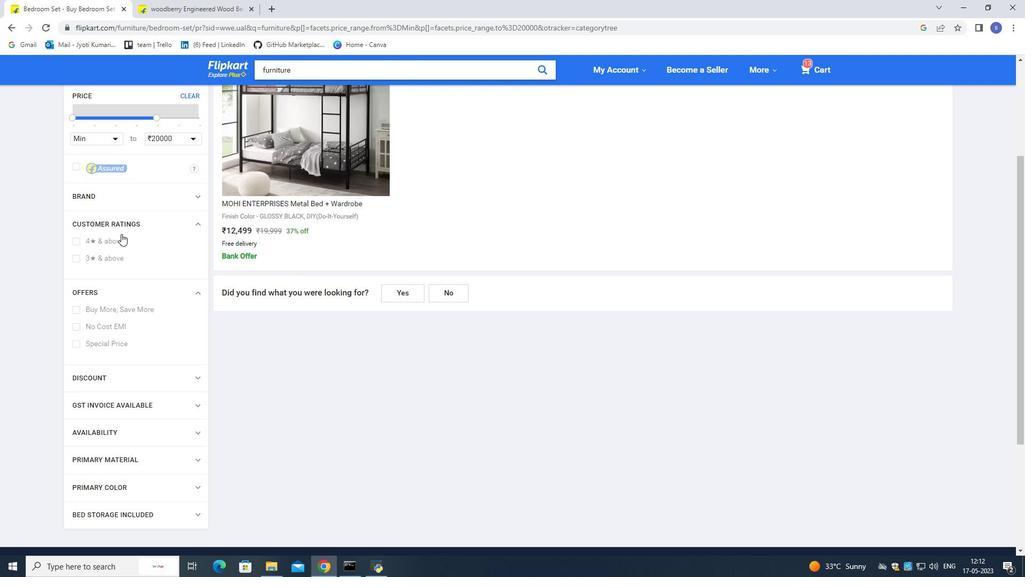
Action: Mouse moved to (121, 231)
Screenshot: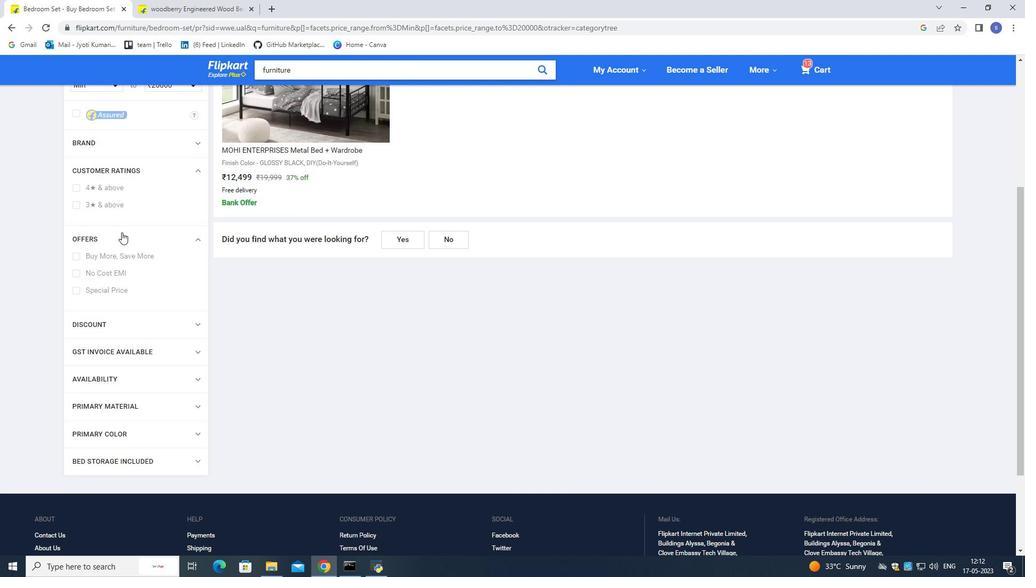 
Action: Mouse scrolled (121, 231) with delta (0, 0)
Screenshot: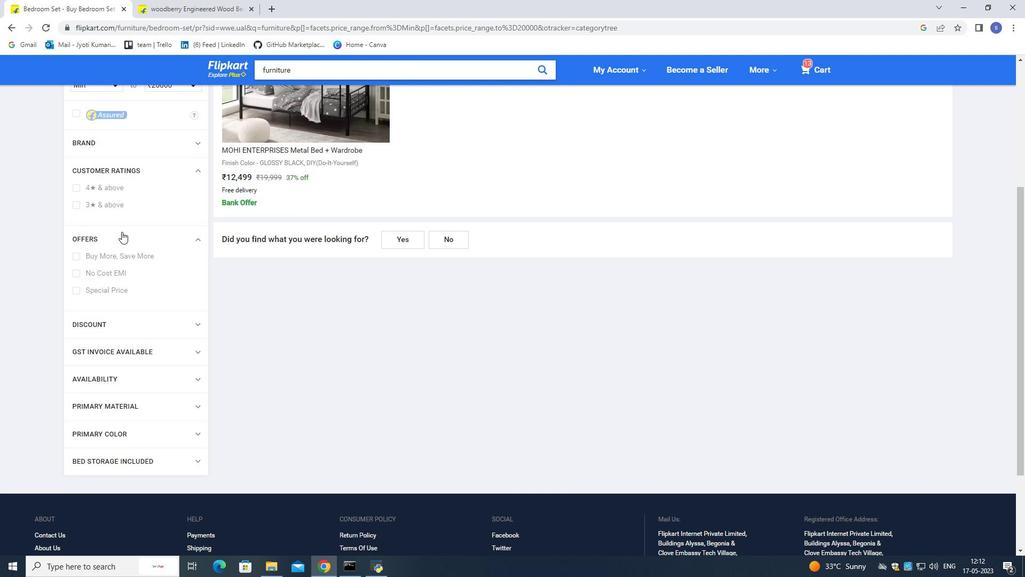 
Action: Mouse moved to (121, 231)
Screenshot: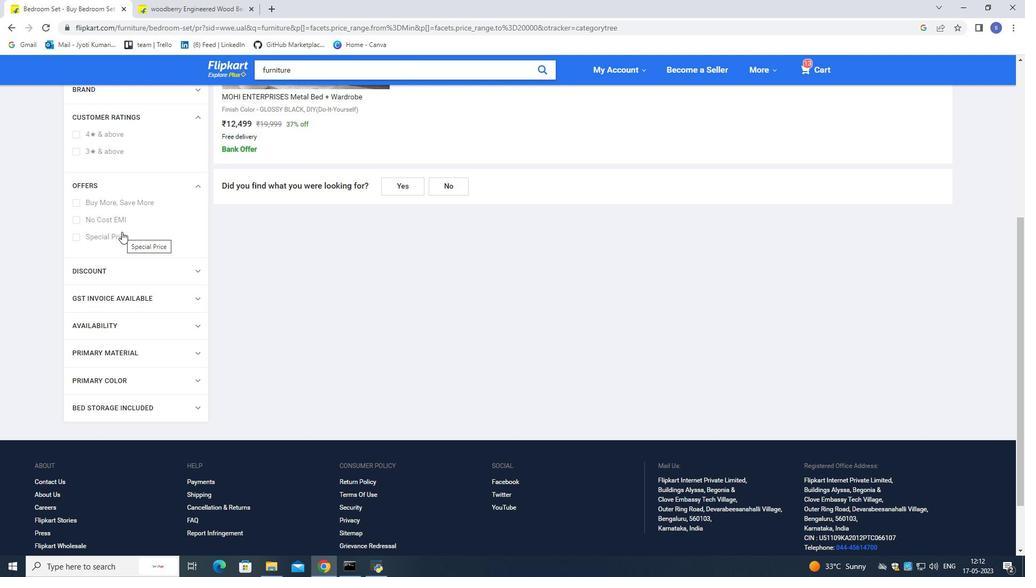 
Action: Mouse scrolled (121, 232) with delta (0, 0)
Screenshot: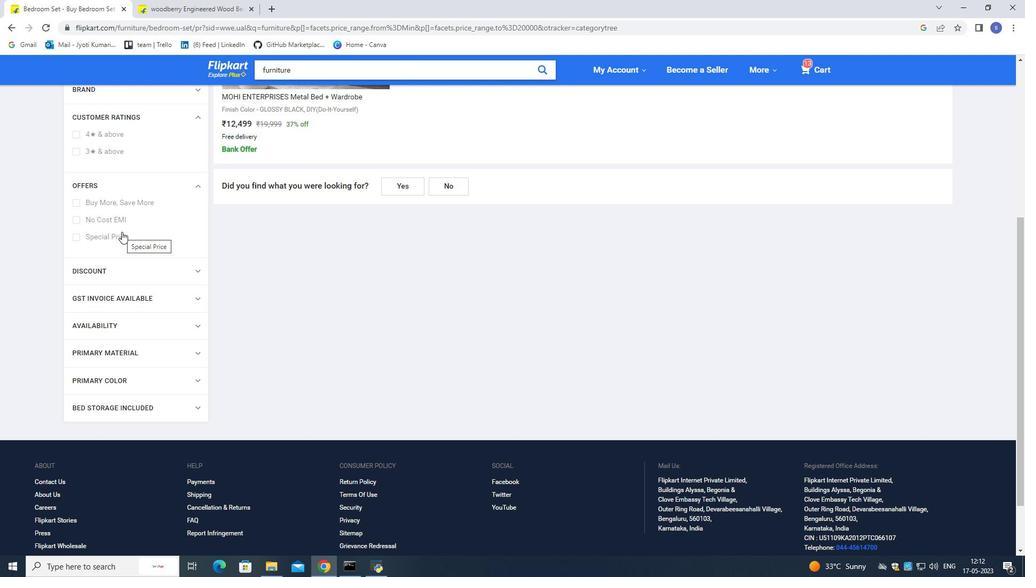 
Action: Mouse scrolled (121, 232) with delta (0, 0)
Screenshot: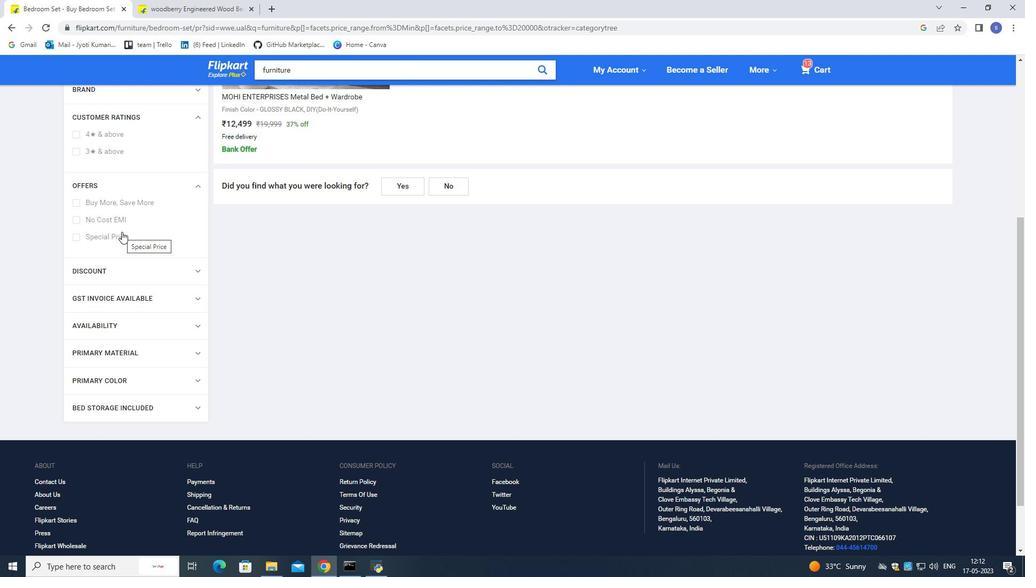 
Action: Mouse moved to (122, 230)
Screenshot: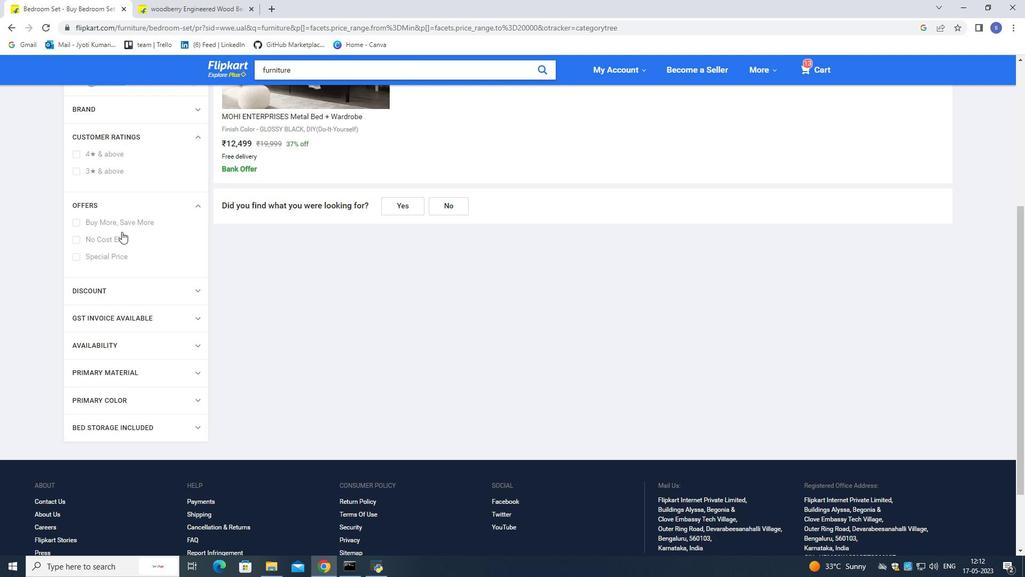 
Action: Mouse scrolled (122, 231) with delta (0, 0)
Screenshot: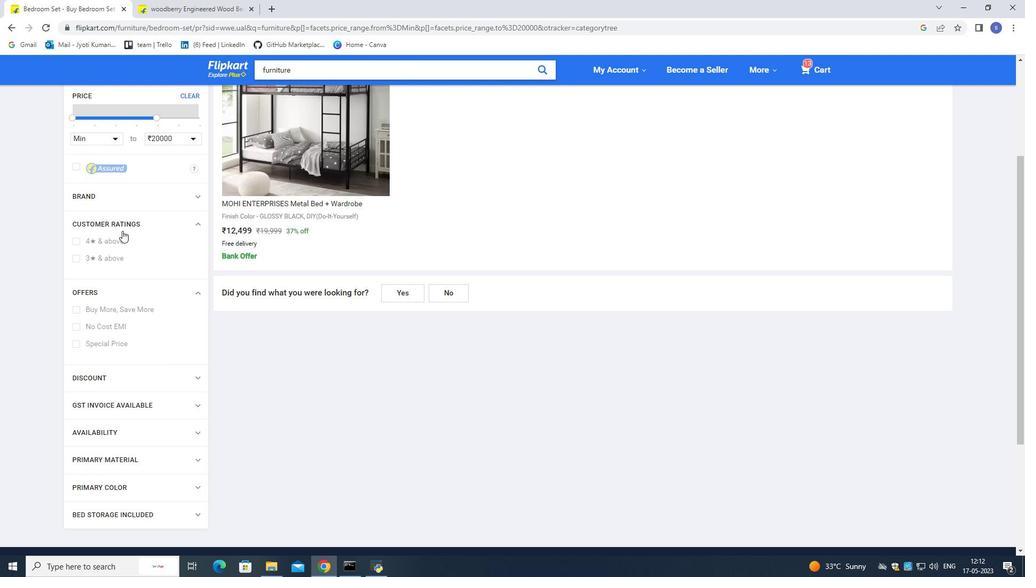 
Action: Mouse scrolled (122, 231) with delta (0, 0)
Screenshot: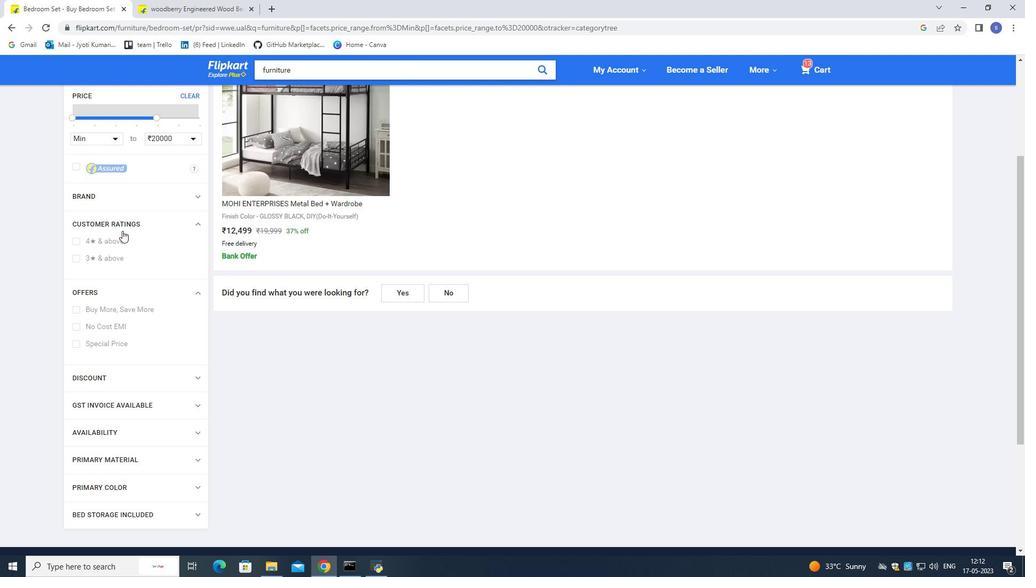 
Action: Mouse moved to (122, 229)
Screenshot: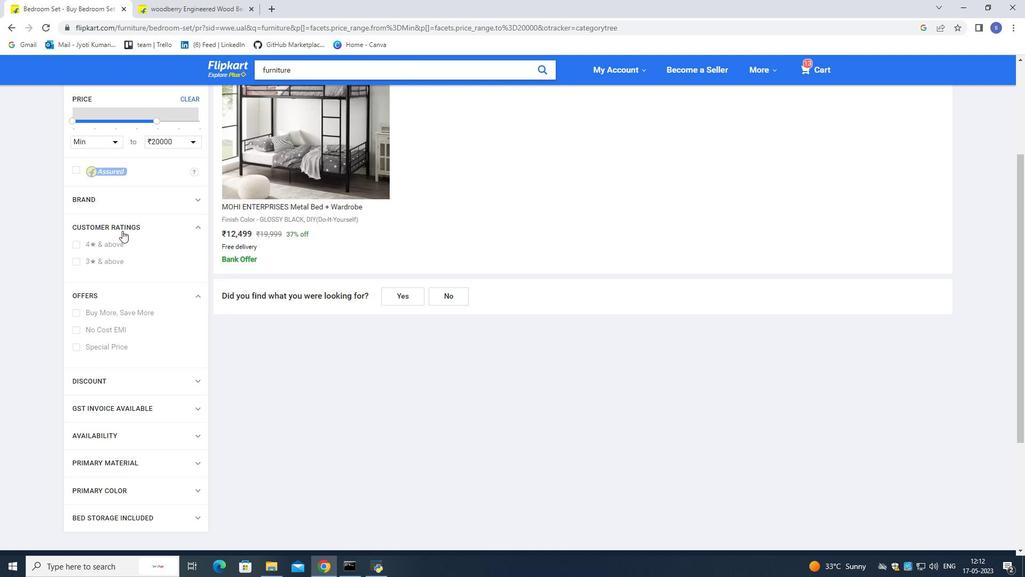 
Action: Mouse scrolled (122, 229) with delta (0, 0)
Screenshot: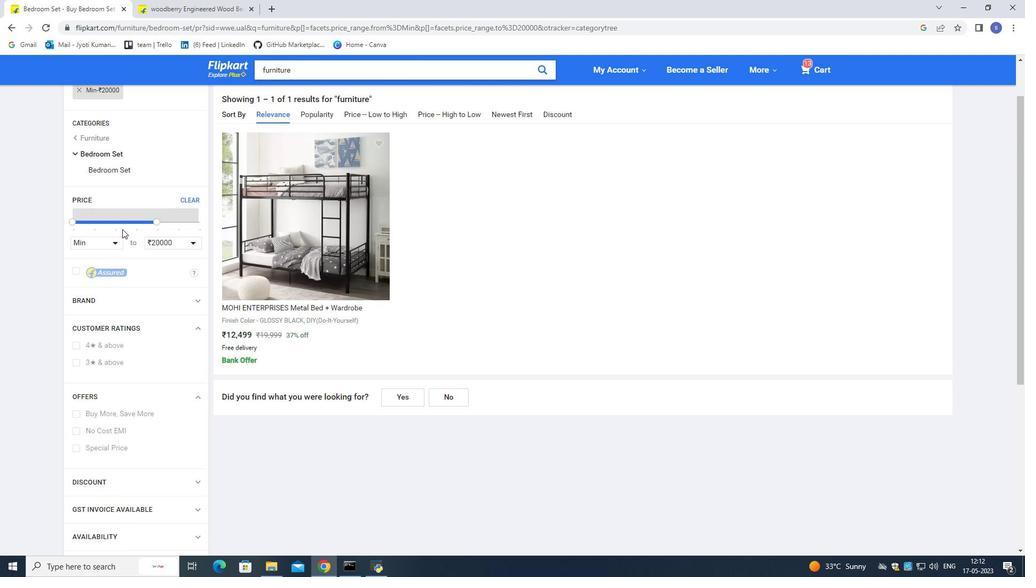 
Action: Mouse scrolled (122, 229) with delta (0, 0)
Screenshot: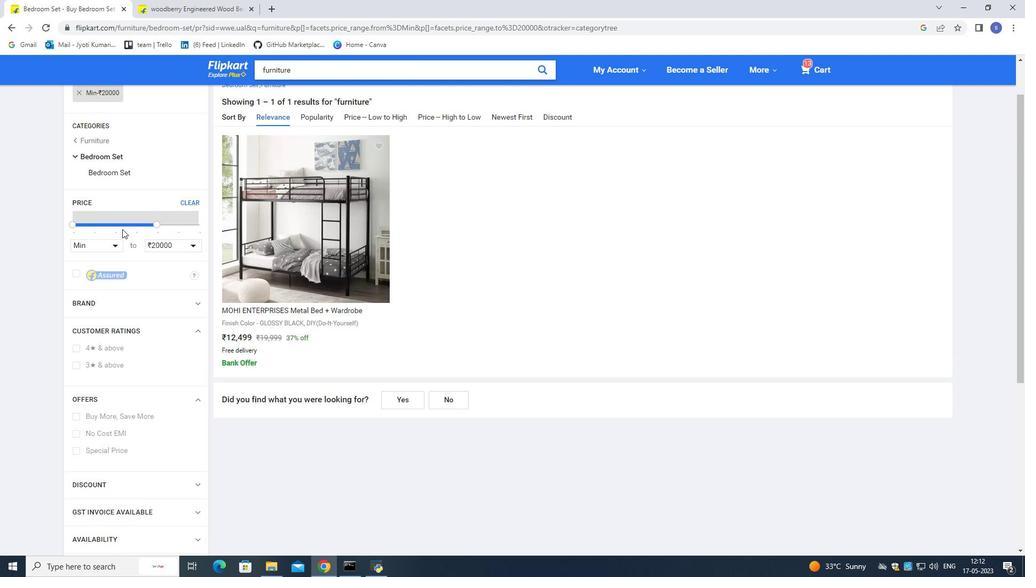 
Action: Mouse scrolled (122, 229) with delta (0, 0)
Screenshot: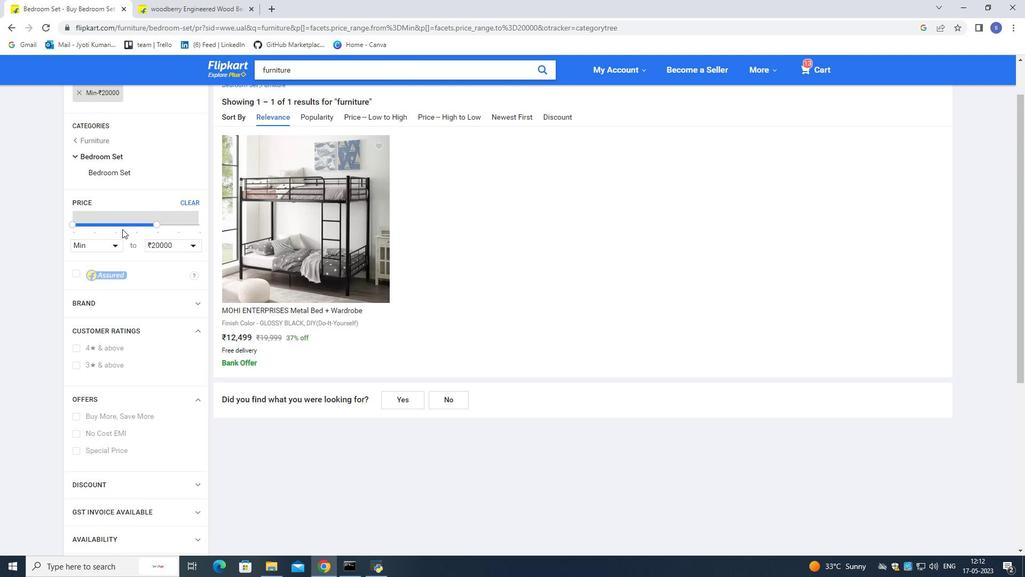 
Action: Mouse moved to (12, 31)
Screenshot: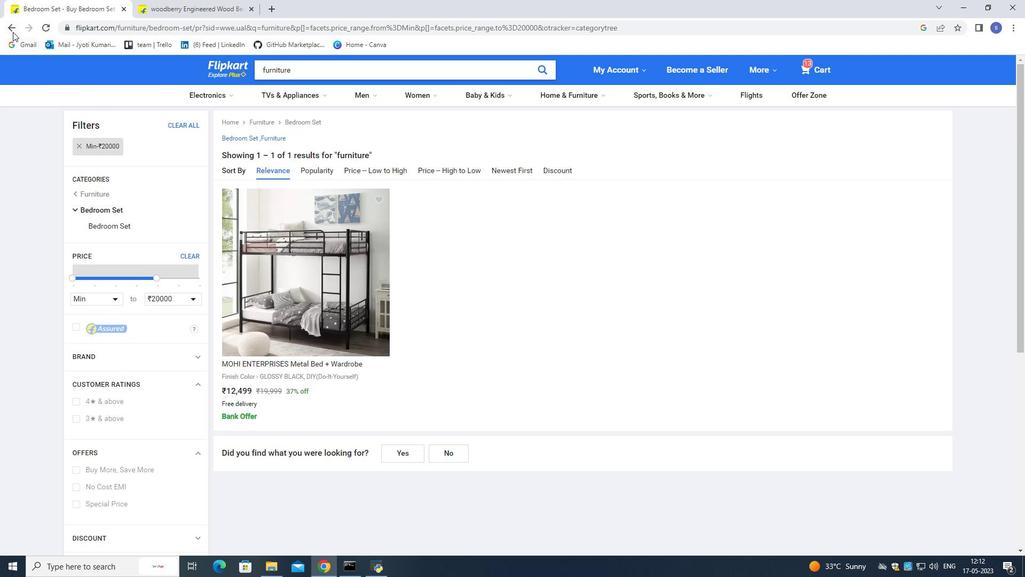 
Action: Mouse pressed left at (12, 31)
Screenshot: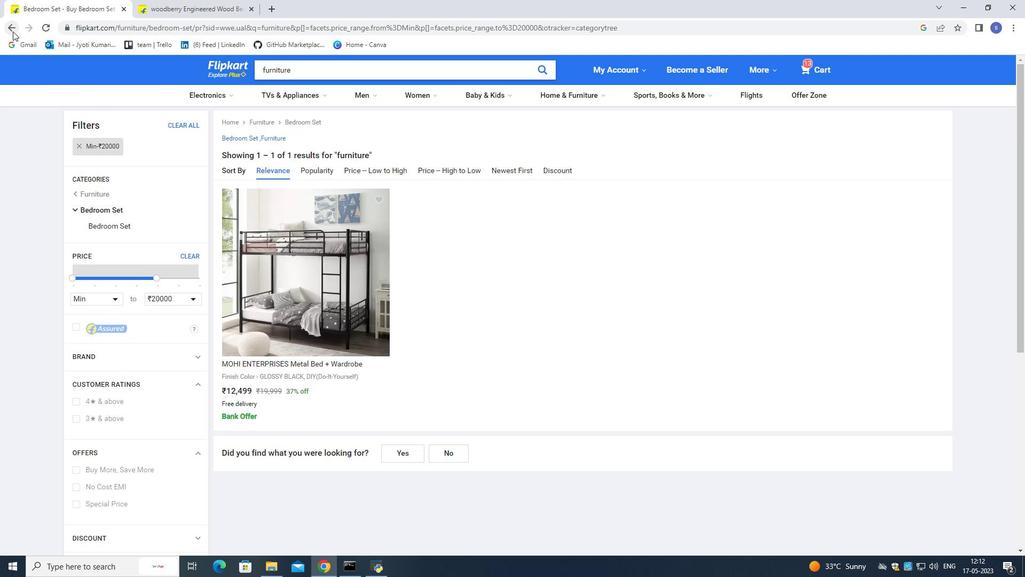 
Action: Mouse moved to (12, 25)
Screenshot: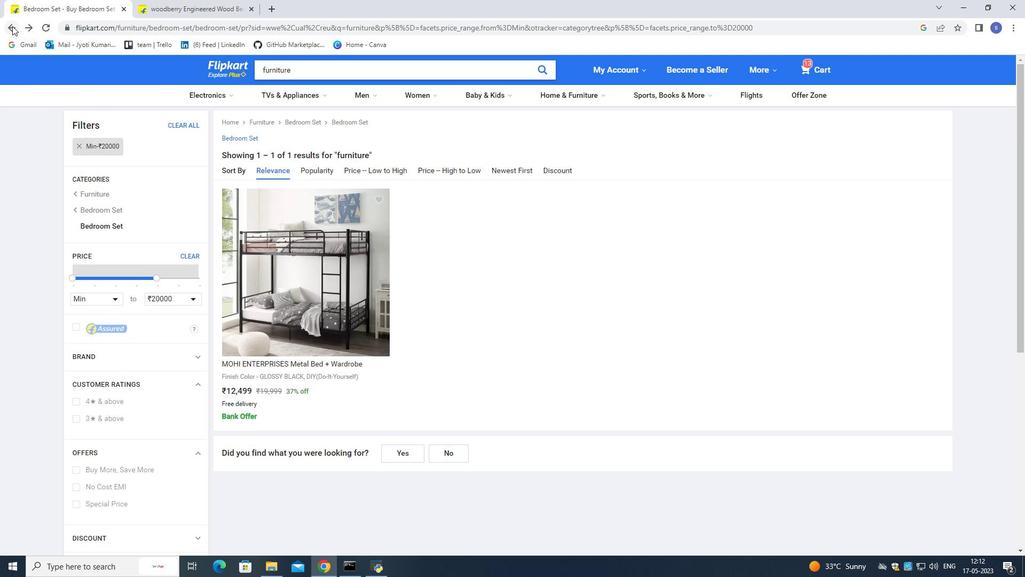 
Action: Mouse pressed left at (12, 25)
Screenshot: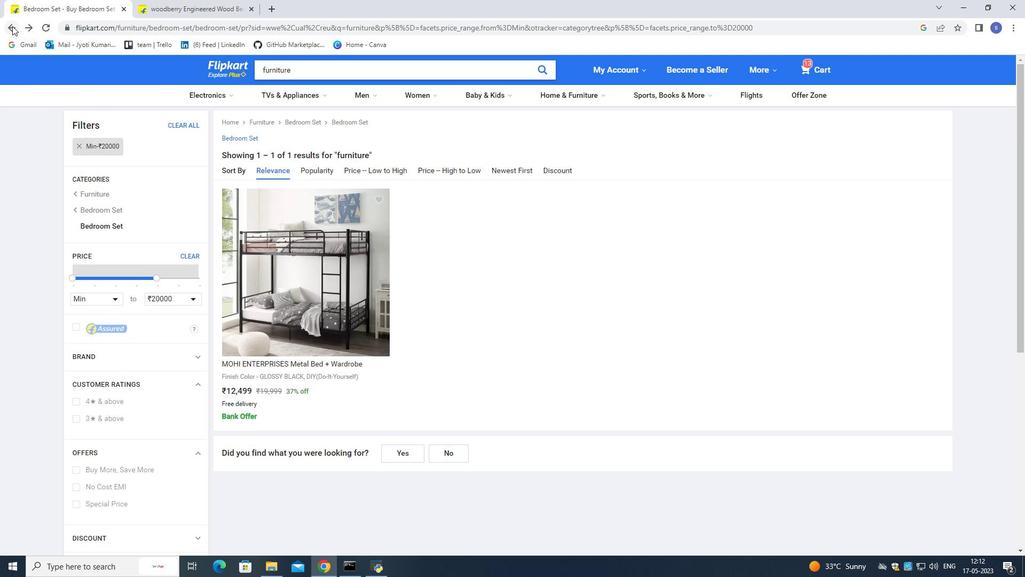 
Action: Mouse pressed left at (12, 25)
Screenshot: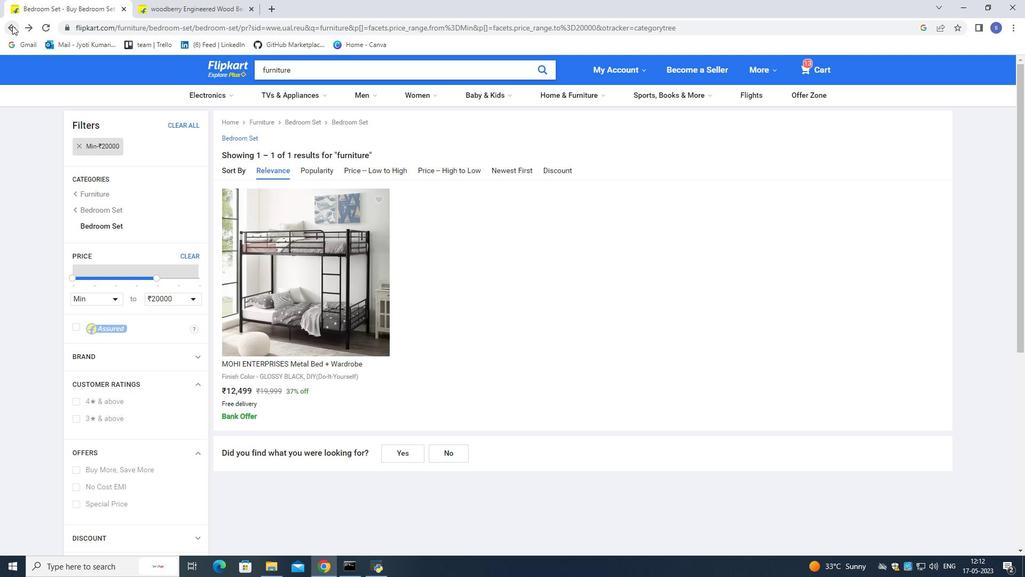
Action: Mouse pressed left at (12, 25)
Screenshot: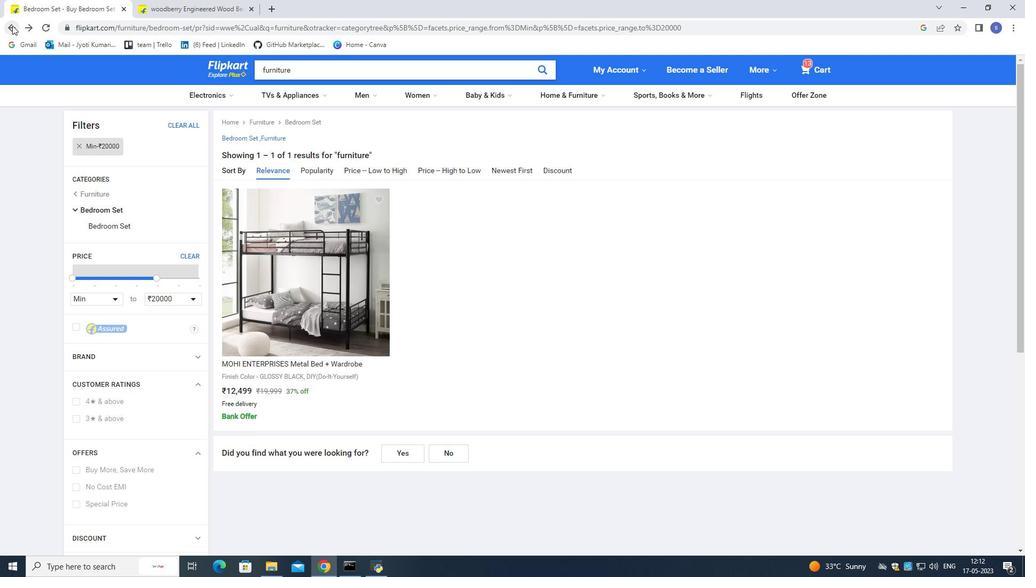 
Action: Mouse pressed left at (12, 25)
Screenshot: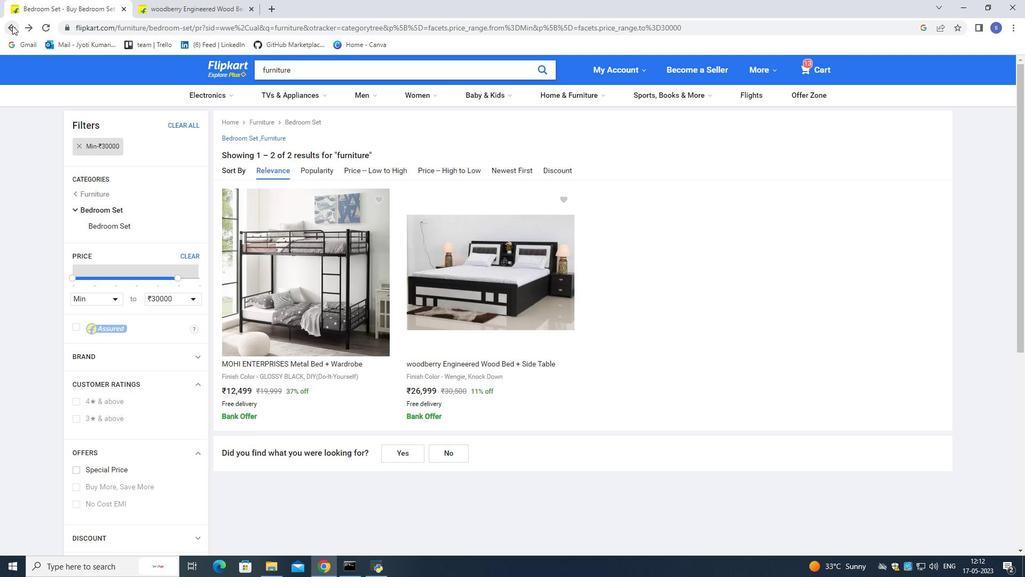 
Action: Mouse pressed left at (12, 25)
Screenshot: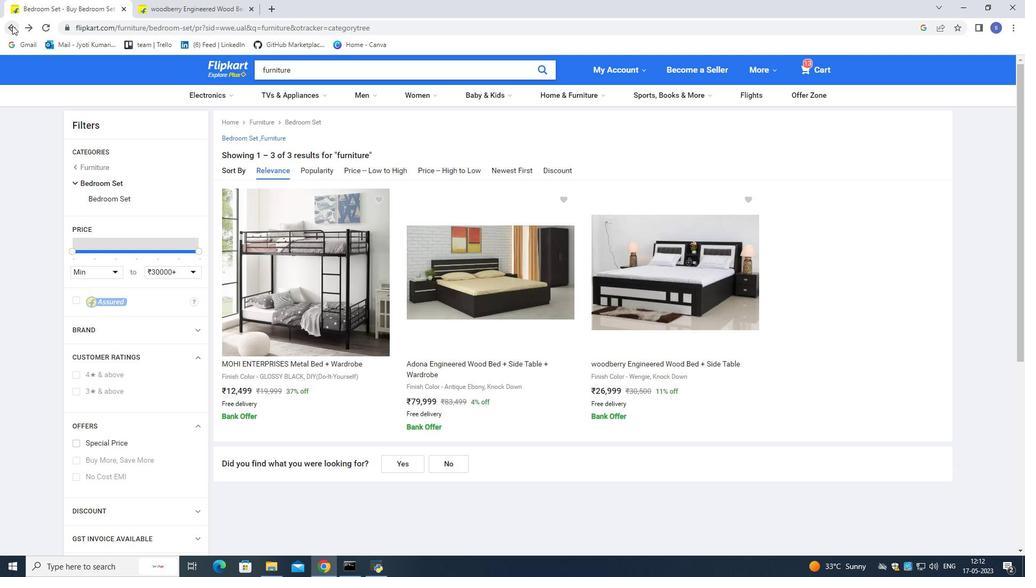 
Action: Mouse moved to (375, 323)
Screenshot: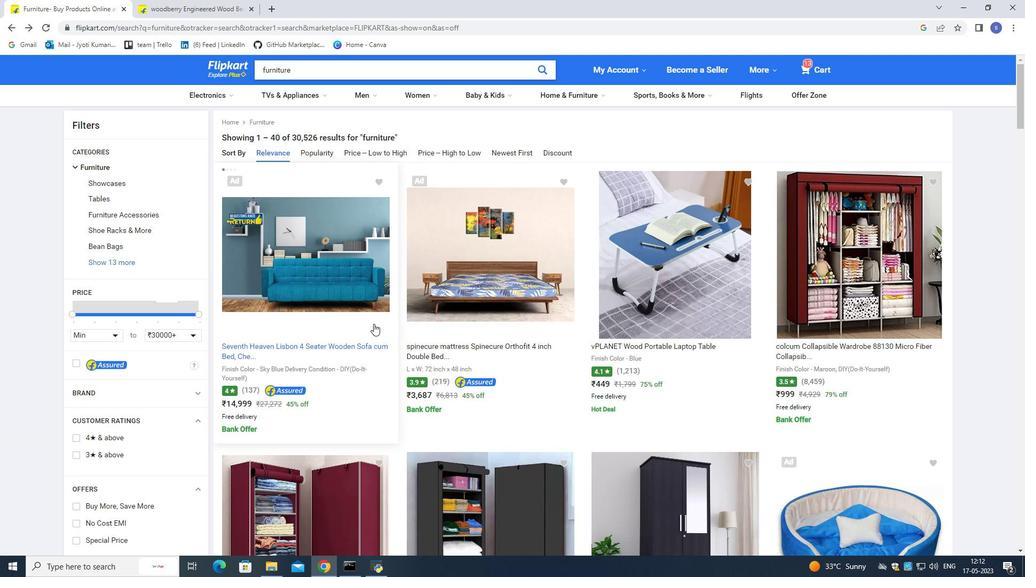 
Action: Mouse scrolled (375, 322) with delta (0, 0)
Screenshot: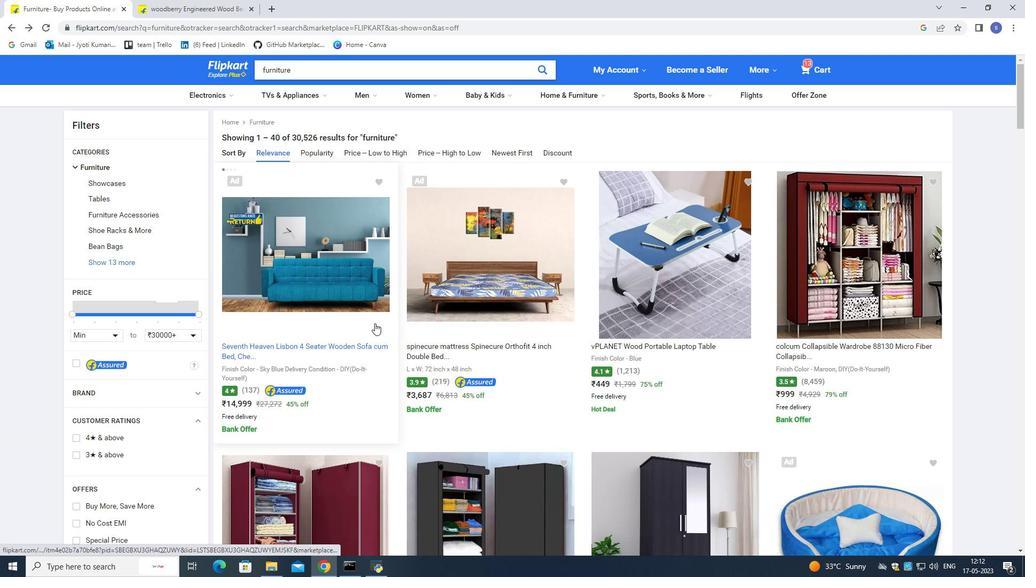 
Action: Mouse moved to (375, 323)
Screenshot: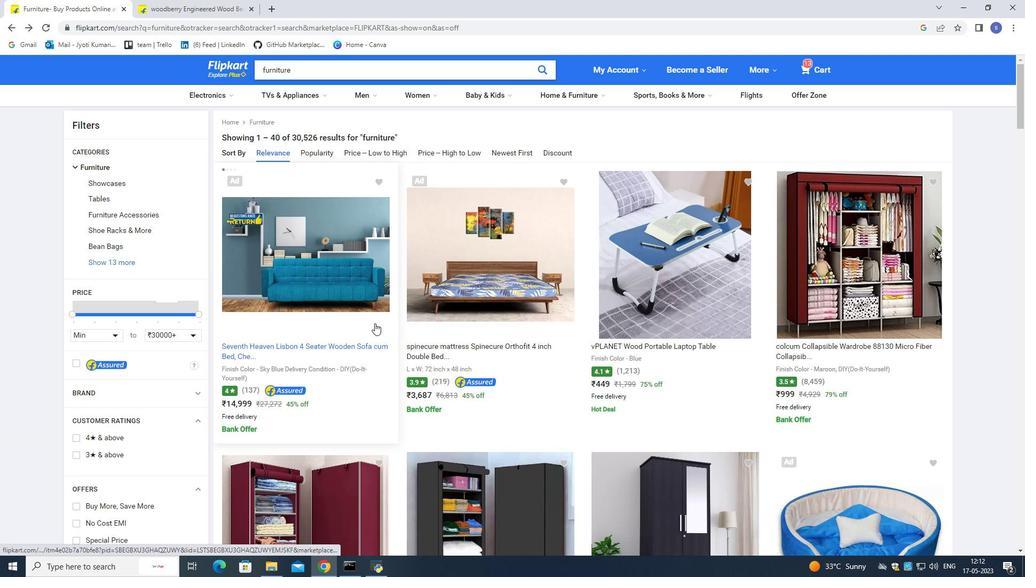 
Action: Mouse scrolled (375, 322) with delta (0, 0)
Screenshot: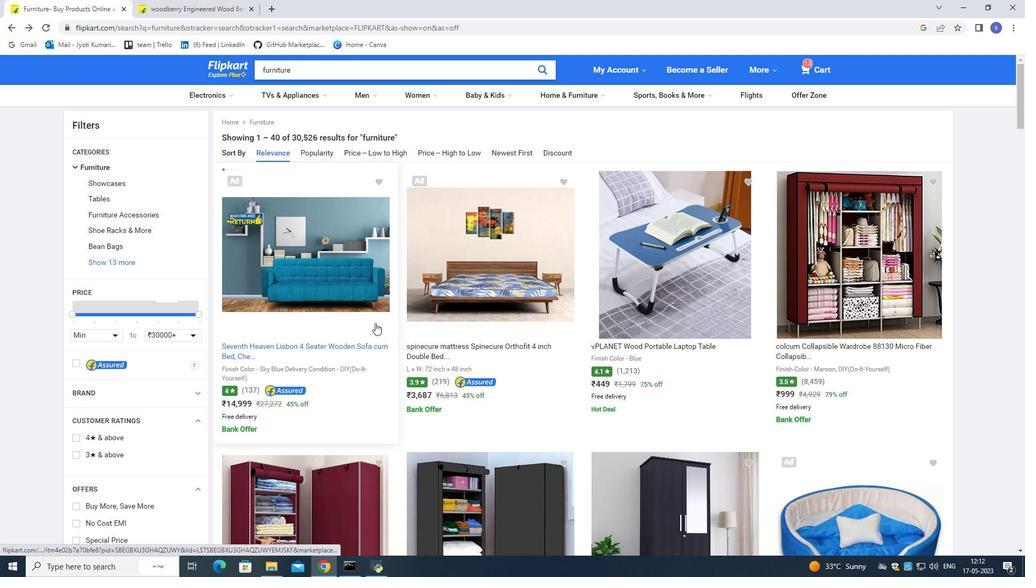 
Action: Mouse moved to (378, 323)
Screenshot: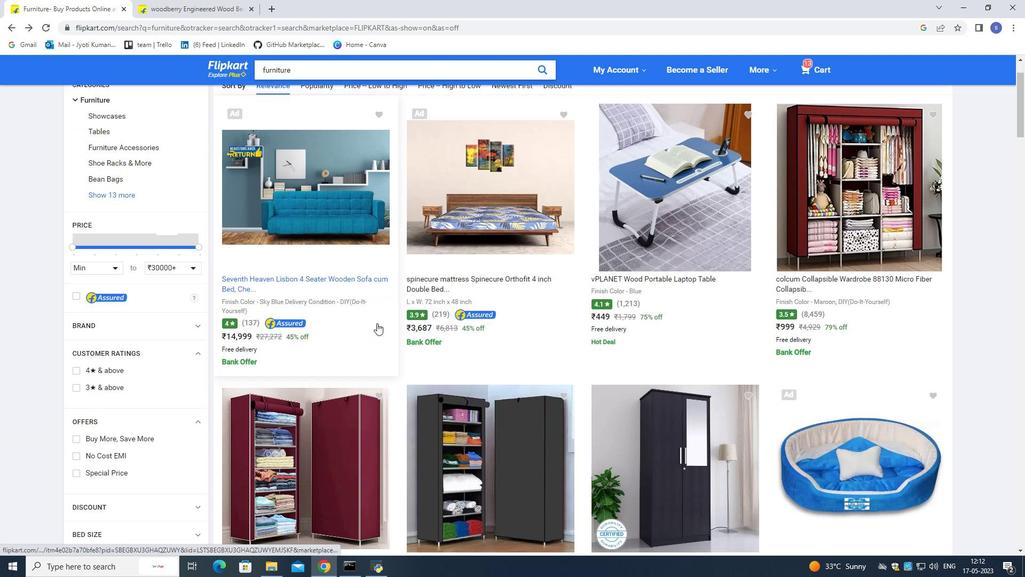 
Action: Mouse scrolled (378, 322) with delta (0, 0)
Screenshot: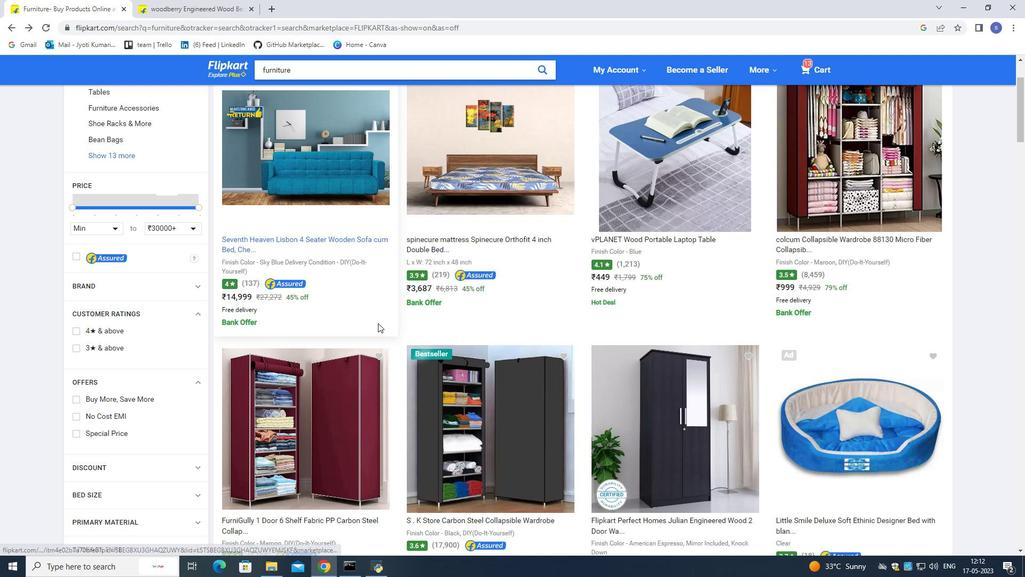 
Action: Mouse moved to (378, 323)
Screenshot: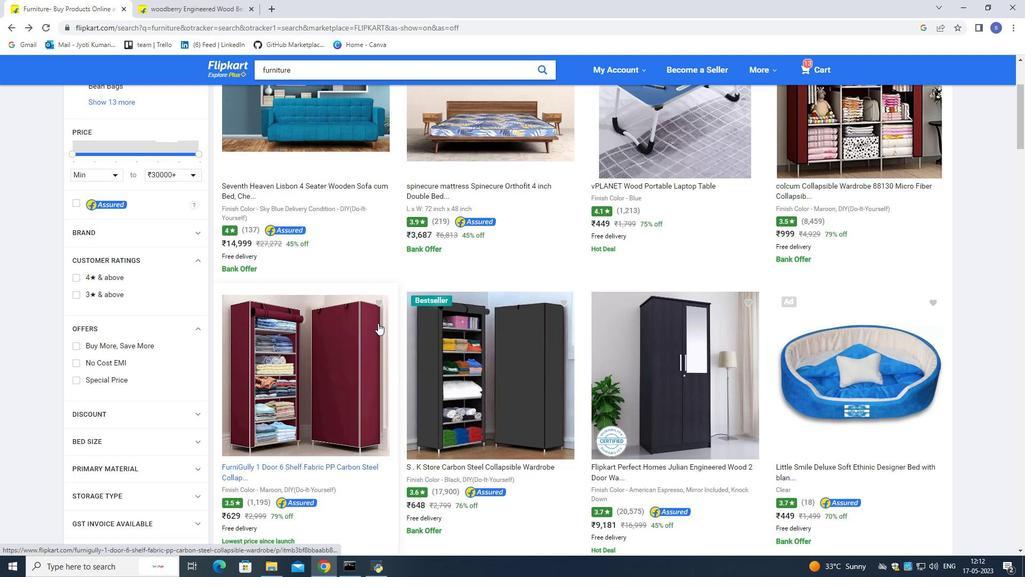 
Action: Mouse scrolled (378, 322) with delta (0, 0)
Screenshot: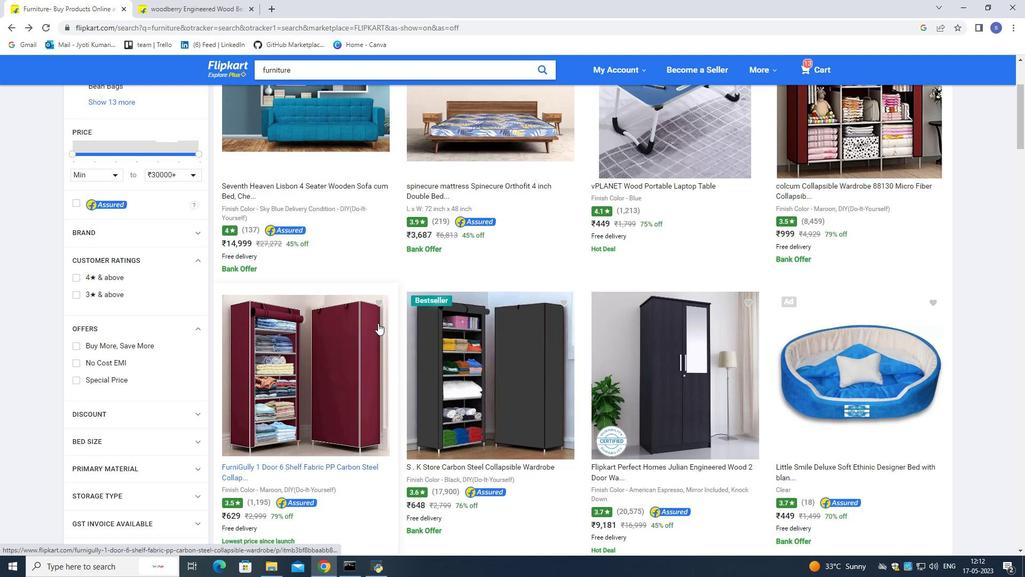 
Action: Mouse moved to (378, 323)
Screenshot: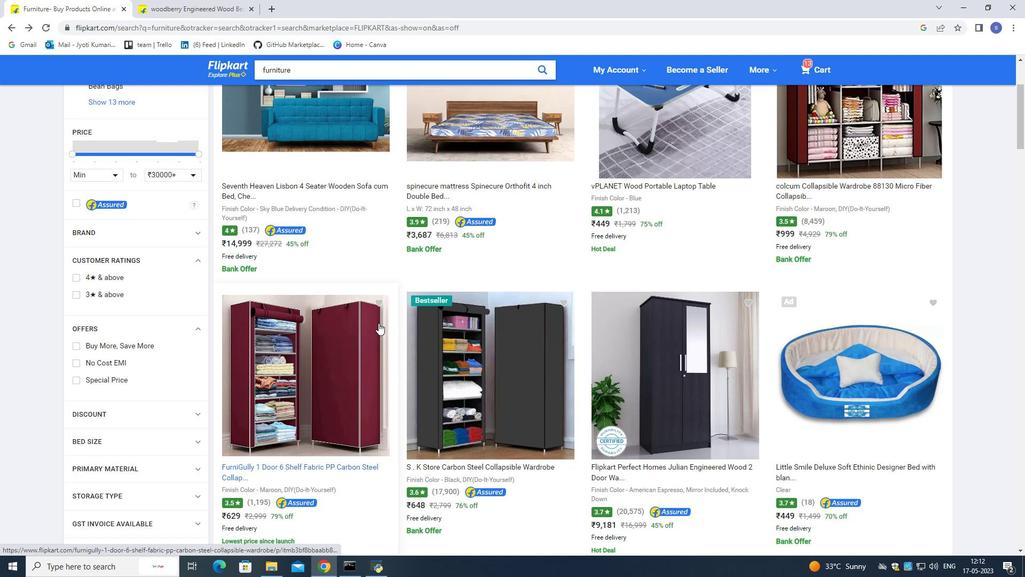 
Action: Mouse scrolled (378, 322) with delta (0, 0)
Screenshot: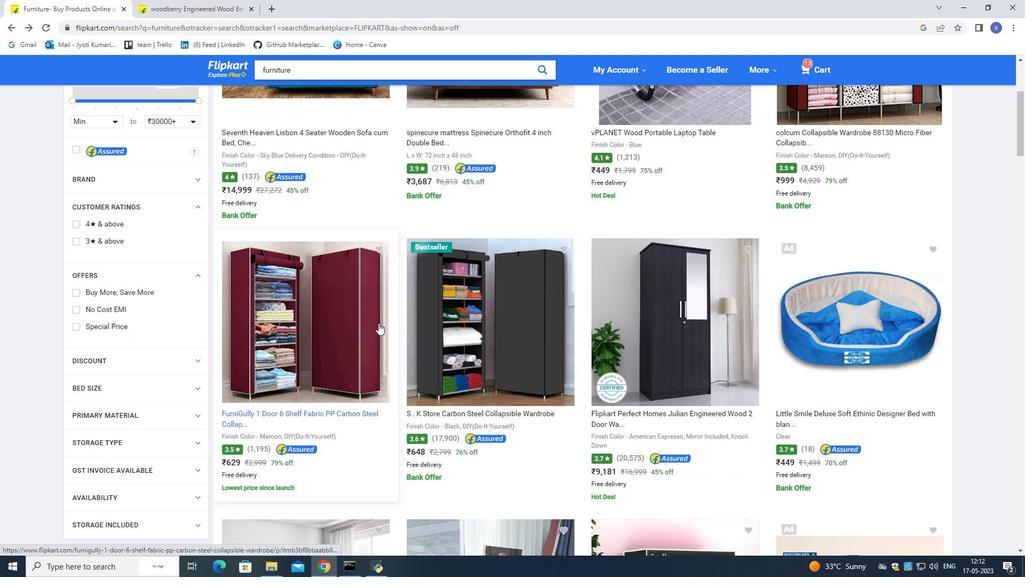 
Action: Mouse scrolled (378, 322) with delta (0, 0)
Screenshot: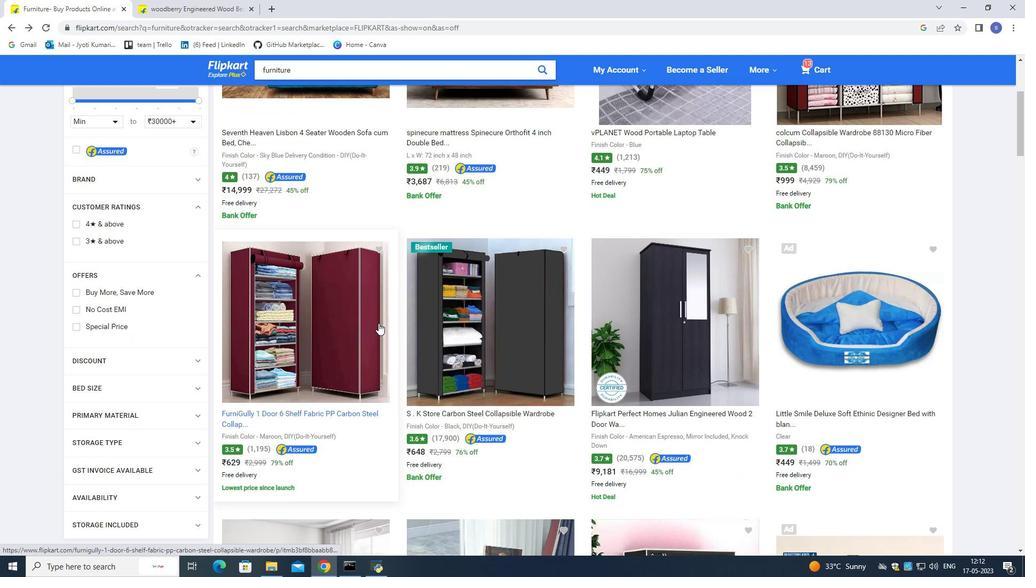 
Action: Mouse scrolled (378, 322) with delta (0, 0)
Screenshot: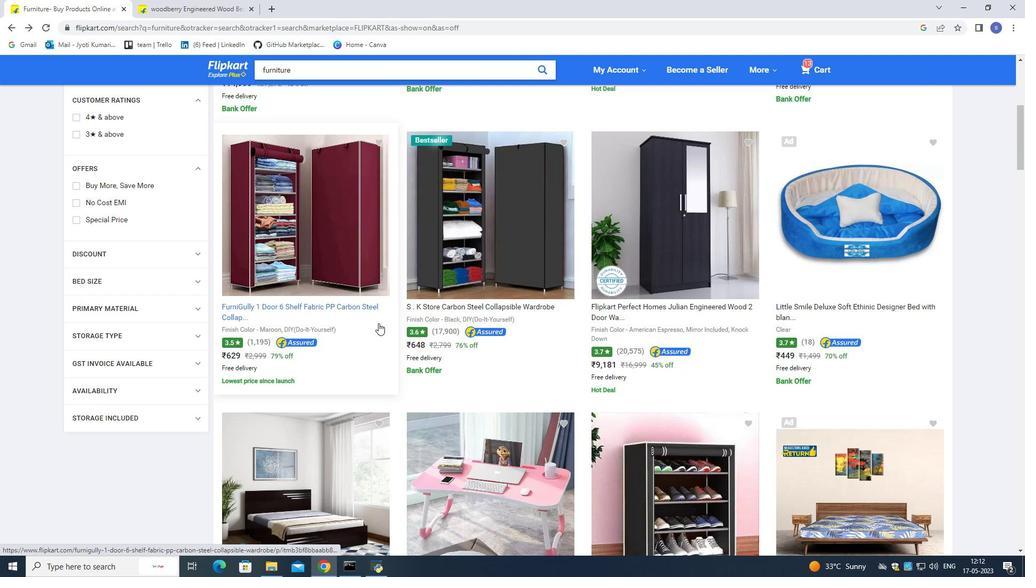 
Action: Mouse scrolled (378, 322) with delta (0, 0)
Screenshot: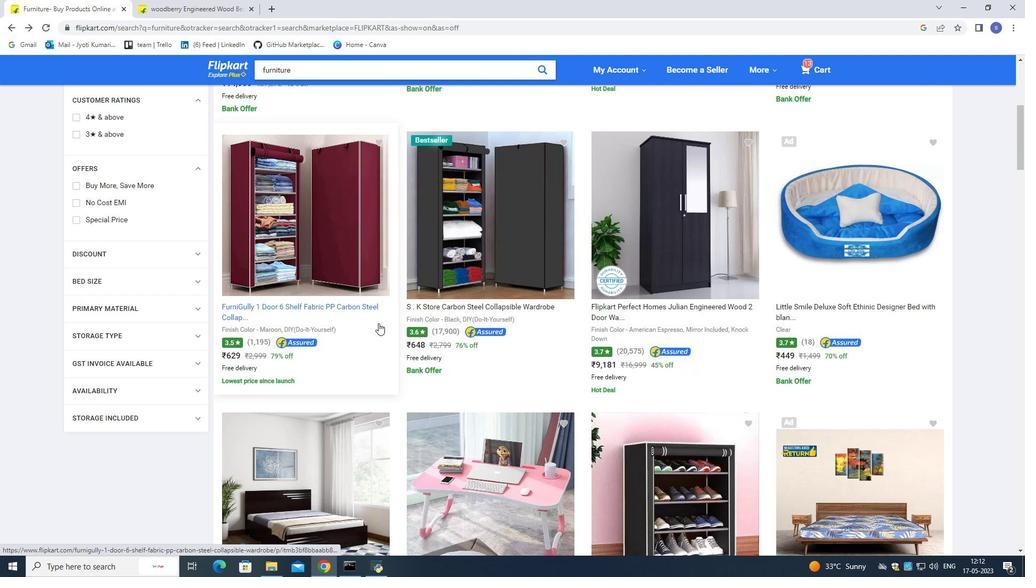 
Action: Mouse scrolled (378, 322) with delta (0, 0)
Screenshot: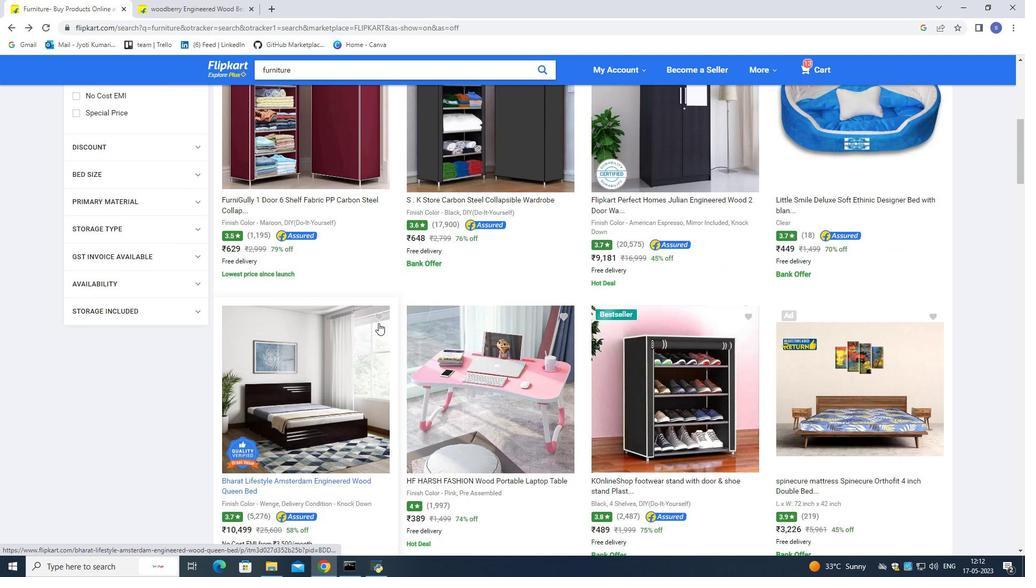 
Action: Mouse moved to (340, 354)
